Task: Look for Airbnb options in MoskhÃ¡ton, Greece from 2nd November, 2023 to 6th November, 2023 for 1 adult.1  bedroom having 1 bed and 1 bathroom. Property type can be hotel. Amenities needed are: washing machine. Look for 4 properties as per requirement.
Action: Mouse moved to (495, 110)
Screenshot: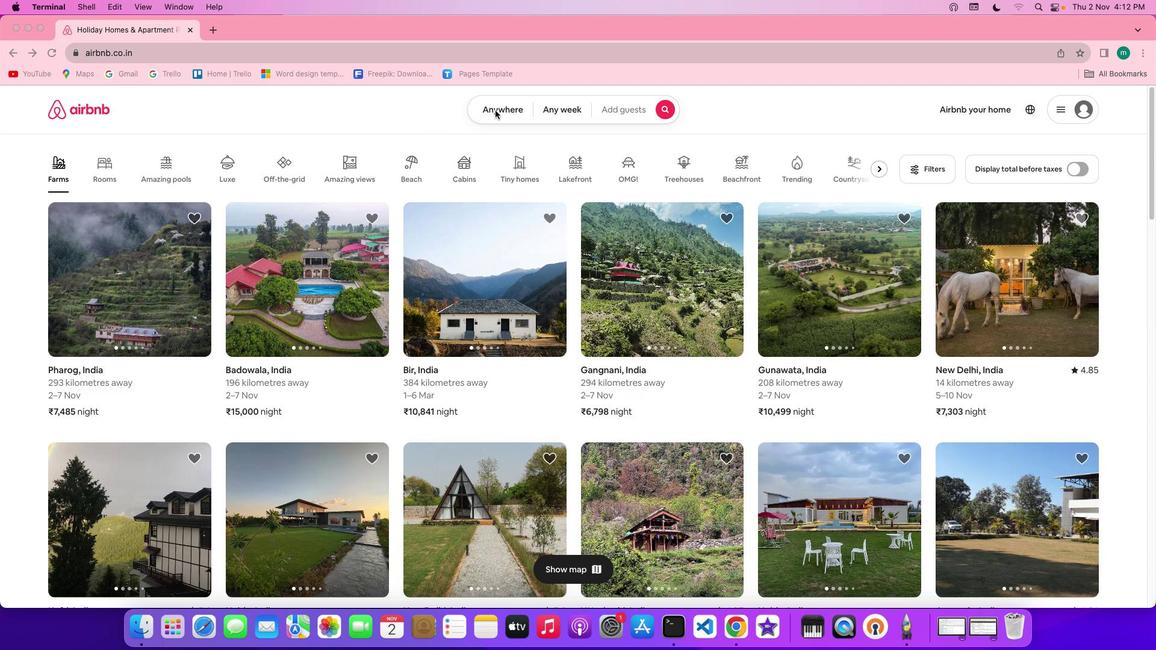 
Action: Mouse pressed left at (495, 110)
Screenshot: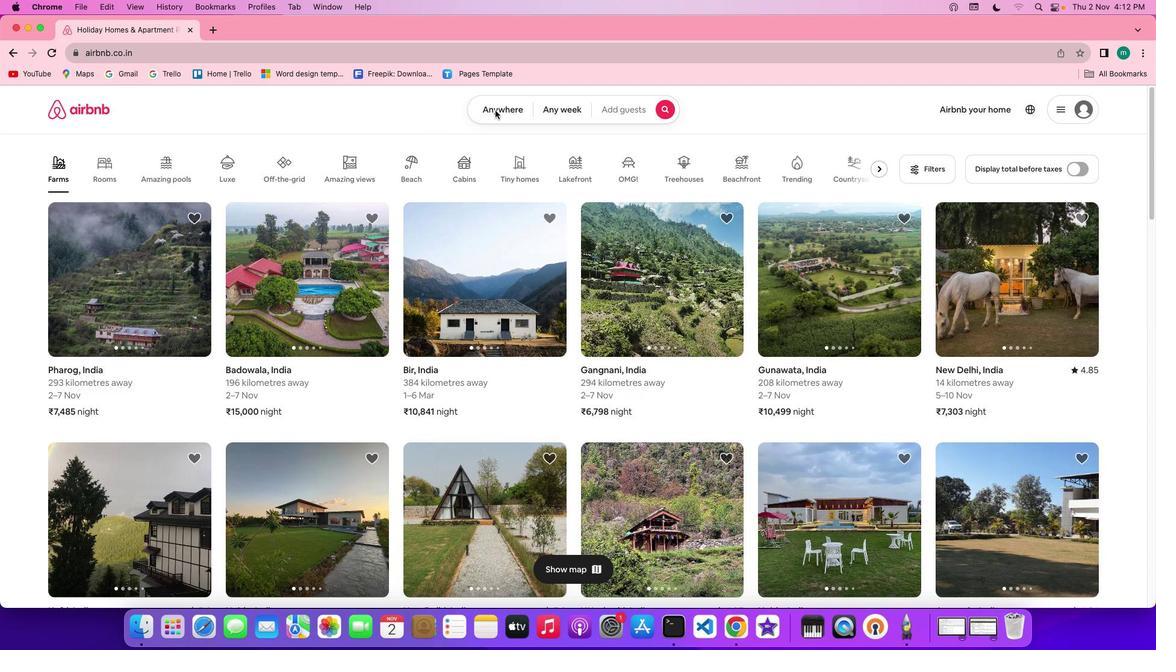 
Action: Mouse pressed left at (495, 110)
Screenshot: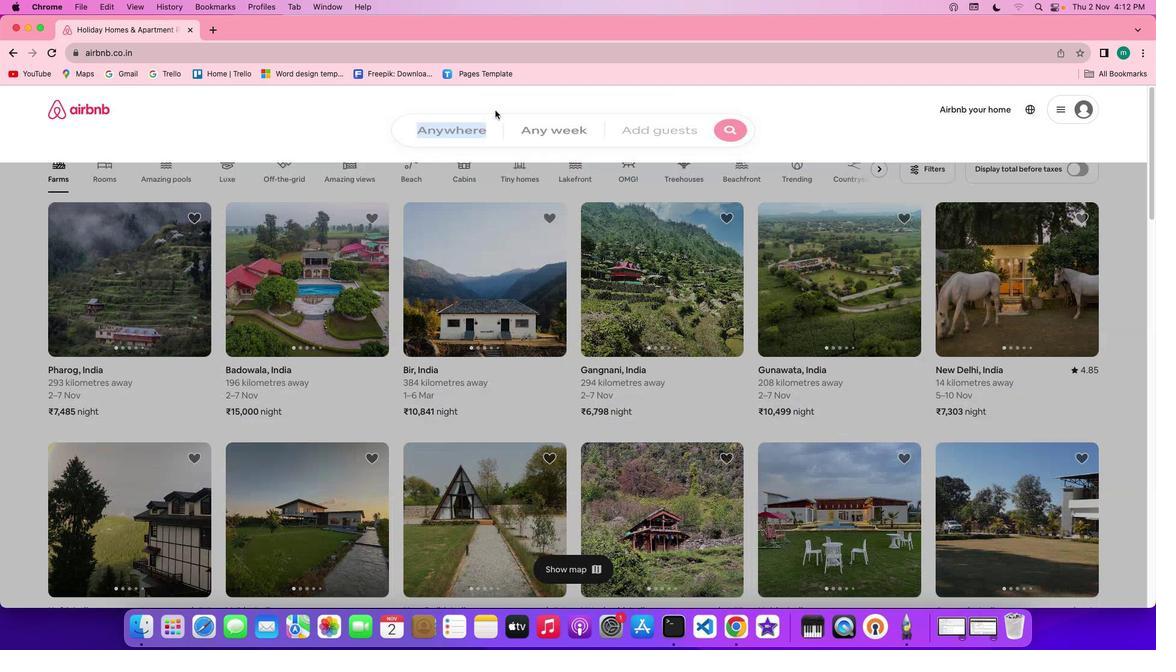 
Action: Mouse moved to (437, 156)
Screenshot: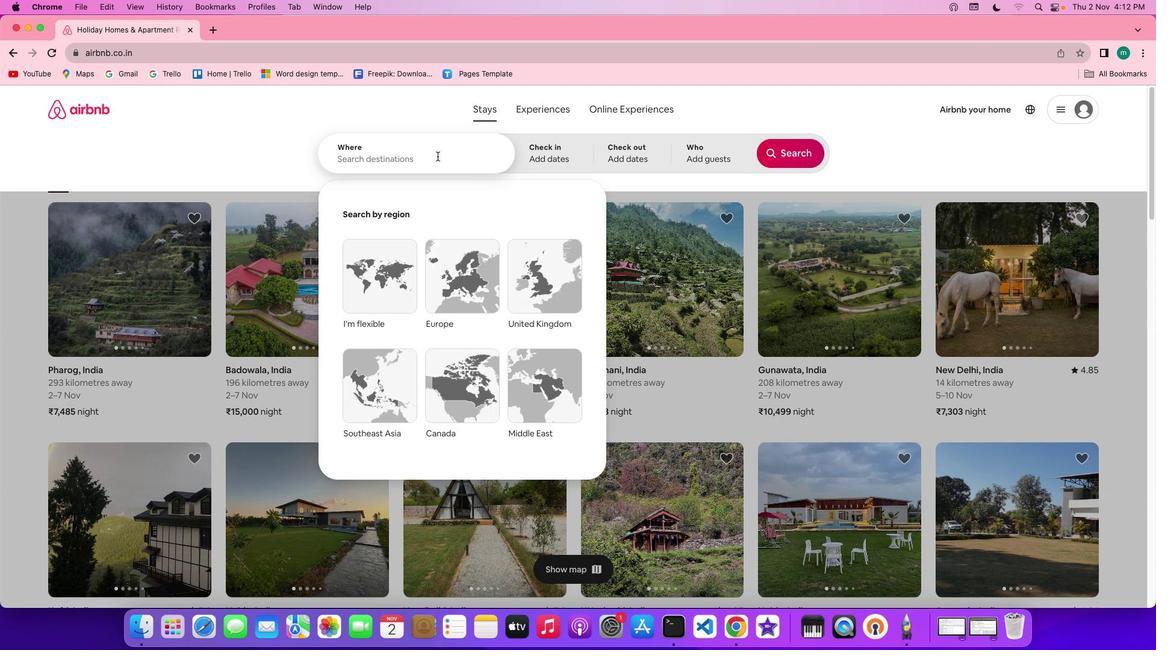 
Action: Mouse pressed left at (437, 156)
Screenshot: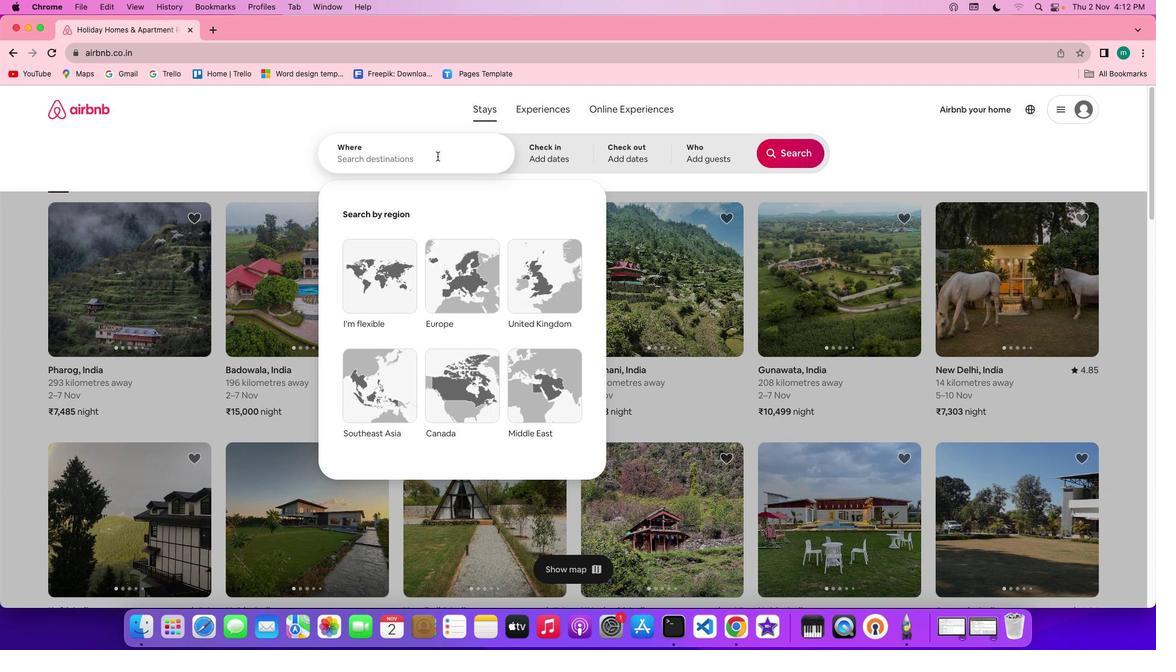 
Action: Key pressed Key.shift'M''o''s''k''h''a''t''o''n'','Key.spaceKey.shift'G''r''e''e''c''e'
Screenshot: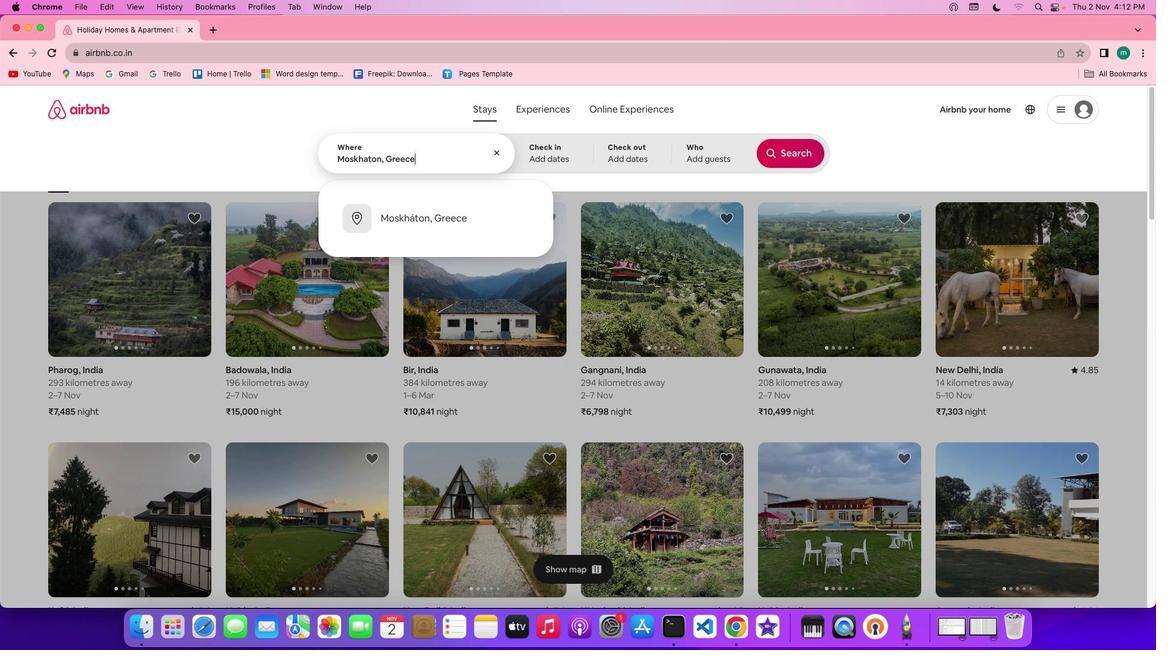 
Action: Mouse moved to (566, 156)
Screenshot: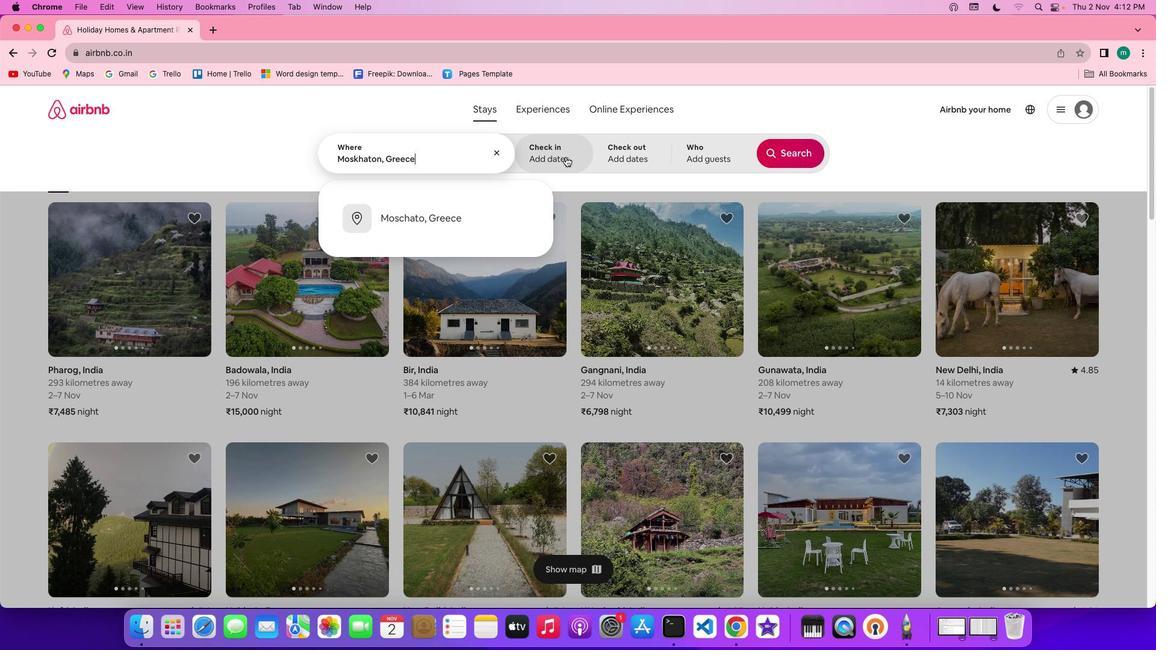 
Action: Mouse pressed left at (566, 156)
Screenshot: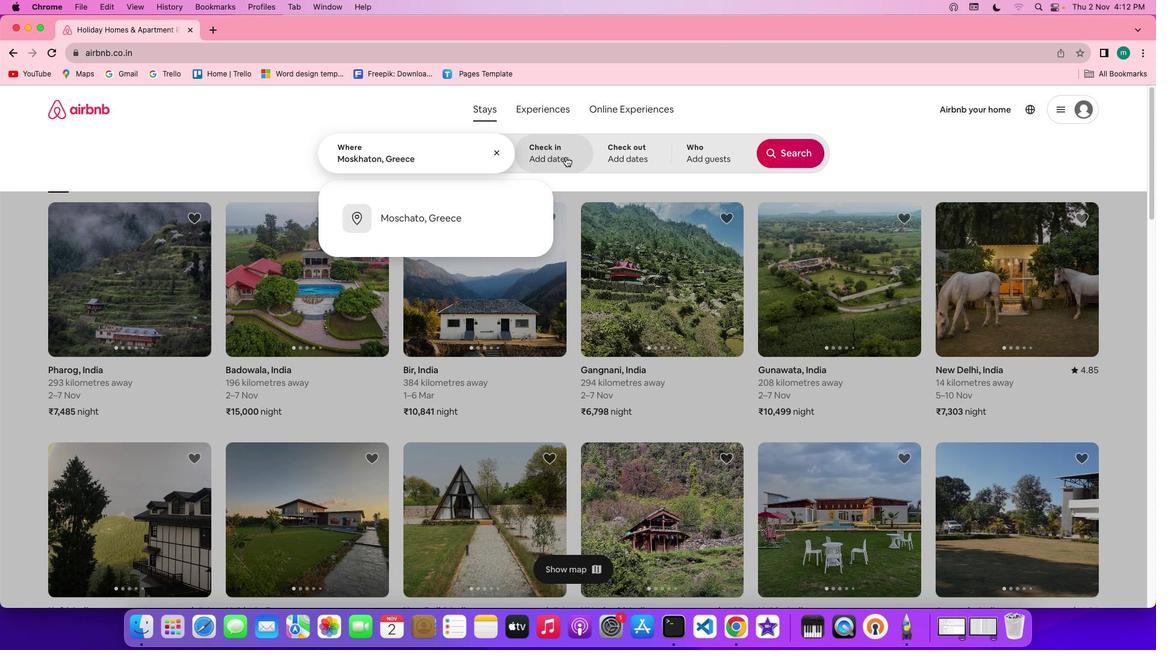 
Action: Mouse moved to (489, 296)
Screenshot: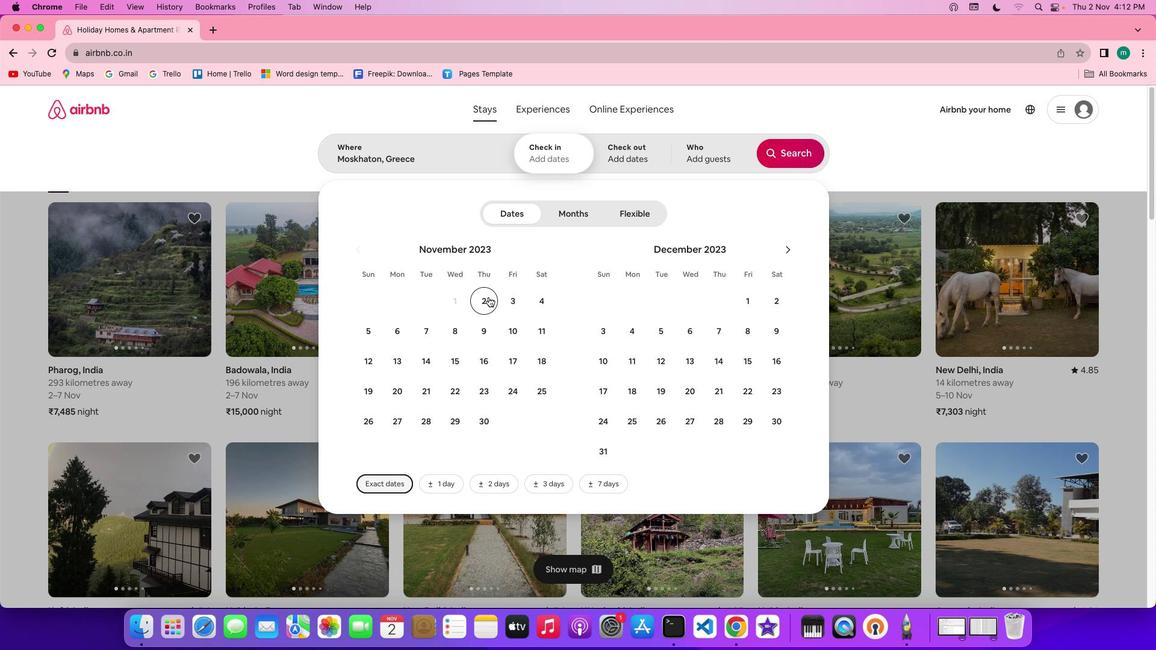 
Action: Mouse pressed left at (489, 296)
Screenshot: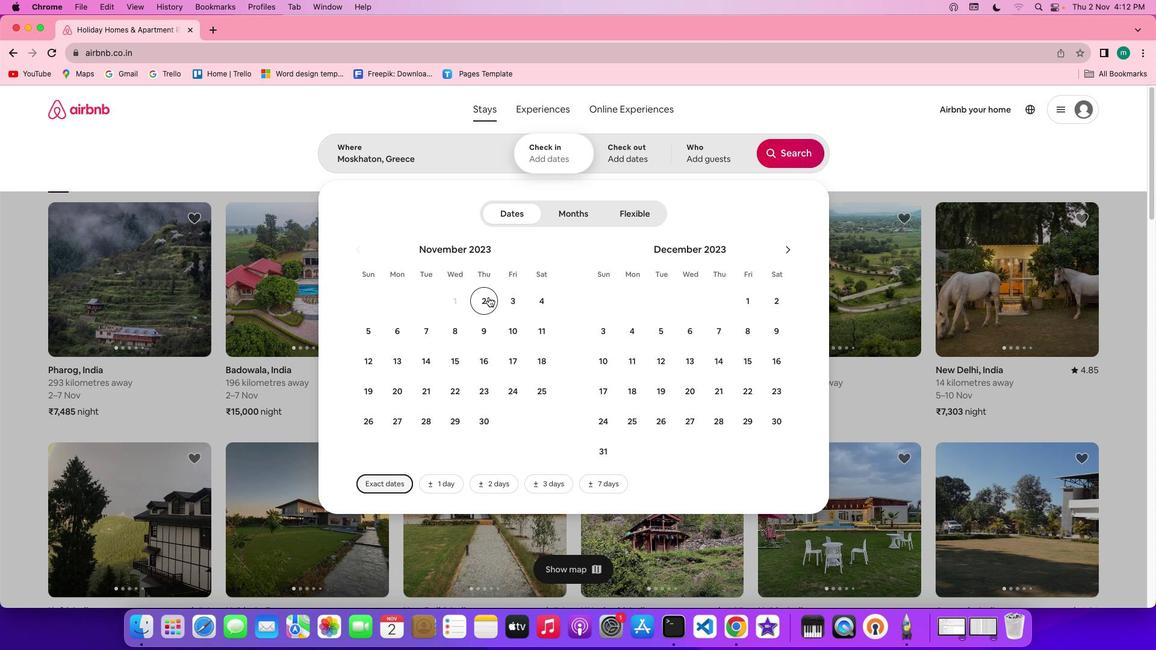 
Action: Mouse moved to (395, 326)
Screenshot: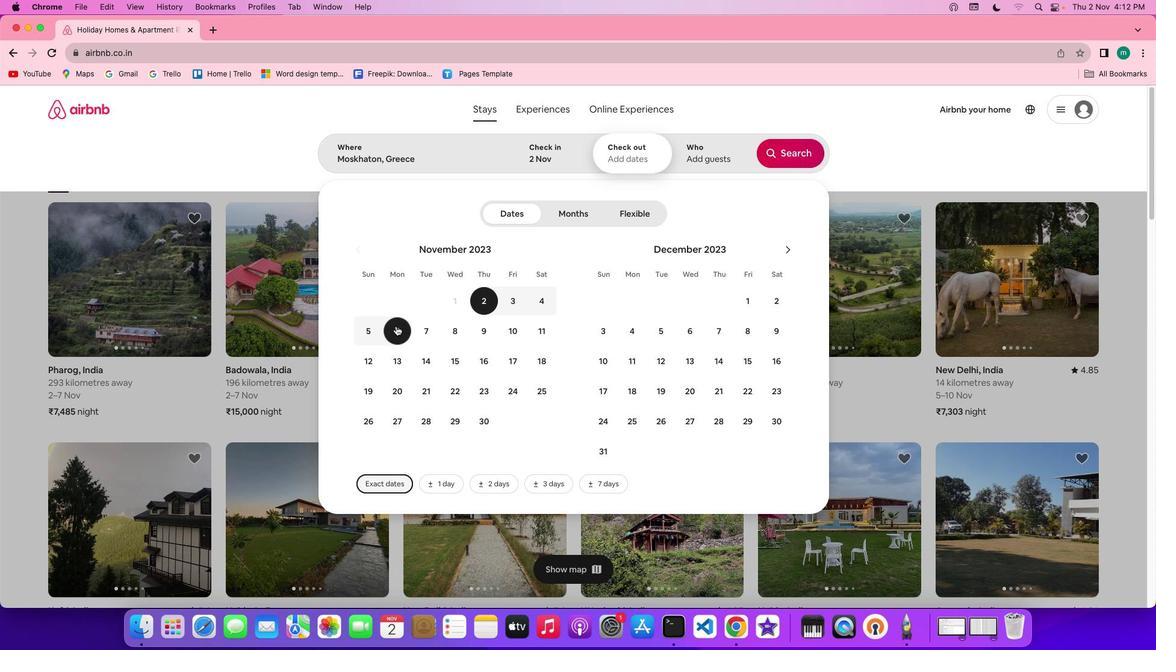 
Action: Mouse pressed left at (395, 326)
Screenshot: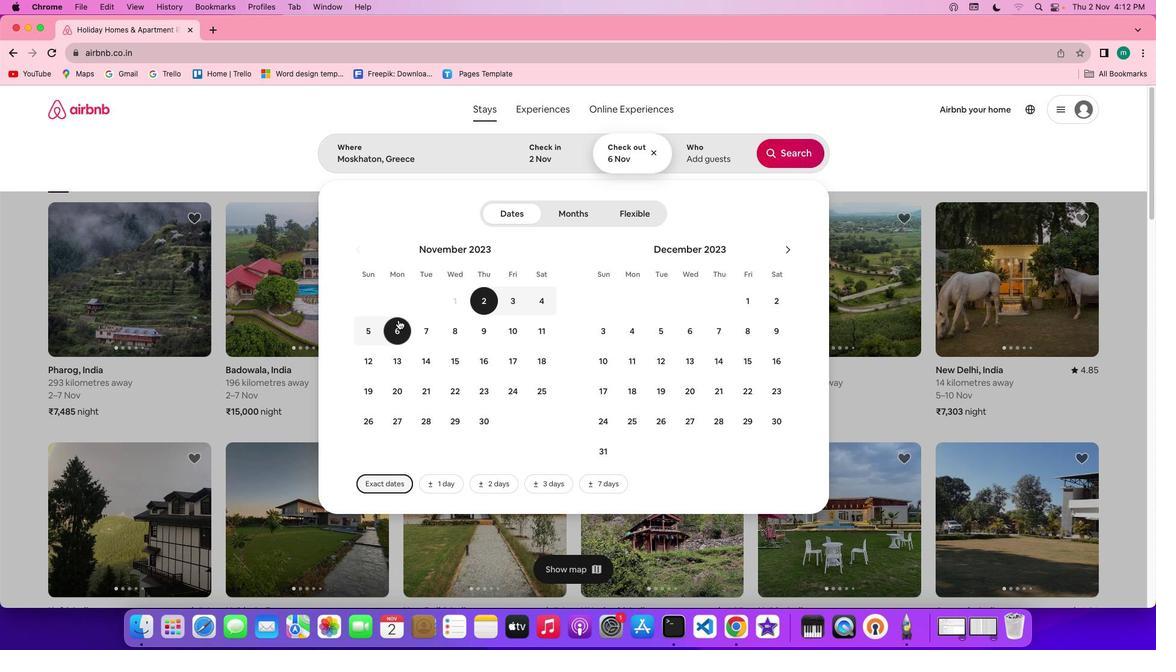 
Action: Mouse moved to (699, 154)
Screenshot: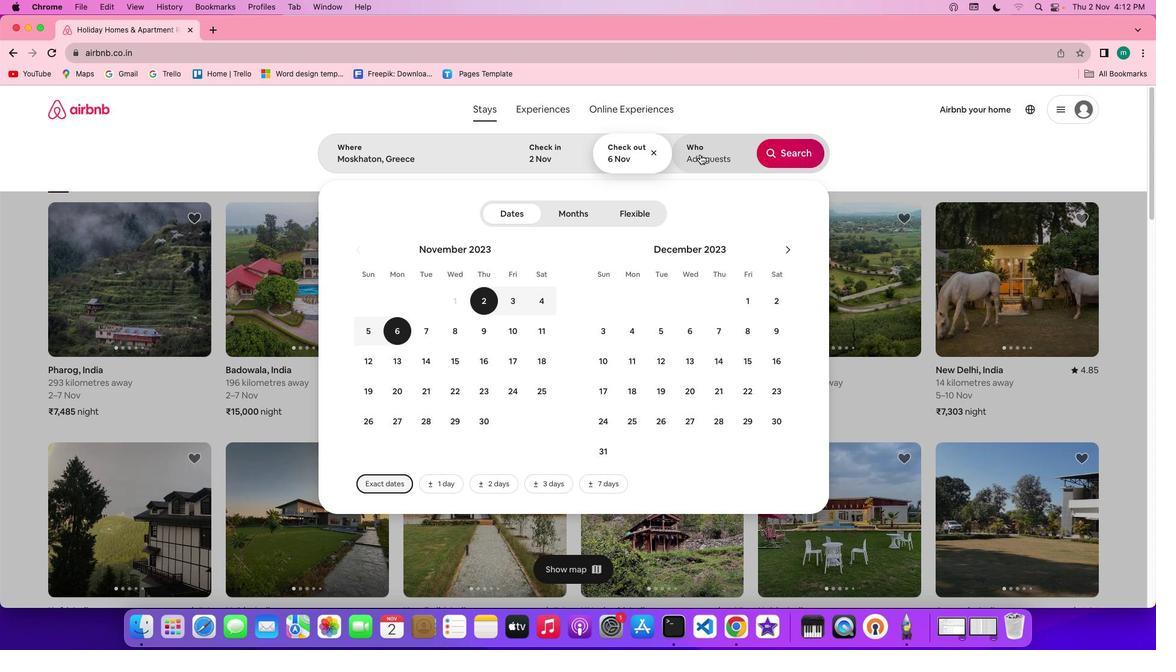 
Action: Mouse pressed left at (699, 154)
Screenshot: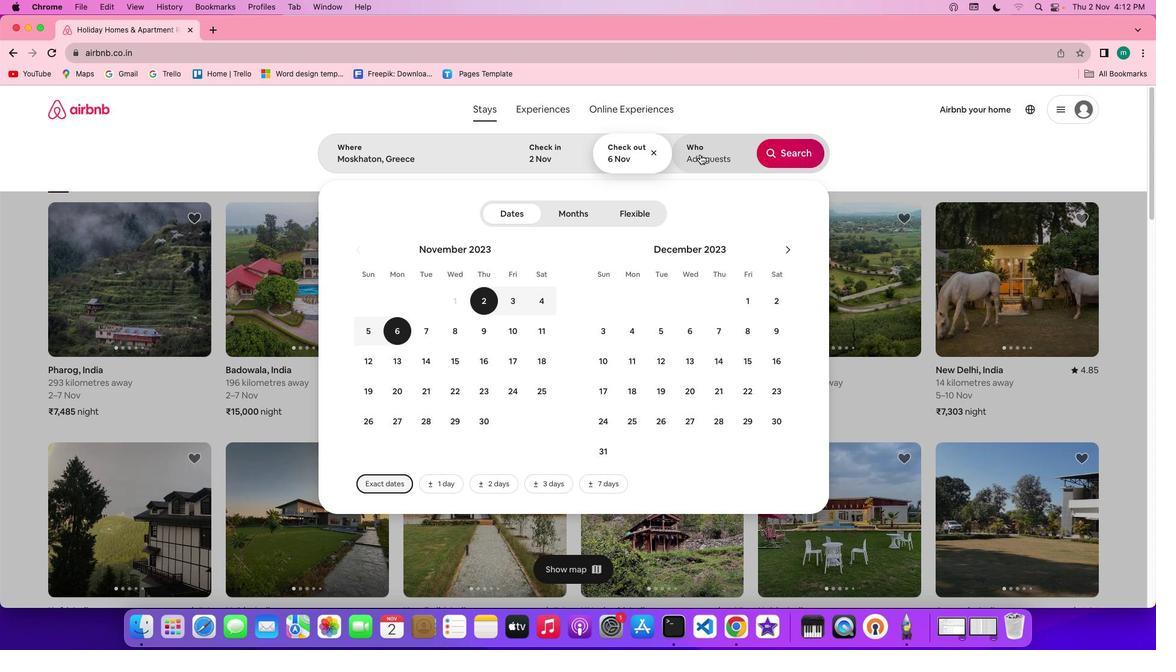 
Action: Mouse moved to (796, 215)
Screenshot: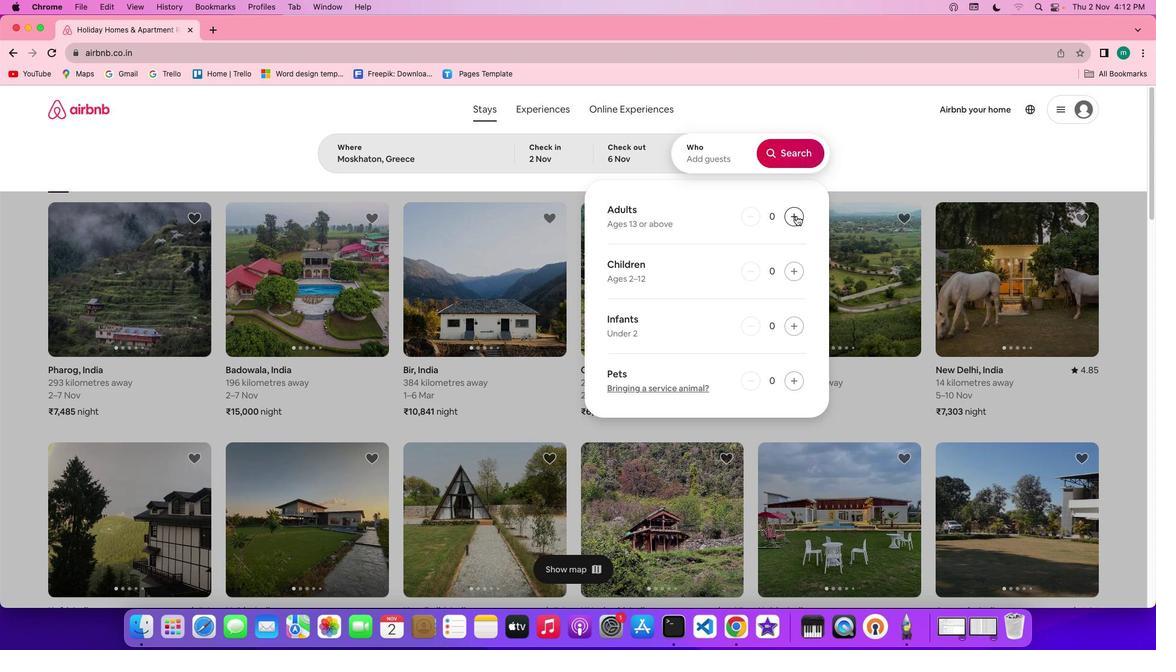 
Action: Mouse pressed left at (796, 215)
Screenshot: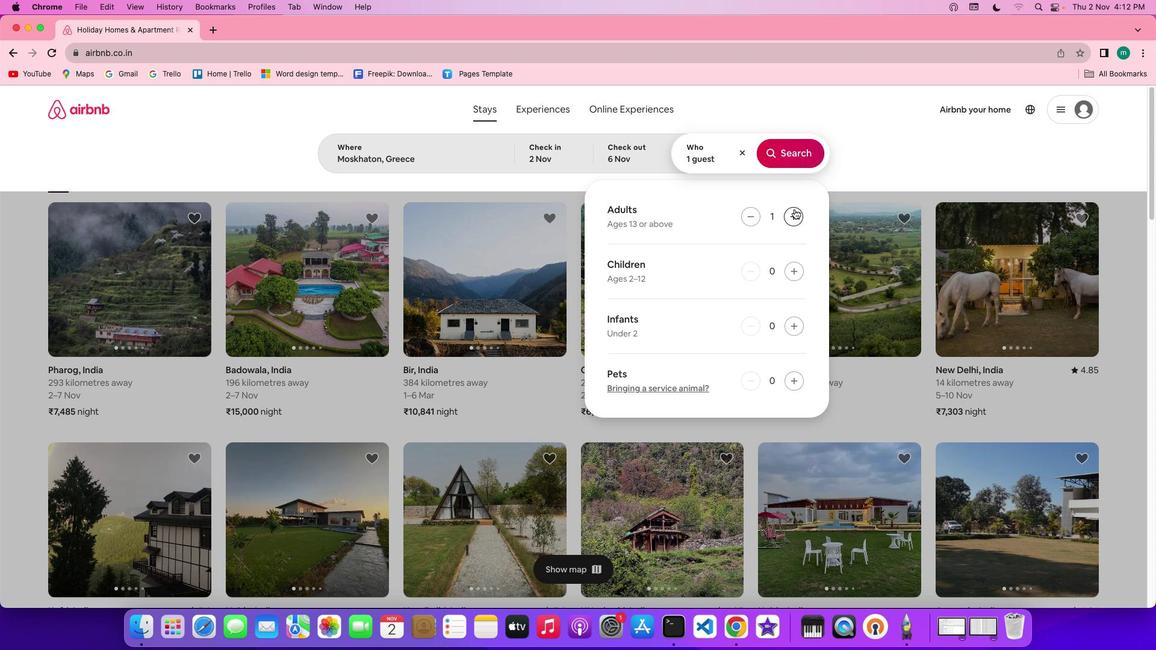 
Action: Mouse moved to (790, 154)
Screenshot: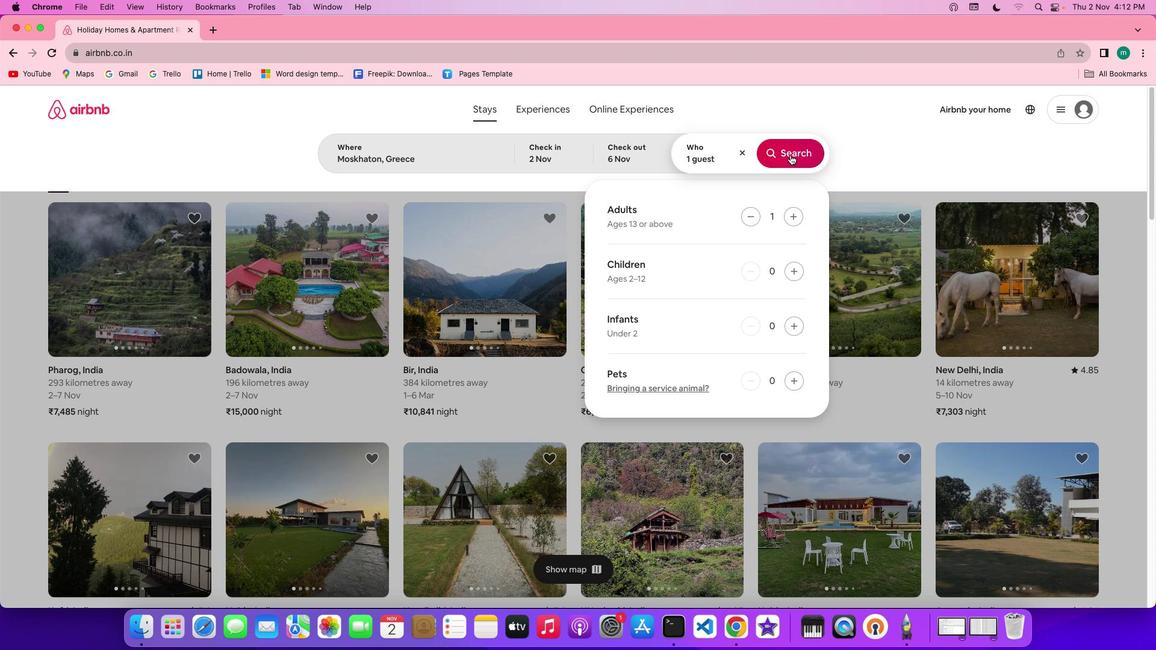 
Action: Mouse pressed left at (790, 154)
Screenshot: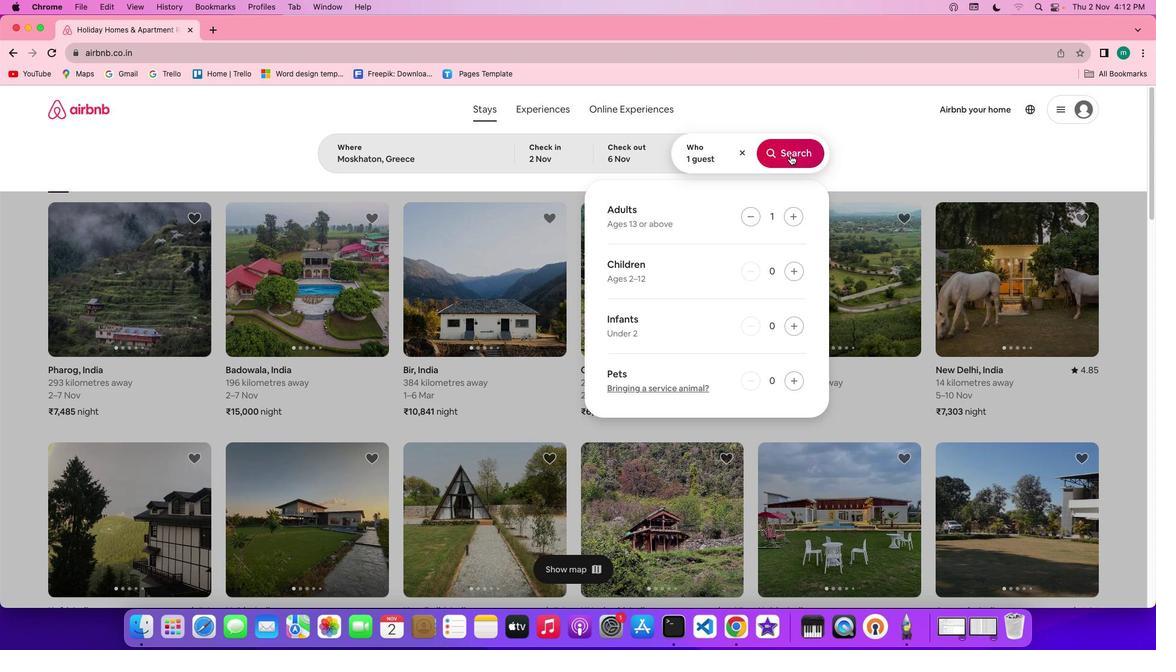 
Action: Mouse moved to (970, 157)
Screenshot: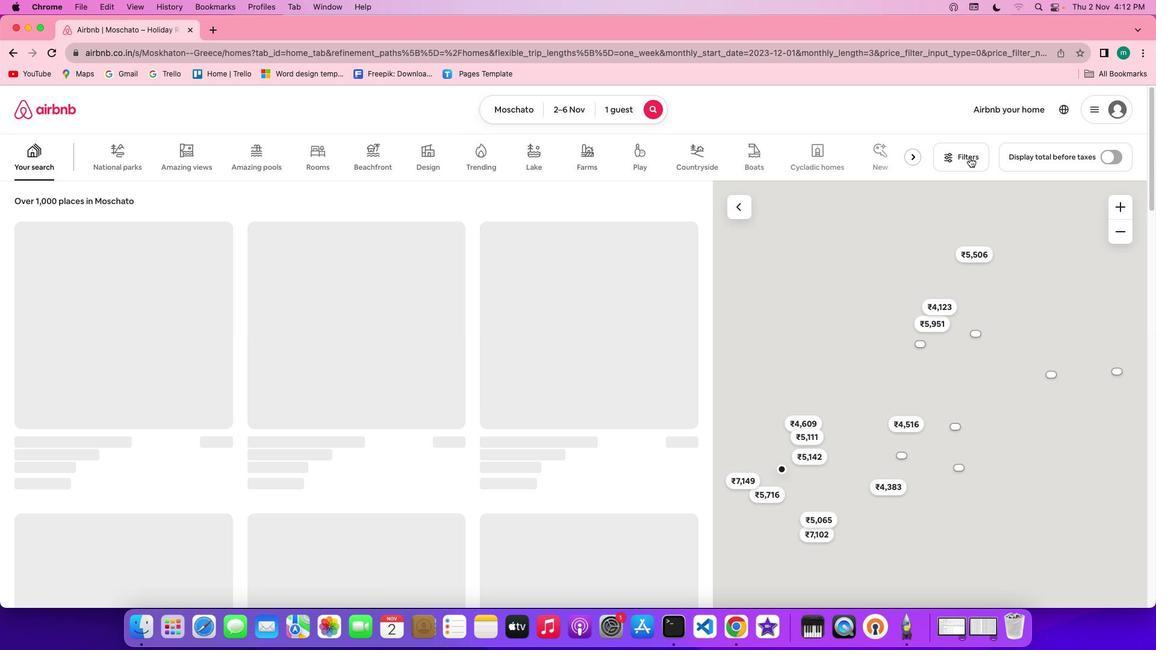 
Action: Mouse pressed left at (970, 157)
Screenshot: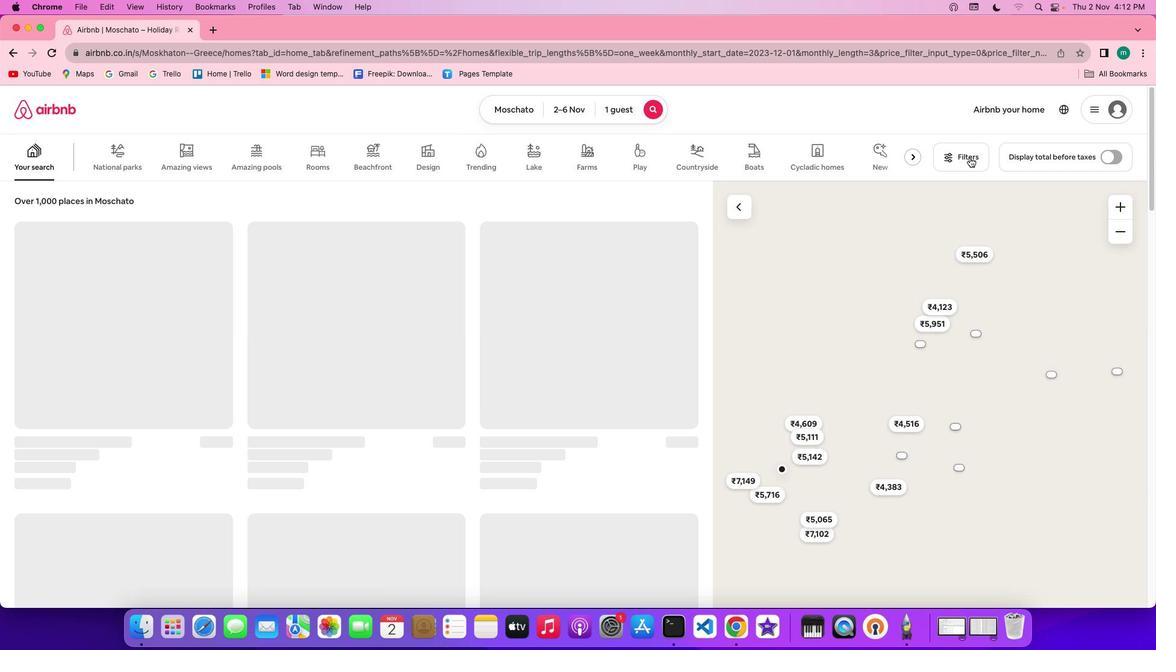 
Action: Mouse moved to (616, 369)
Screenshot: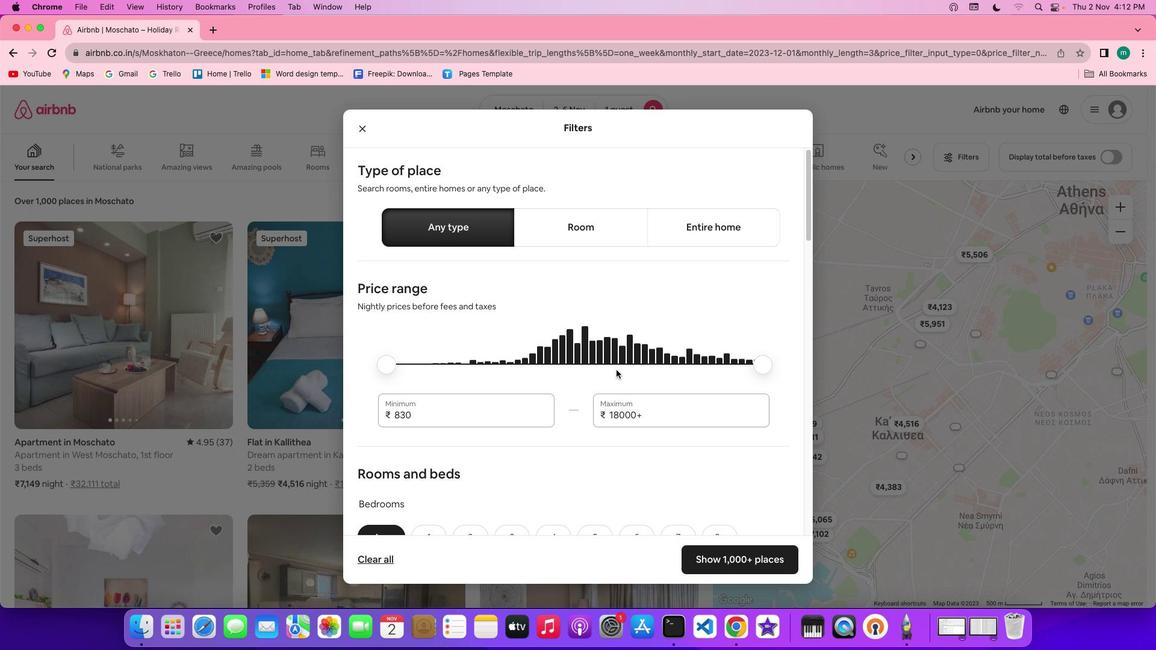 
Action: Mouse scrolled (616, 369) with delta (0, 0)
Screenshot: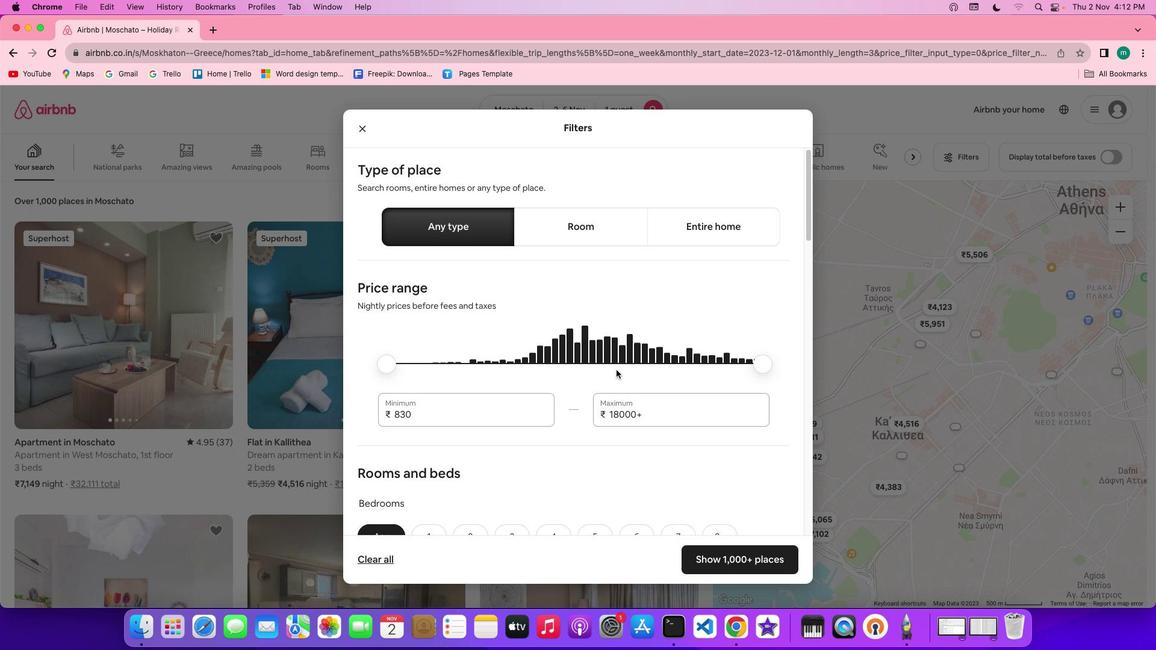 
Action: Mouse scrolled (616, 369) with delta (0, 0)
Screenshot: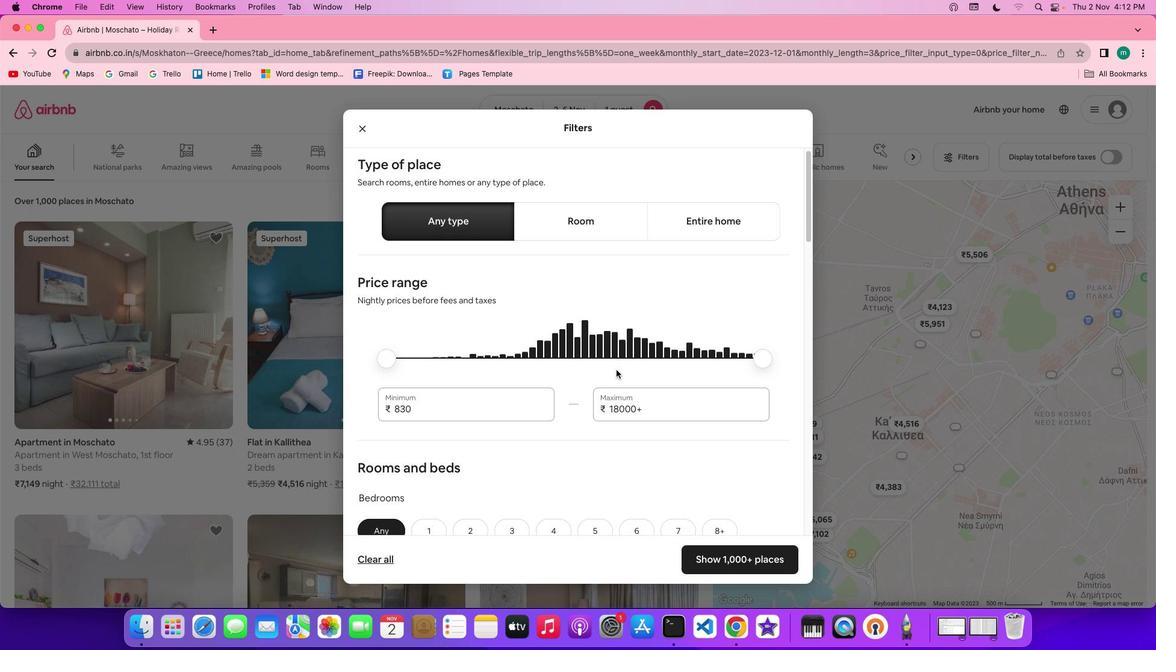 
Action: Mouse scrolled (616, 369) with delta (0, 0)
Screenshot: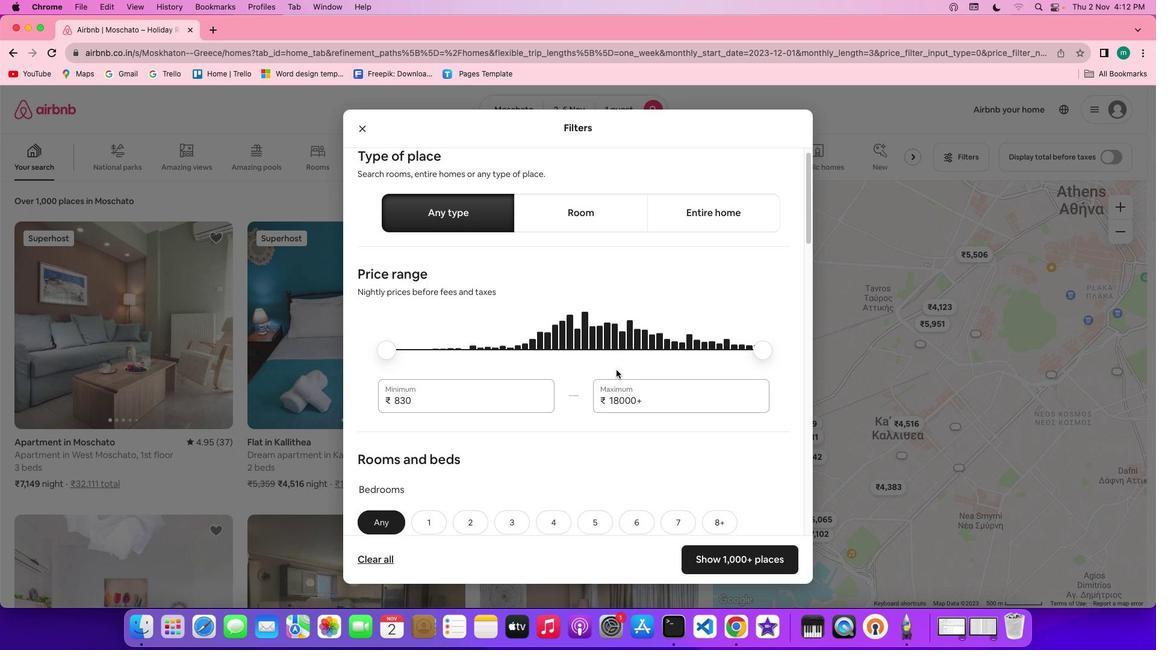 
Action: Mouse scrolled (616, 369) with delta (0, 0)
Screenshot: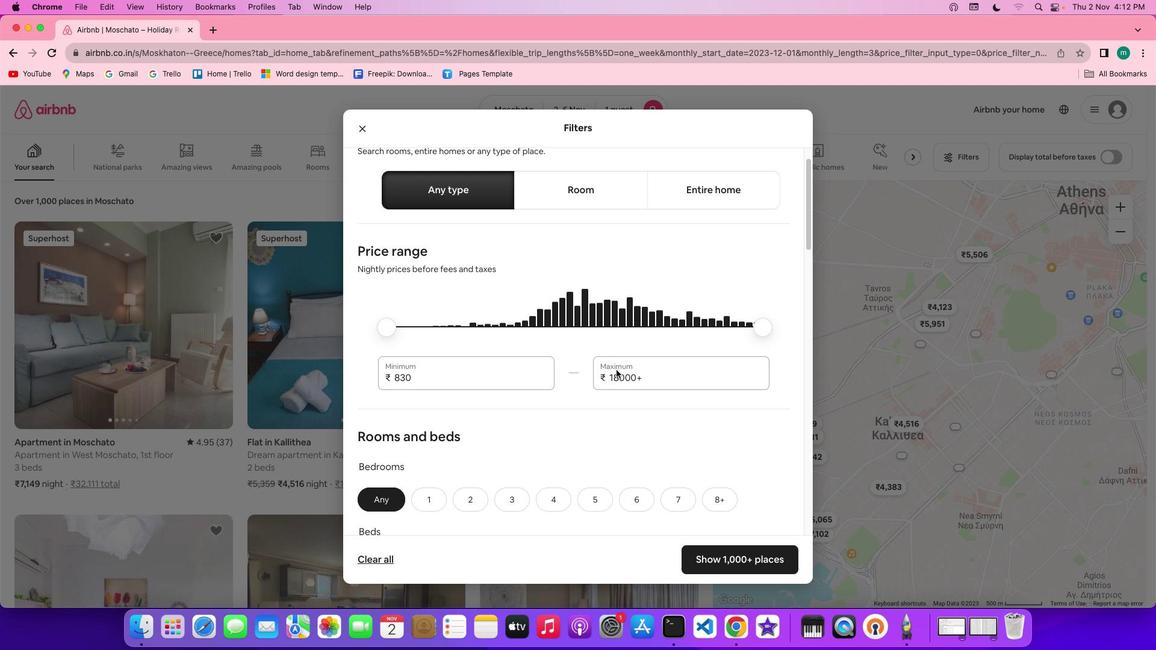 
Action: Mouse scrolled (616, 369) with delta (0, 0)
Screenshot: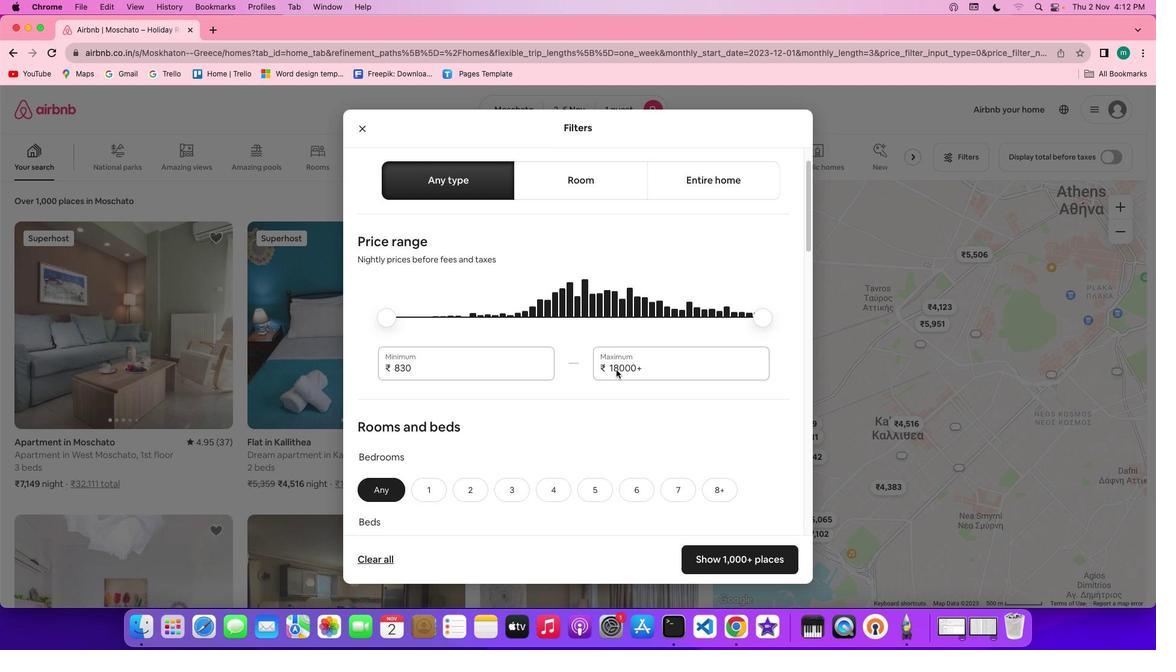 
Action: Mouse scrolled (616, 369) with delta (0, -1)
Screenshot: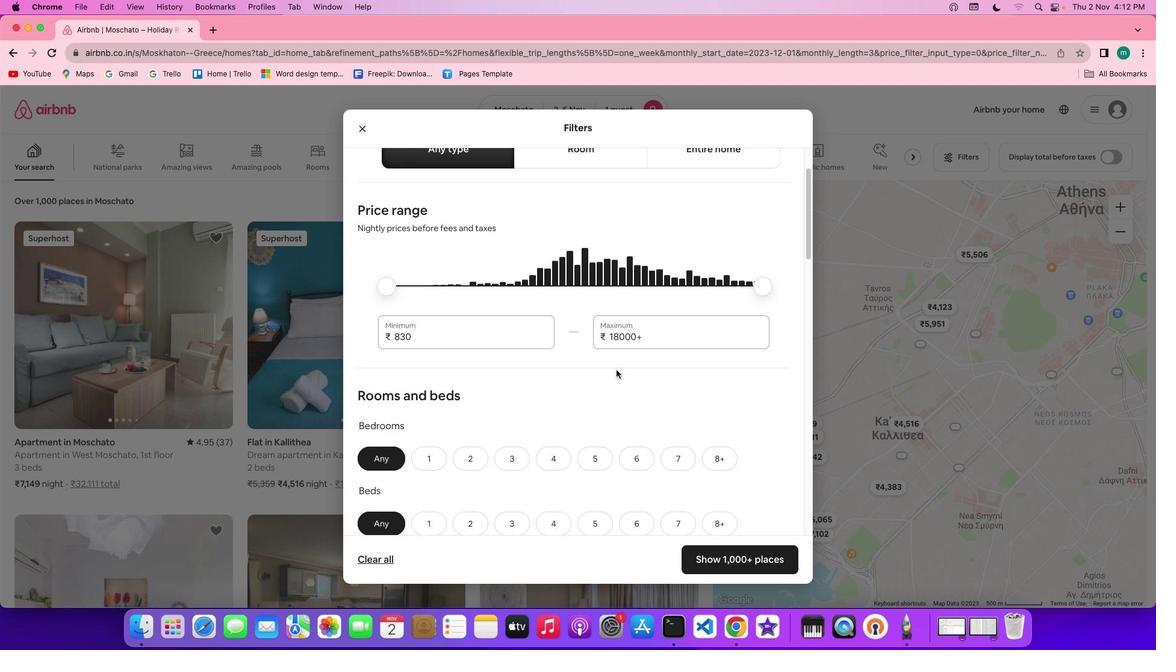 
Action: Mouse scrolled (616, 369) with delta (0, 0)
Screenshot: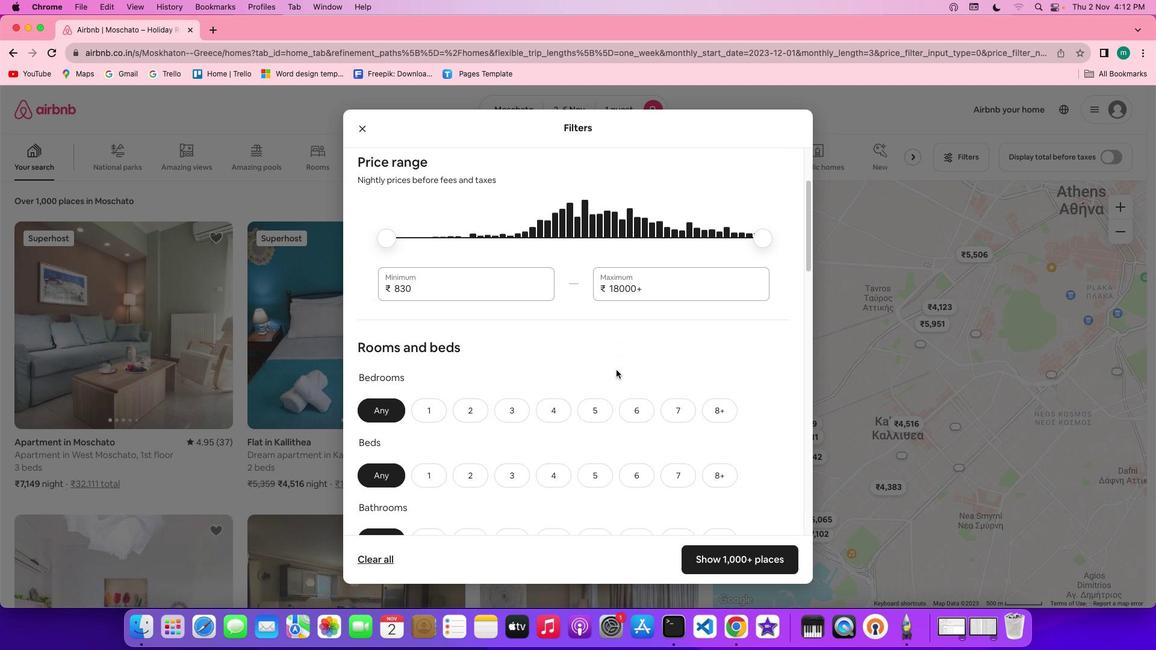 
Action: Mouse scrolled (616, 369) with delta (0, 0)
Screenshot: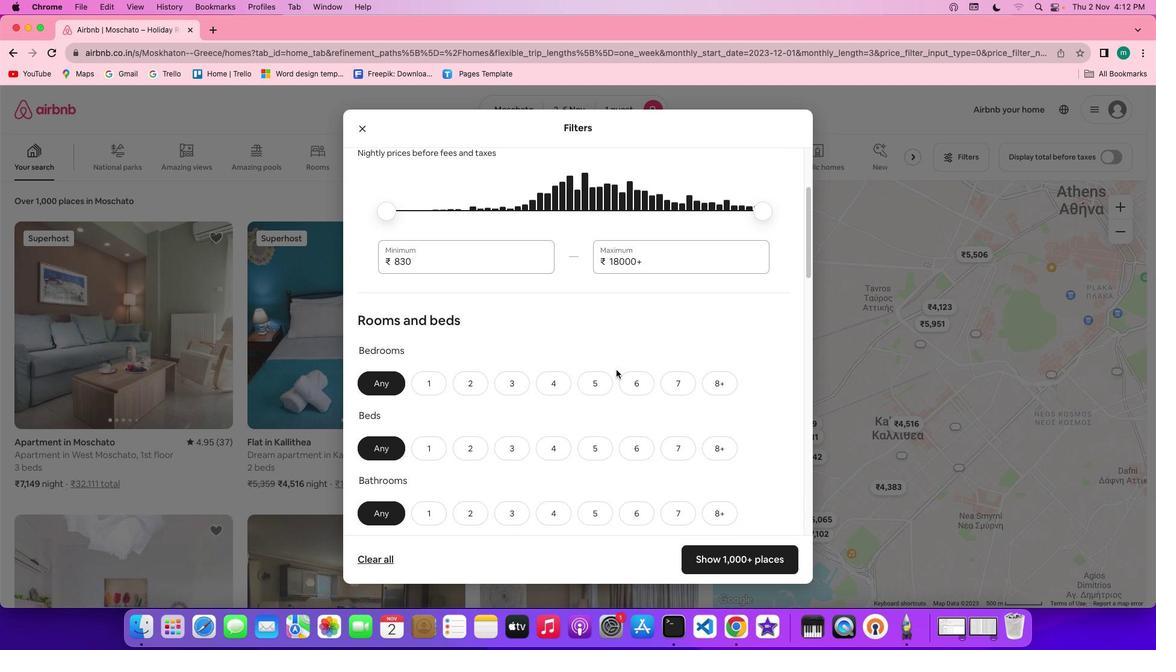 
Action: Mouse scrolled (616, 369) with delta (0, 0)
Screenshot: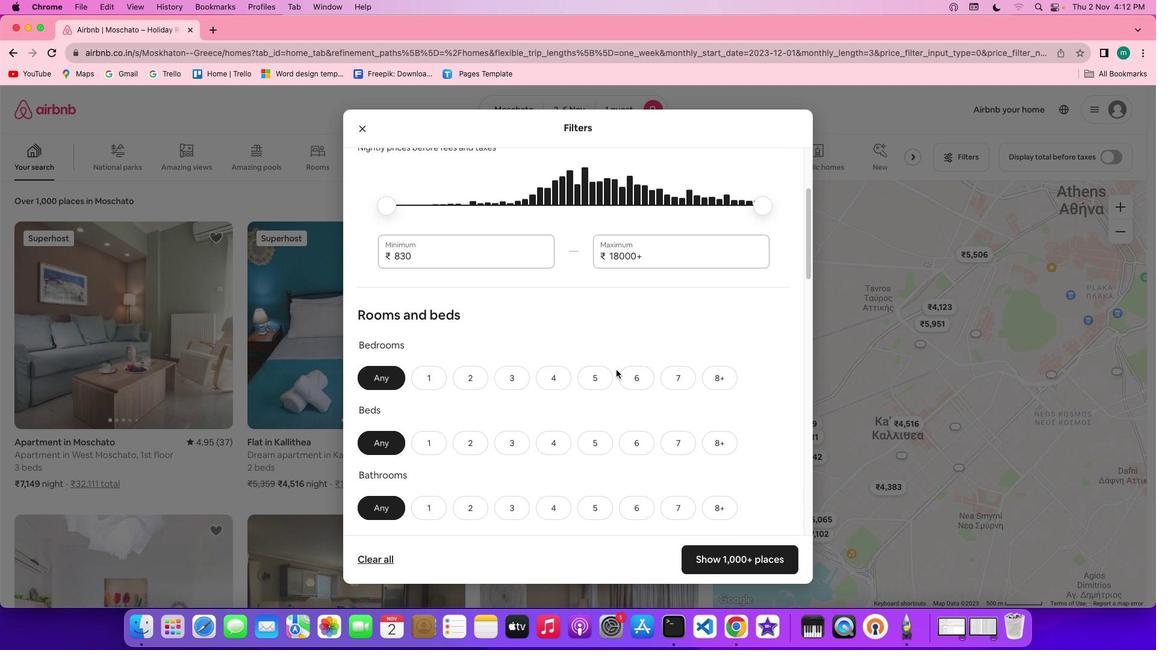 
Action: Mouse scrolled (616, 369) with delta (0, -1)
Screenshot: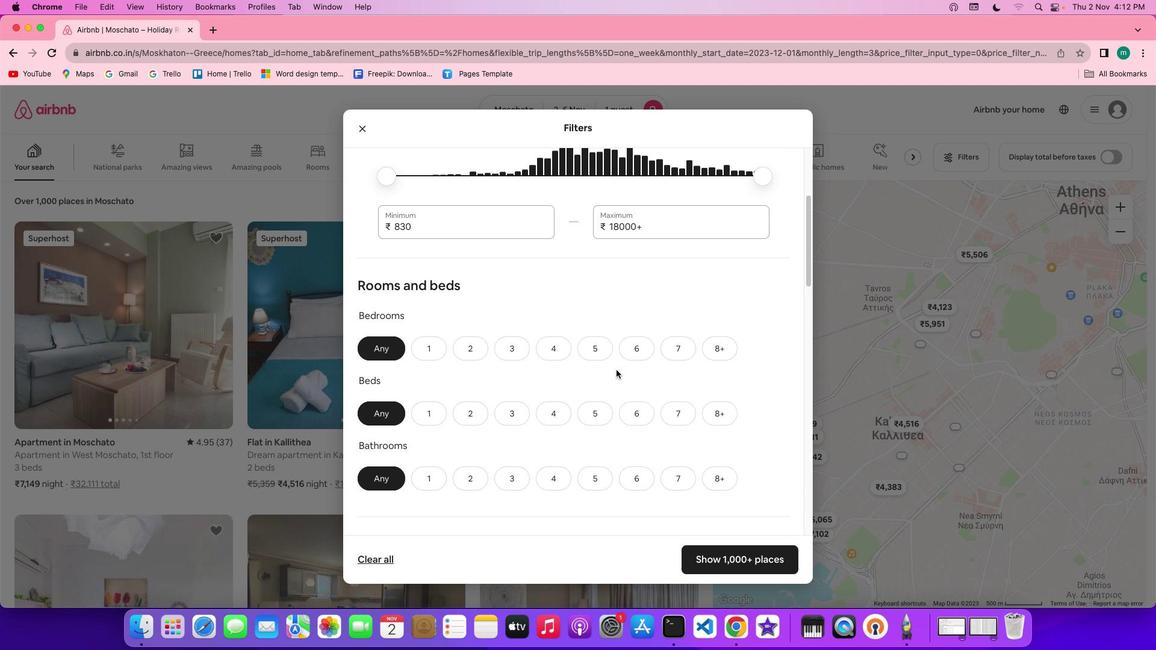 
Action: Mouse moved to (431, 315)
Screenshot: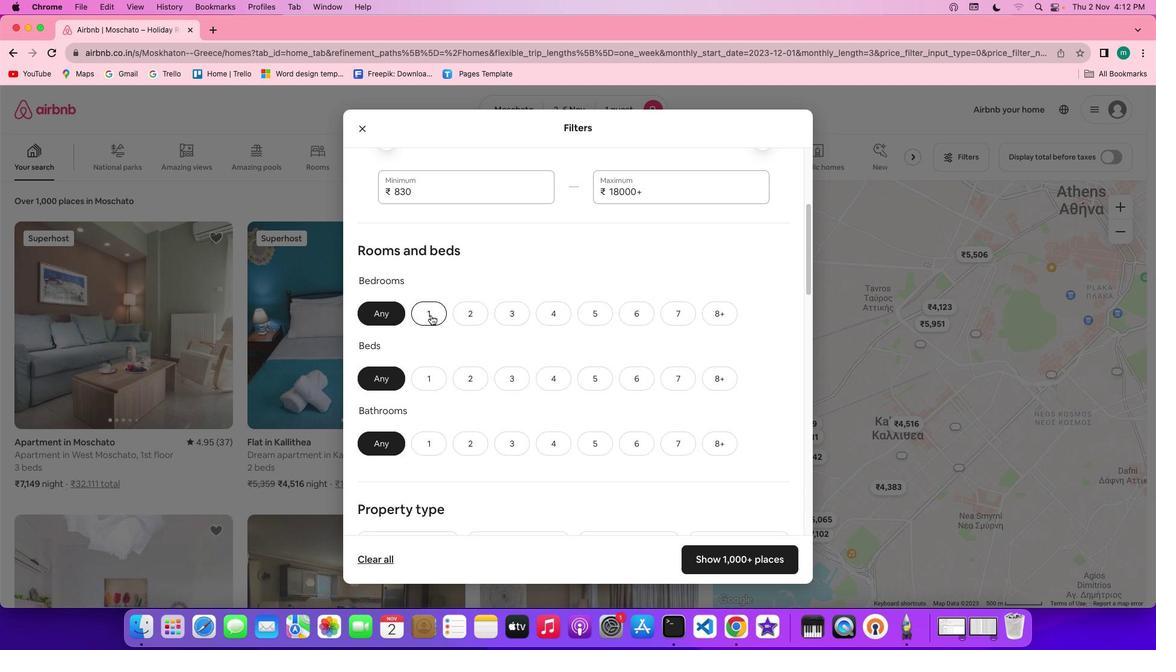 
Action: Mouse pressed left at (431, 315)
Screenshot: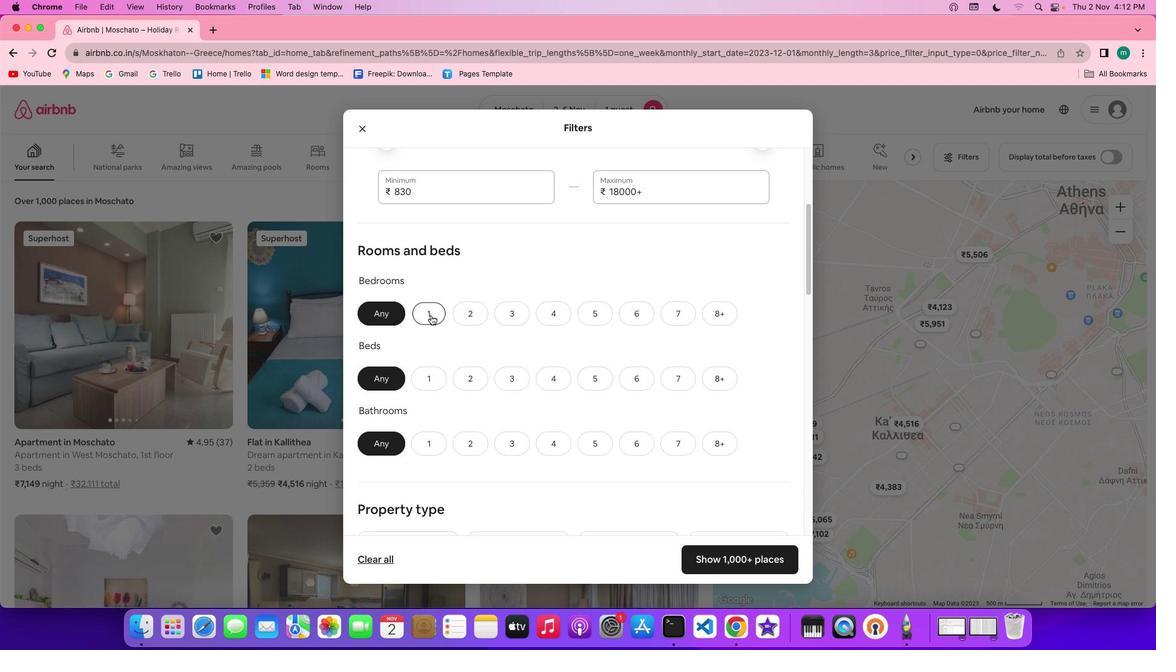 
Action: Mouse moved to (431, 377)
Screenshot: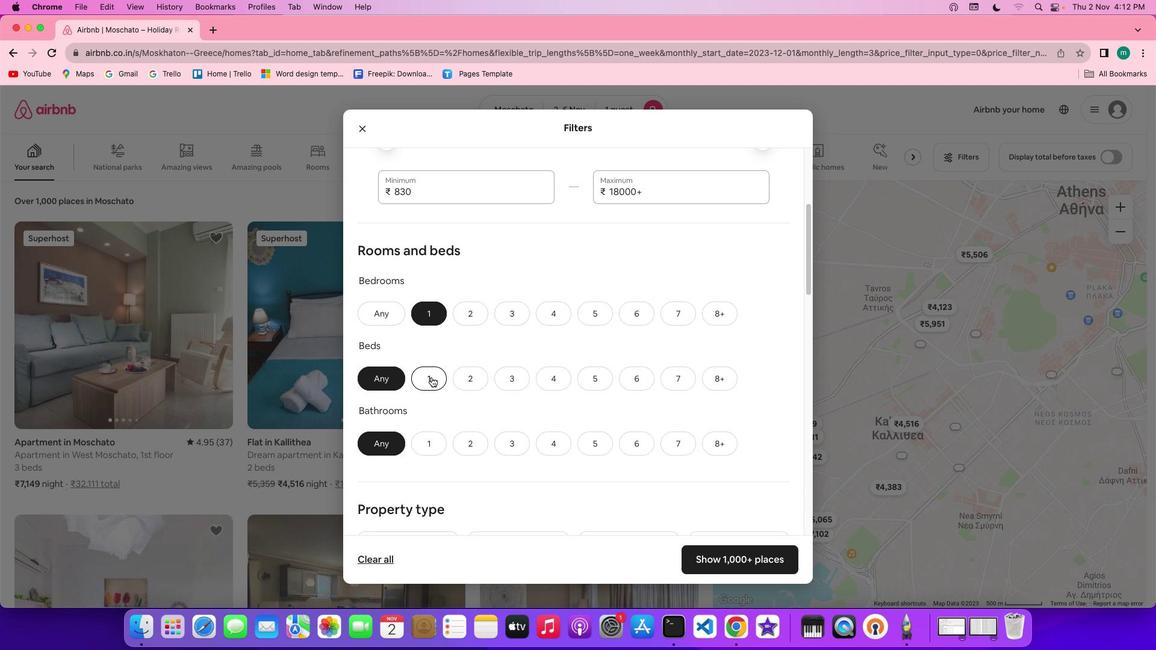 
Action: Mouse pressed left at (431, 377)
Screenshot: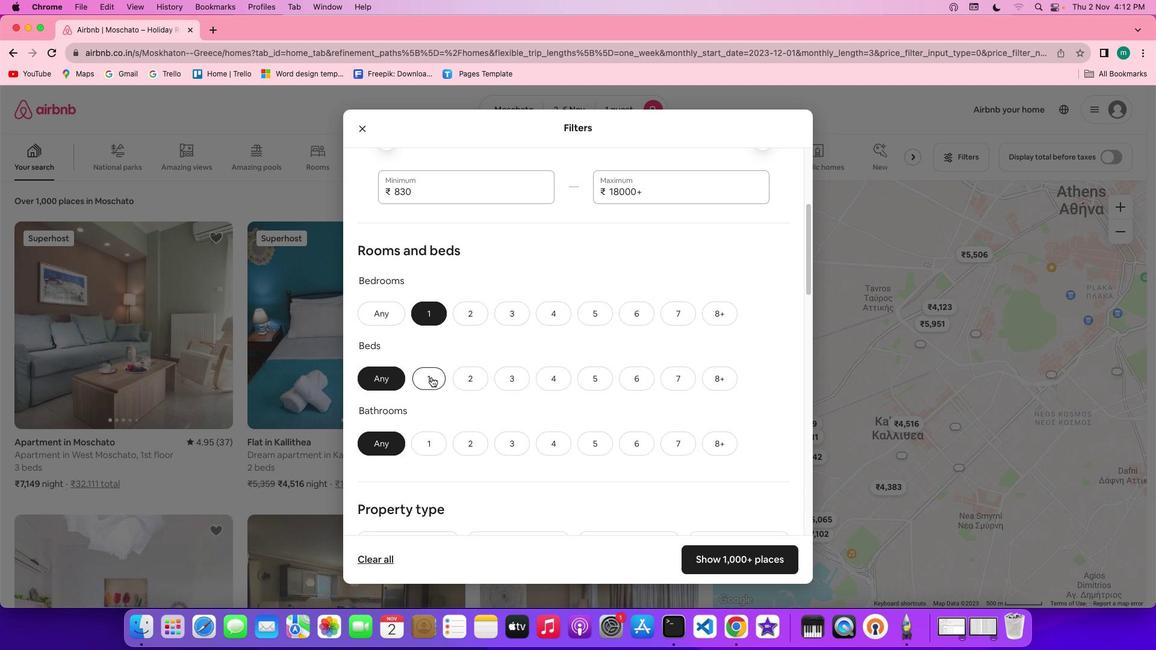 
Action: Mouse moved to (433, 442)
Screenshot: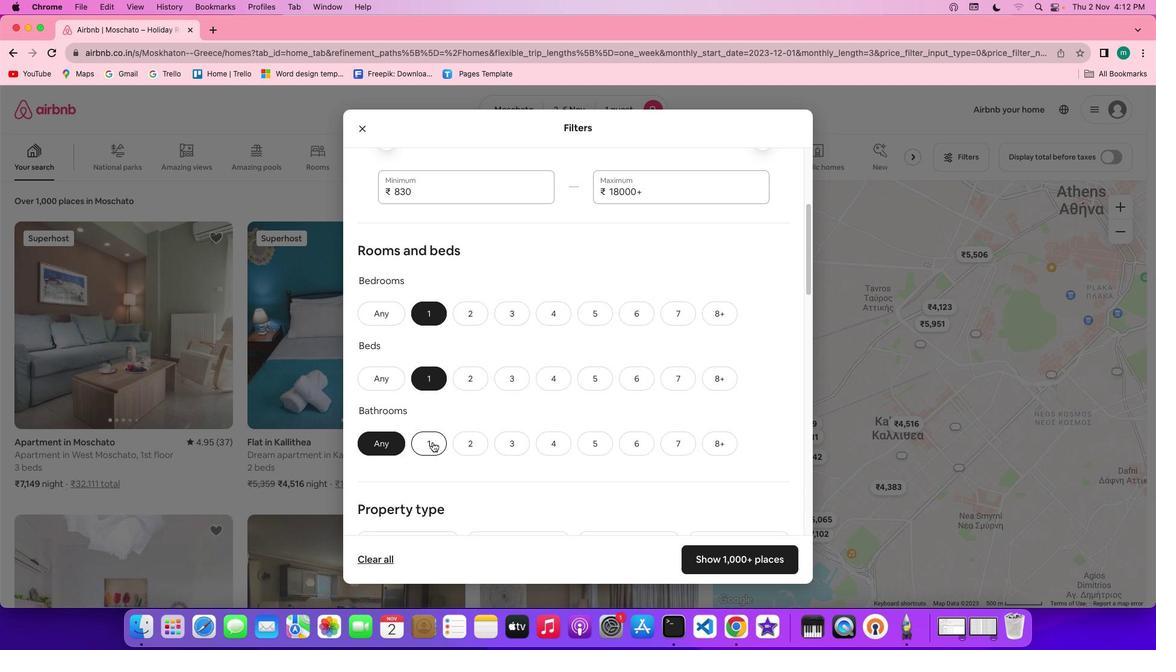 
Action: Mouse pressed left at (433, 442)
Screenshot: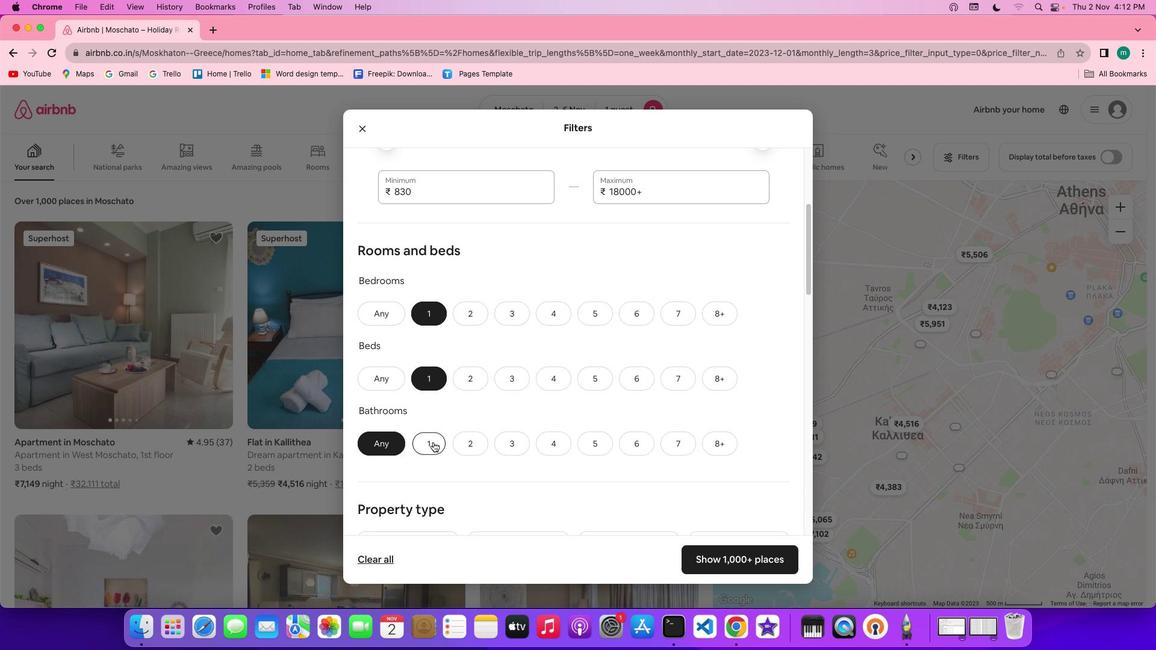 
Action: Mouse moved to (590, 458)
Screenshot: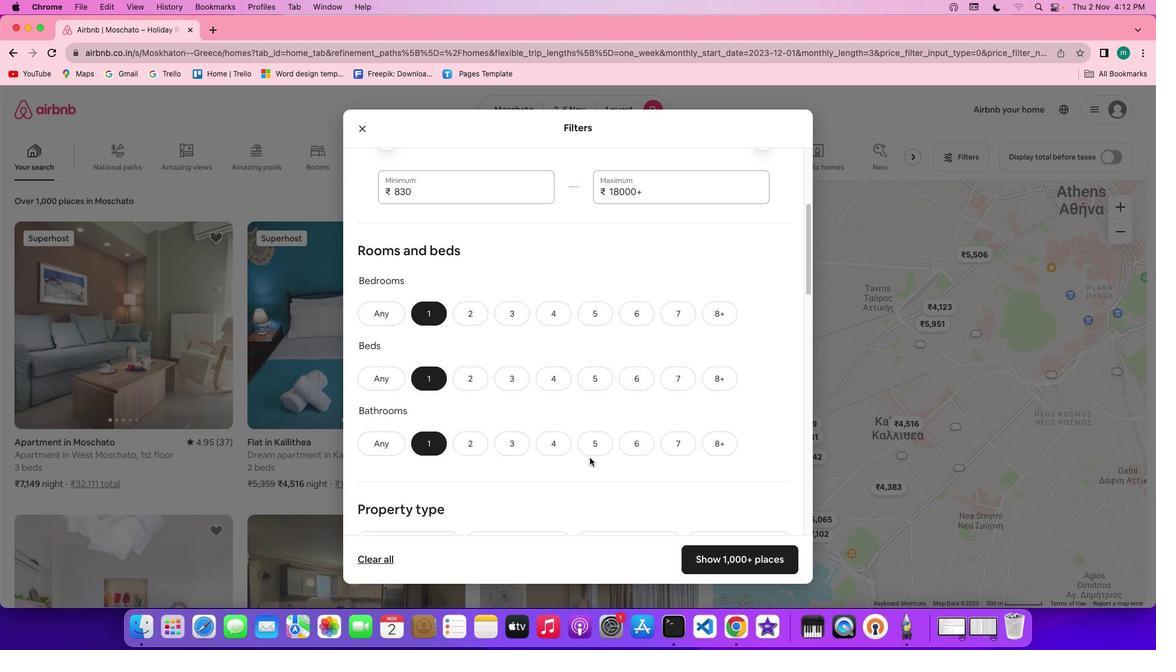 
Action: Mouse scrolled (590, 458) with delta (0, 0)
Screenshot: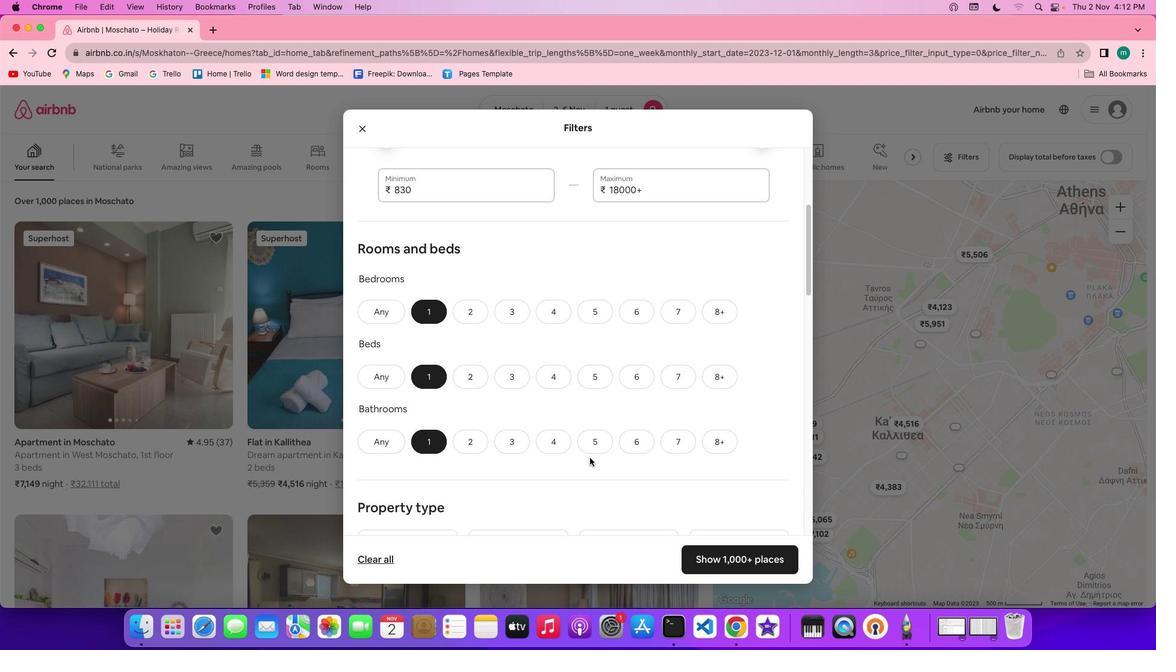 
Action: Mouse scrolled (590, 458) with delta (0, 0)
Screenshot: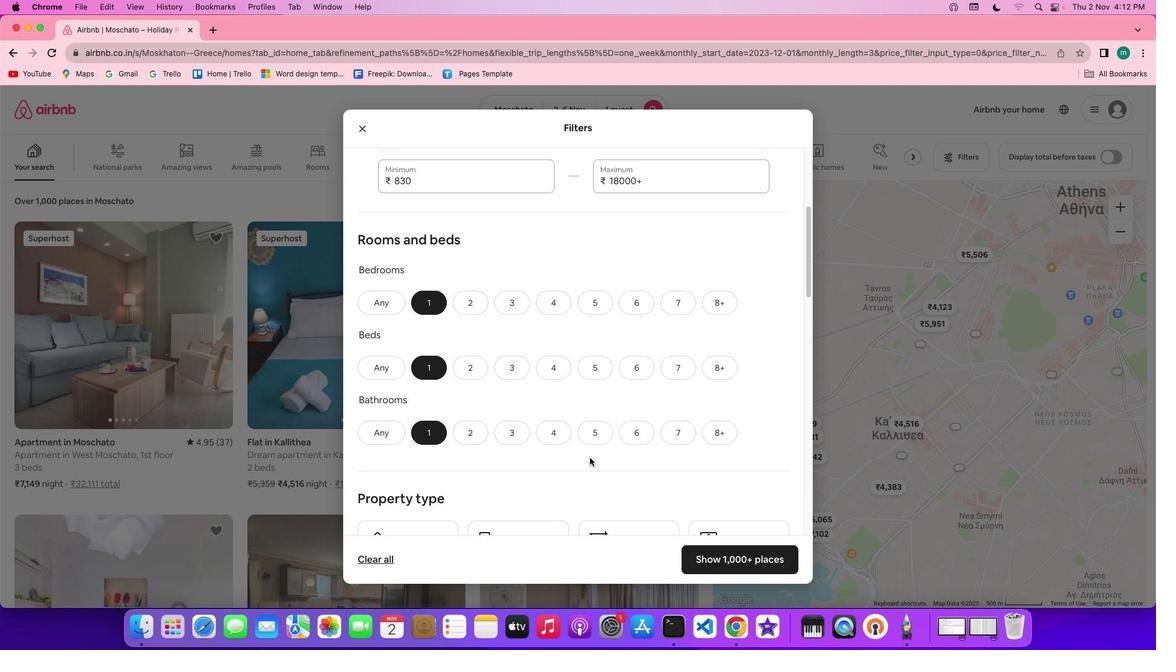 
Action: Mouse scrolled (590, 458) with delta (0, 0)
Screenshot: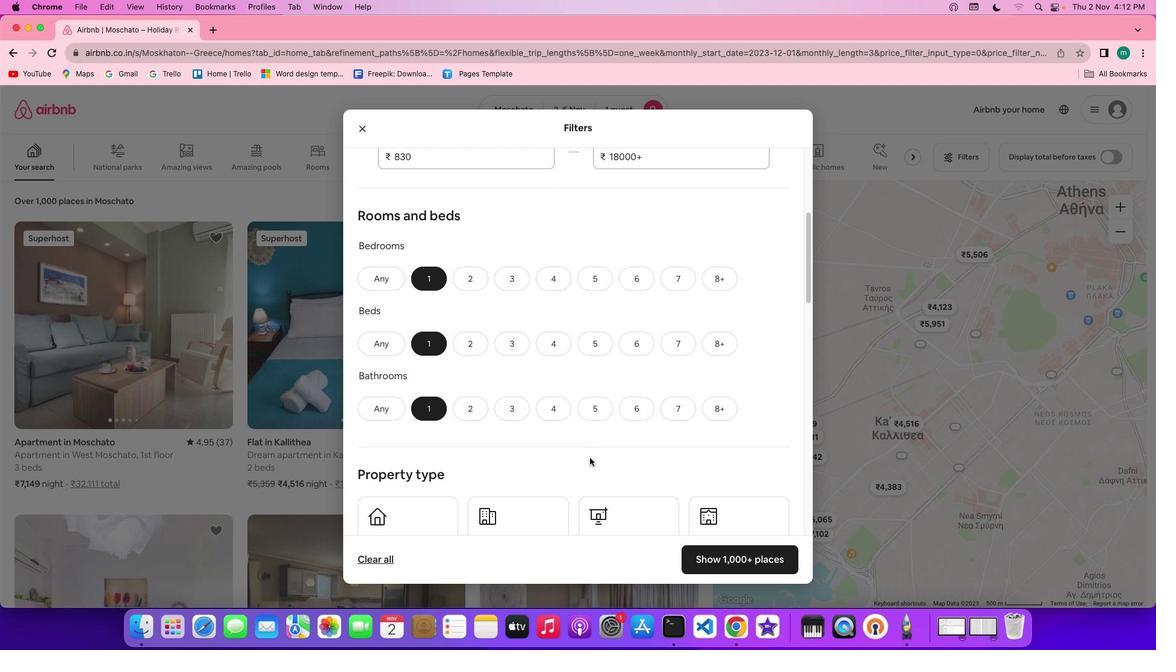 
Action: Mouse scrolled (590, 458) with delta (0, 0)
Screenshot: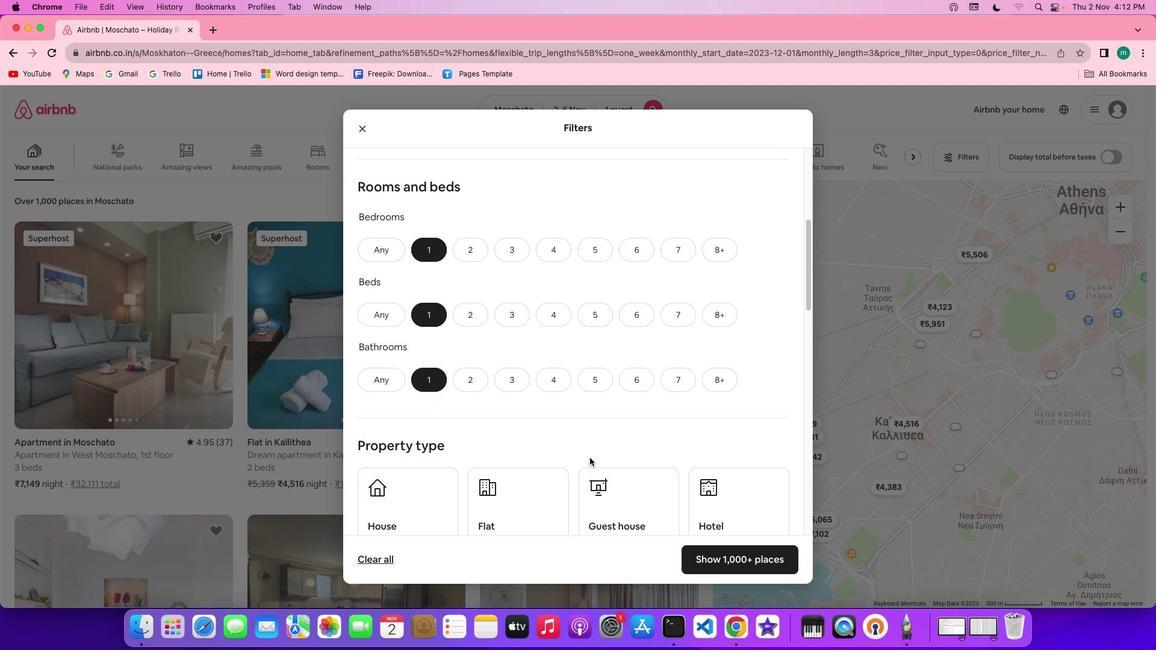 
Action: Mouse scrolled (590, 458) with delta (0, 0)
Screenshot: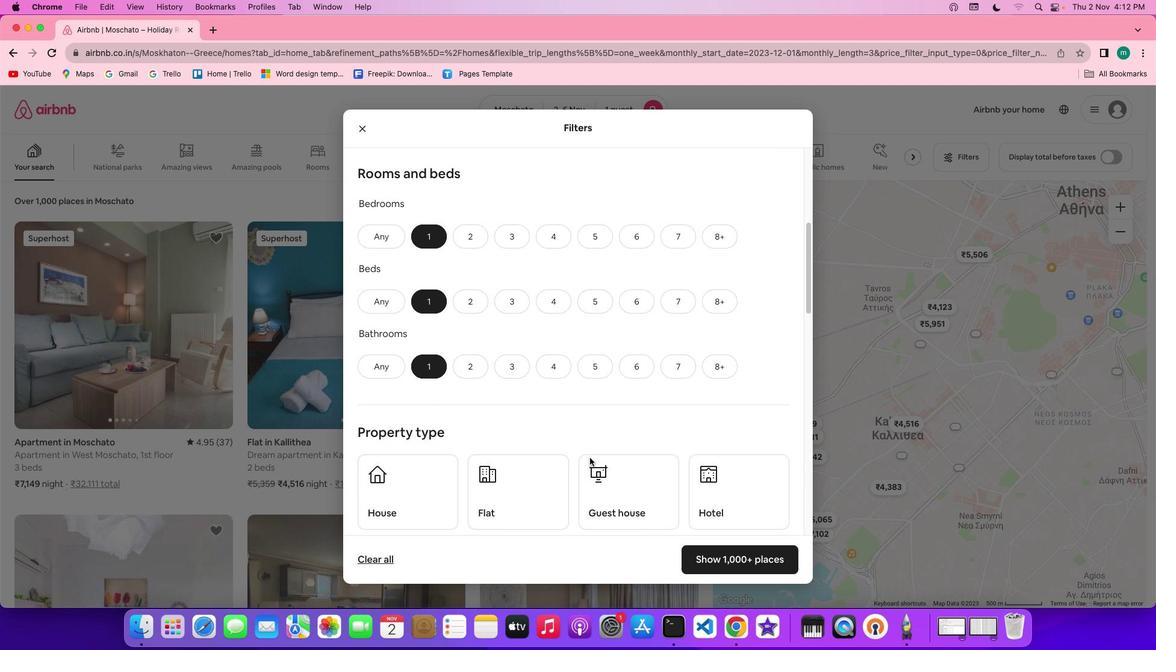 
Action: Mouse scrolled (590, 458) with delta (0, -1)
Screenshot: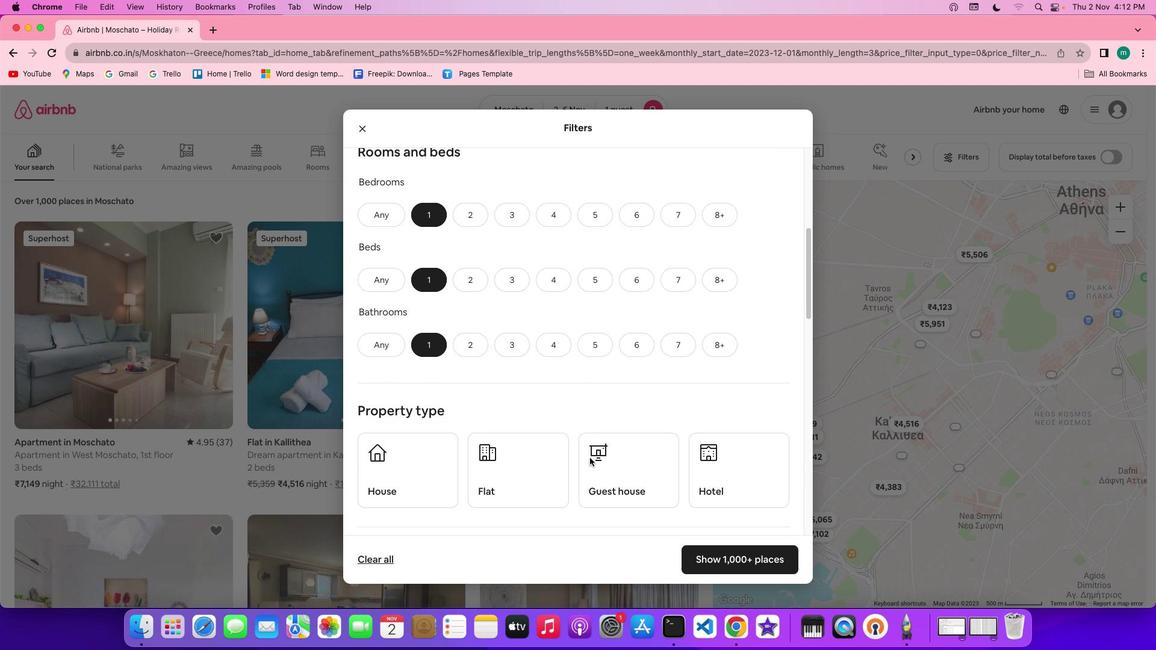 
Action: Mouse scrolled (590, 458) with delta (0, 0)
Screenshot: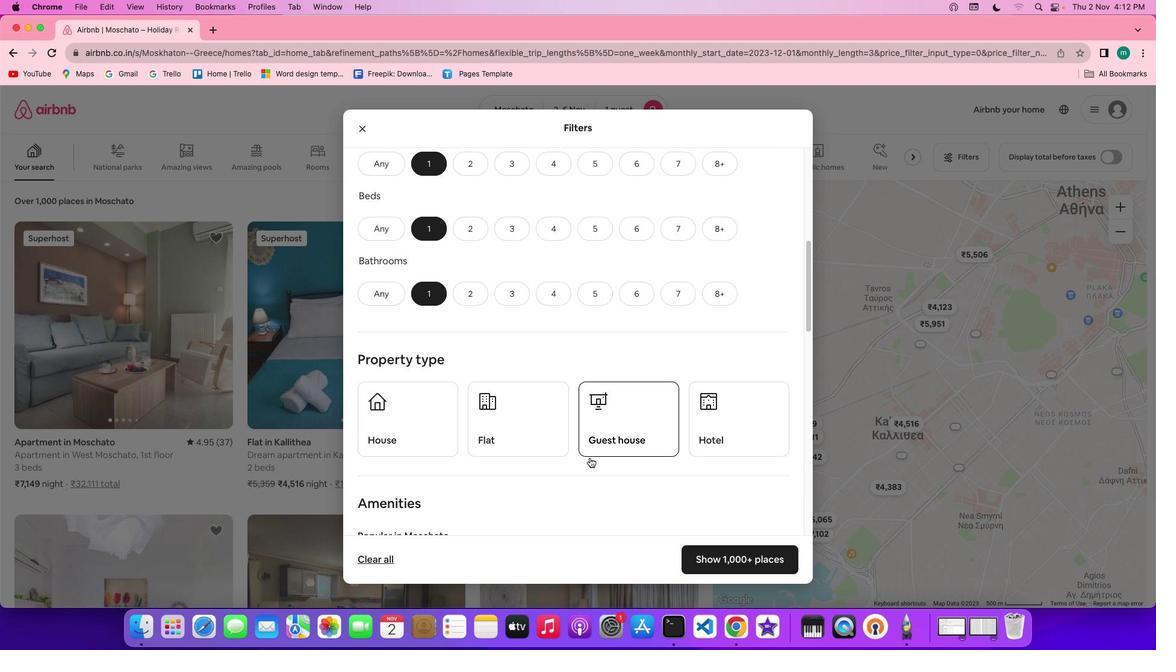 
Action: Mouse scrolled (590, 458) with delta (0, 0)
Screenshot: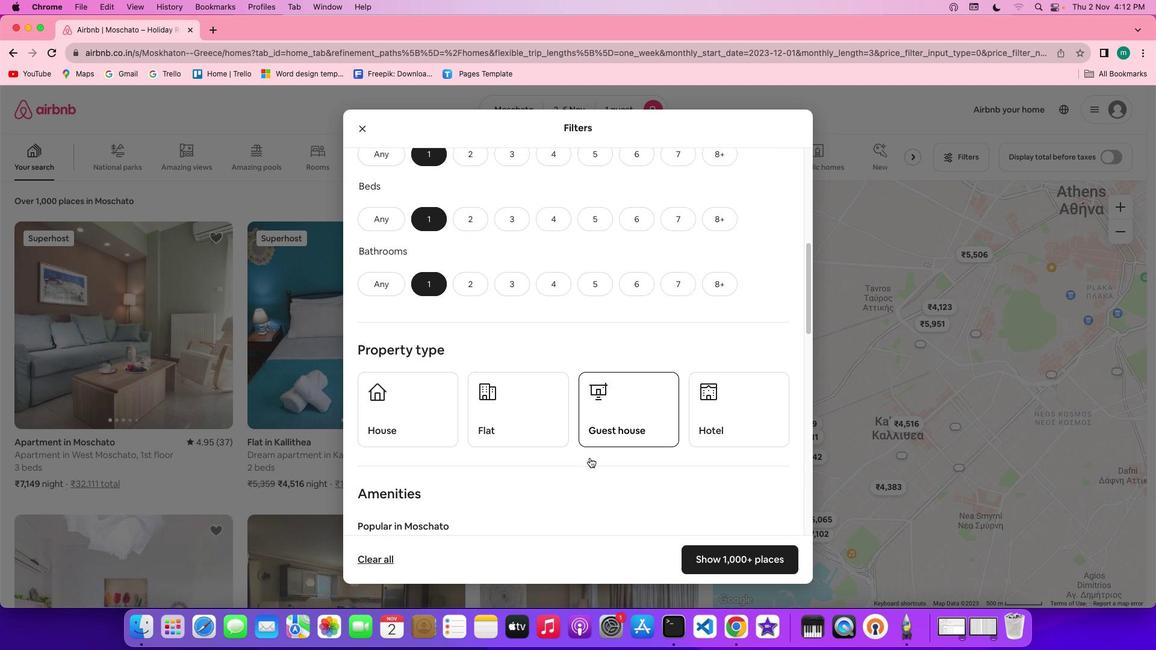 
Action: Mouse scrolled (590, 458) with delta (0, 0)
Screenshot: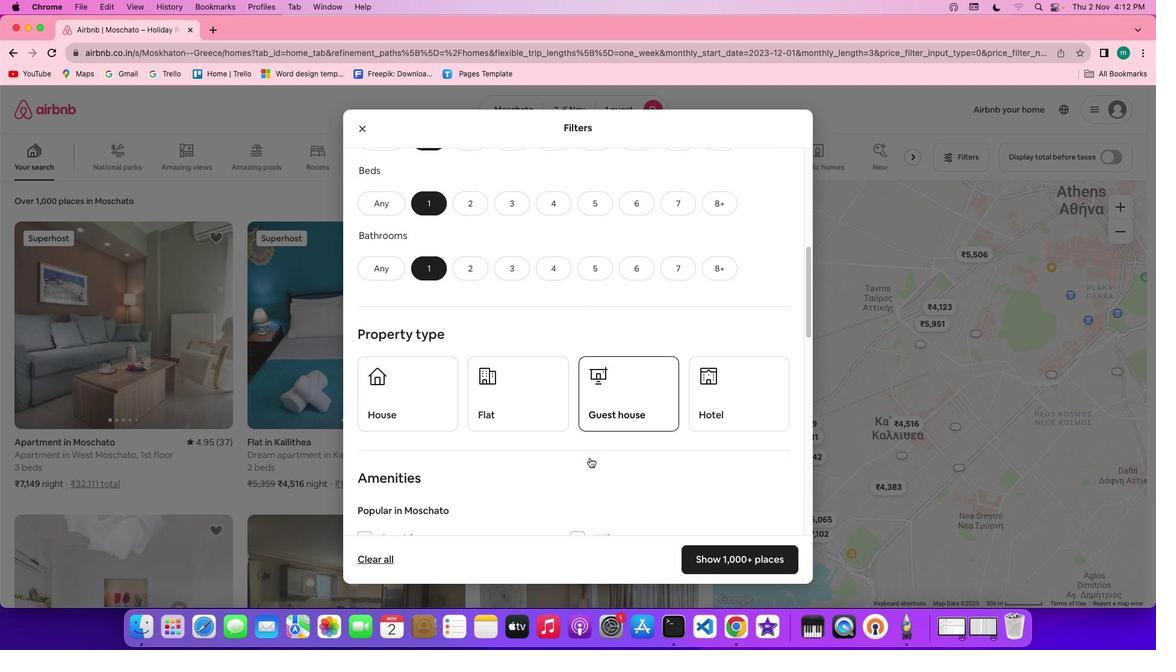 
Action: Mouse moved to (715, 366)
Screenshot: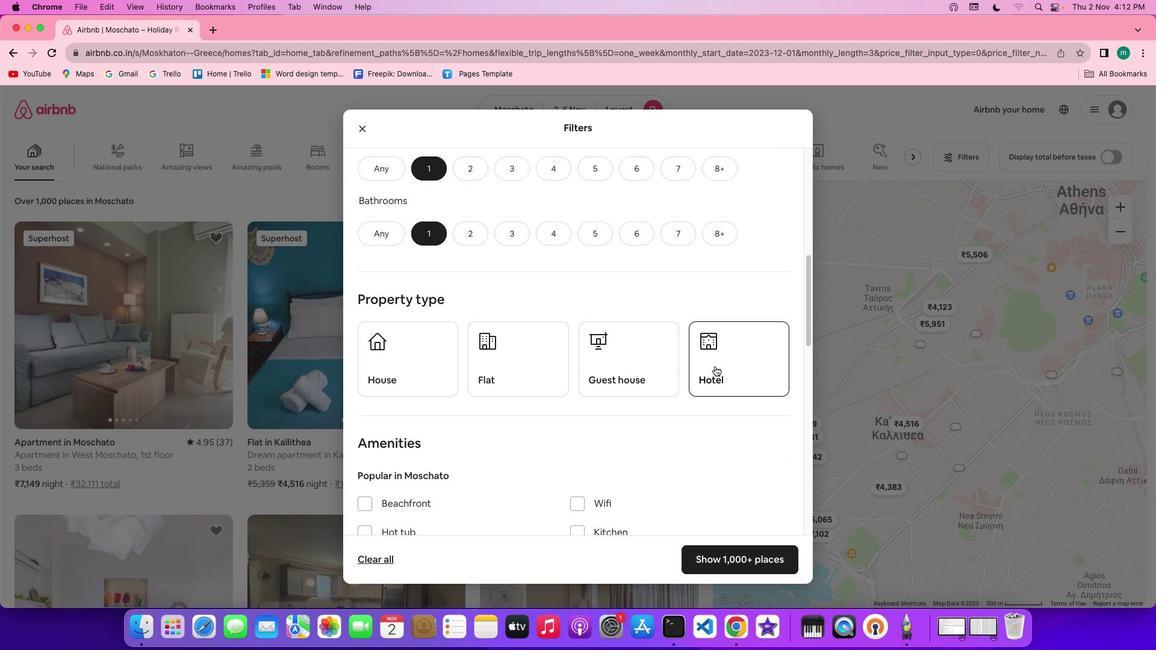 
Action: Mouse pressed left at (715, 366)
Screenshot: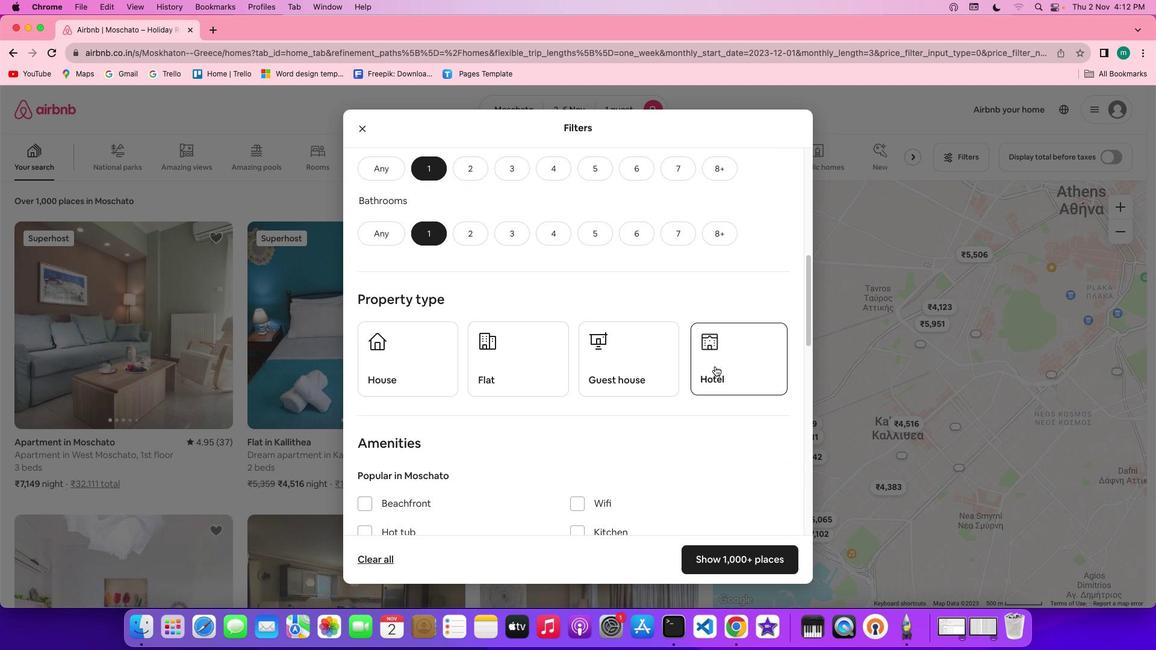 
Action: Mouse moved to (633, 452)
Screenshot: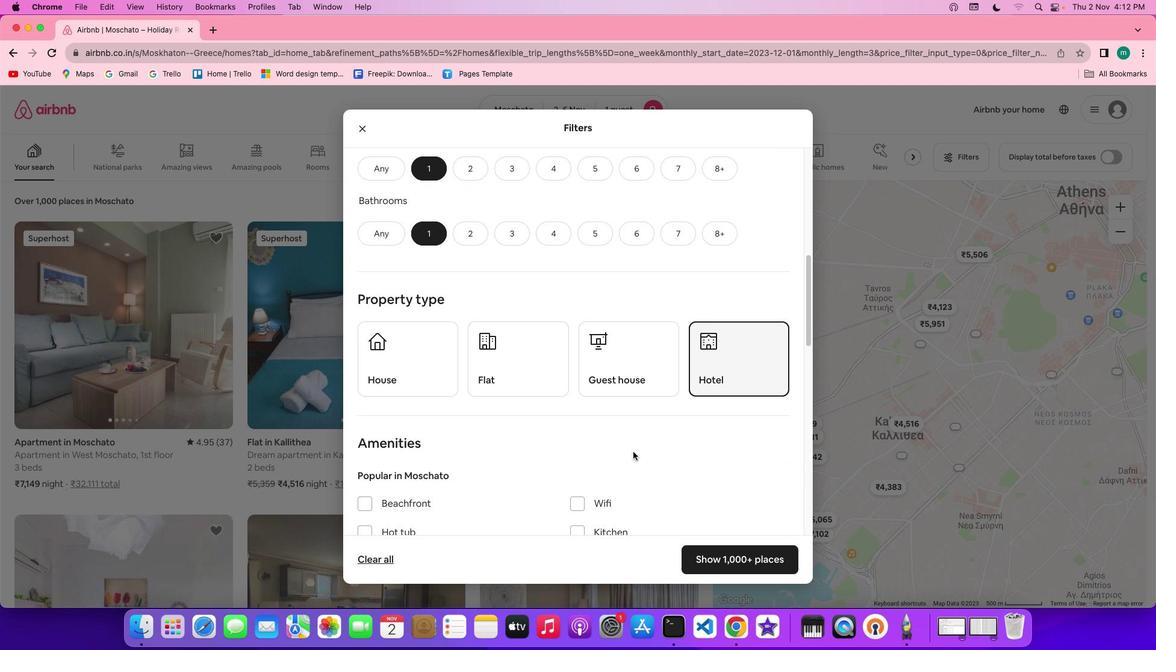 
Action: Mouse scrolled (633, 452) with delta (0, 0)
Screenshot: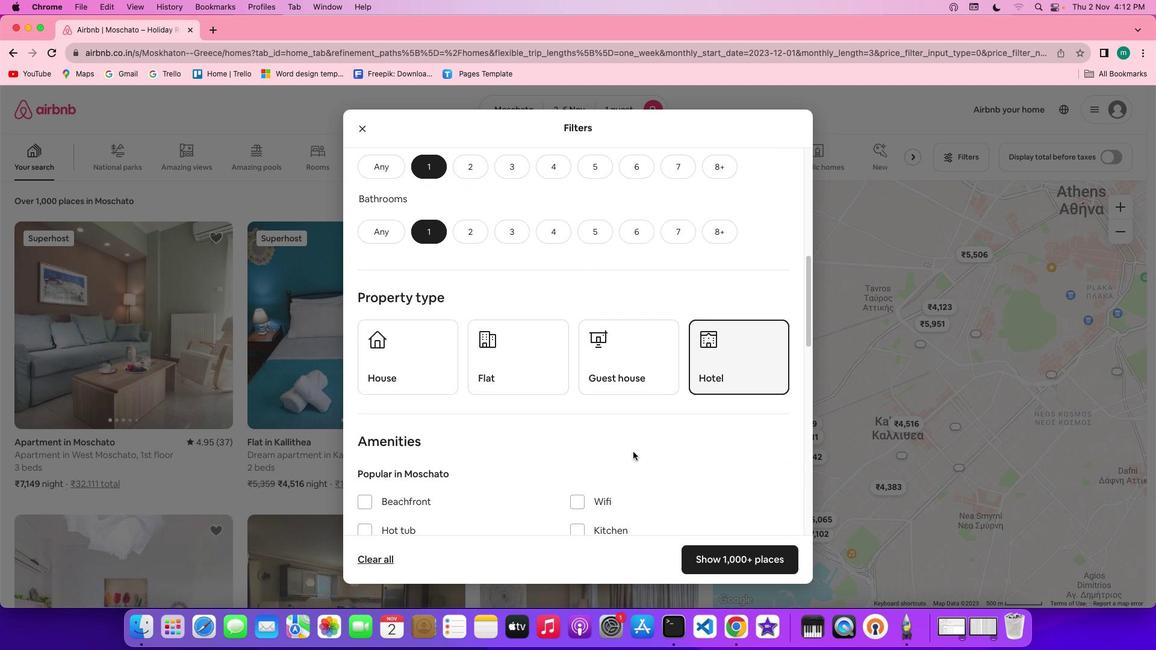 
Action: Mouse scrolled (633, 452) with delta (0, 0)
Screenshot: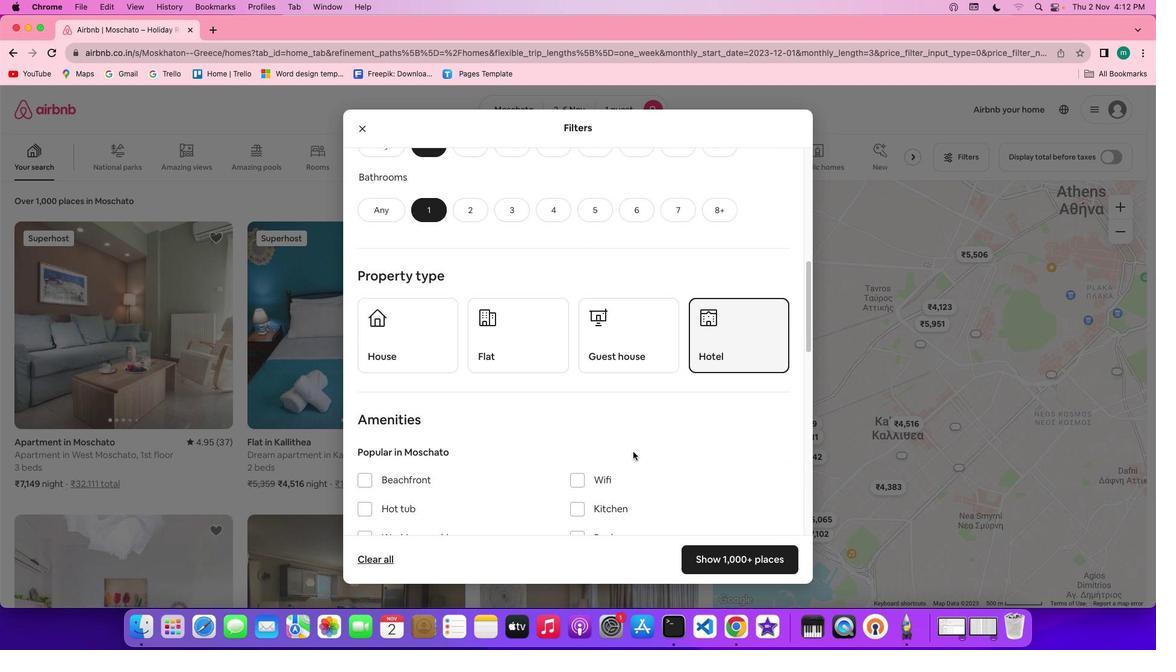 
Action: Mouse scrolled (633, 452) with delta (0, -1)
Screenshot: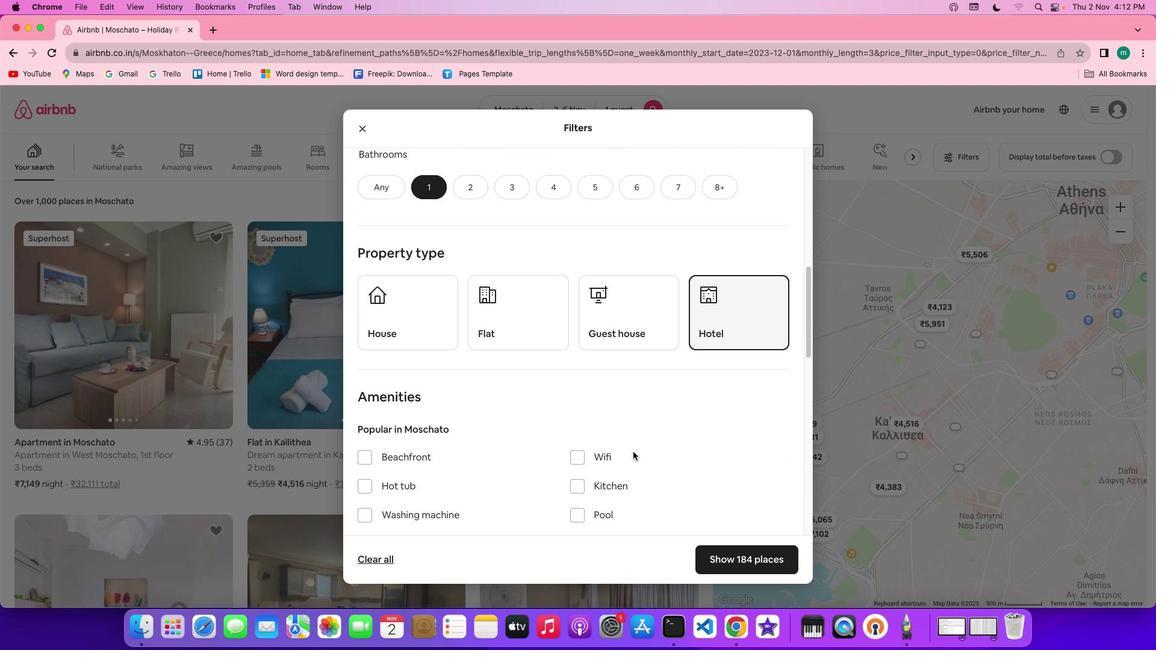 
Action: Mouse scrolled (633, 452) with delta (0, 0)
Screenshot: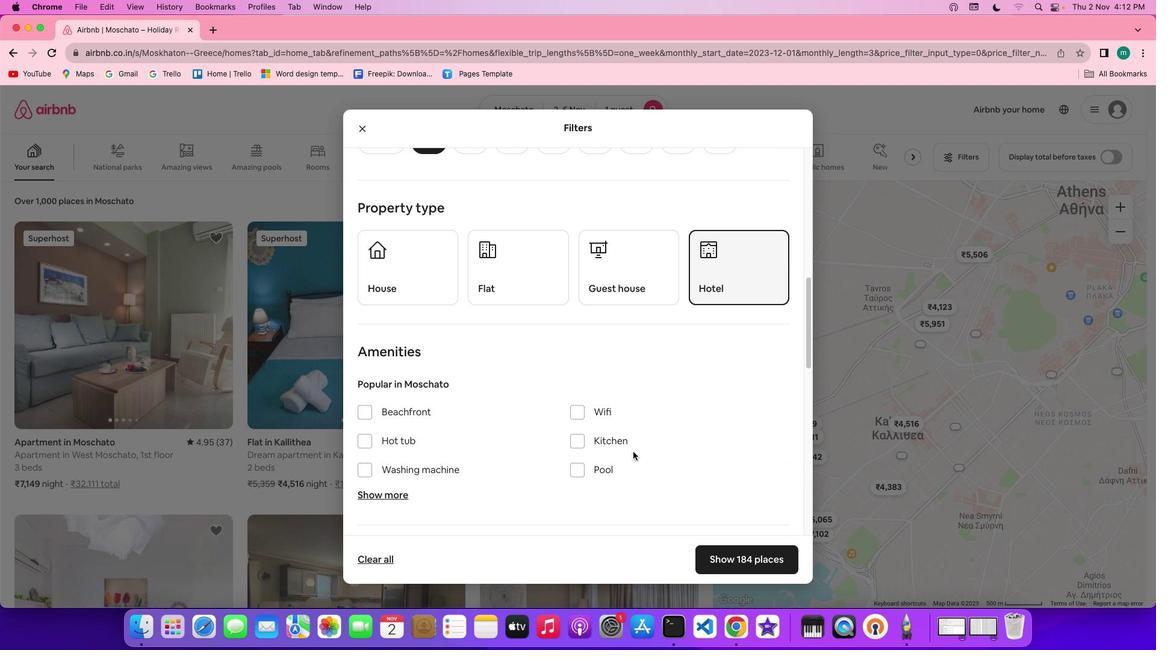 
Action: Mouse scrolled (633, 452) with delta (0, 0)
Screenshot: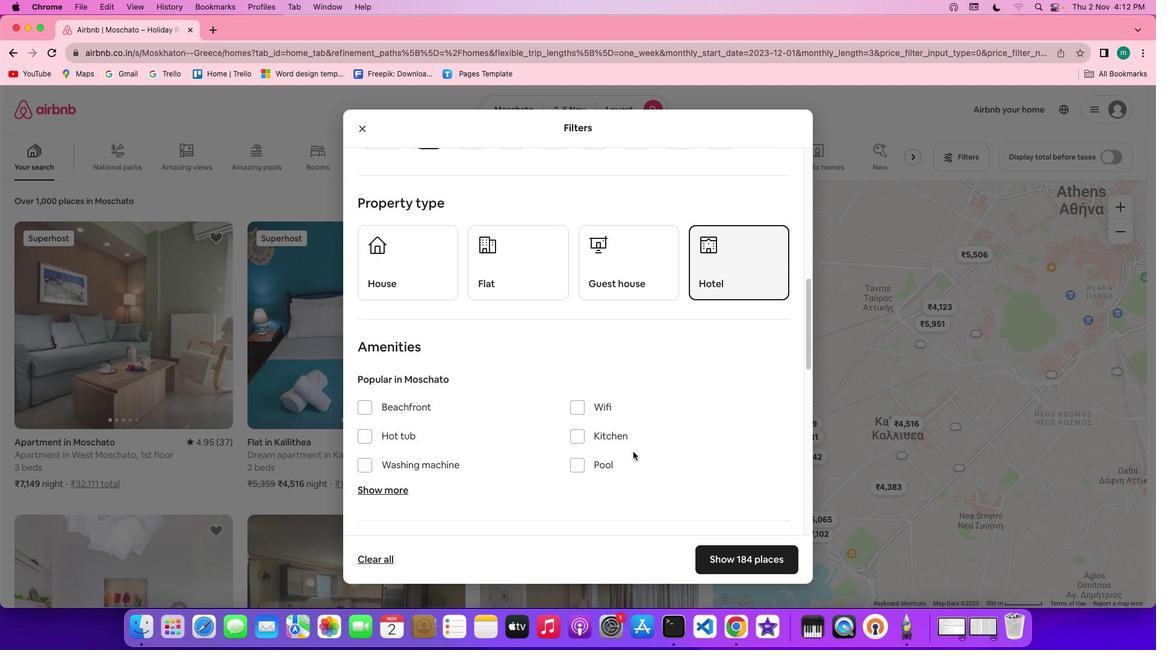 
Action: Mouse scrolled (633, 452) with delta (0, 0)
Screenshot: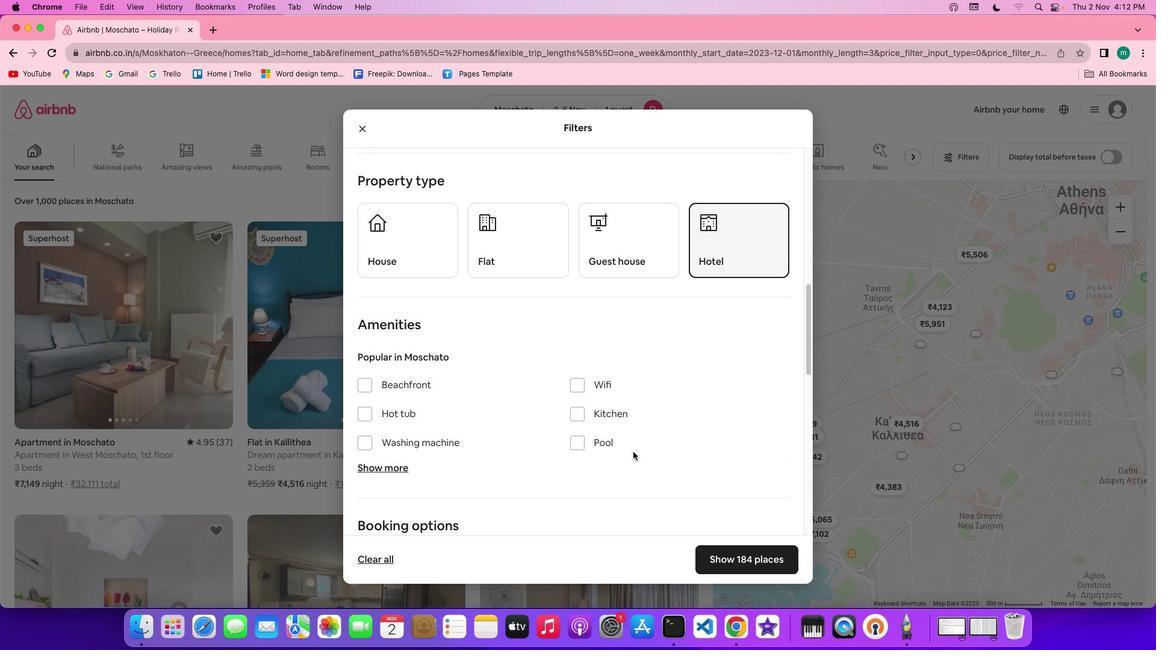 
Action: Mouse scrolled (633, 452) with delta (0, 0)
Screenshot: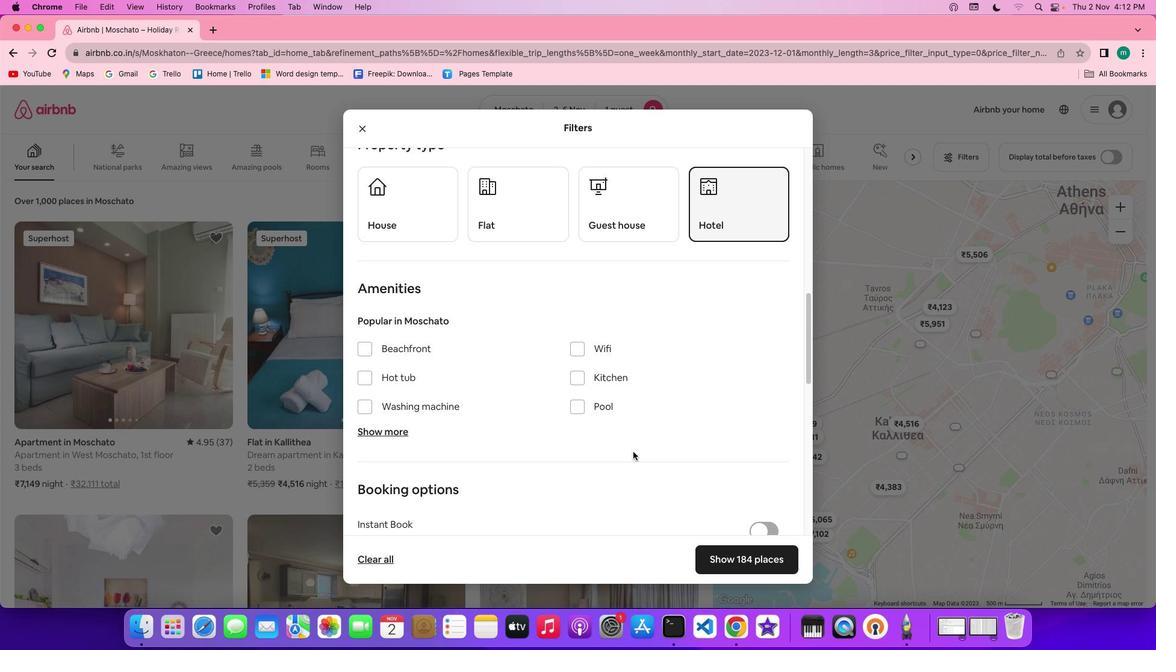 
Action: Mouse scrolled (633, 452) with delta (0, 0)
Screenshot: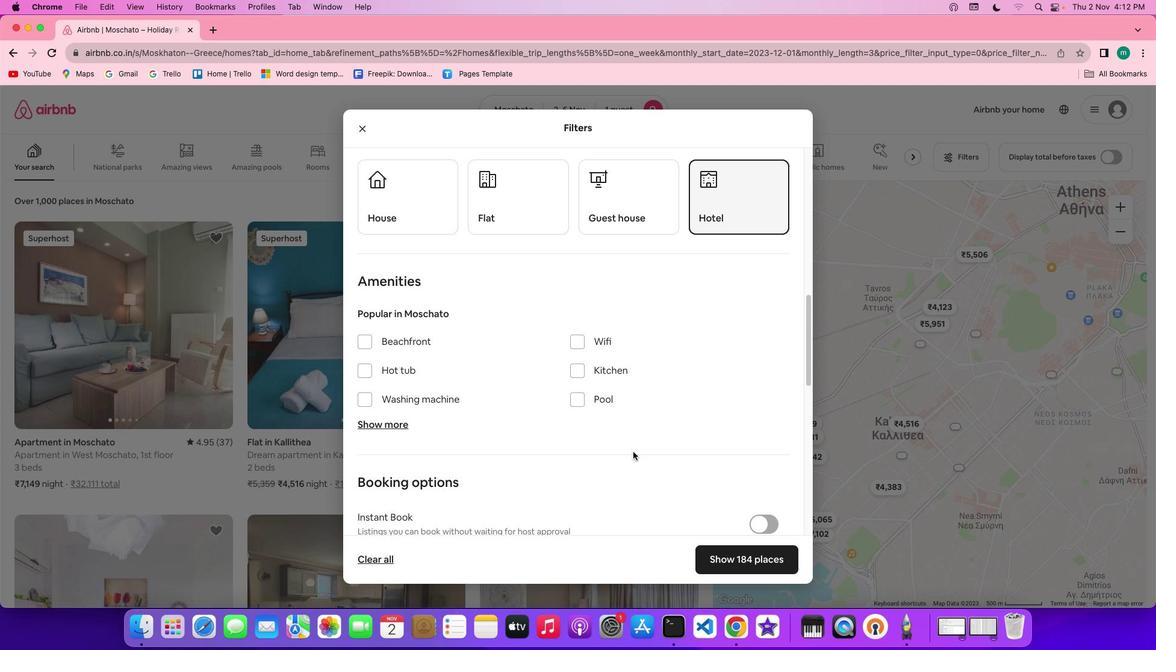 
Action: Mouse scrolled (633, 452) with delta (0, 0)
Screenshot: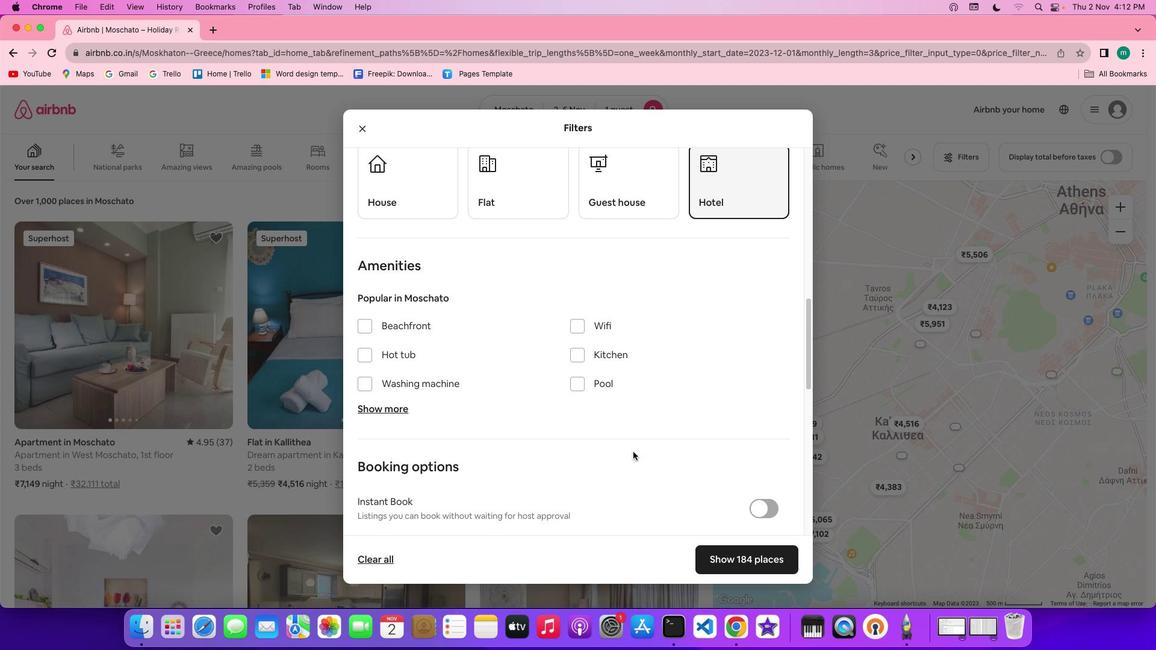 
Action: Mouse moved to (442, 363)
Screenshot: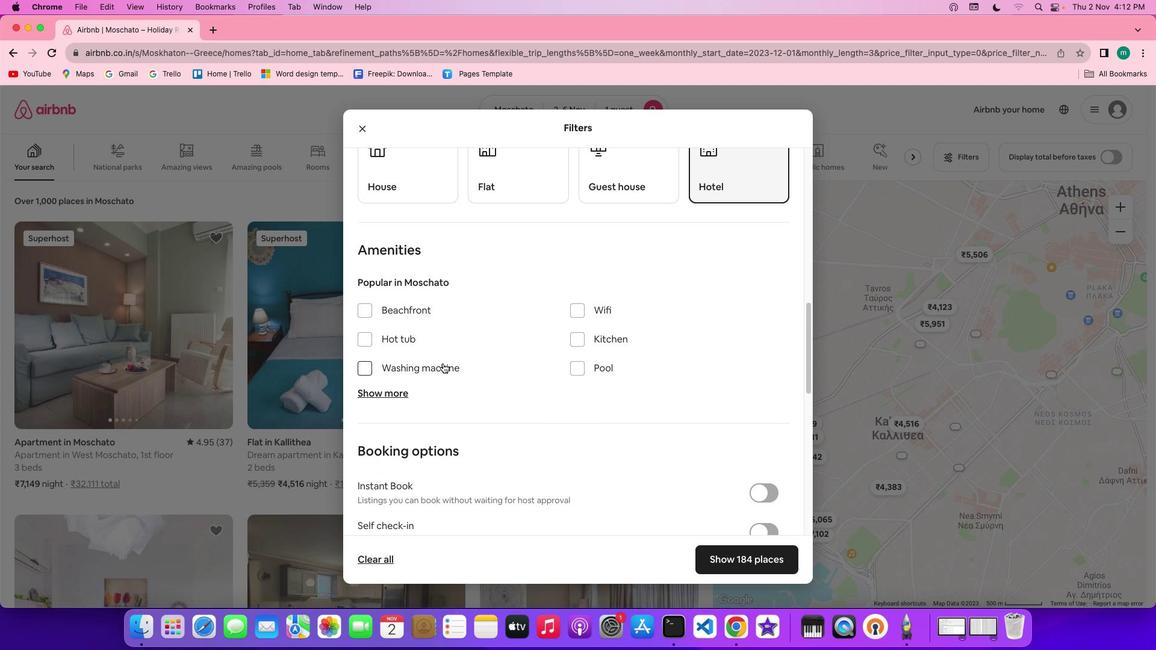 
Action: Mouse pressed left at (442, 363)
Screenshot: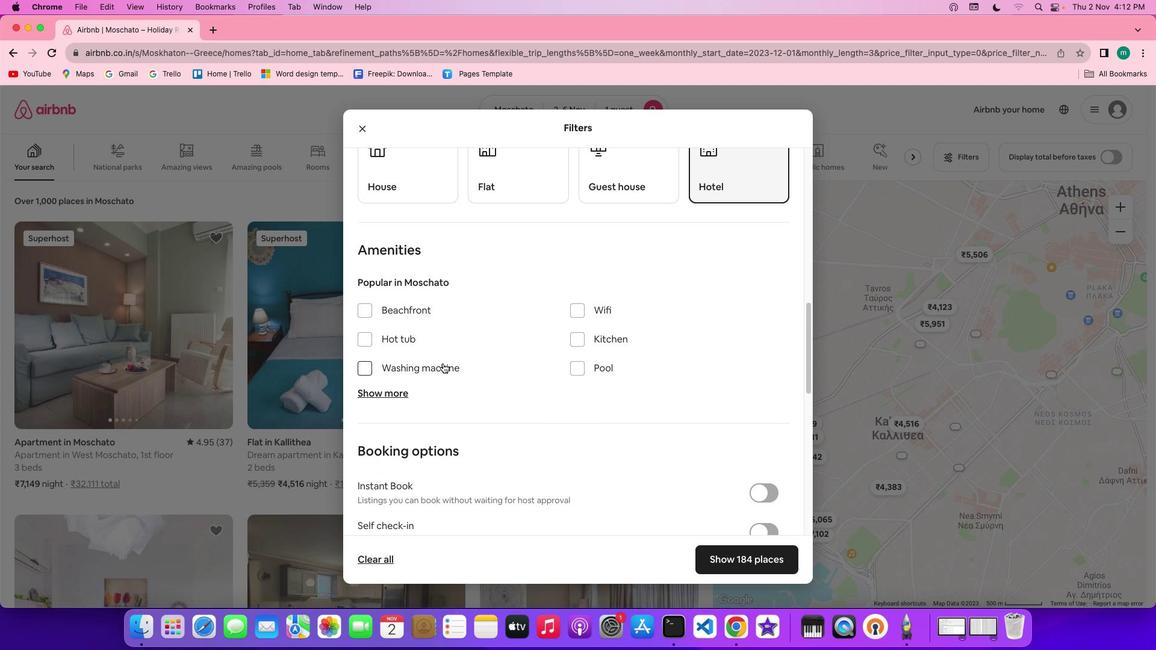 
Action: Mouse moved to (669, 429)
Screenshot: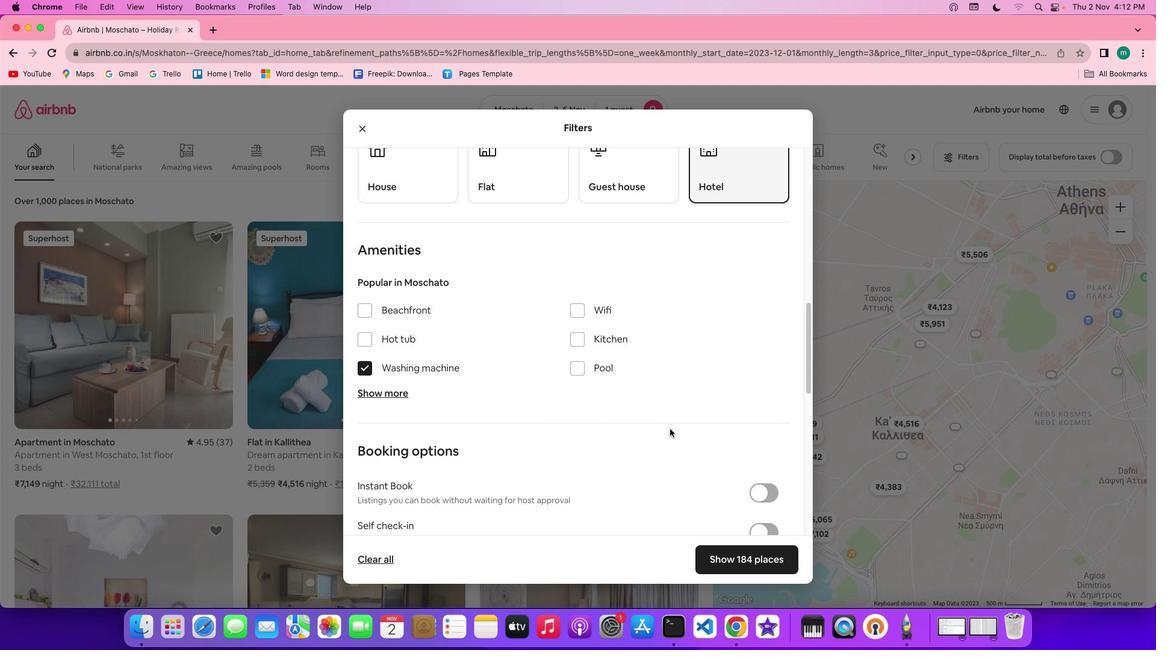 
Action: Mouse scrolled (669, 429) with delta (0, 0)
Screenshot: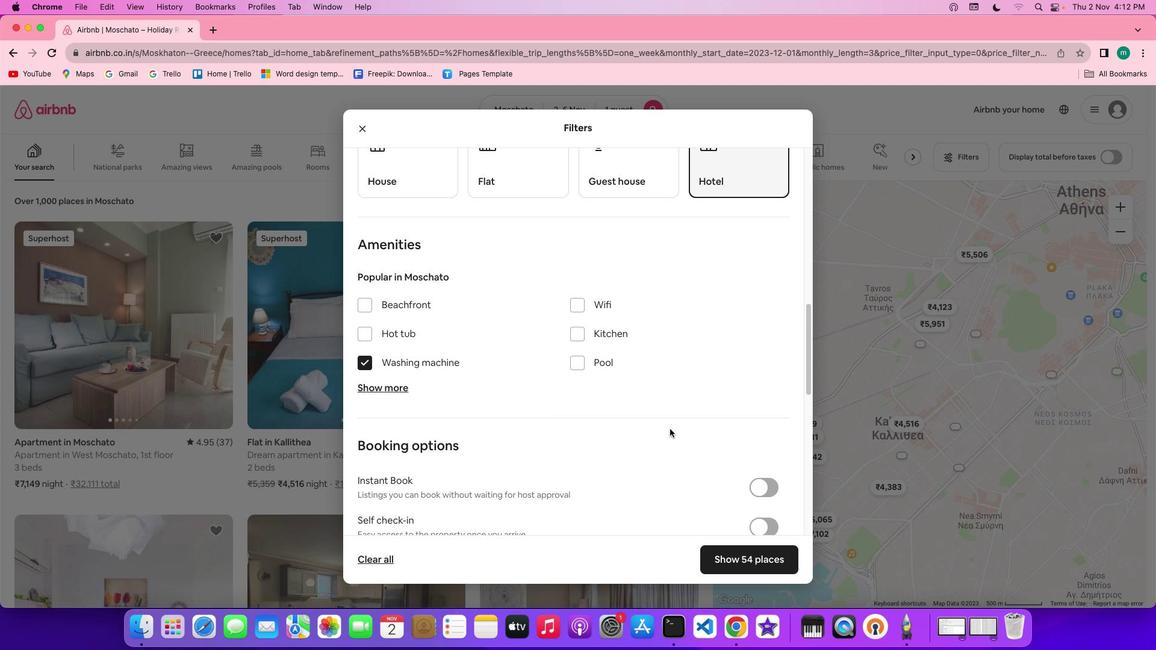 
Action: Mouse scrolled (669, 429) with delta (0, 0)
Screenshot: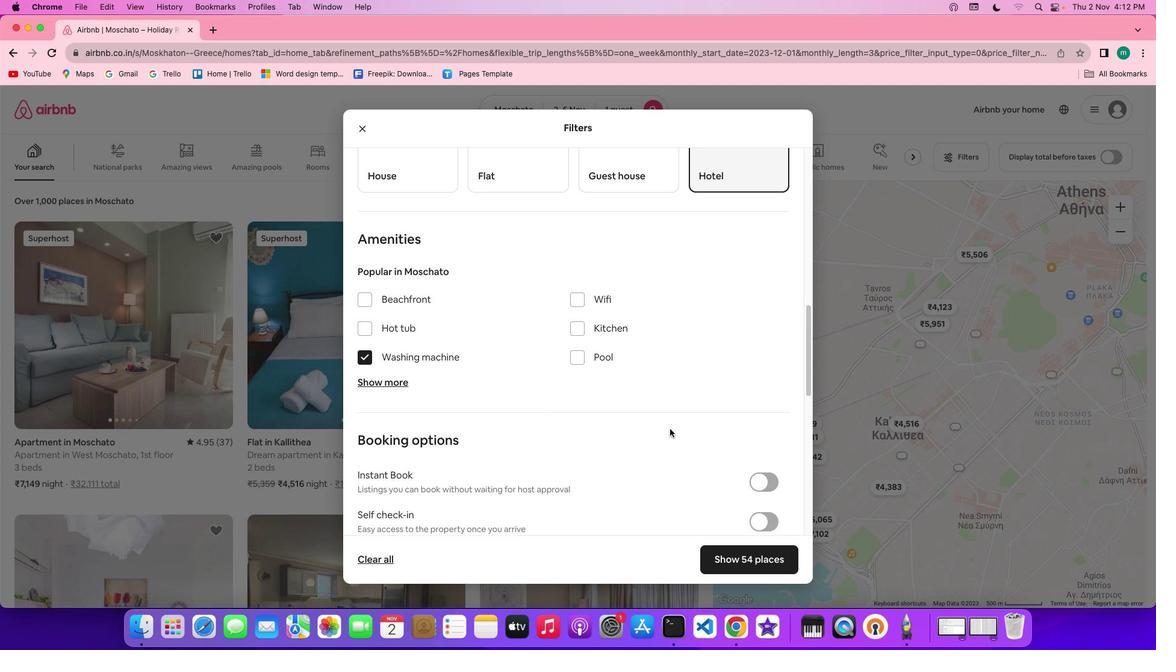 
Action: Mouse scrolled (669, 429) with delta (0, 0)
Screenshot: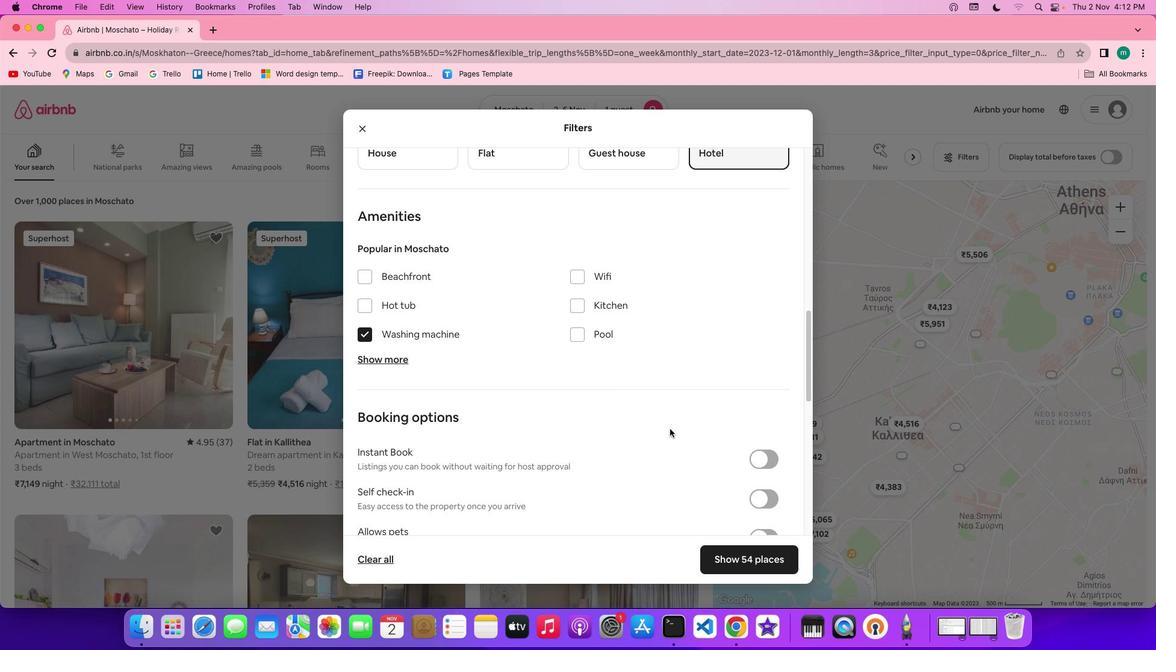 
Action: Mouse scrolled (669, 429) with delta (0, 0)
Screenshot: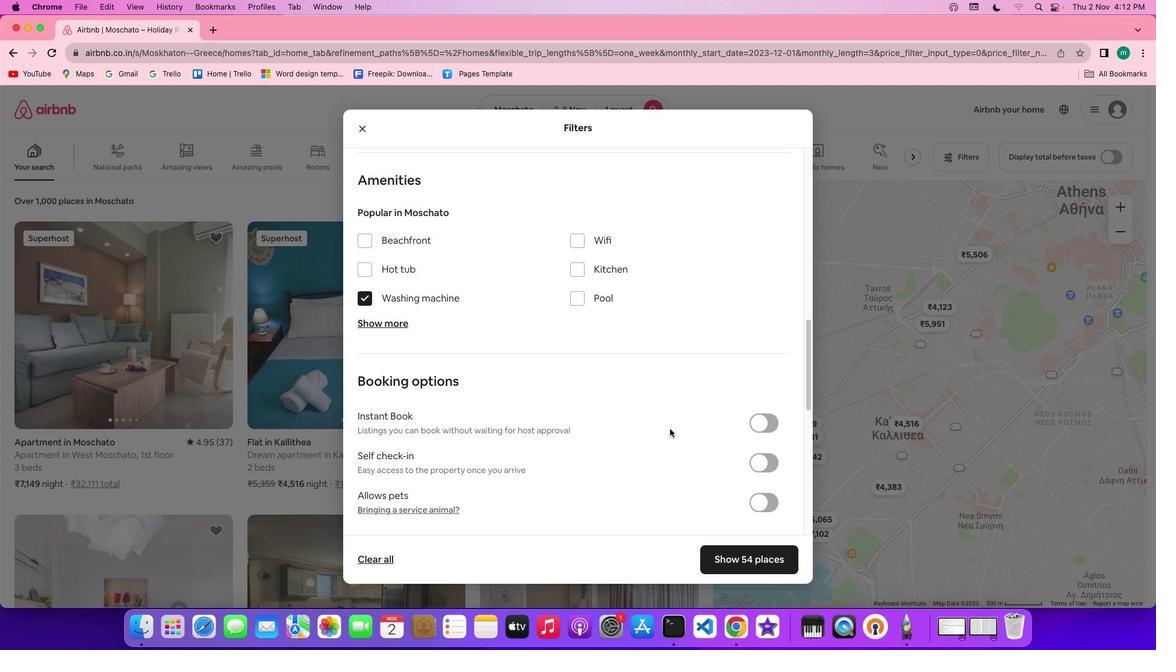 
Action: Mouse scrolled (669, 429) with delta (0, 0)
Screenshot: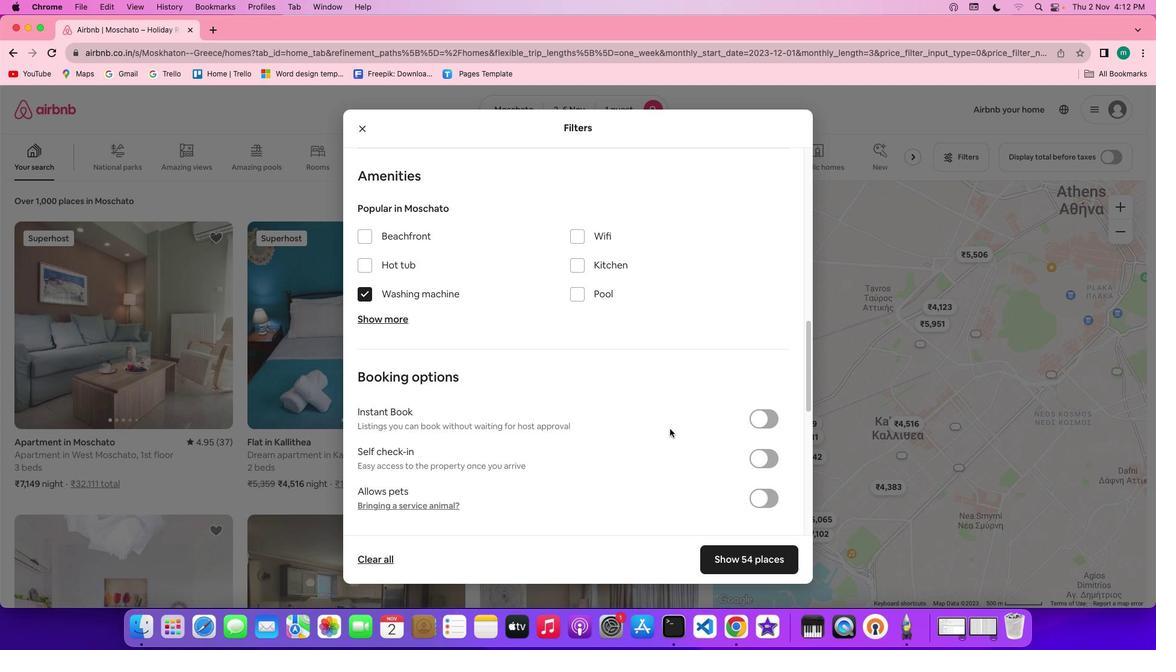 
Action: Mouse scrolled (669, 429) with delta (0, 0)
Screenshot: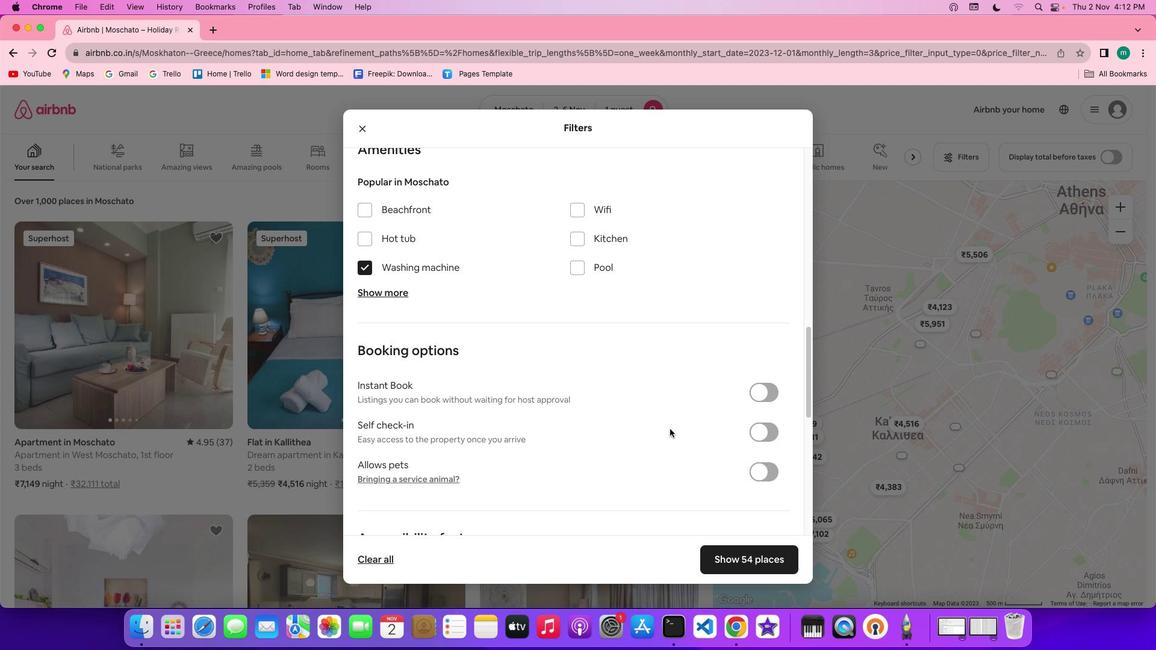 
Action: Mouse scrolled (669, 429) with delta (0, 0)
Screenshot: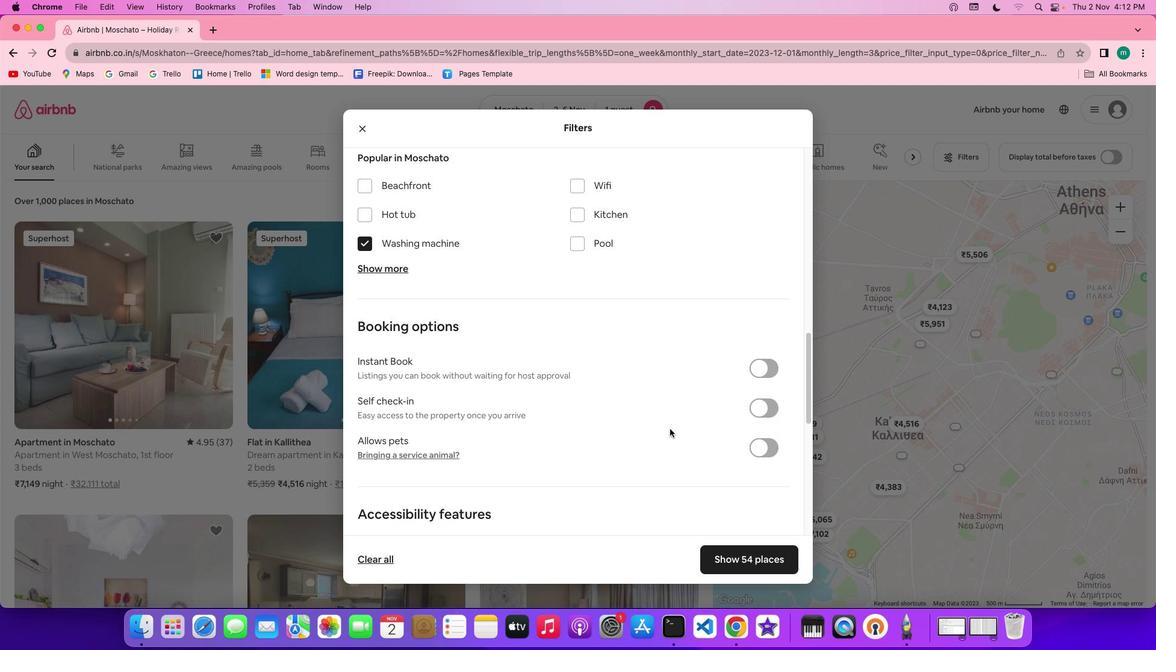 
Action: Mouse scrolled (669, 429) with delta (0, 0)
Screenshot: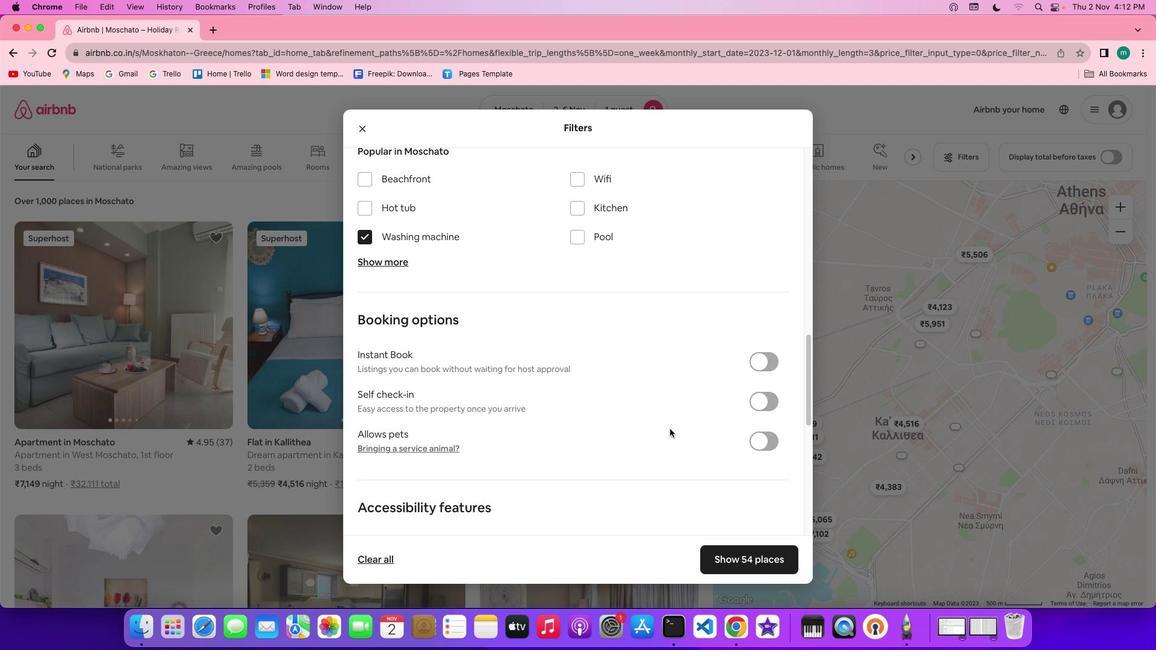 
Action: Mouse scrolled (669, 429) with delta (0, 0)
Screenshot: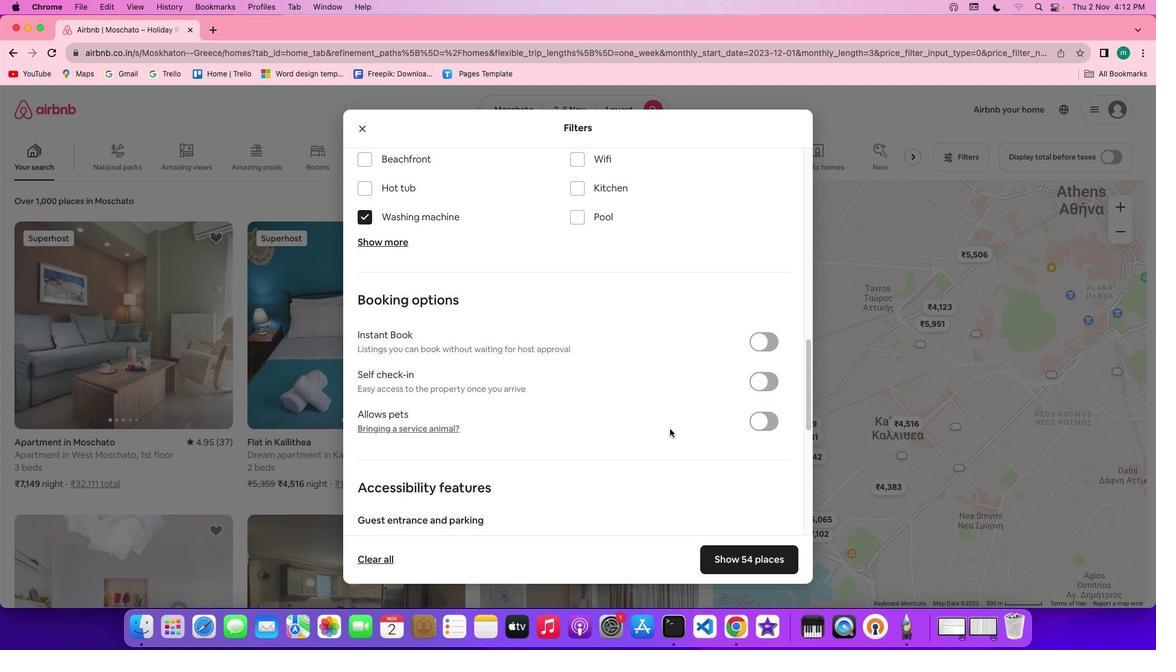 
Action: Mouse scrolled (669, 429) with delta (0, 0)
Screenshot: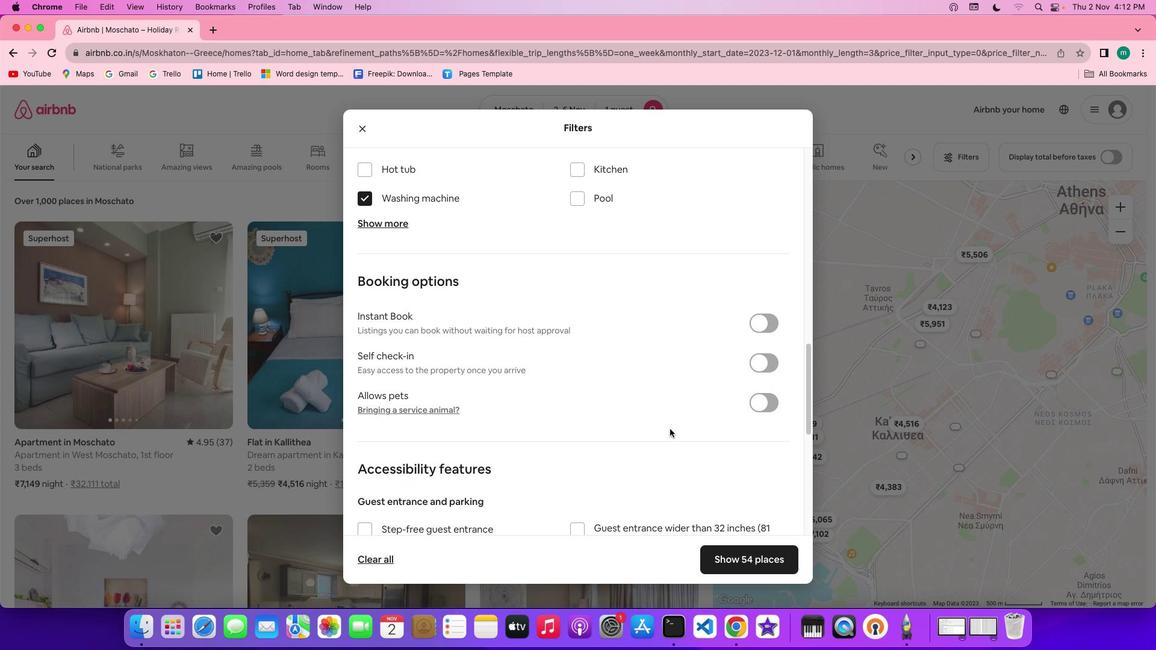 
Action: Mouse scrolled (669, 429) with delta (0, 0)
Screenshot: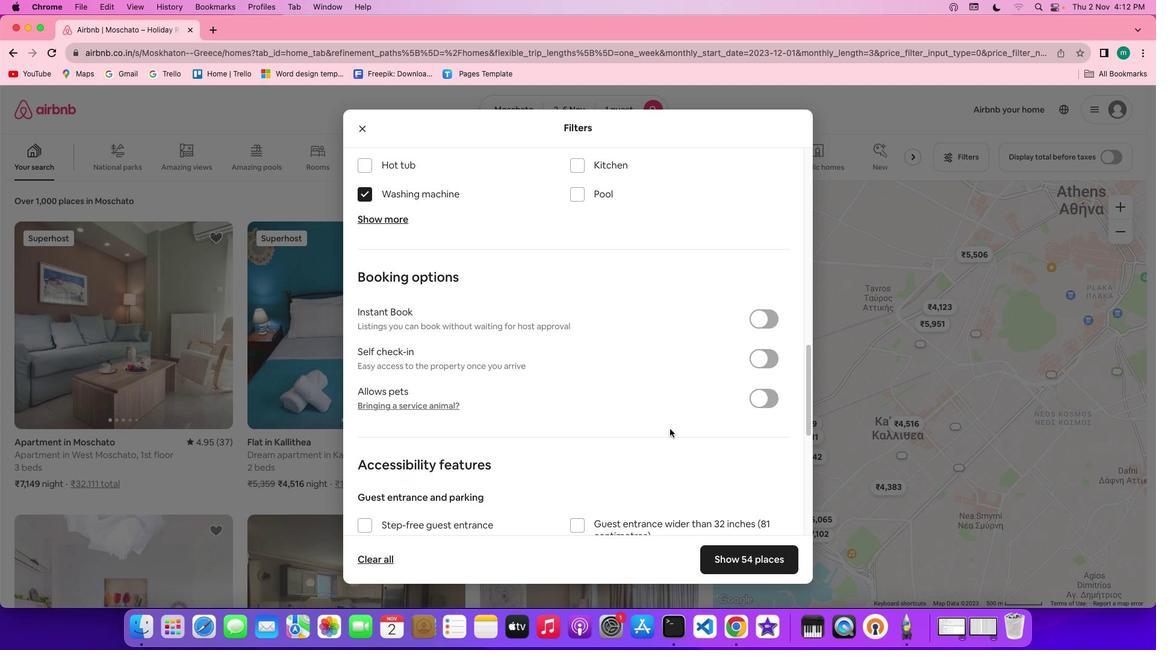 
Action: Mouse scrolled (669, 429) with delta (0, -1)
Screenshot: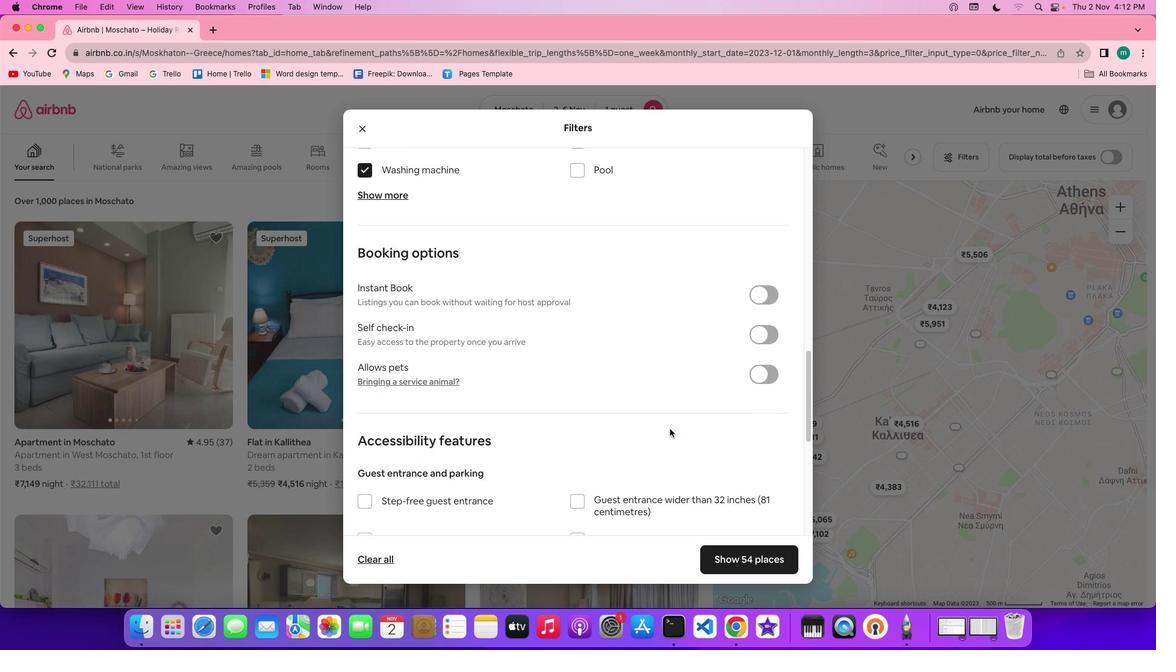 
Action: Mouse scrolled (669, 429) with delta (0, 0)
Screenshot: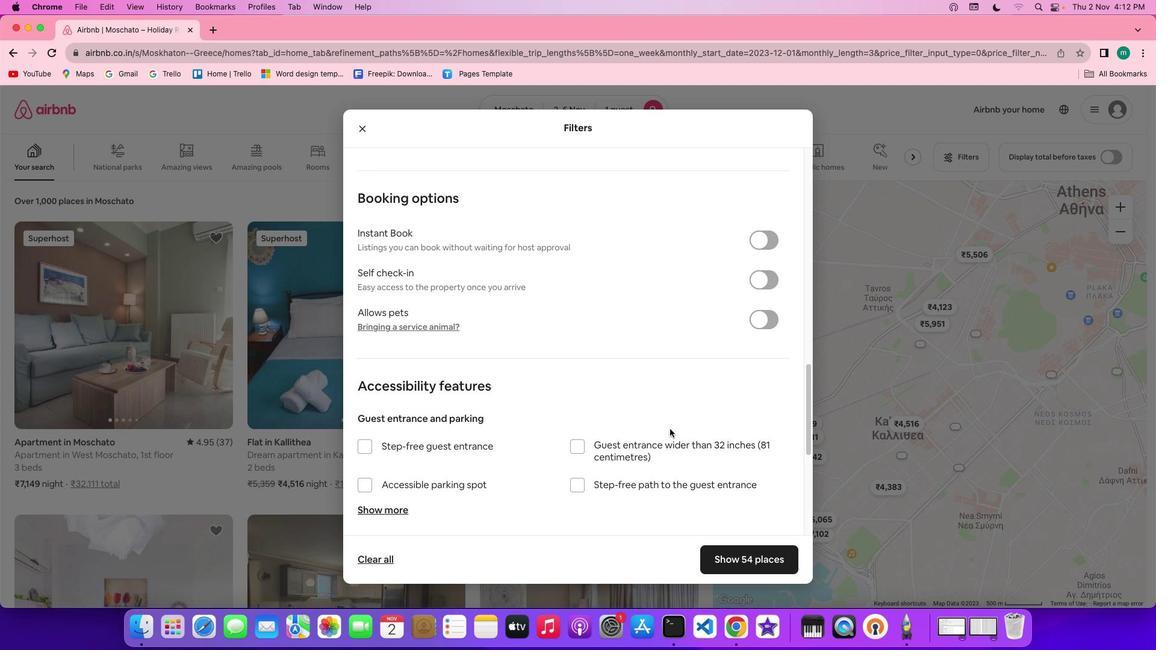 
Action: Mouse scrolled (669, 429) with delta (0, 0)
Screenshot: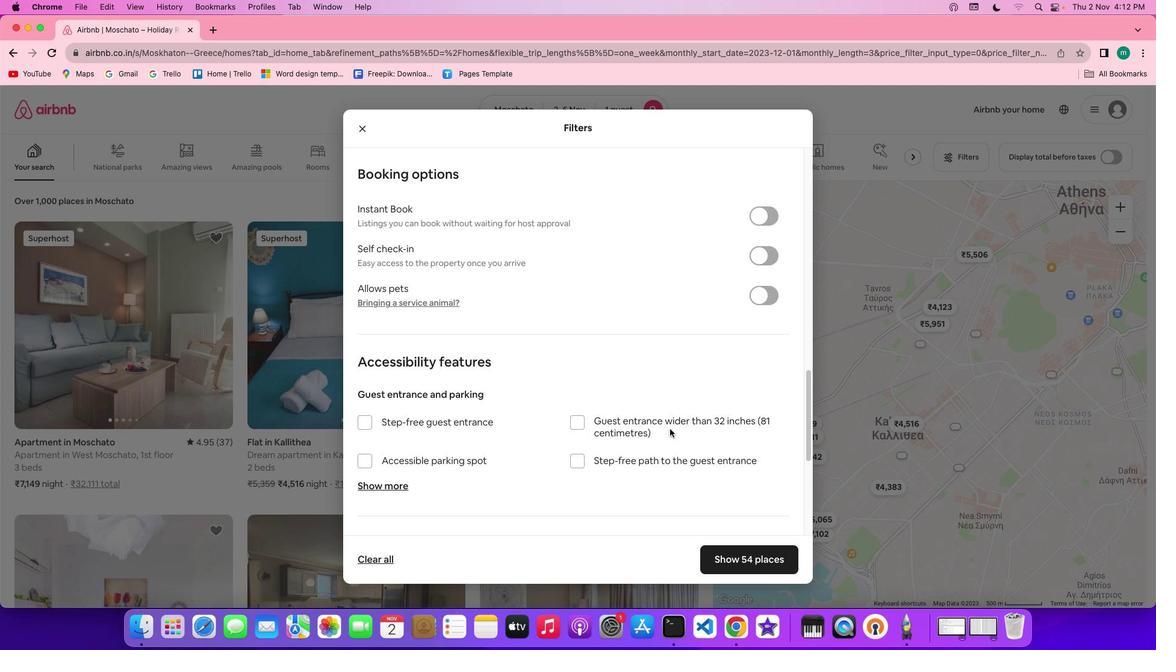 
Action: Mouse scrolled (669, 429) with delta (0, -1)
Screenshot: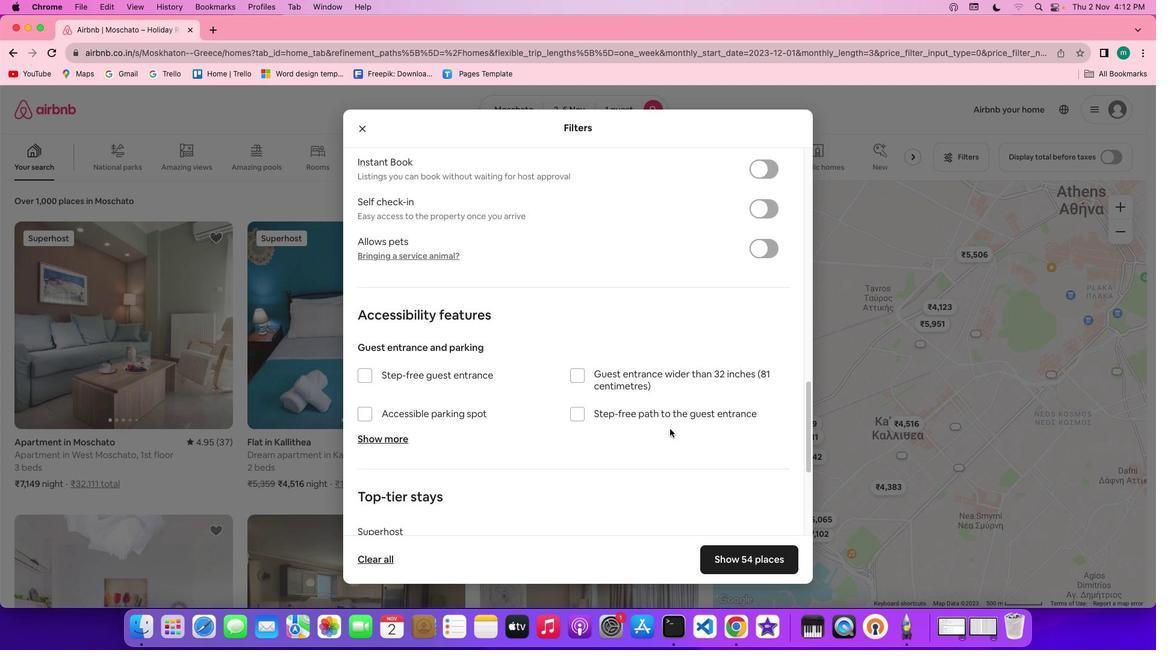 
Action: Mouse scrolled (669, 429) with delta (0, -2)
Screenshot: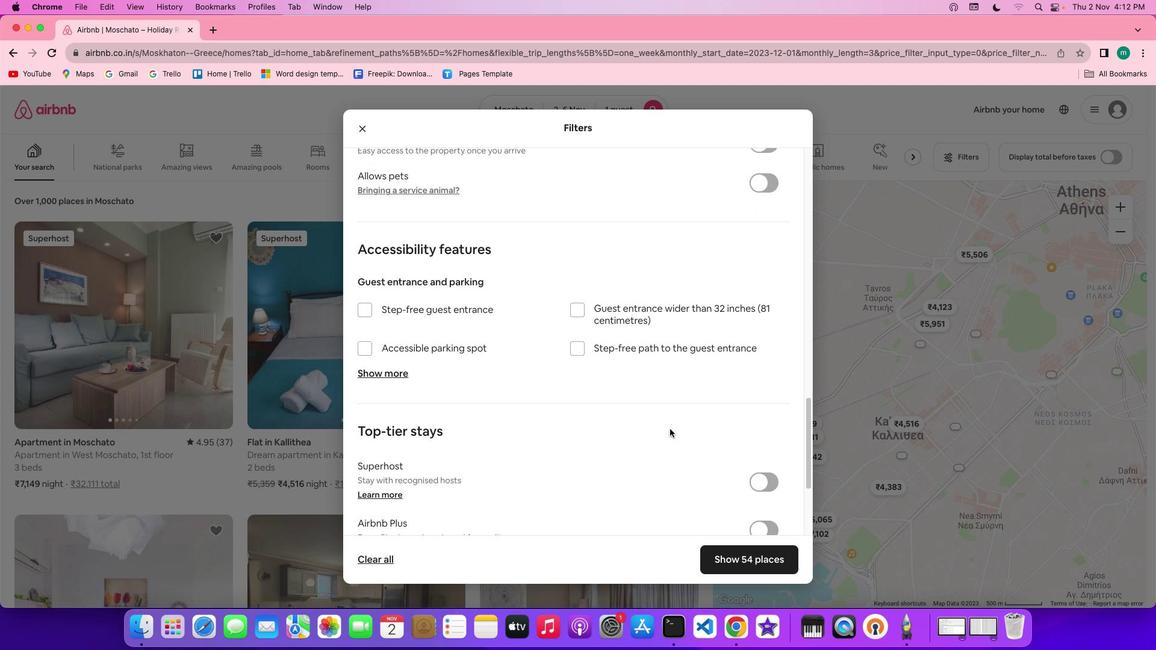 
Action: Mouse scrolled (669, 429) with delta (0, 0)
Screenshot: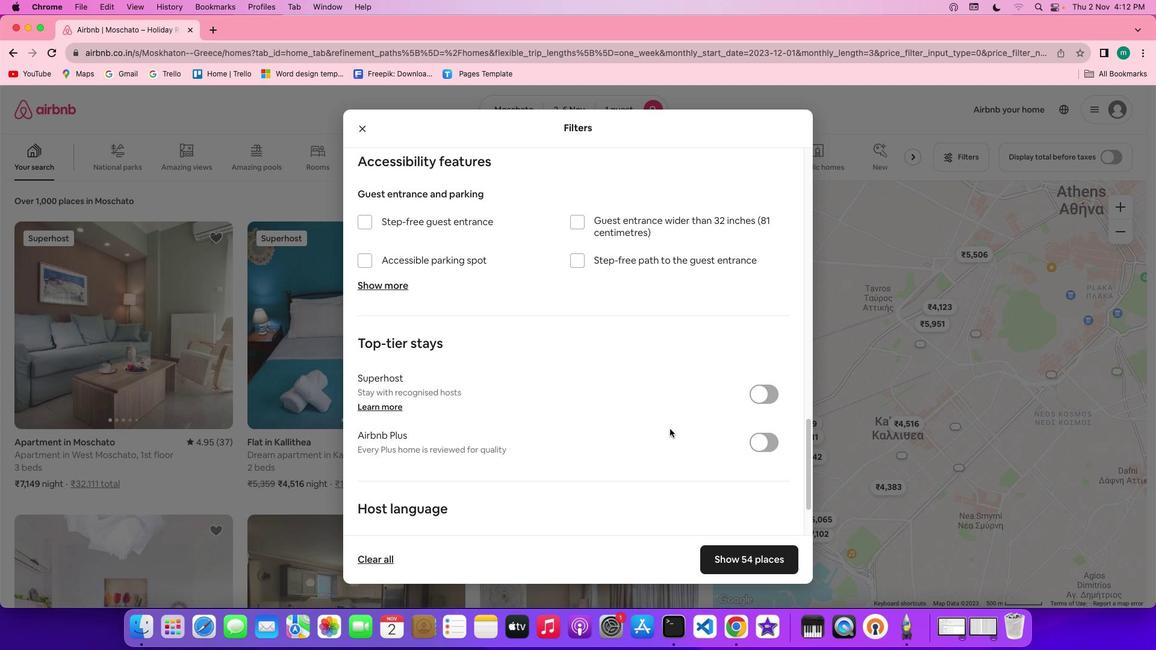 
Action: Mouse scrolled (669, 429) with delta (0, 0)
Screenshot: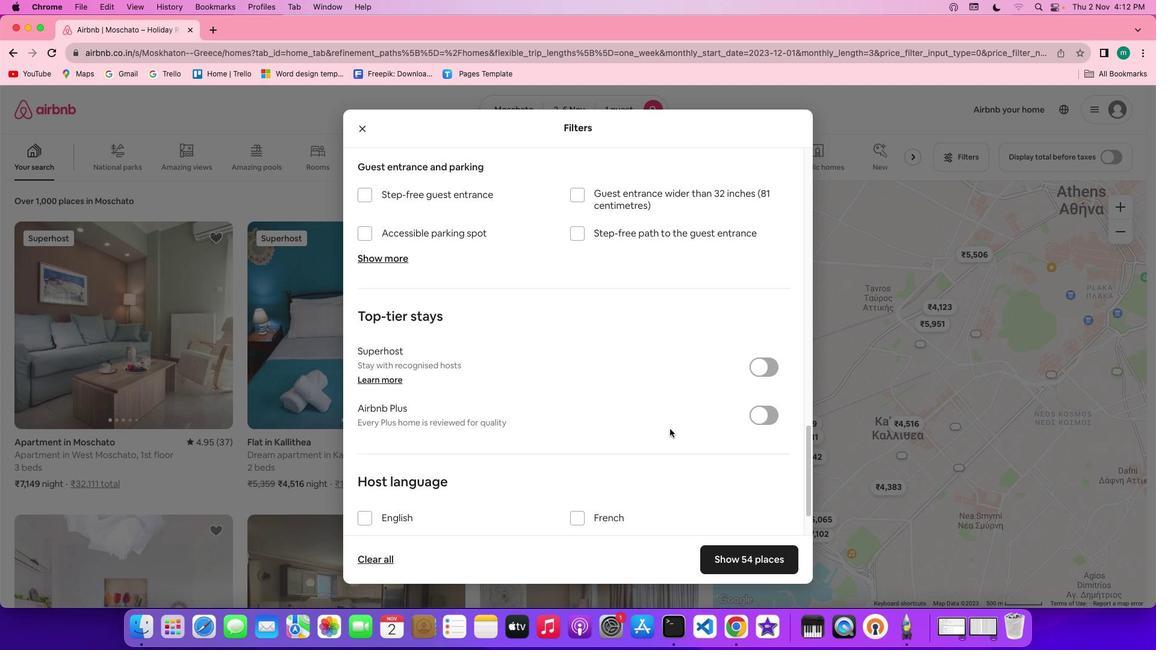 
Action: Mouse scrolled (669, 429) with delta (0, -1)
Screenshot: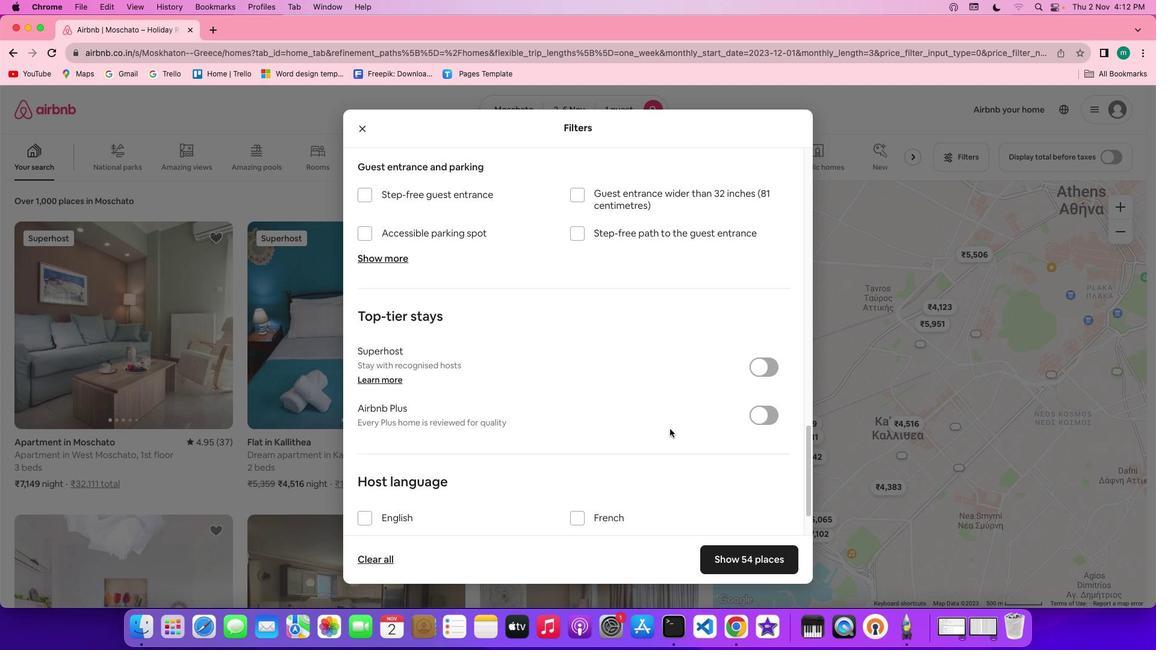 
Action: Mouse scrolled (669, 429) with delta (0, -3)
Screenshot: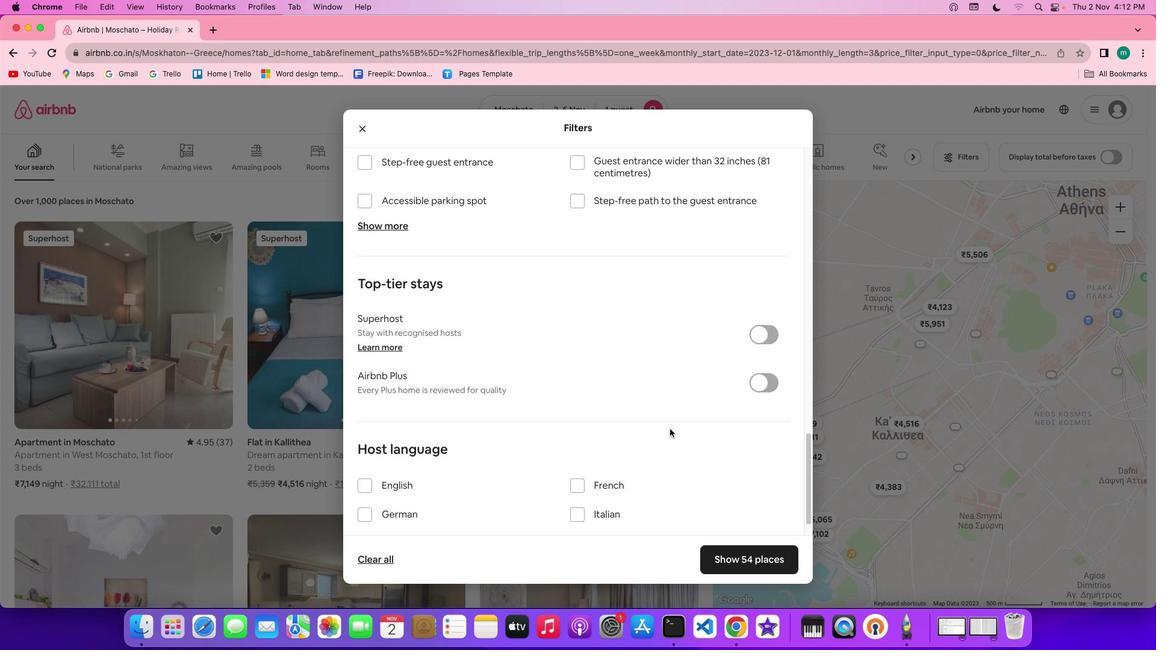
Action: Mouse scrolled (669, 429) with delta (0, -3)
Screenshot: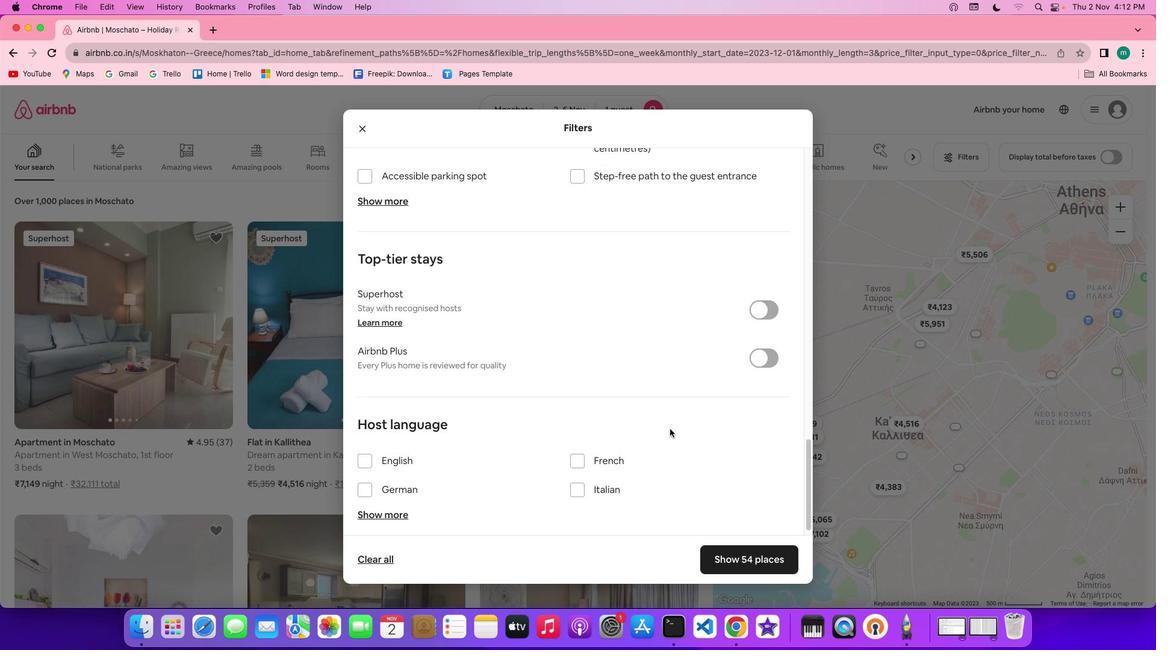 
Action: Mouse scrolled (669, 429) with delta (0, 0)
Screenshot: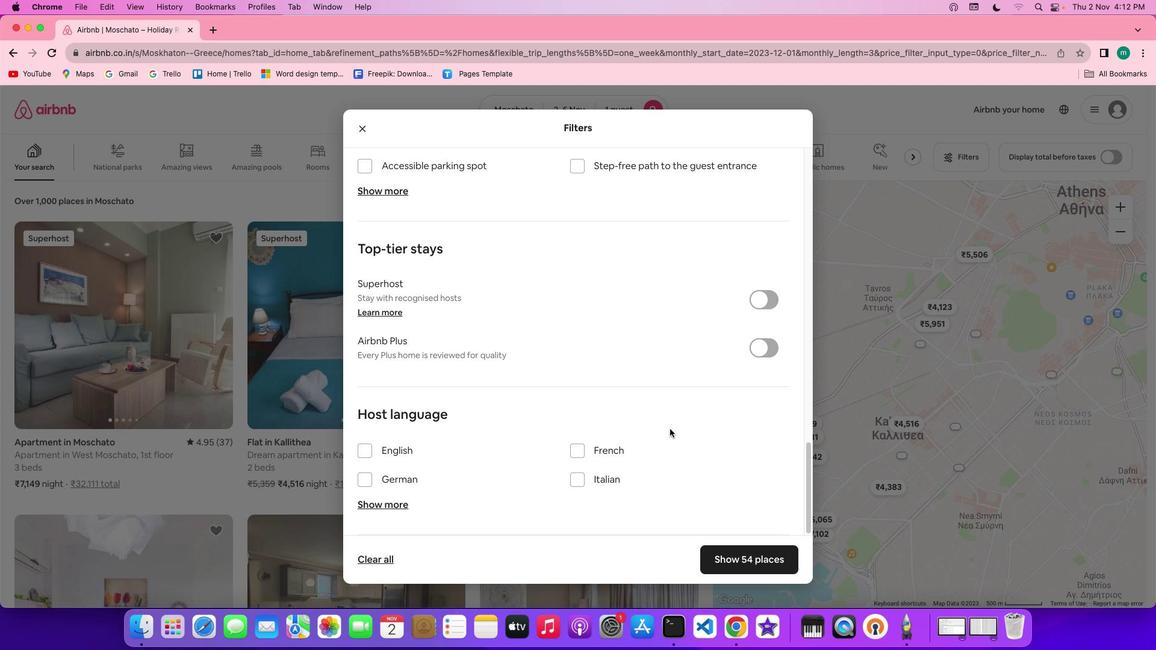 
Action: Mouse scrolled (669, 429) with delta (0, 0)
Screenshot: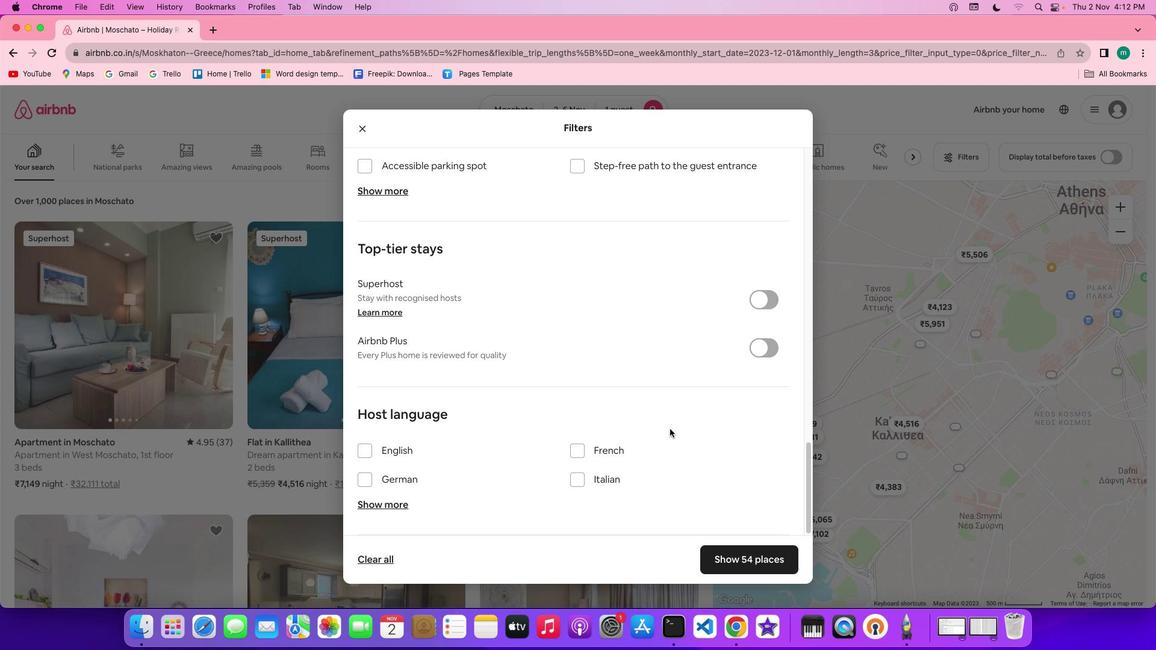 
Action: Mouse scrolled (669, 429) with delta (0, -2)
Screenshot: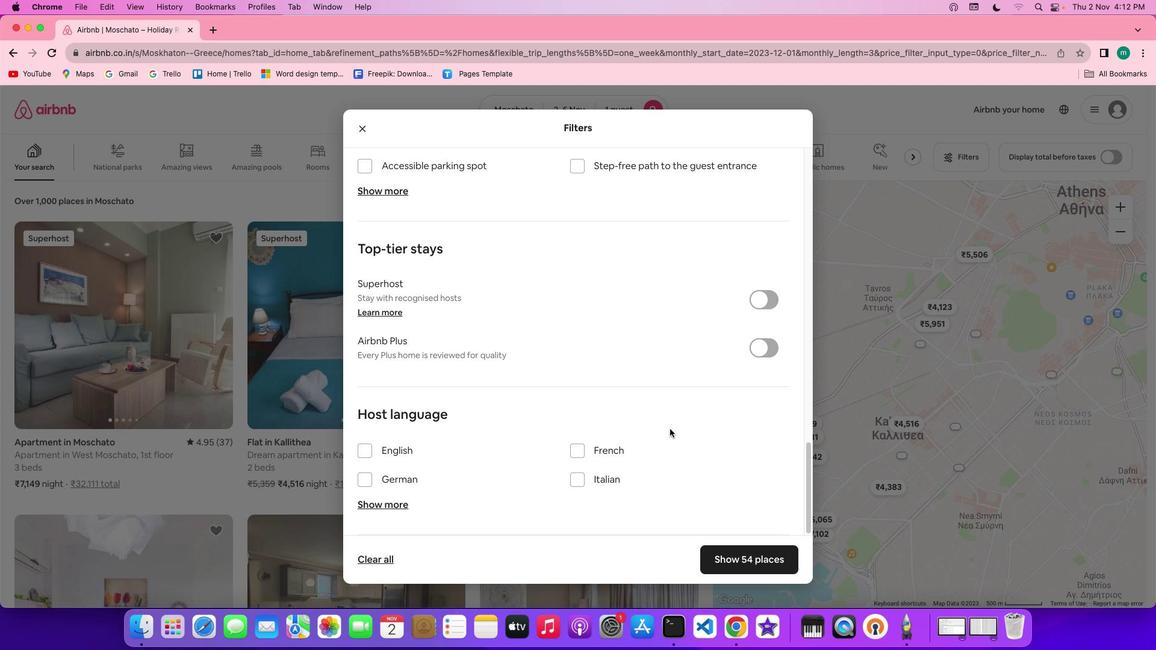 
Action: Mouse scrolled (669, 429) with delta (0, -3)
Screenshot: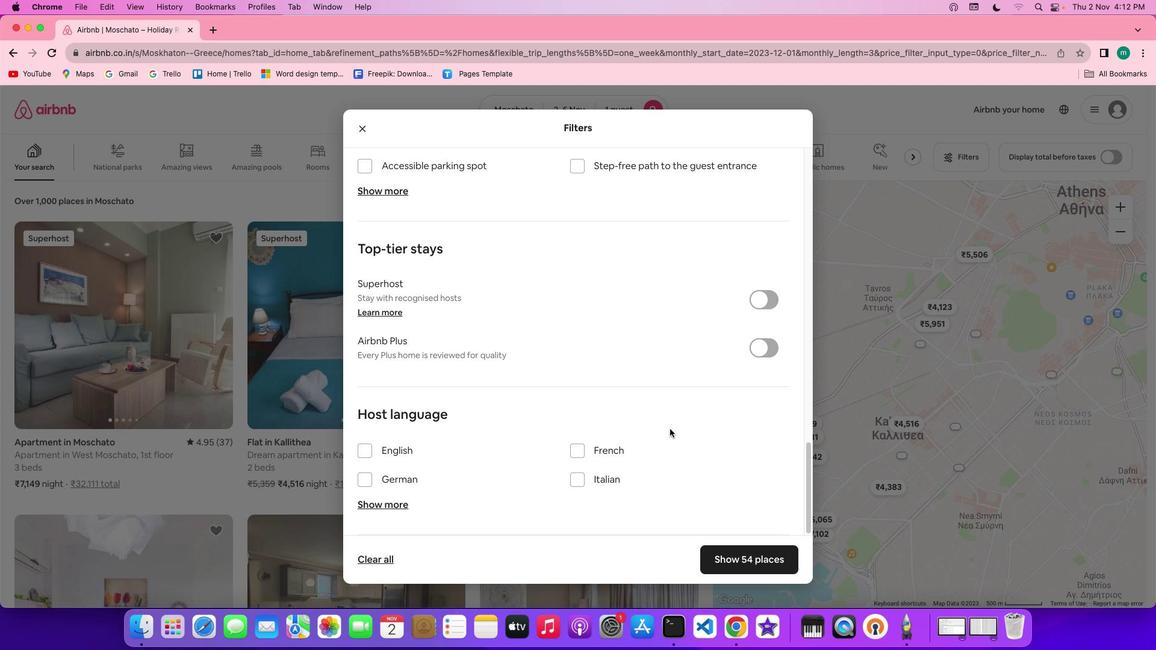 
Action: Mouse scrolled (669, 429) with delta (0, -3)
Screenshot: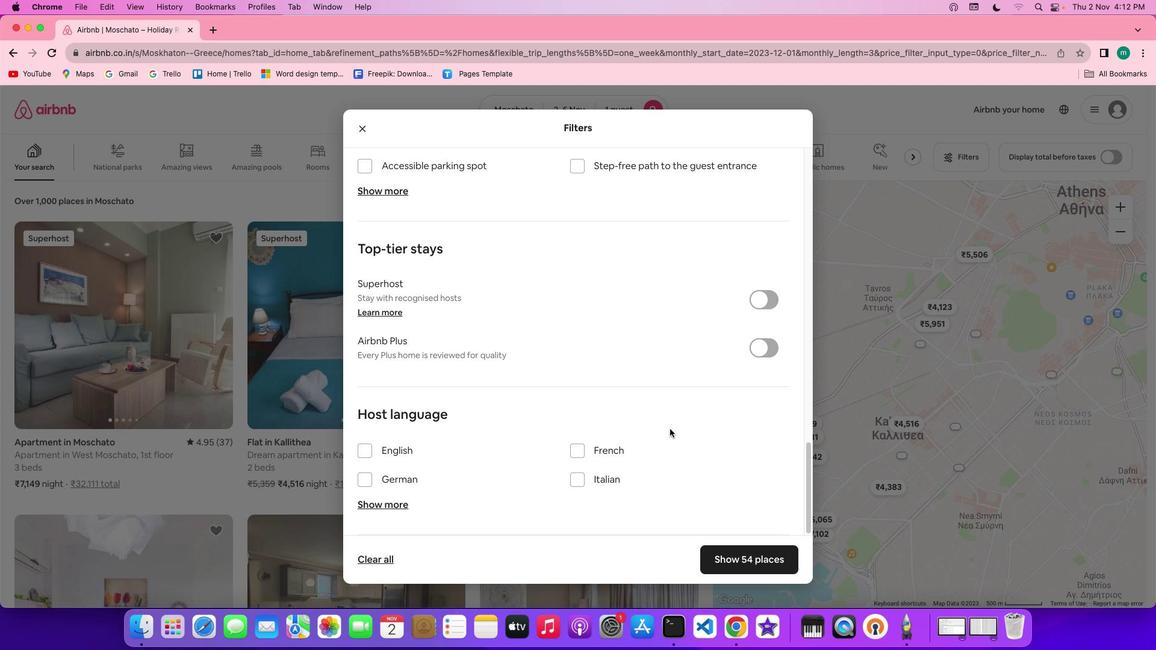 
Action: Mouse scrolled (669, 429) with delta (0, -3)
Screenshot: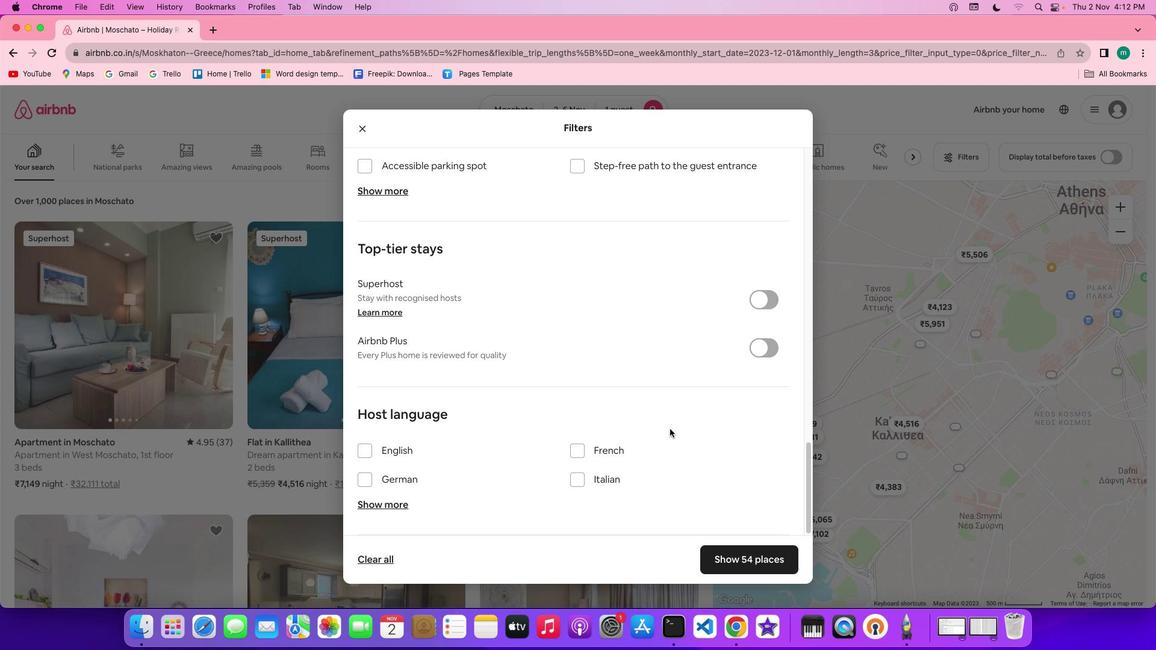 
Action: Mouse moved to (761, 550)
Screenshot: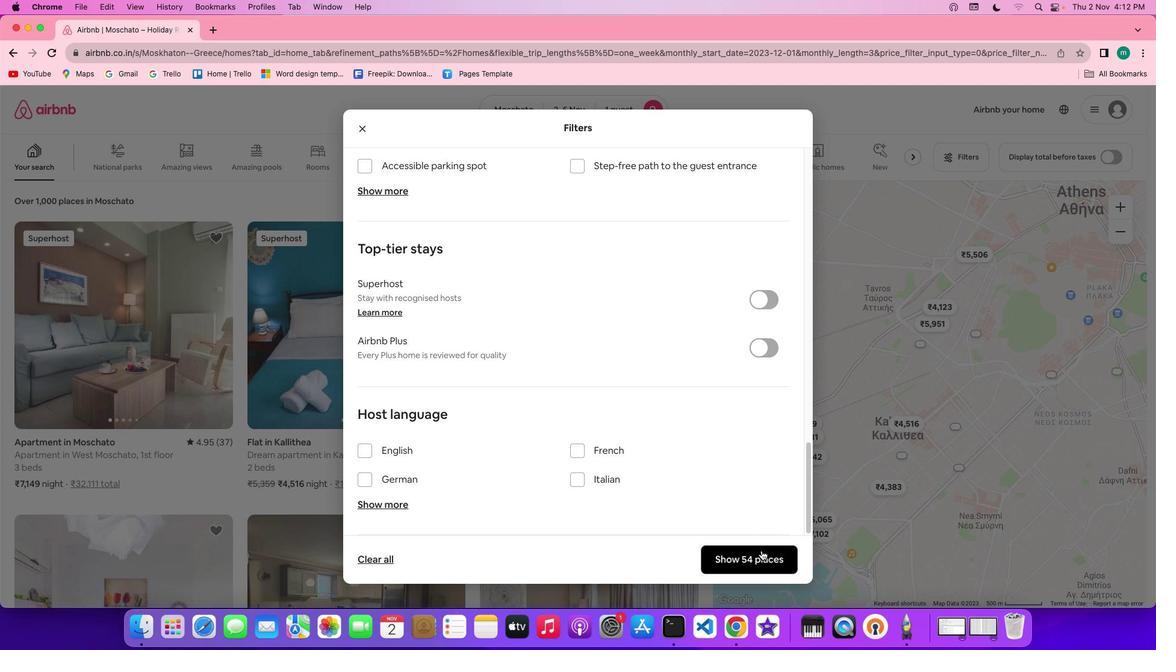 
Action: Mouse pressed left at (761, 550)
Screenshot: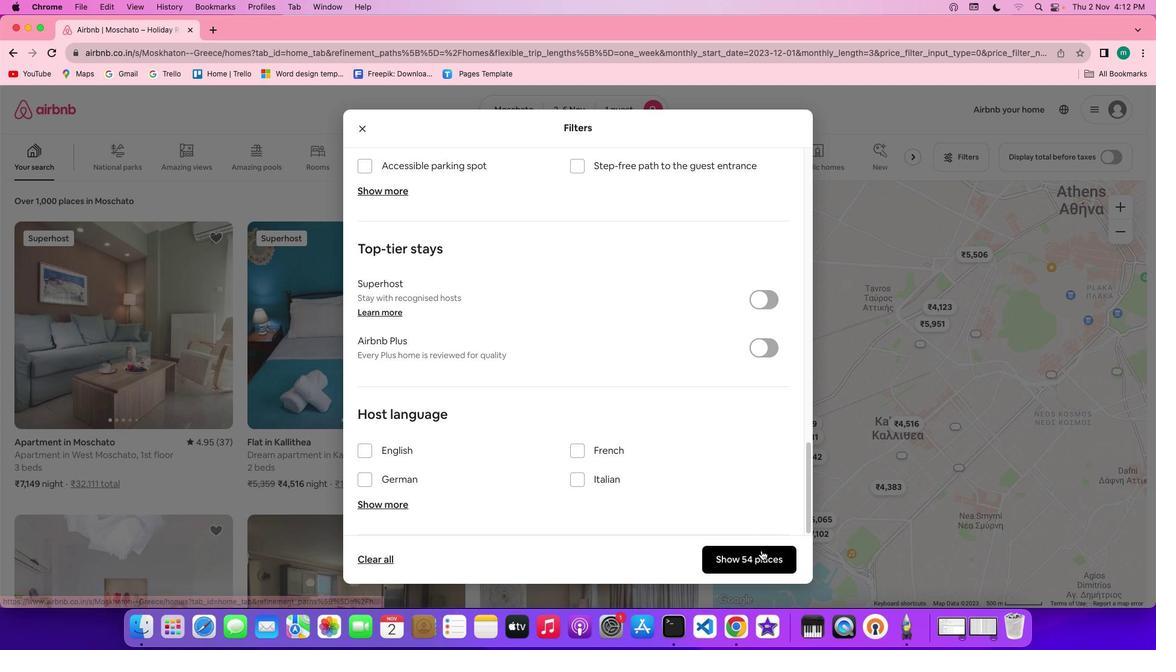 
Action: Mouse moved to (121, 388)
Screenshot: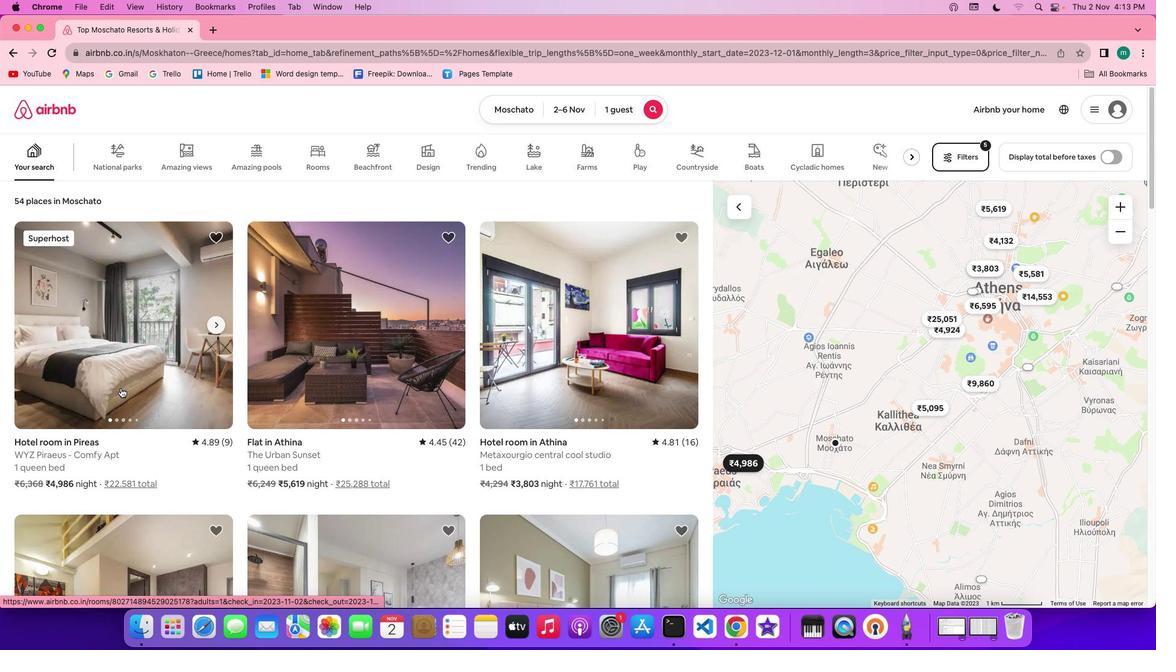 
Action: Mouse pressed left at (121, 388)
Screenshot: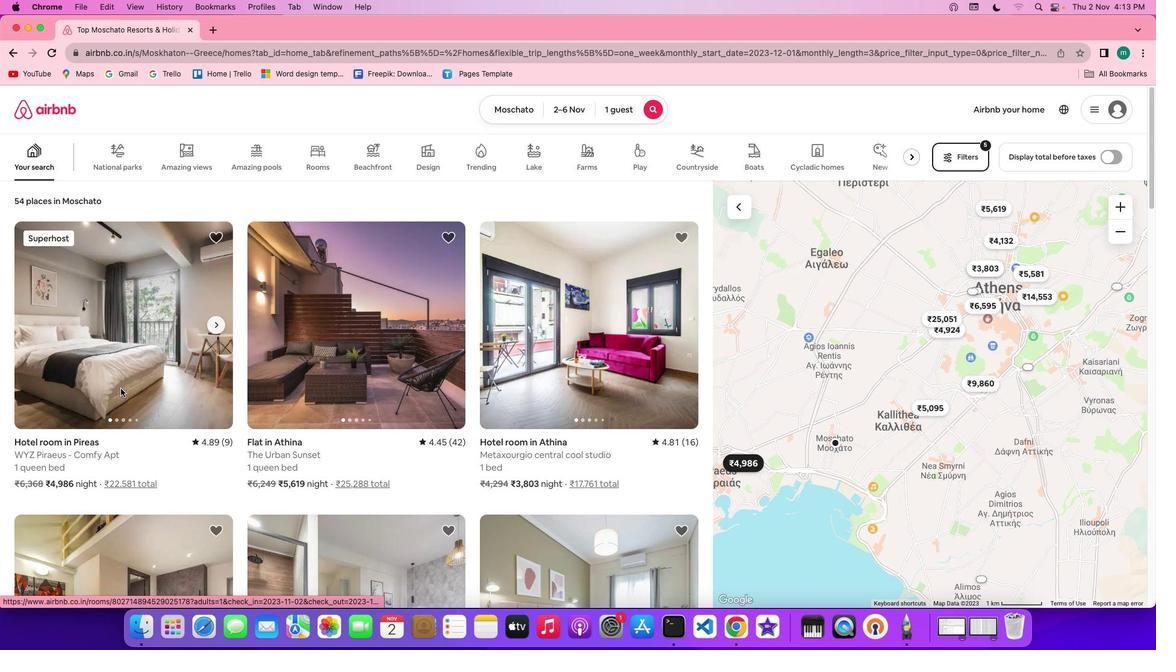 
Action: Mouse moved to (877, 451)
Screenshot: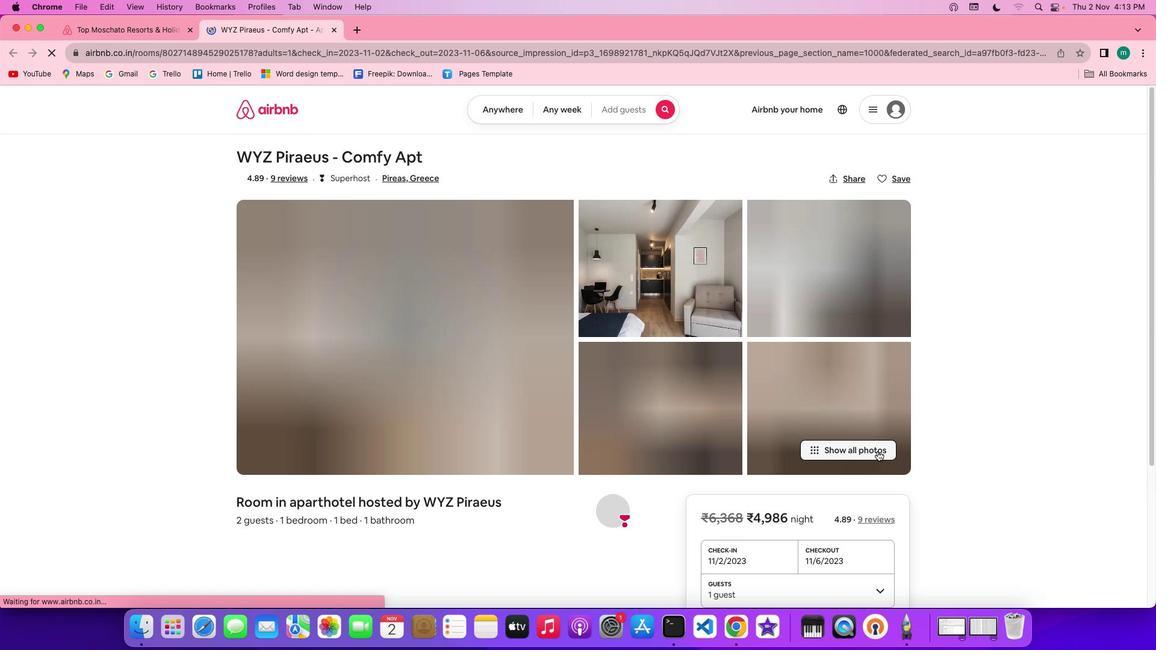 
Action: Mouse pressed left at (877, 451)
Screenshot: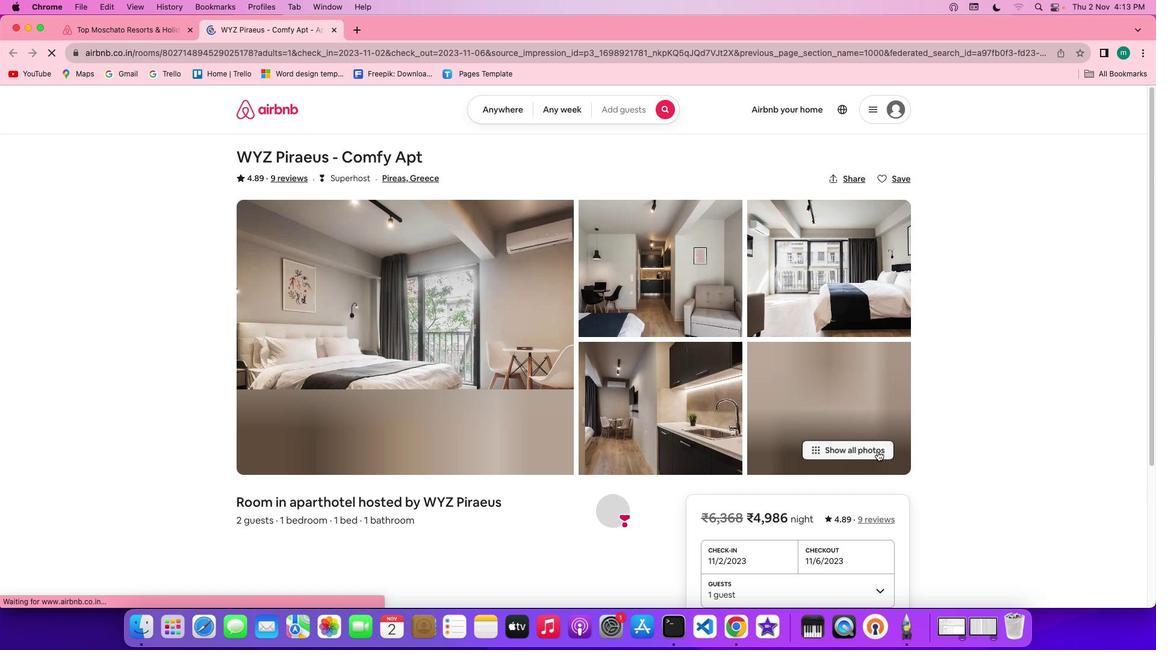 
Action: Mouse moved to (650, 497)
Screenshot: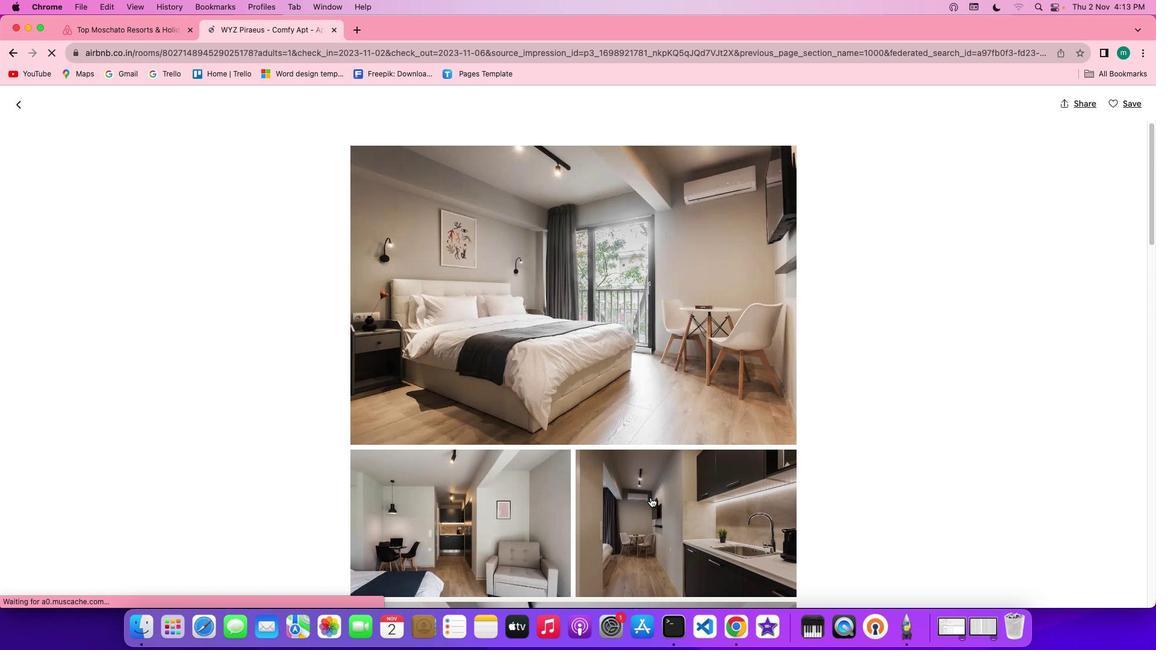 
Action: Mouse scrolled (650, 497) with delta (0, 0)
Screenshot: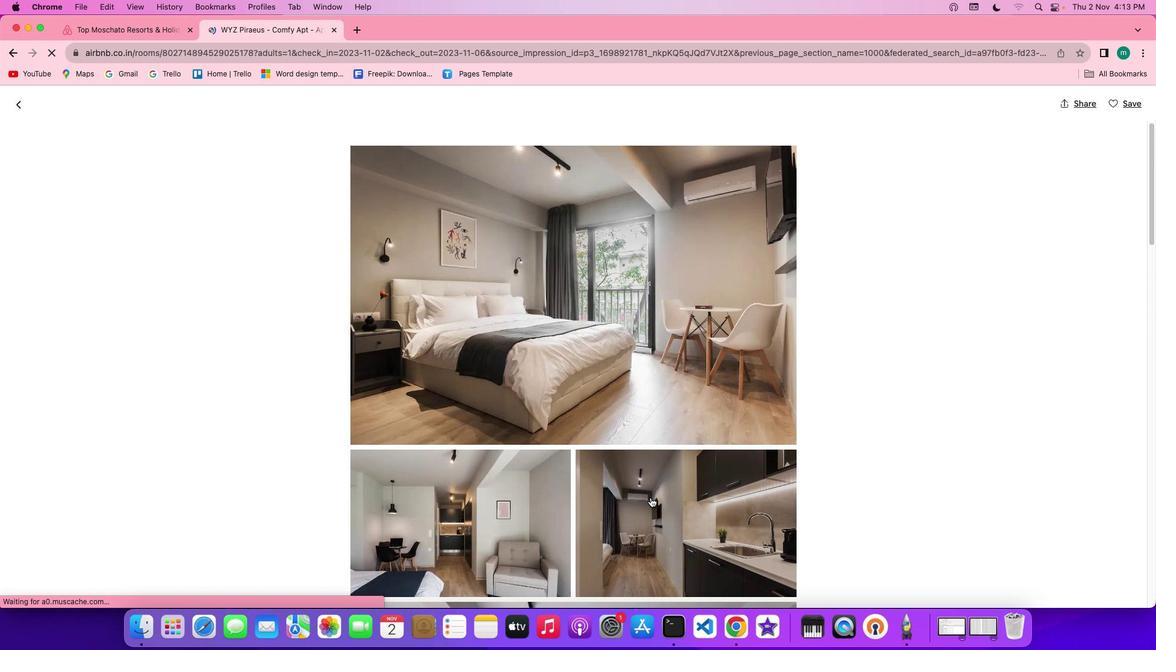 
Action: Mouse scrolled (650, 497) with delta (0, 0)
Screenshot: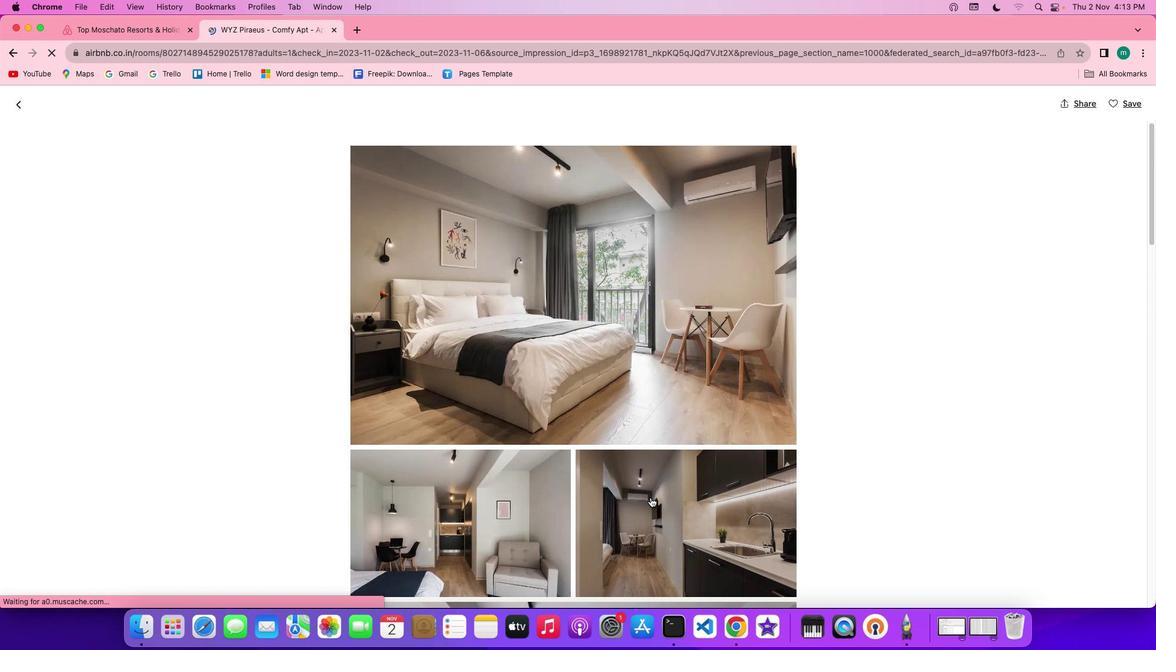 
Action: Mouse scrolled (650, 497) with delta (0, -1)
Screenshot: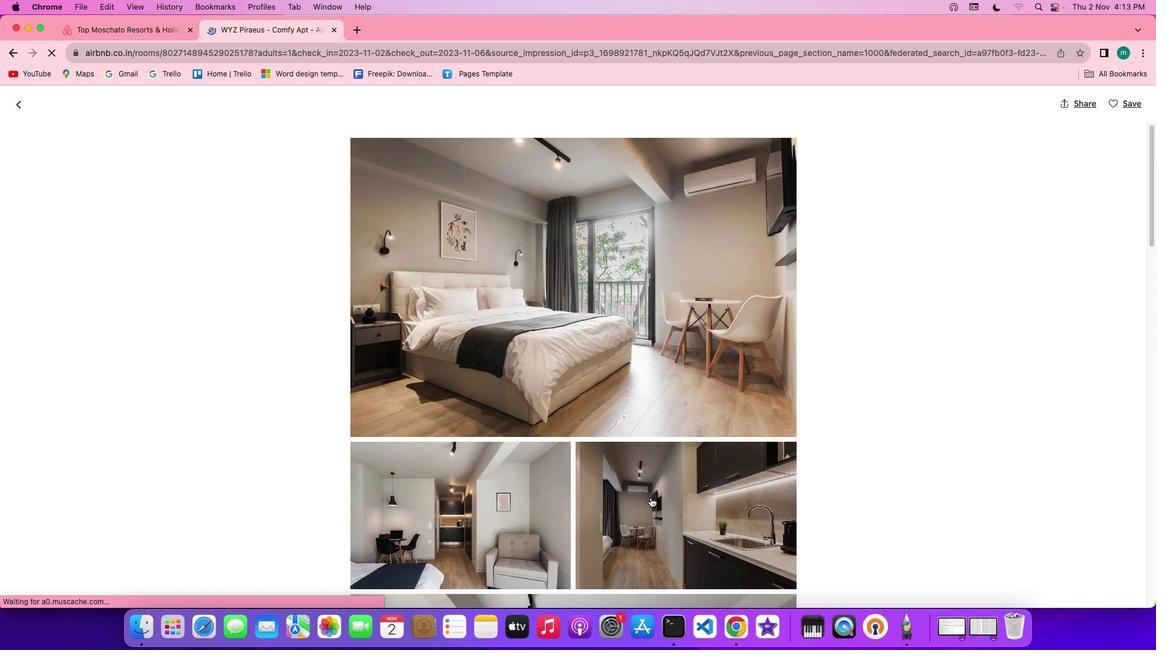 
Action: Mouse scrolled (650, 497) with delta (0, 0)
Screenshot: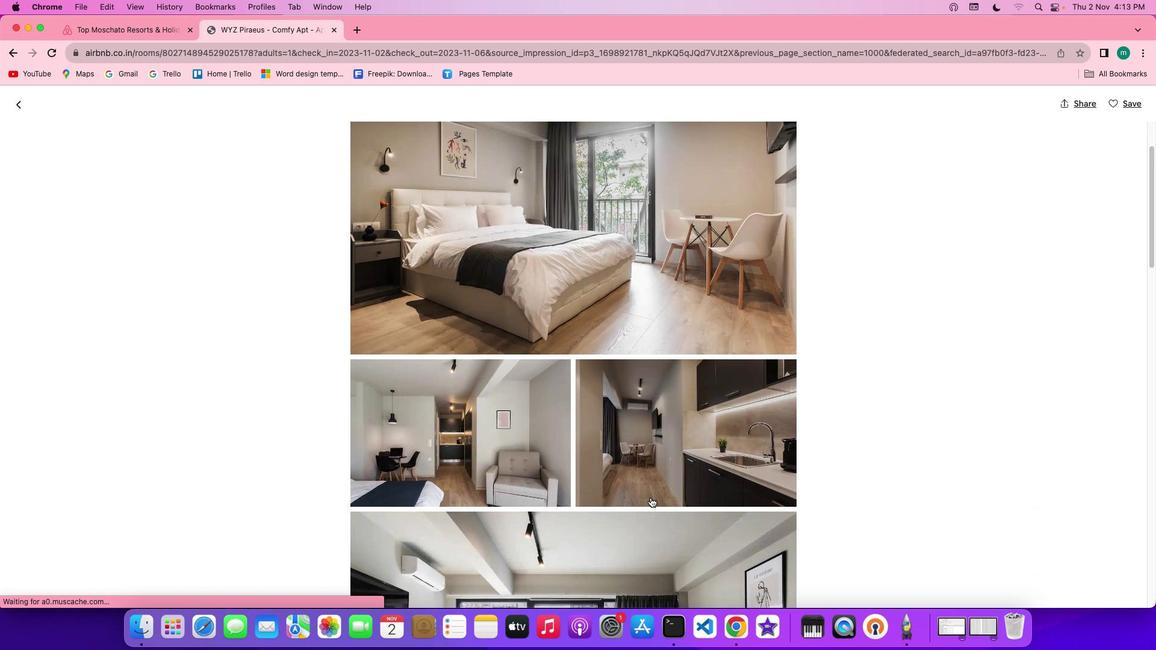 
Action: Mouse scrolled (650, 497) with delta (0, 0)
Screenshot: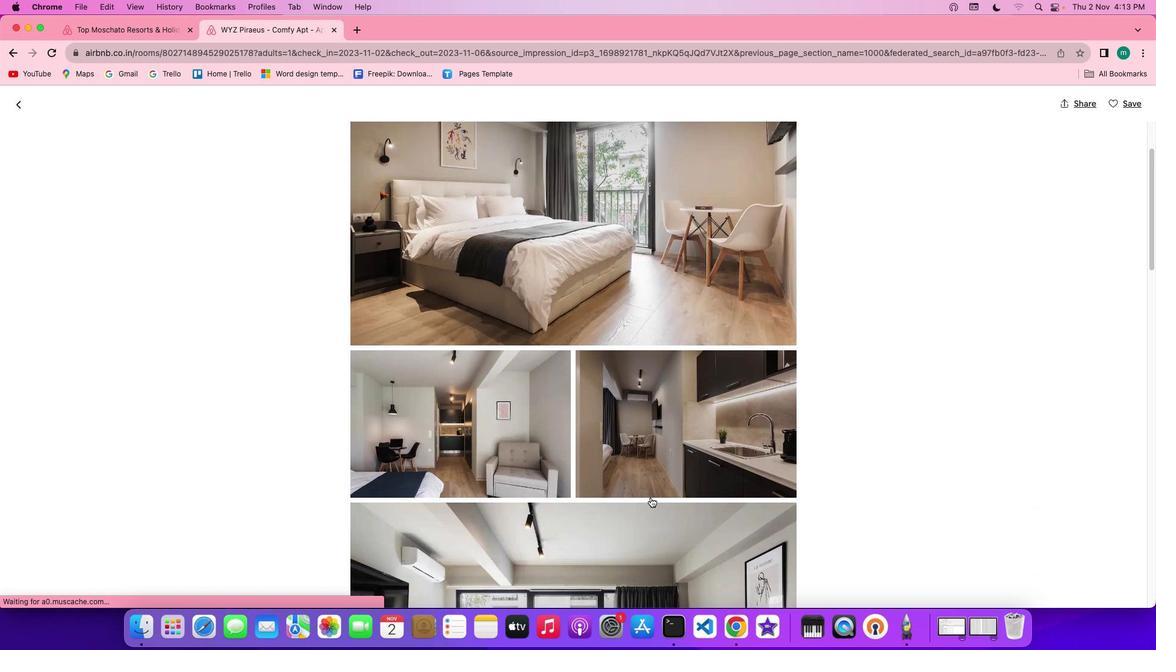 
Action: Mouse scrolled (650, 497) with delta (0, -1)
Screenshot: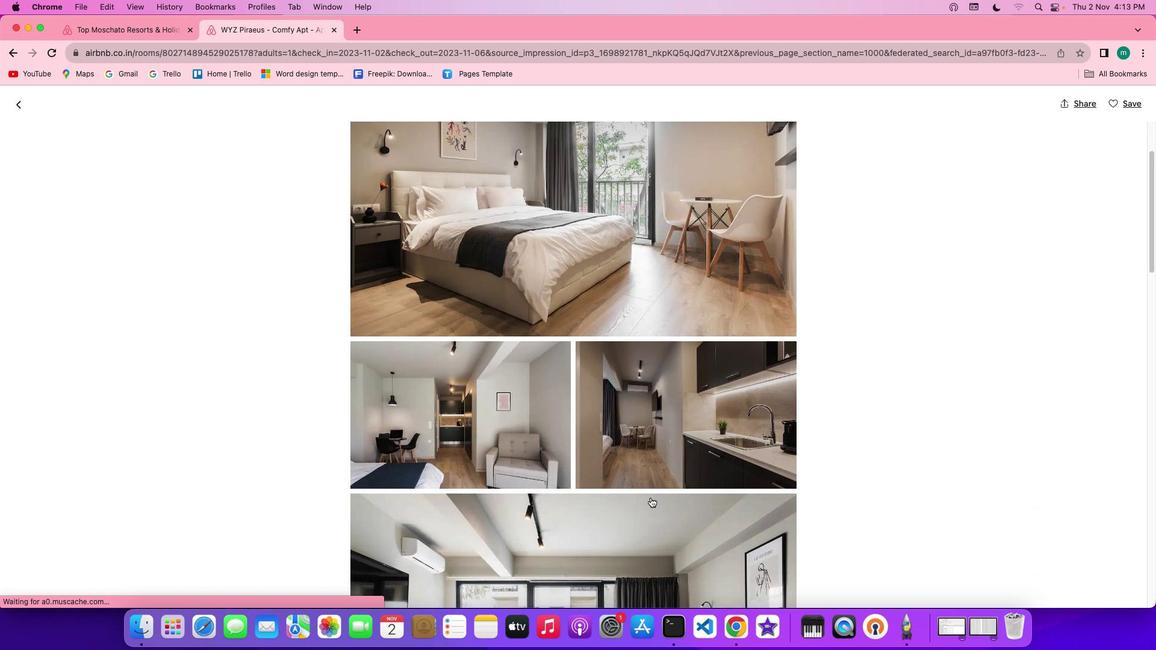 
Action: Mouse scrolled (650, 497) with delta (0, -2)
Screenshot: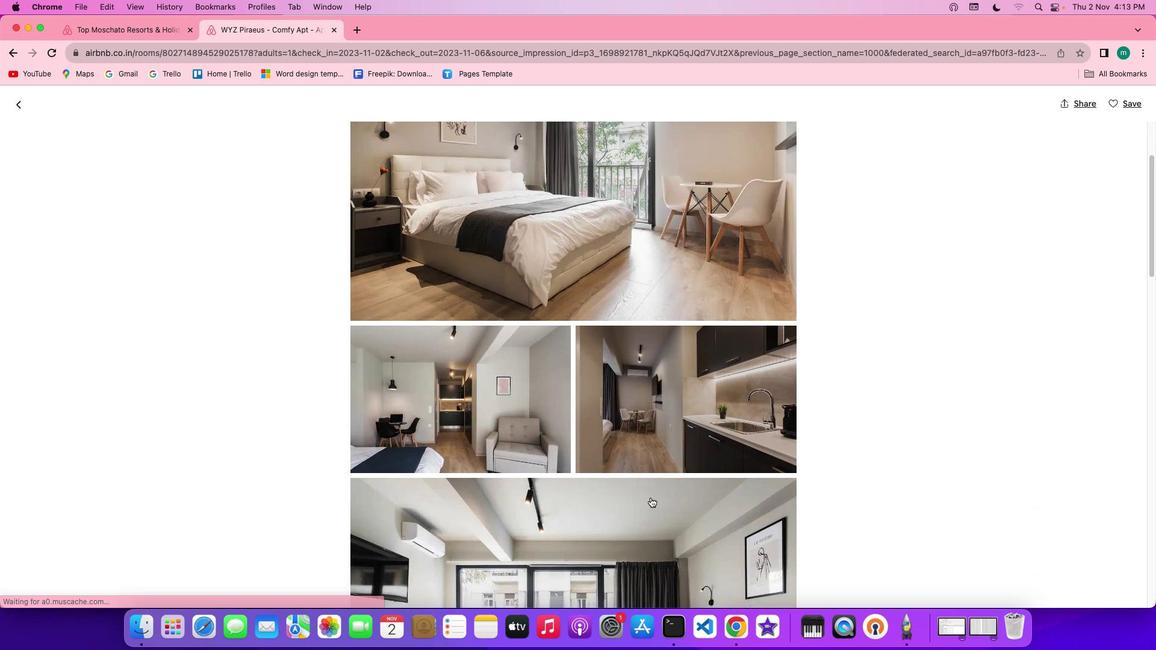 
Action: Mouse scrolled (650, 497) with delta (0, 0)
Screenshot: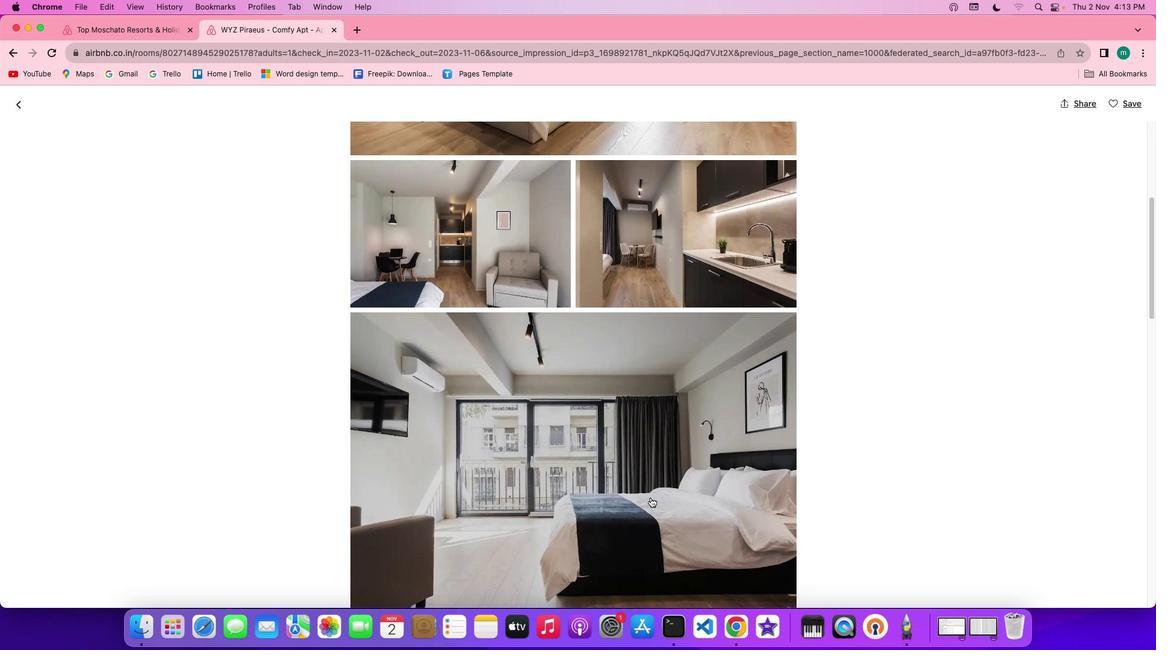 
Action: Mouse scrolled (650, 497) with delta (0, 0)
Screenshot: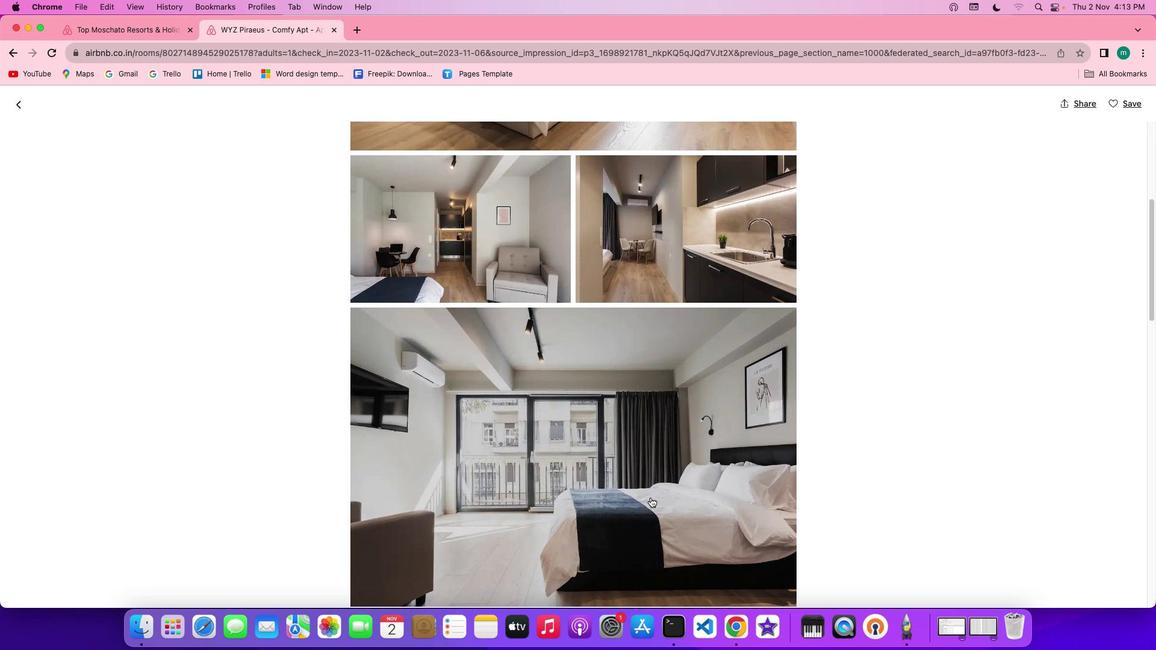 
Action: Mouse scrolled (650, 497) with delta (0, -1)
Screenshot: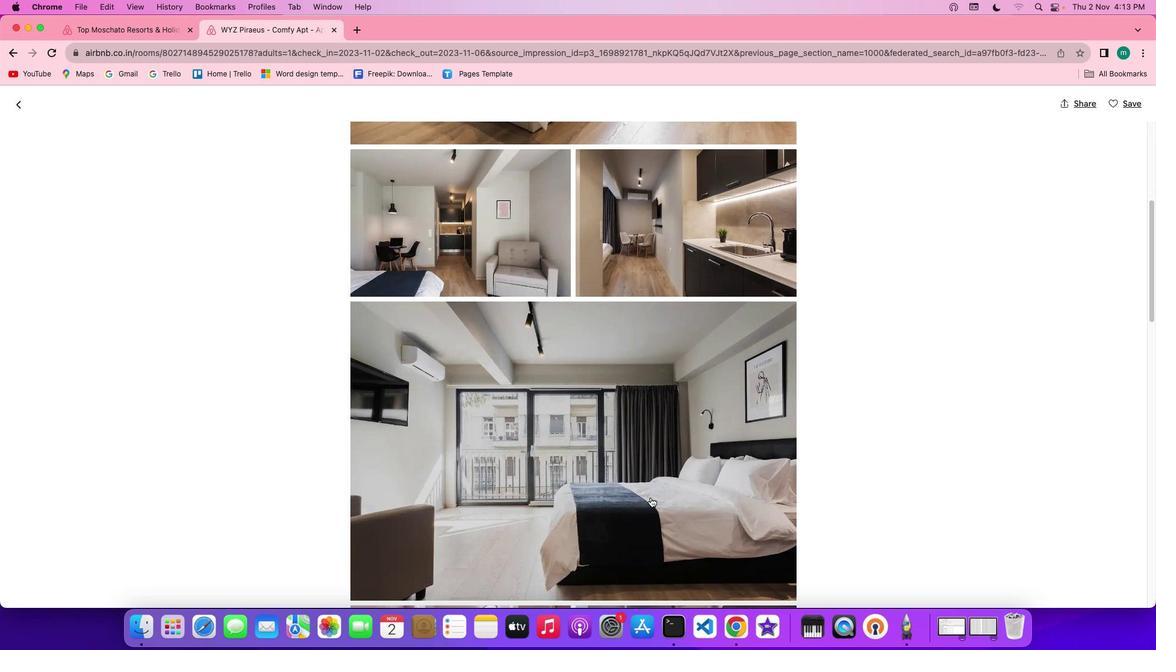 
Action: Mouse scrolled (650, 497) with delta (0, -1)
Screenshot: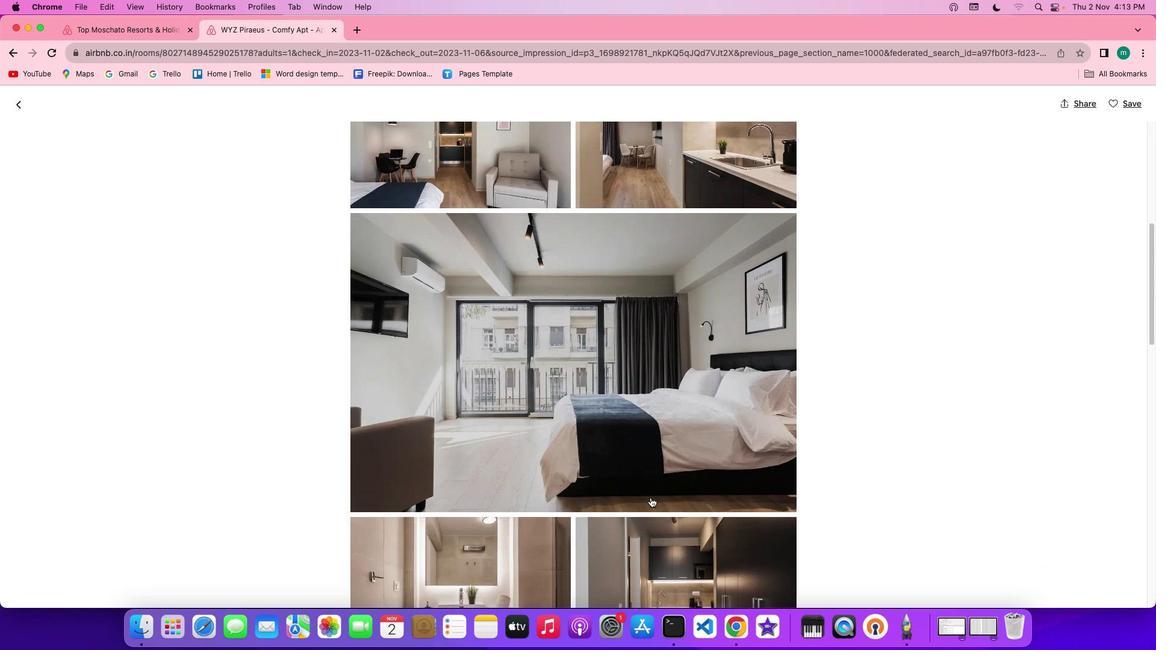 
Action: Mouse scrolled (650, 497) with delta (0, 0)
Screenshot: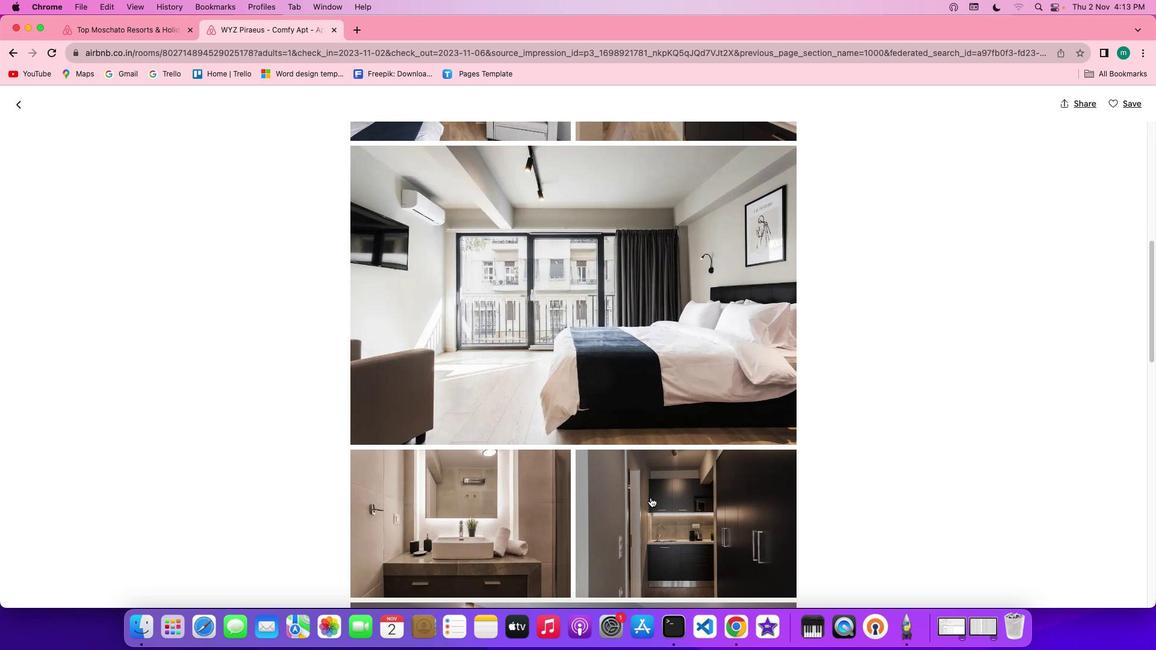
Action: Mouse scrolled (650, 497) with delta (0, 0)
Screenshot: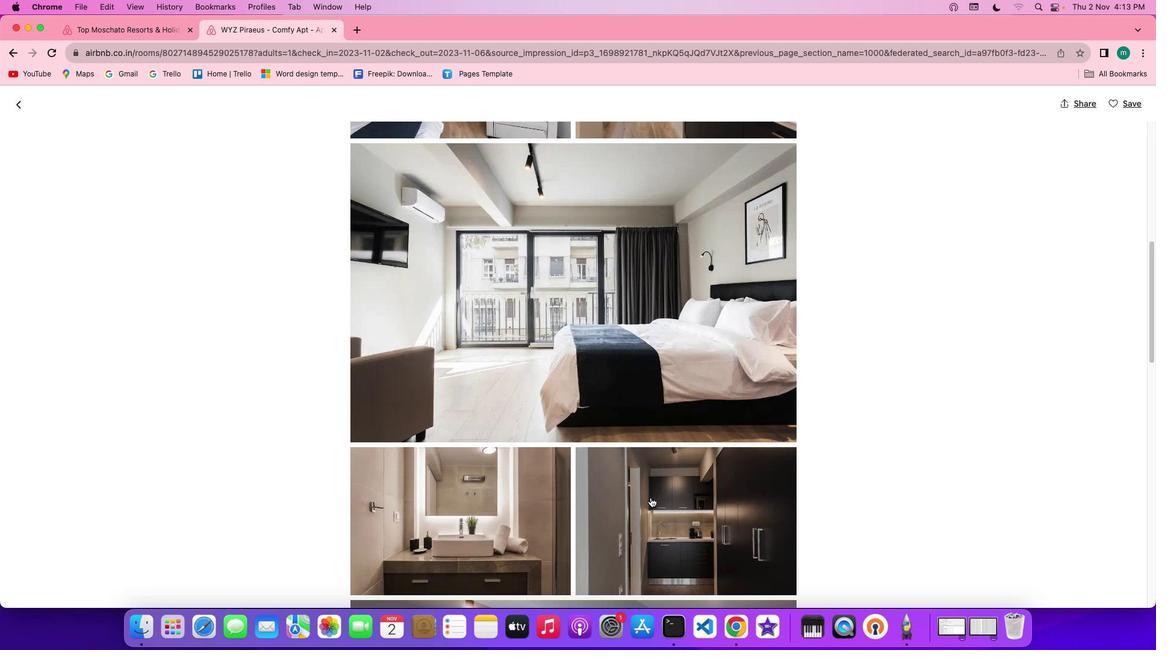 
Action: Mouse scrolled (650, 497) with delta (0, -1)
Screenshot: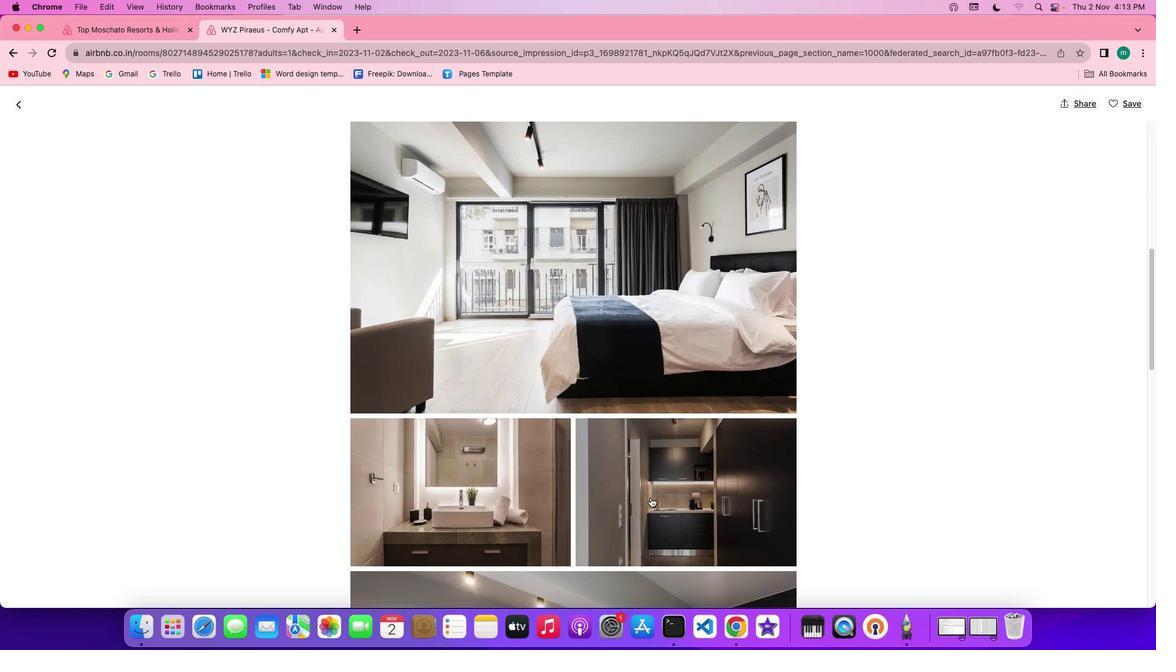 
Action: Mouse scrolled (650, 497) with delta (0, -1)
Screenshot: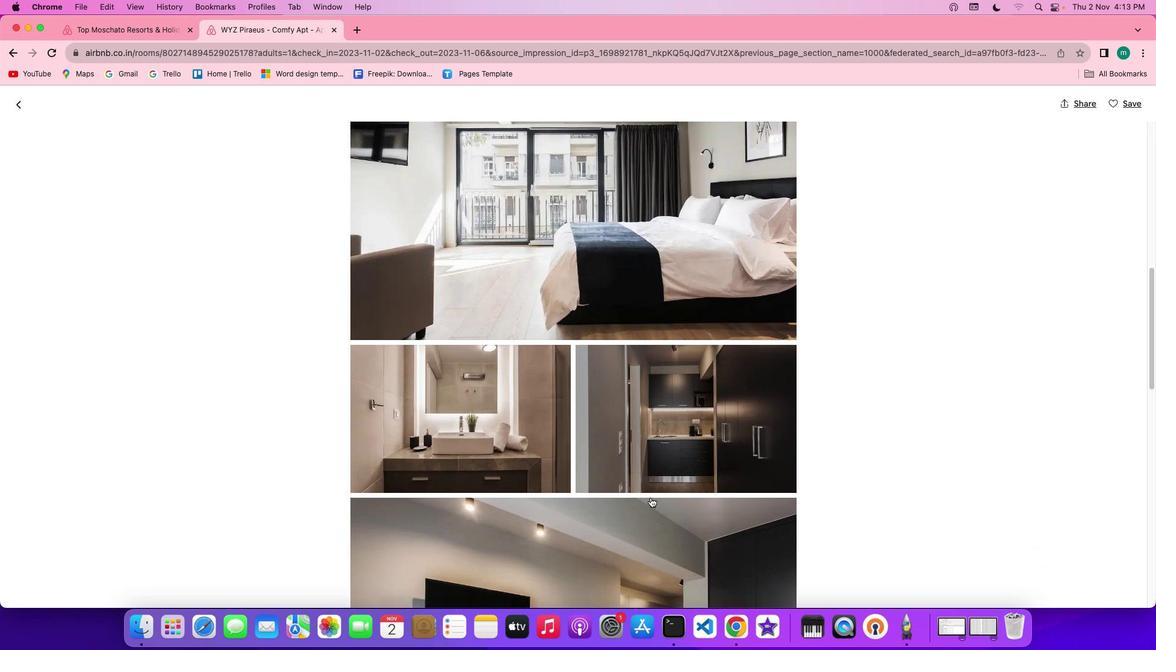 
Action: Mouse scrolled (650, 497) with delta (0, 0)
Screenshot: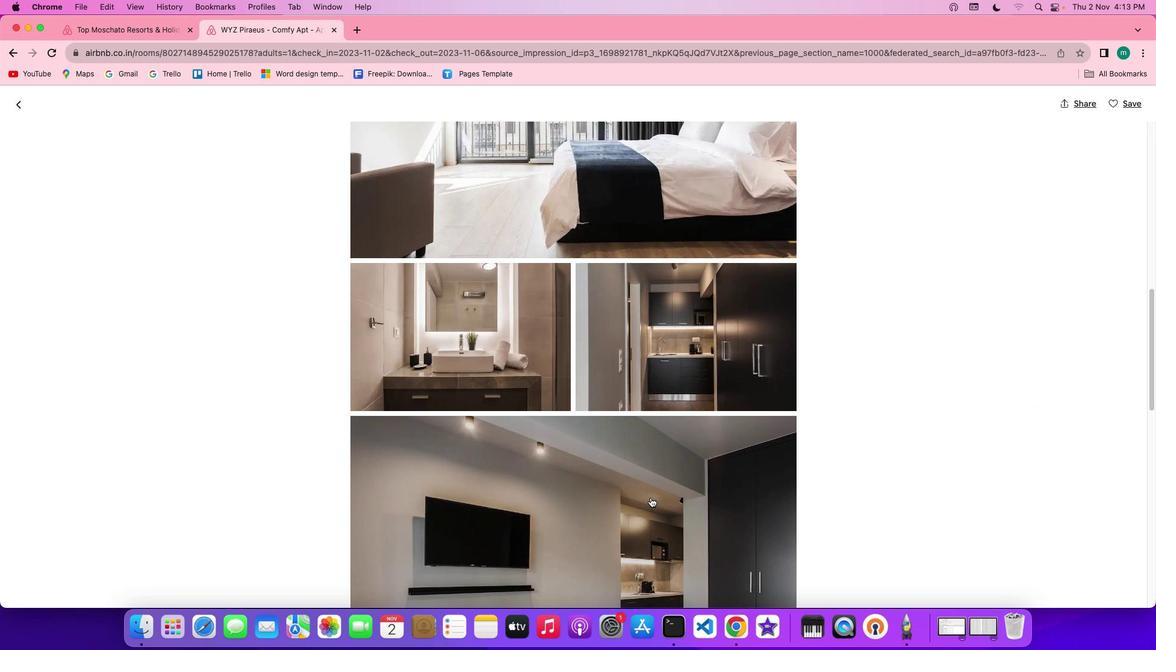 
Action: Mouse scrolled (650, 497) with delta (0, 0)
Screenshot: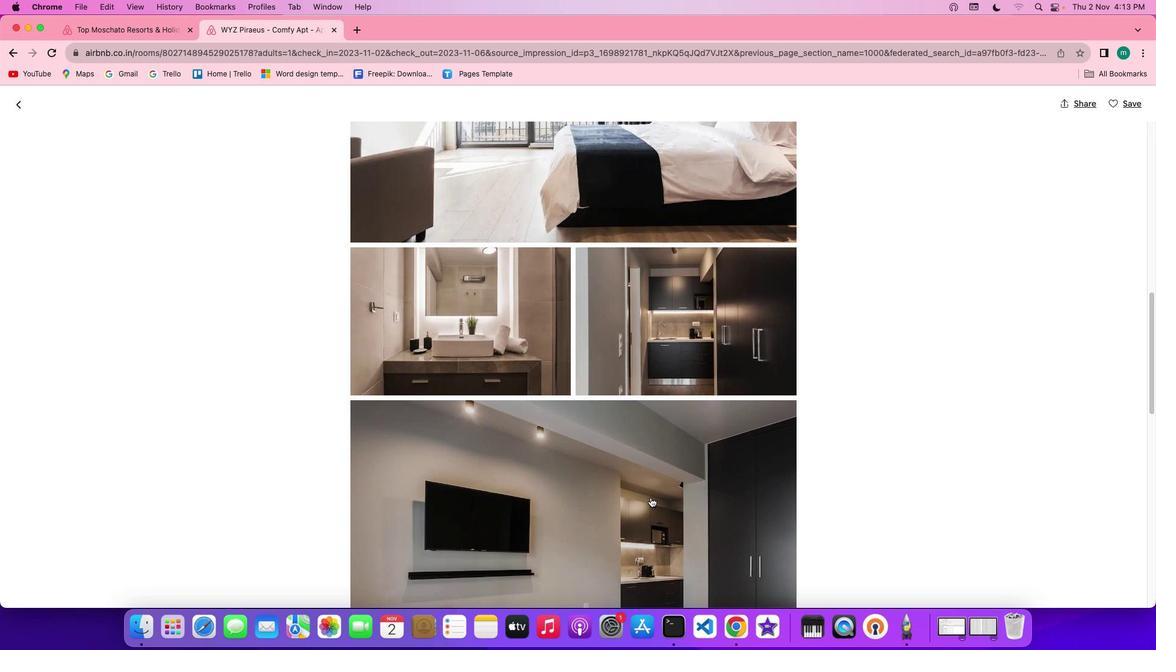 
Action: Mouse scrolled (650, 497) with delta (0, -1)
Screenshot: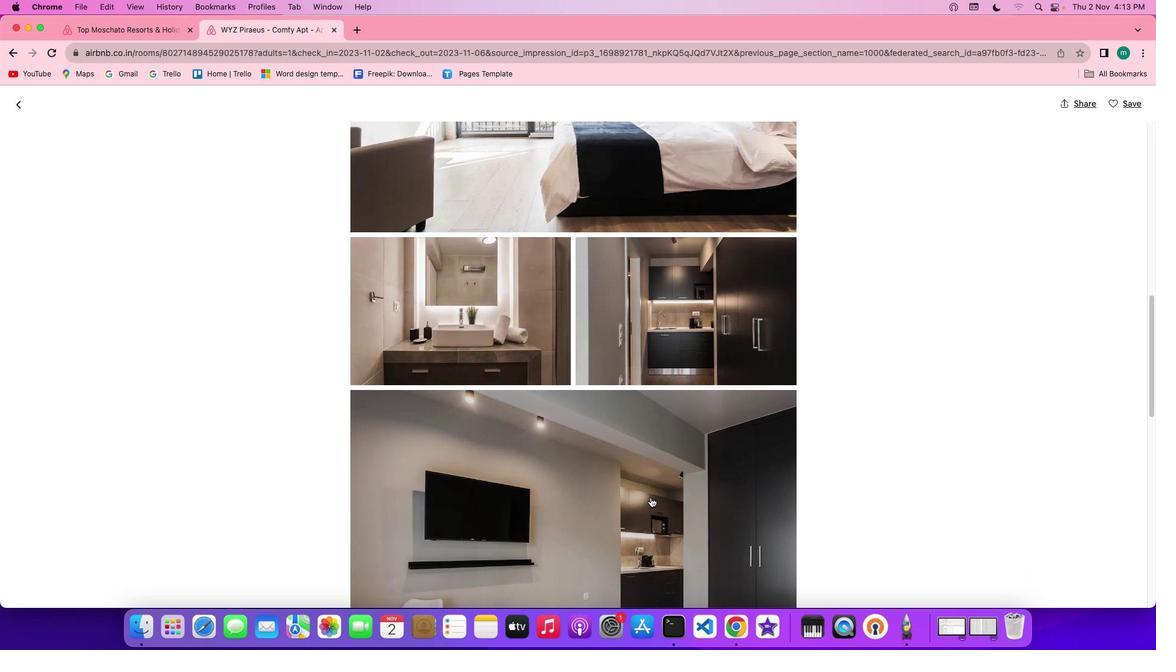 
Action: Mouse scrolled (650, 497) with delta (0, -1)
Screenshot: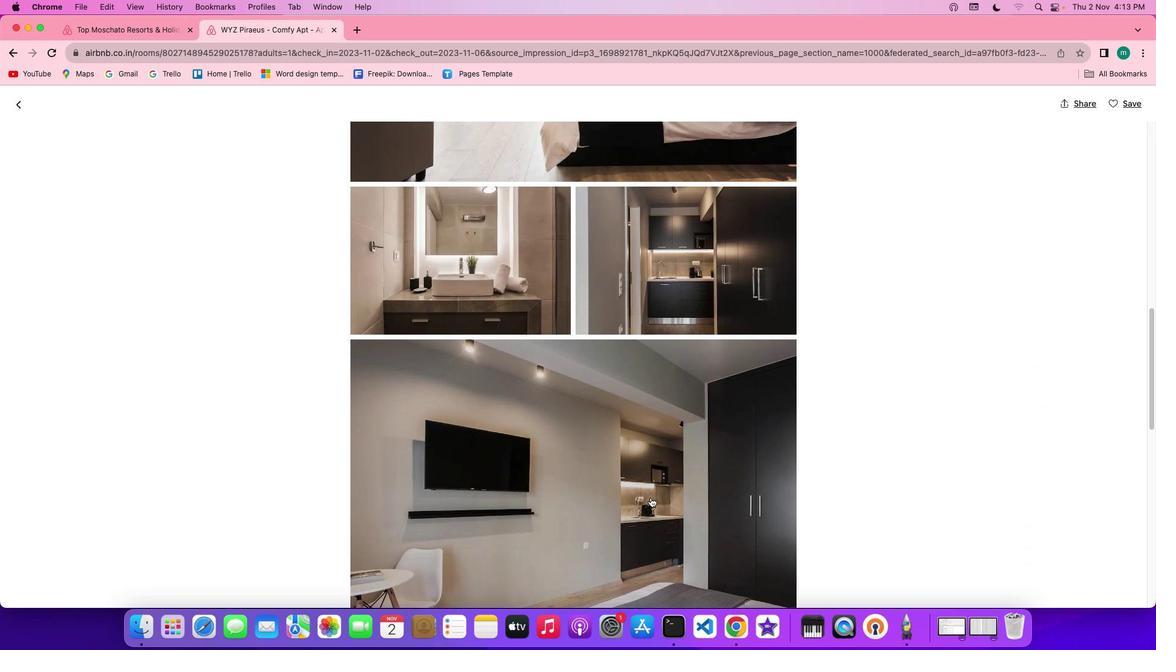 
Action: Mouse scrolled (650, 497) with delta (0, 0)
Screenshot: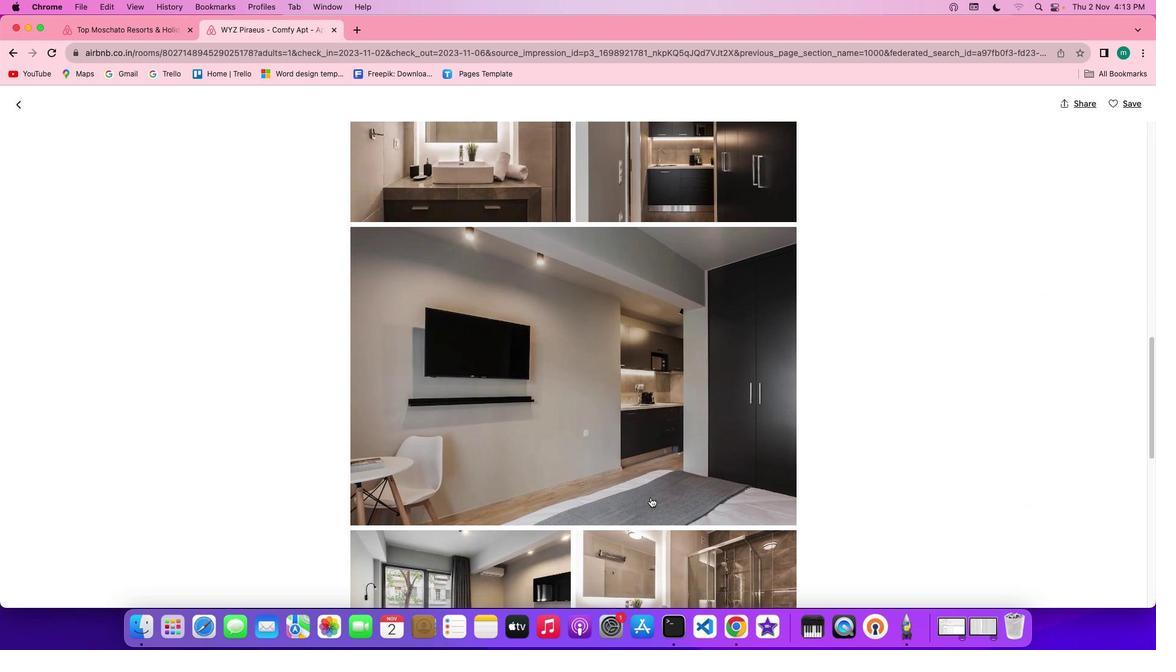 
Action: Mouse scrolled (650, 497) with delta (0, 0)
Screenshot: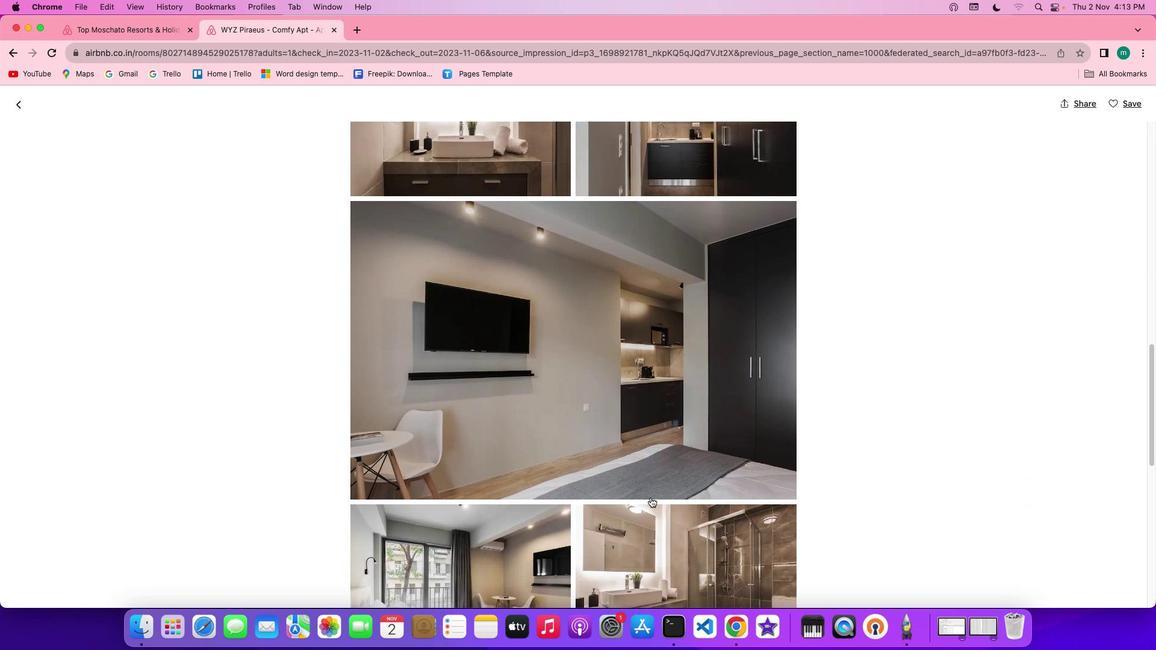 
Action: Mouse scrolled (650, 497) with delta (0, -1)
Screenshot: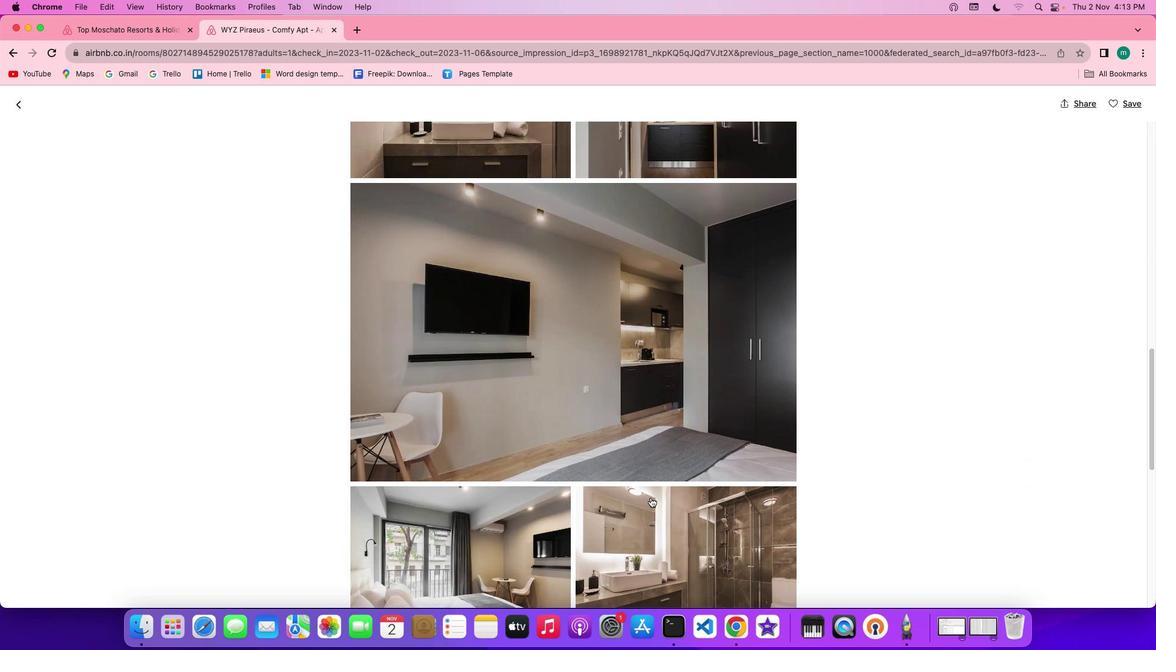 
Action: Mouse scrolled (650, 497) with delta (0, -2)
Screenshot: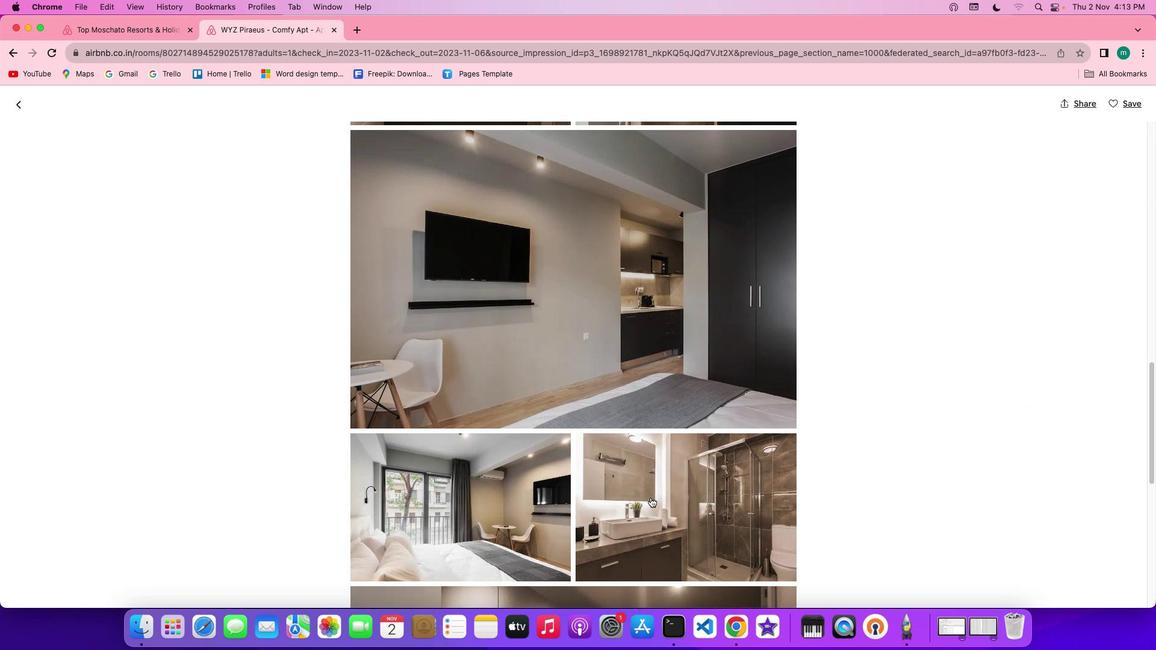 
Action: Mouse scrolled (650, 497) with delta (0, 0)
Screenshot: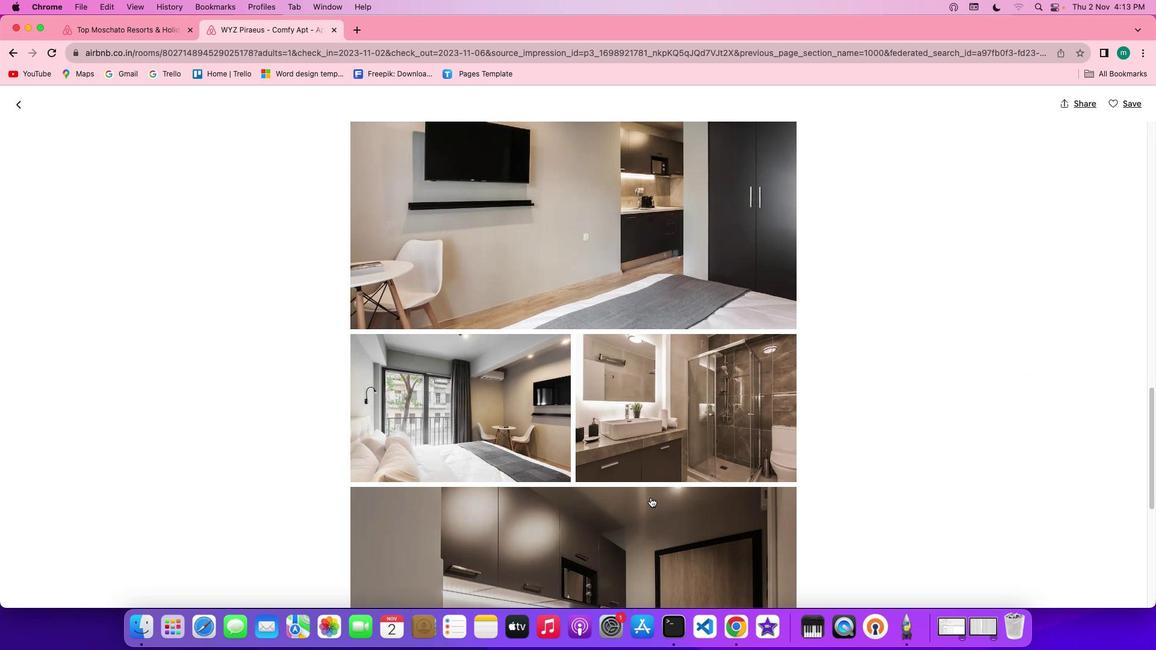 
Action: Mouse scrolled (650, 497) with delta (0, 0)
Screenshot: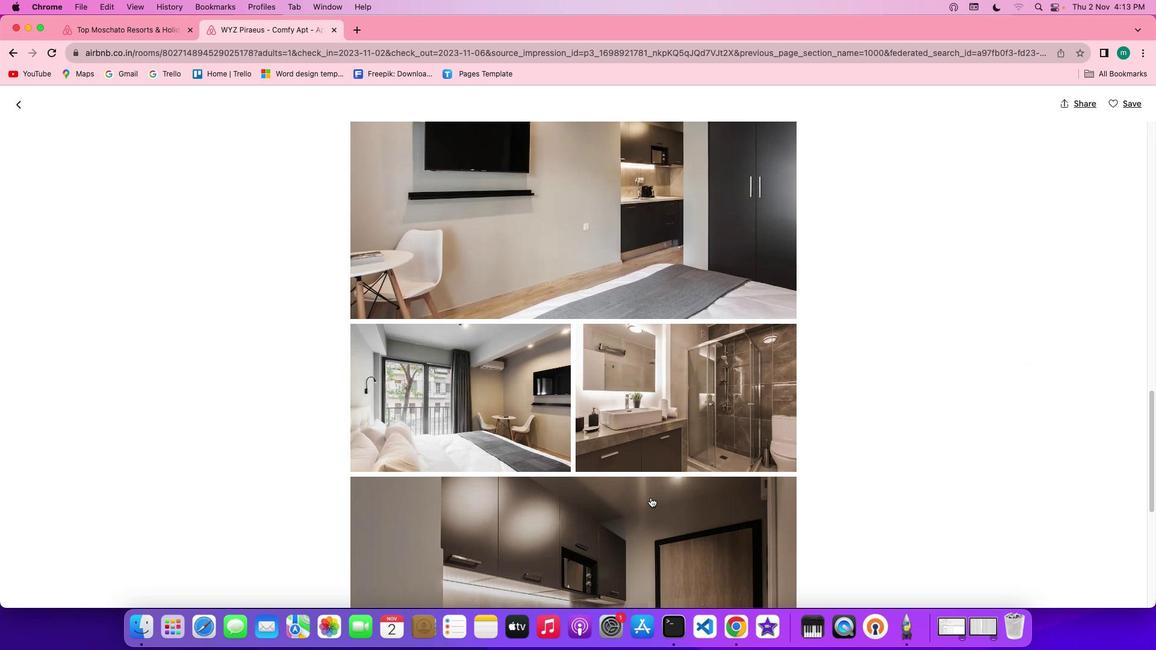 
Action: Mouse scrolled (650, 497) with delta (0, -1)
Screenshot: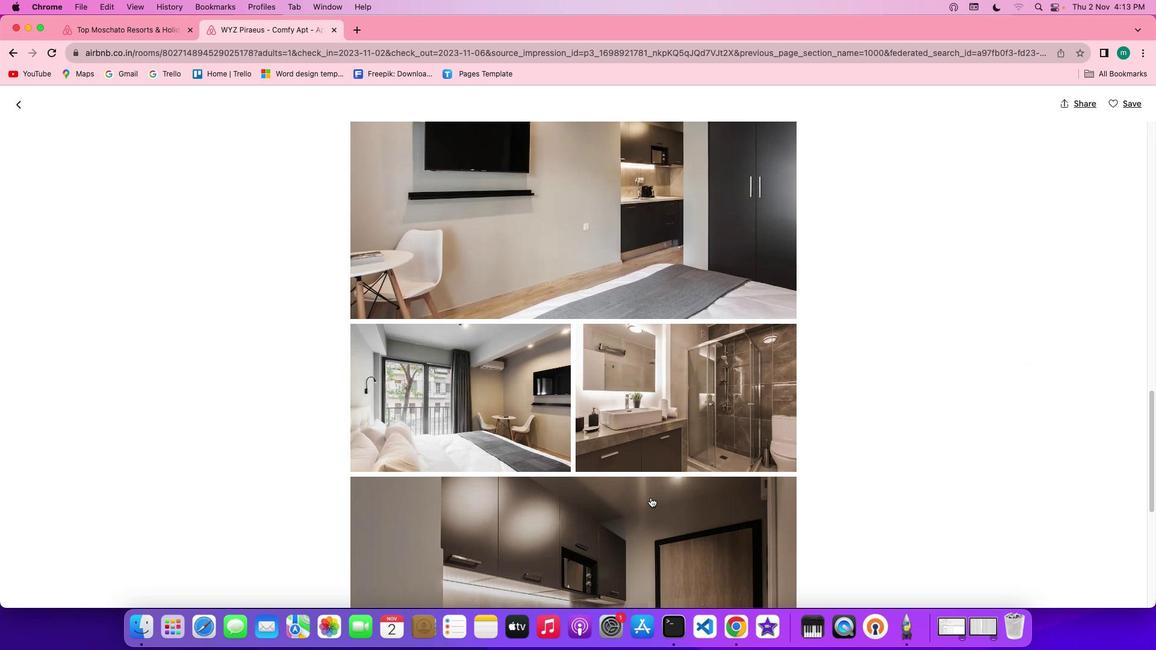 
Action: Mouse scrolled (650, 497) with delta (0, -2)
Screenshot: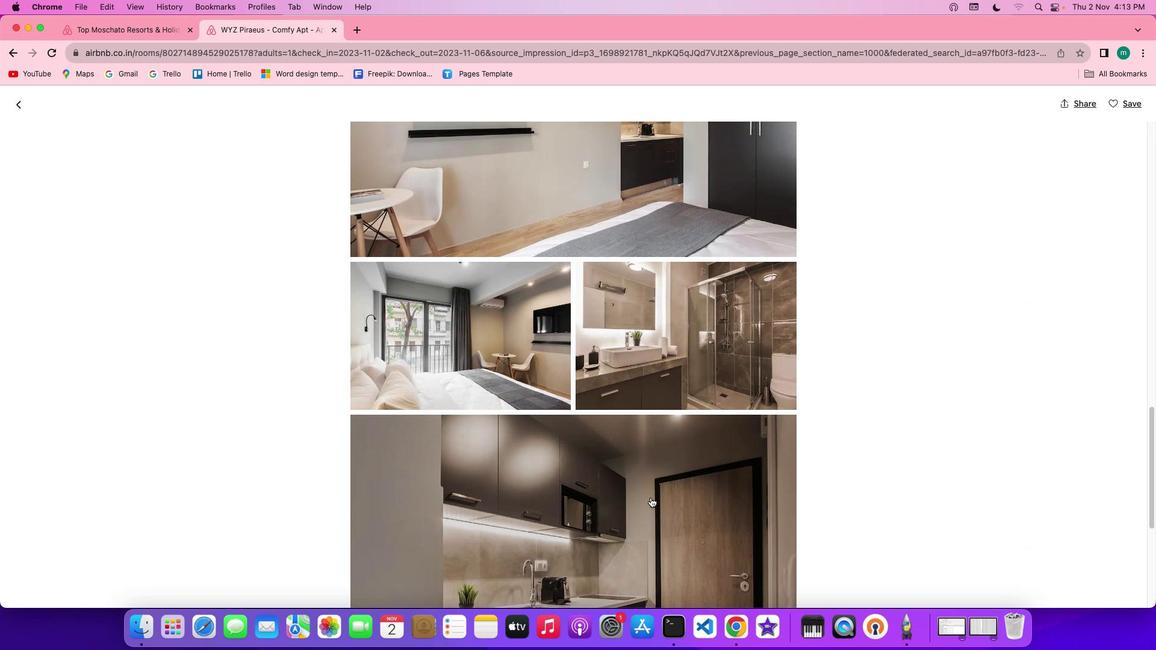 
Action: Mouse scrolled (650, 497) with delta (0, 0)
Screenshot: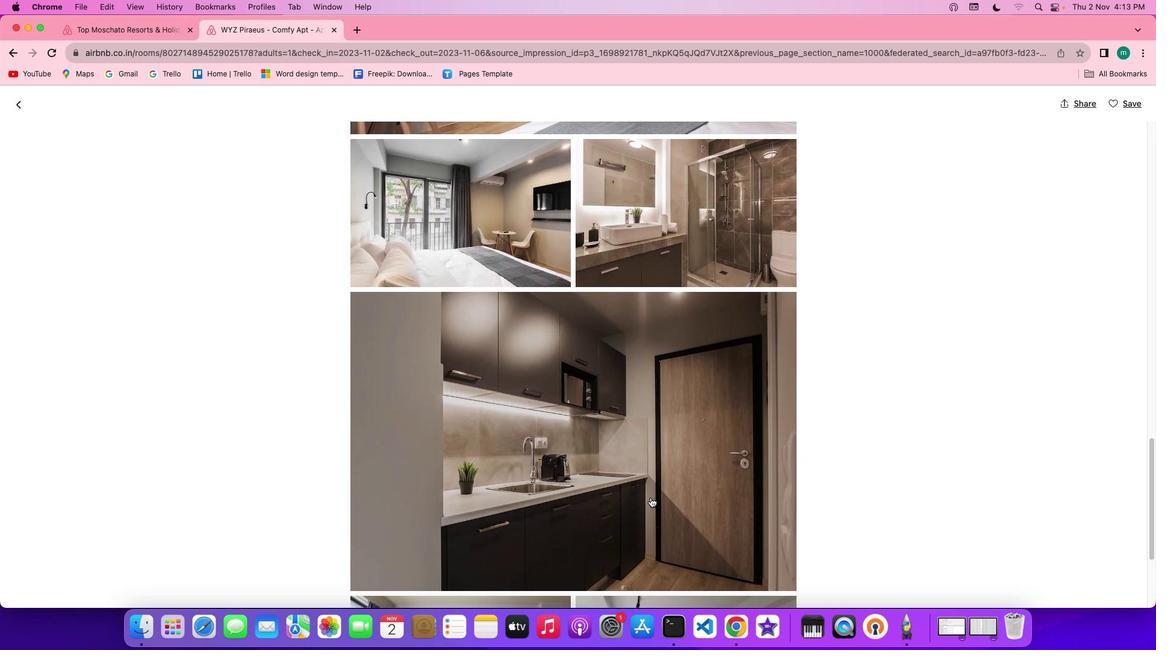 
Action: Mouse scrolled (650, 497) with delta (0, 0)
Screenshot: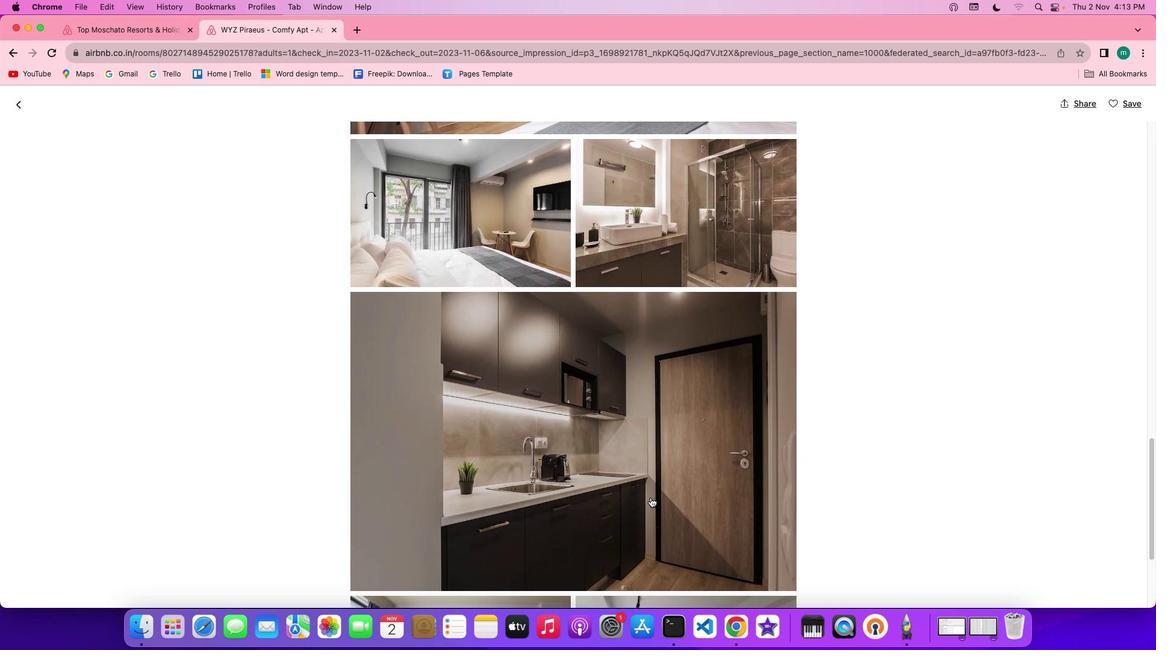 
Action: Mouse scrolled (650, 497) with delta (0, -1)
Screenshot: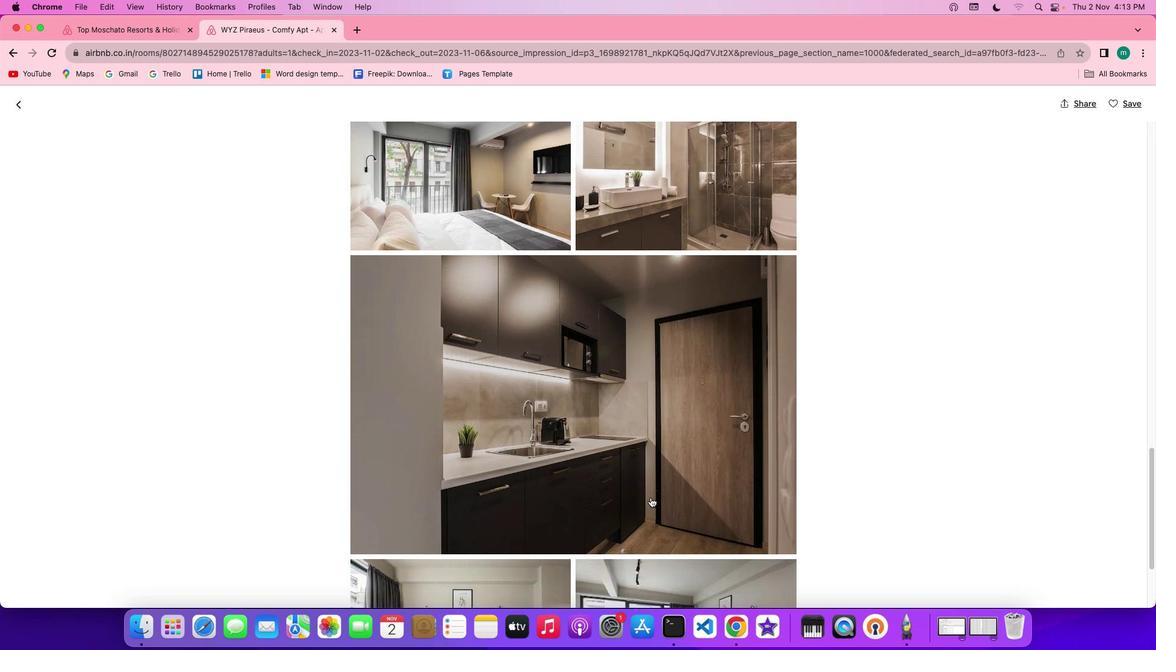 
Action: Mouse scrolled (650, 497) with delta (0, -1)
Screenshot: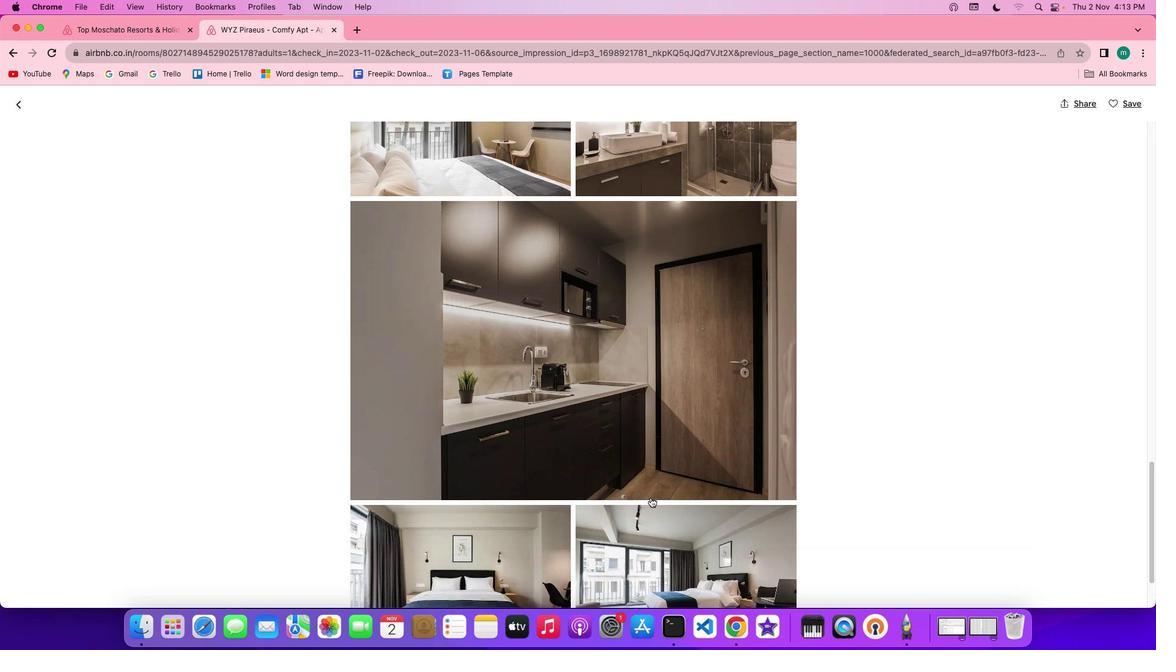 
Action: Mouse moved to (645, 503)
Screenshot: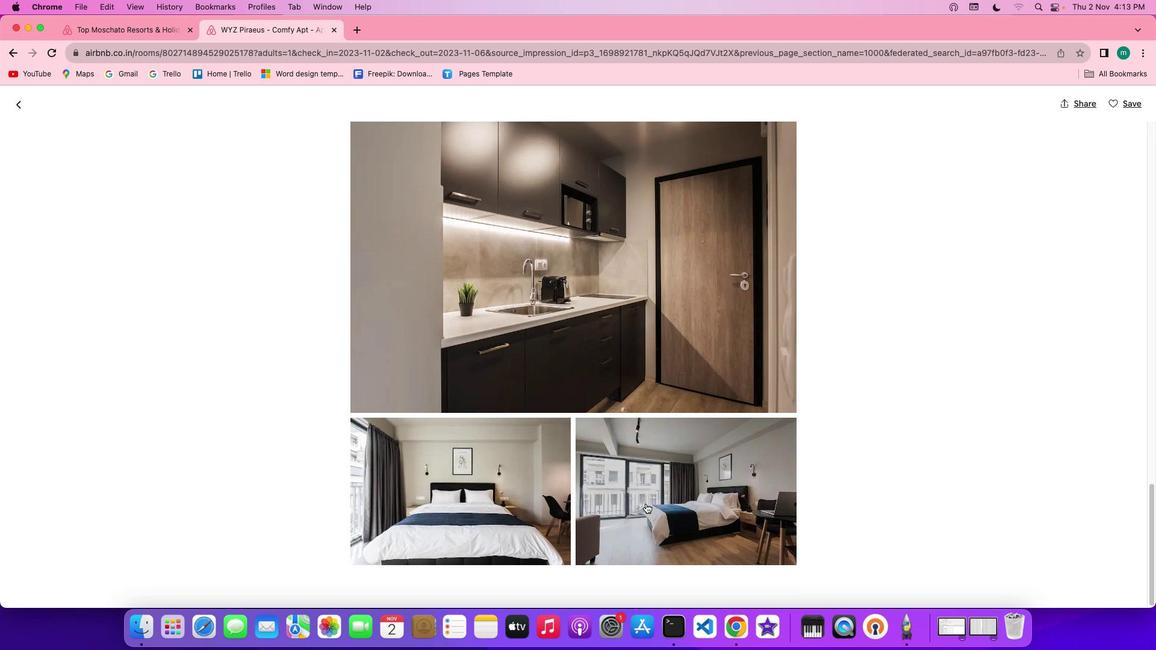 
Action: Mouse scrolled (645, 503) with delta (0, 0)
Screenshot: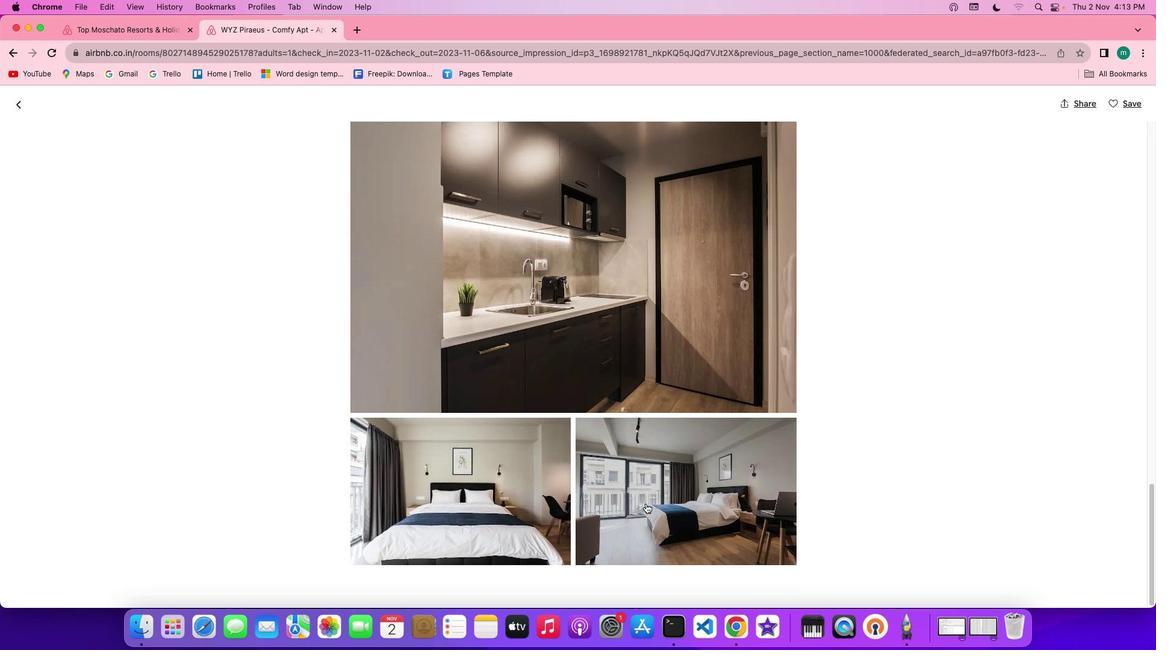 
Action: Mouse scrolled (645, 503) with delta (0, 0)
Screenshot: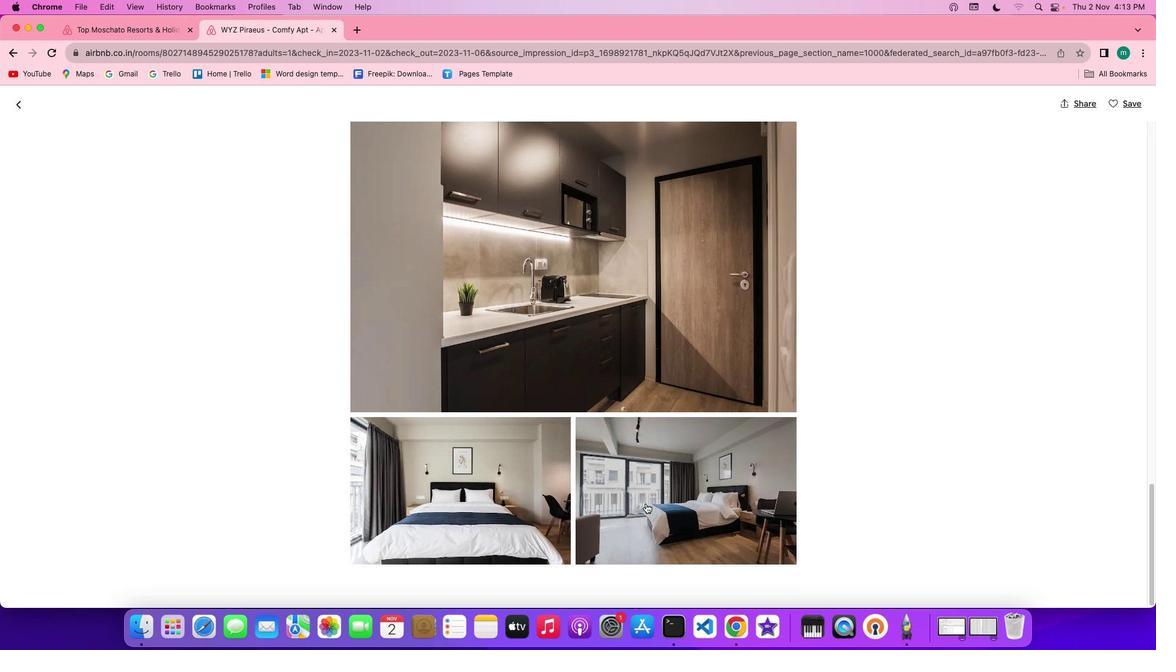 
Action: Mouse scrolled (645, 503) with delta (0, -1)
Screenshot: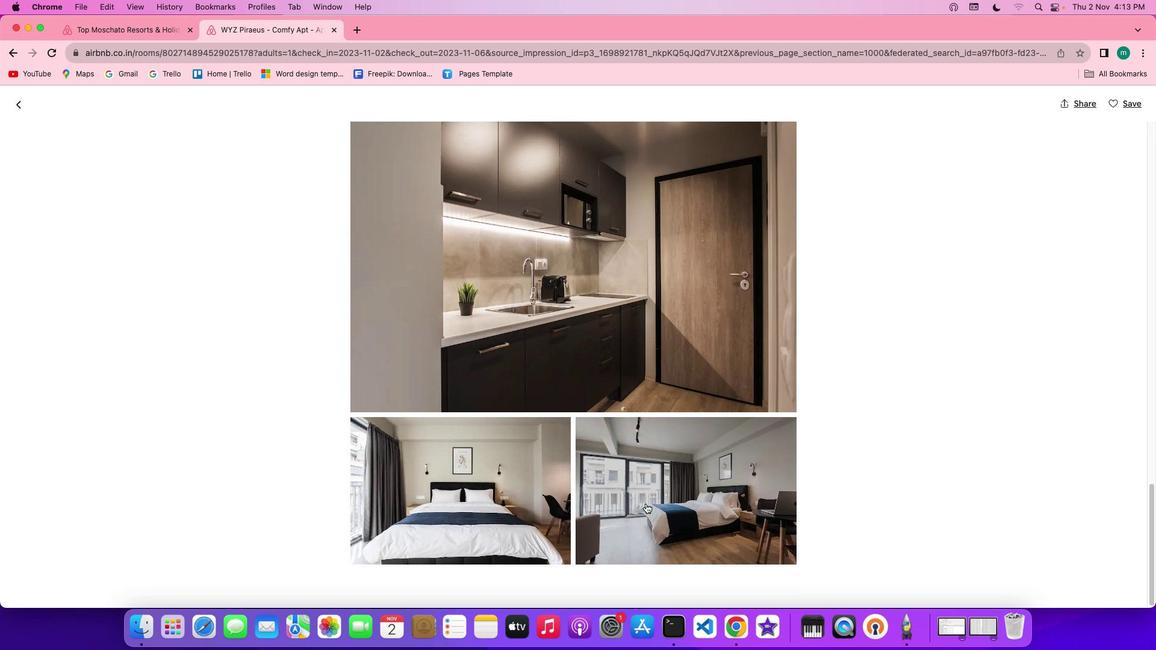 
Action: Mouse scrolled (645, 503) with delta (0, -1)
Screenshot: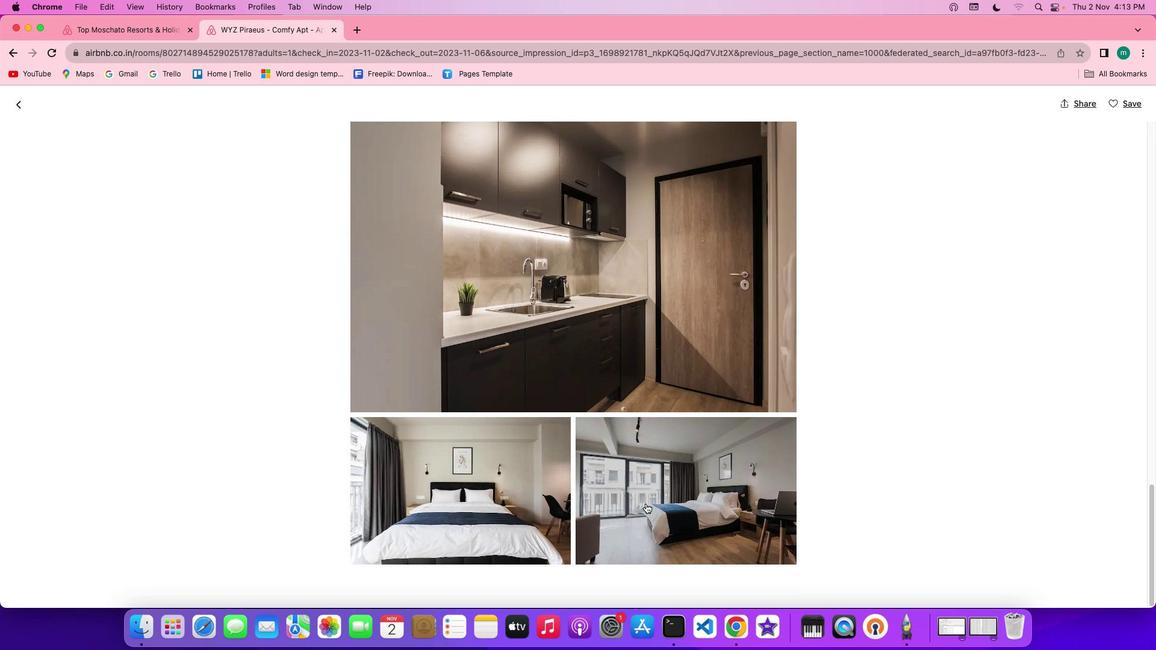 
Action: Mouse scrolled (645, 503) with delta (0, 0)
Screenshot: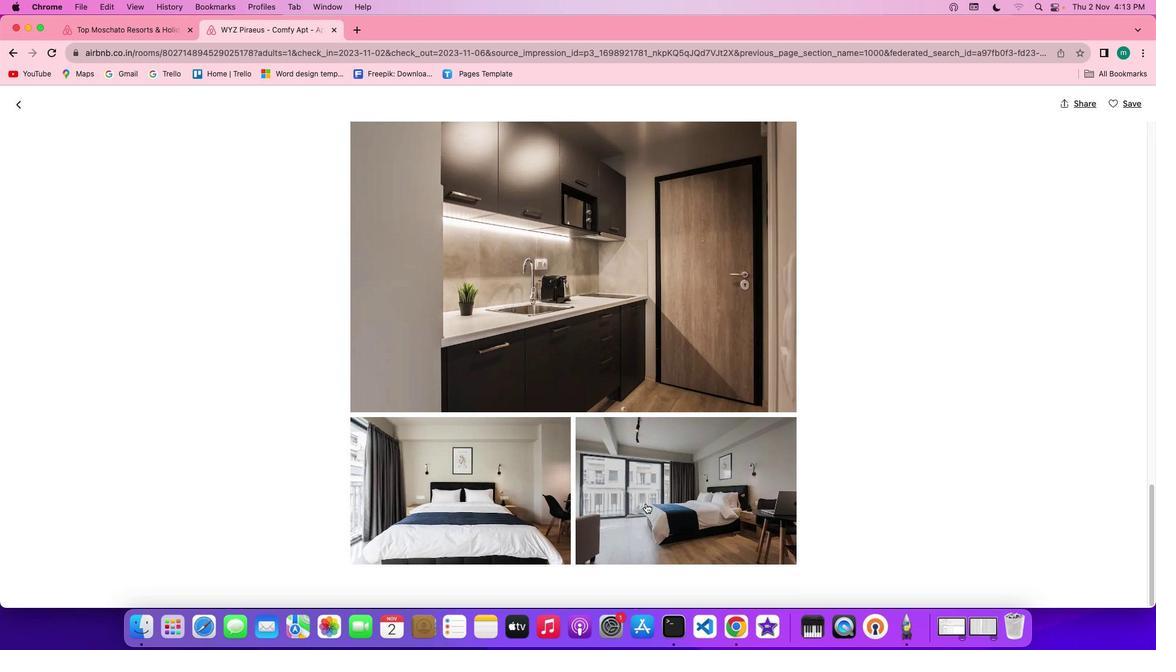 
Action: Mouse scrolled (645, 503) with delta (0, 0)
Screenshot: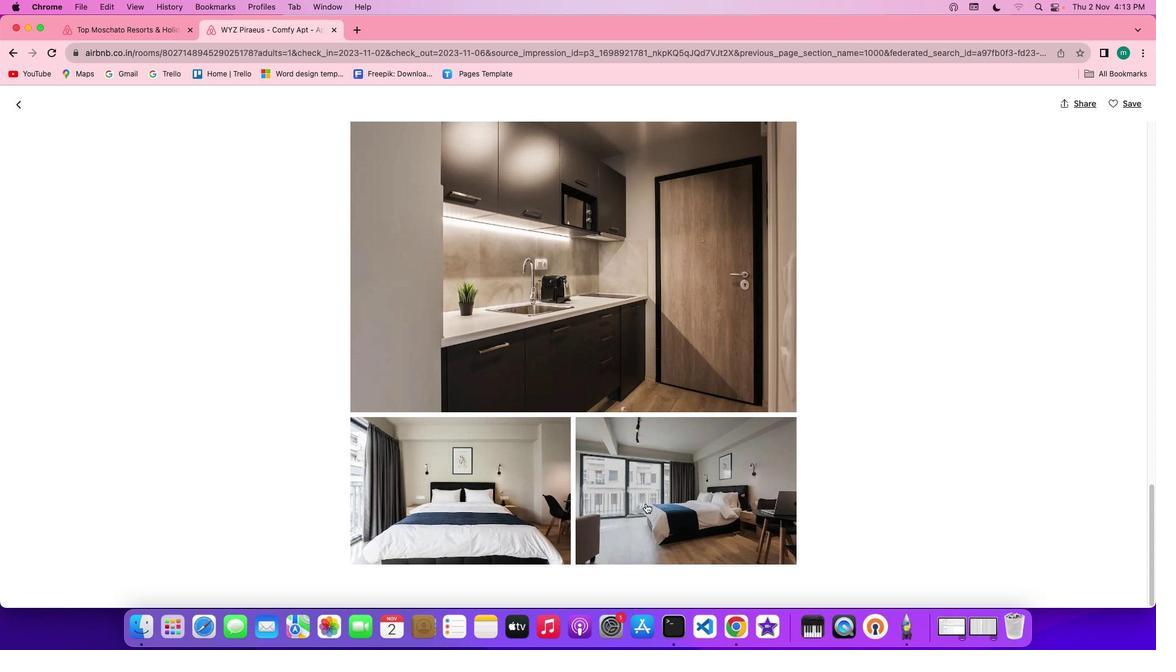
Action: Mouse scrolled (645, 503) with delta (0, -1)
Screenshot: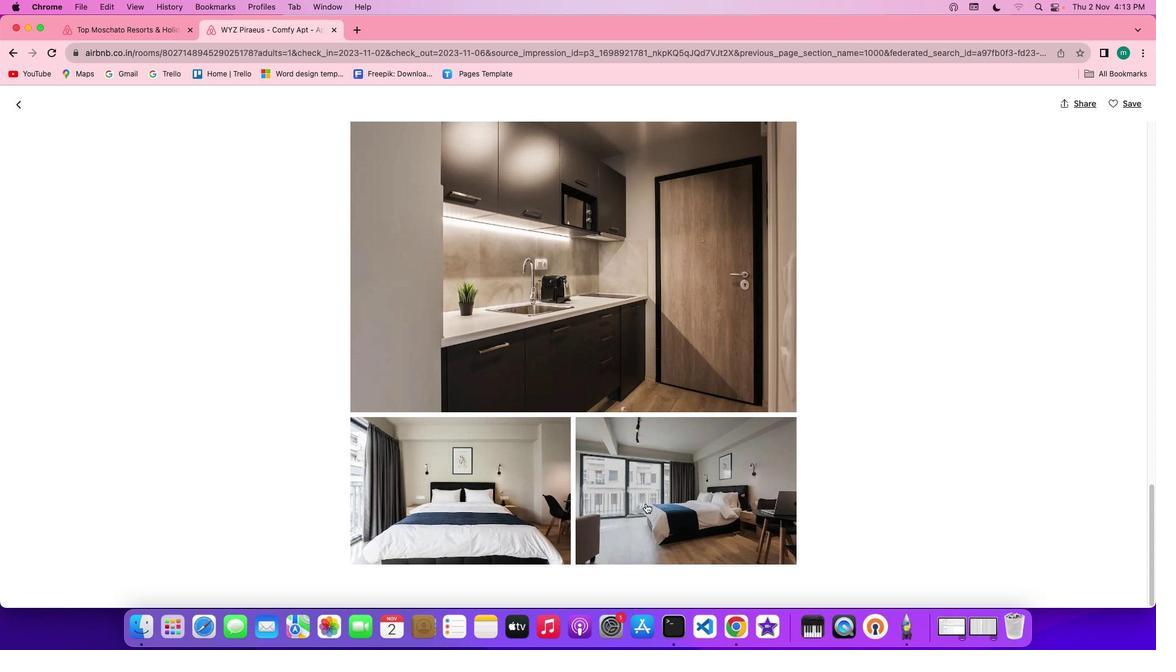 
Action: Mouse scrolled (645, 503) with delta (0, 0)
Screenshot: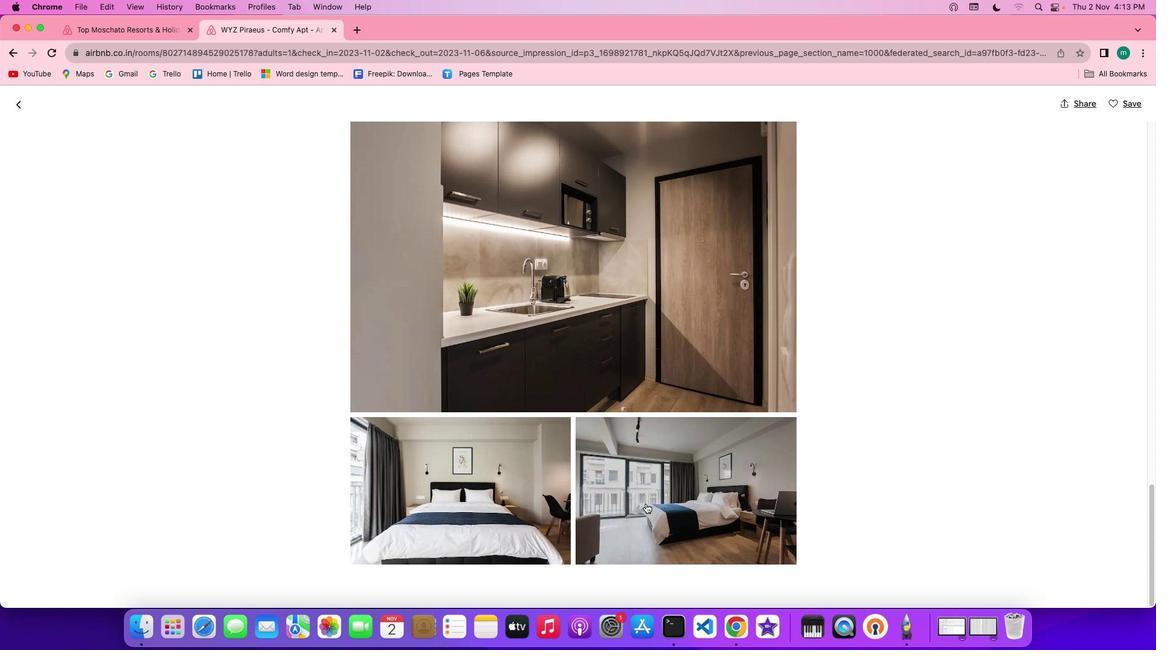 
Action: Mouse scrolled (645, 503) with delta (0, 0)
Screenshot: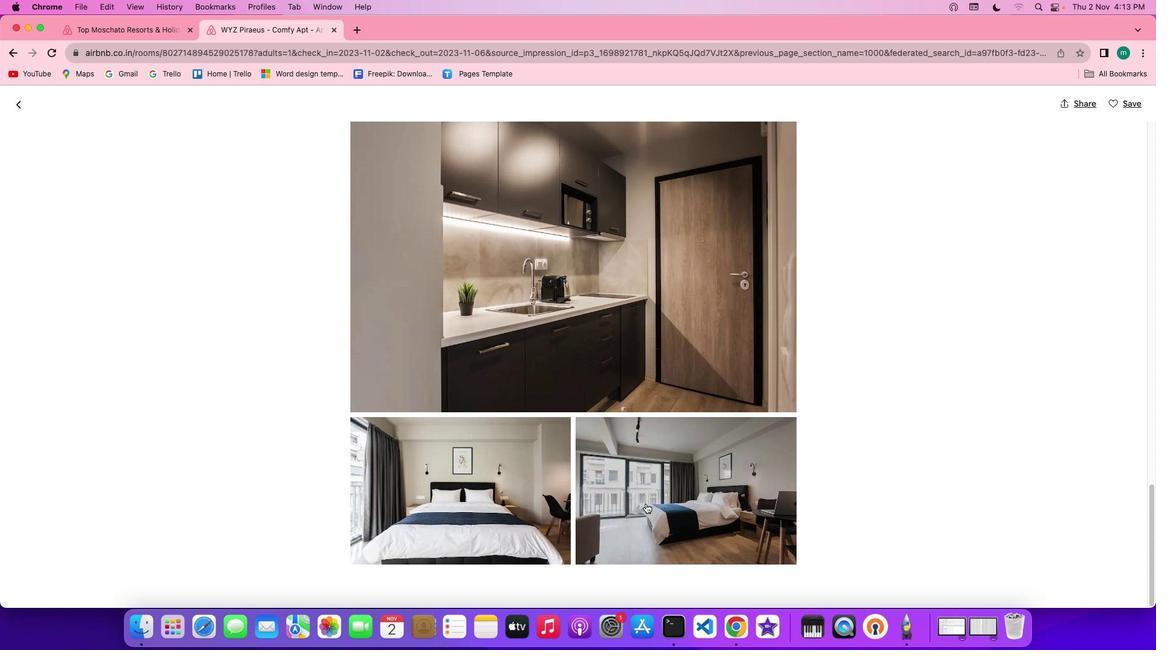 
Action: Mouse moved to (13, 102)
Screenshot: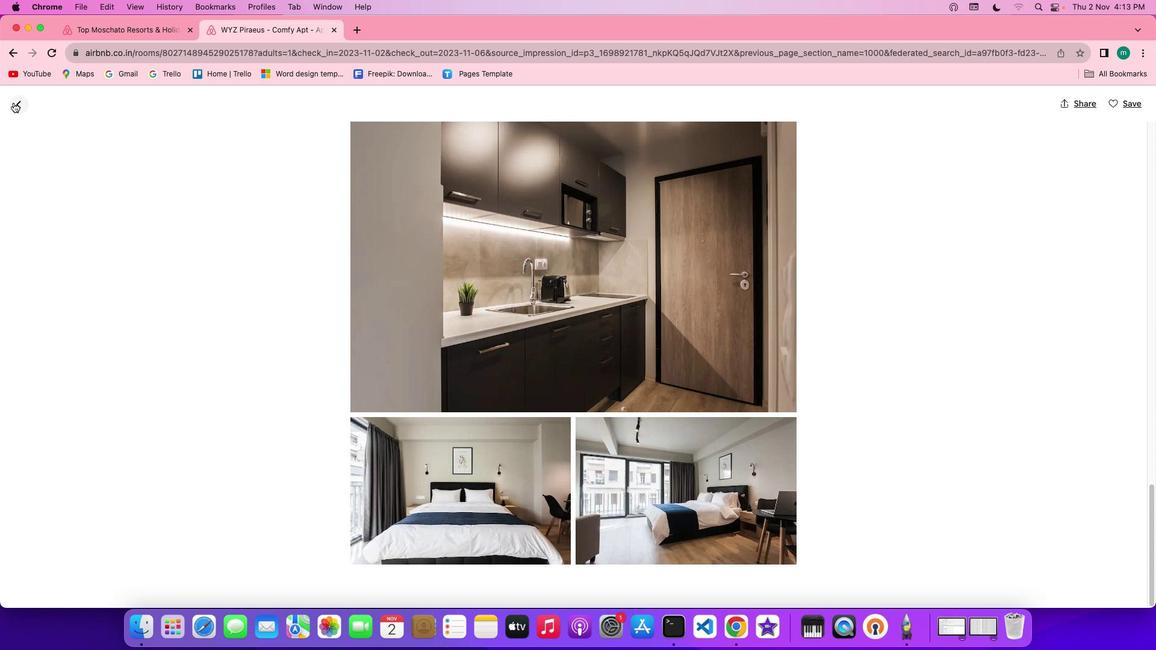 
Action: Mouse pressed left at (13, 102)
Screenshot: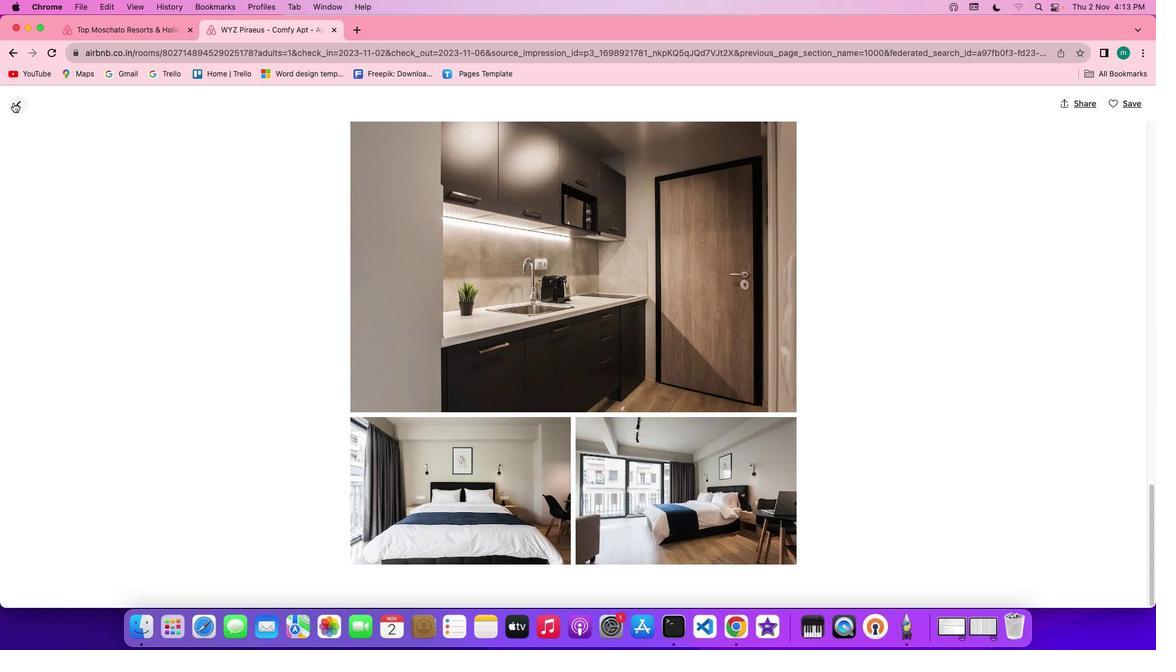 
Action: Mouse moved to (677, 407)
Screenshot: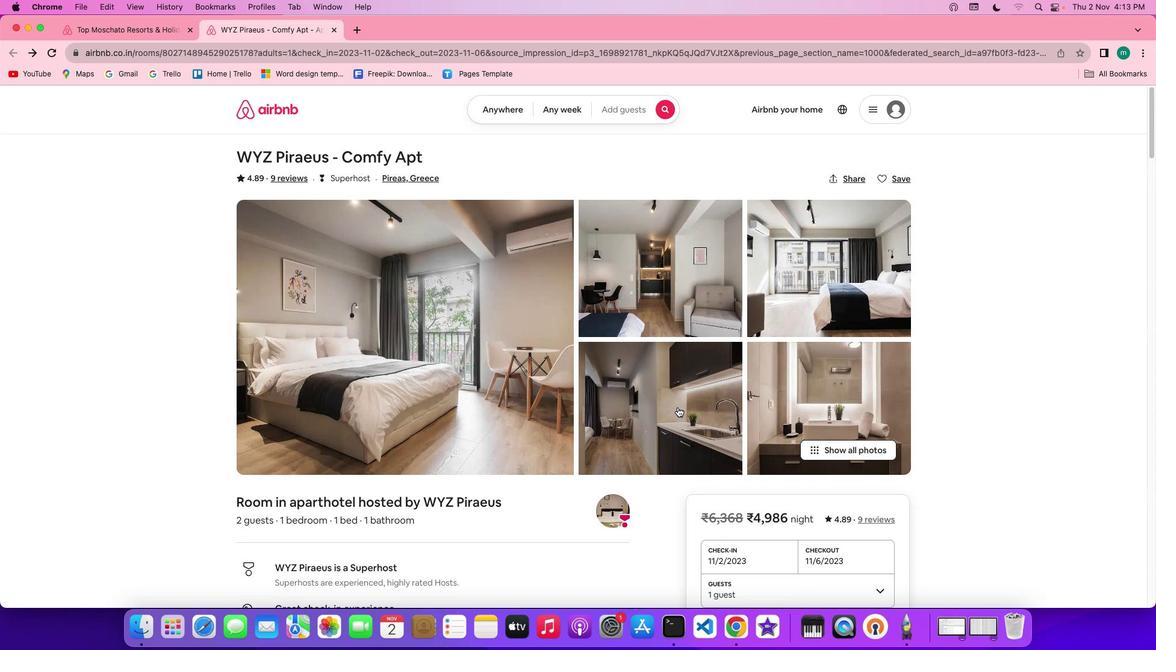 
Action: Mouse scrolled (677, 407) with delta (0, 0)
Screenshot: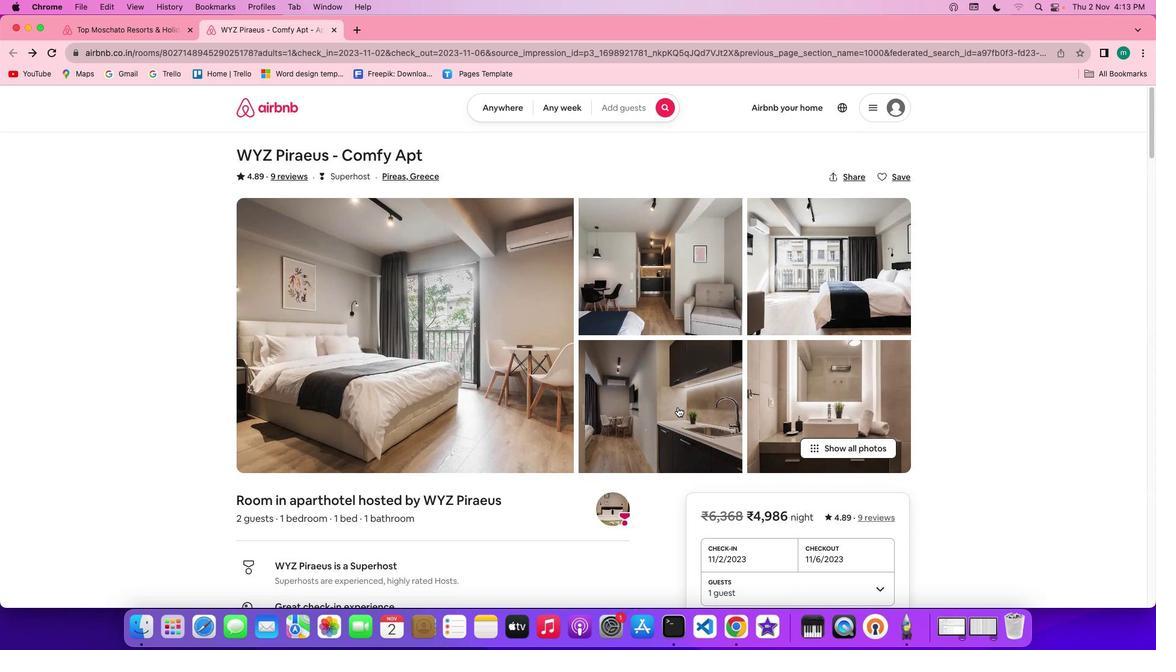 
Action: Mouse scrolled (677, 407) with delta (0, 0)
Screenshot: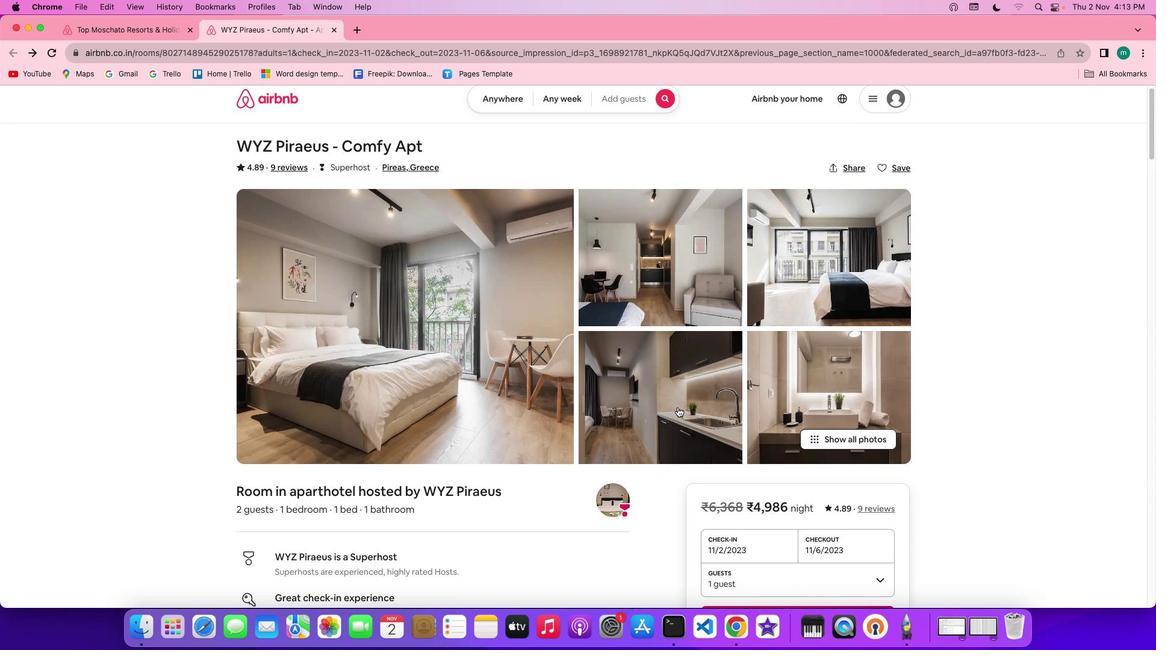 
Action: Mouse scrolled (677, 407) with delta (0, 0)
Screenshot: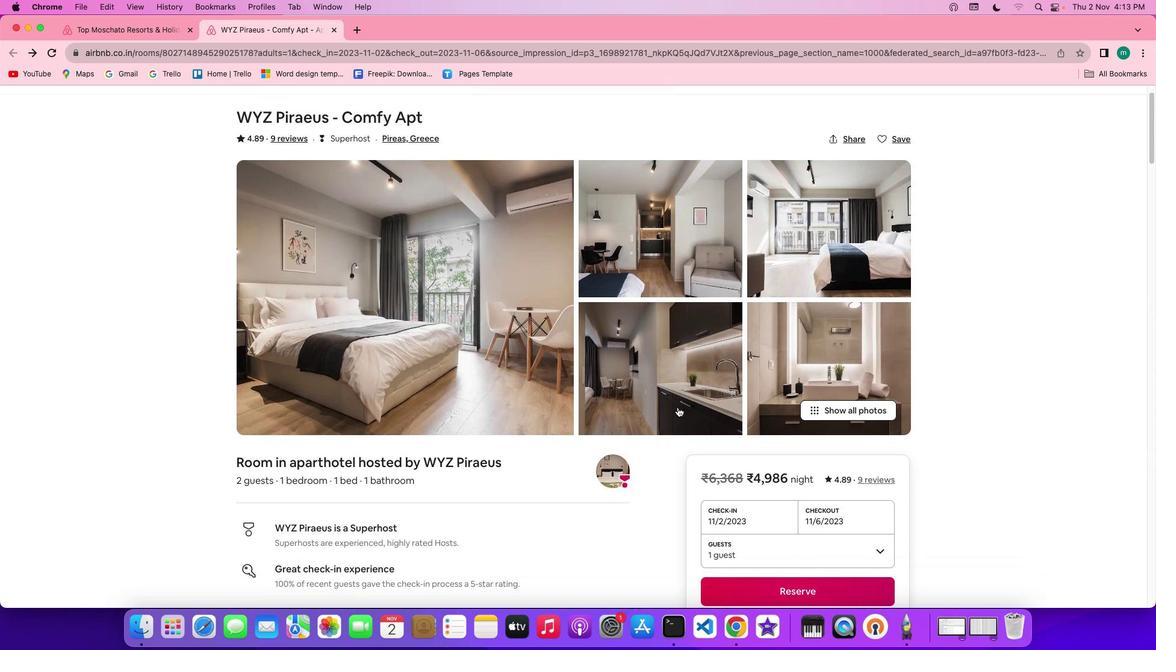 
Action: Mouse scrolled (677, 407) with delta (0, -1)
Screenshot: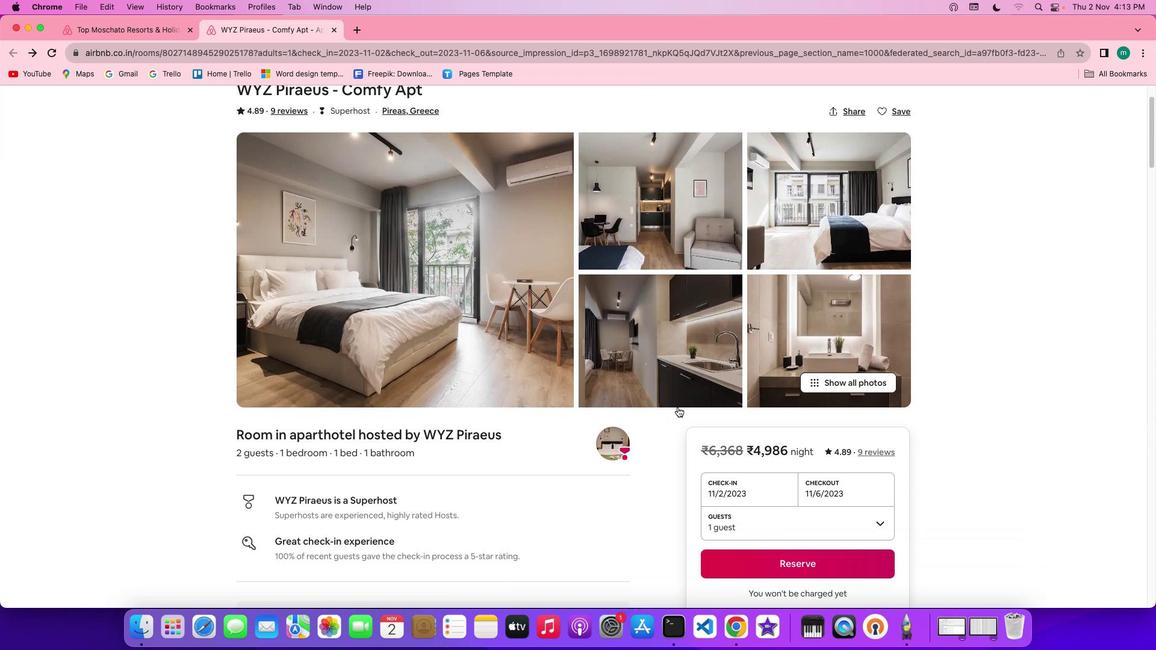 
Action: Mouse scrolled (677, 407) with delta (0, 0)
Screenshot: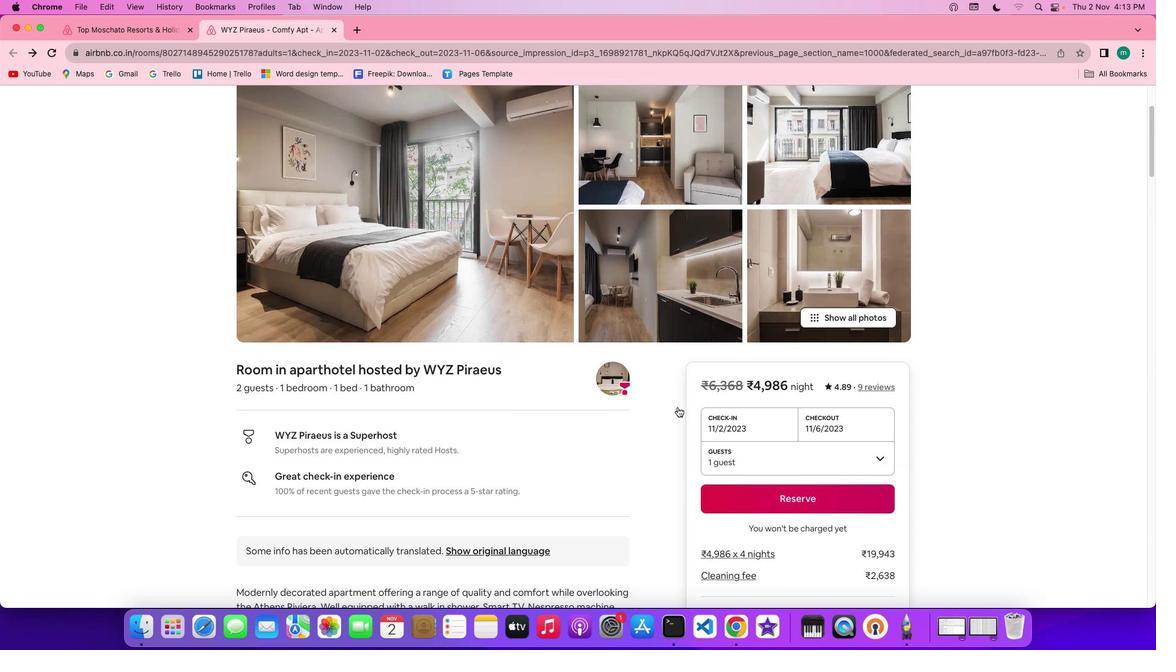 
Action: Mouse scrolled (677, 407) with delta (0, 0)
Screenshot: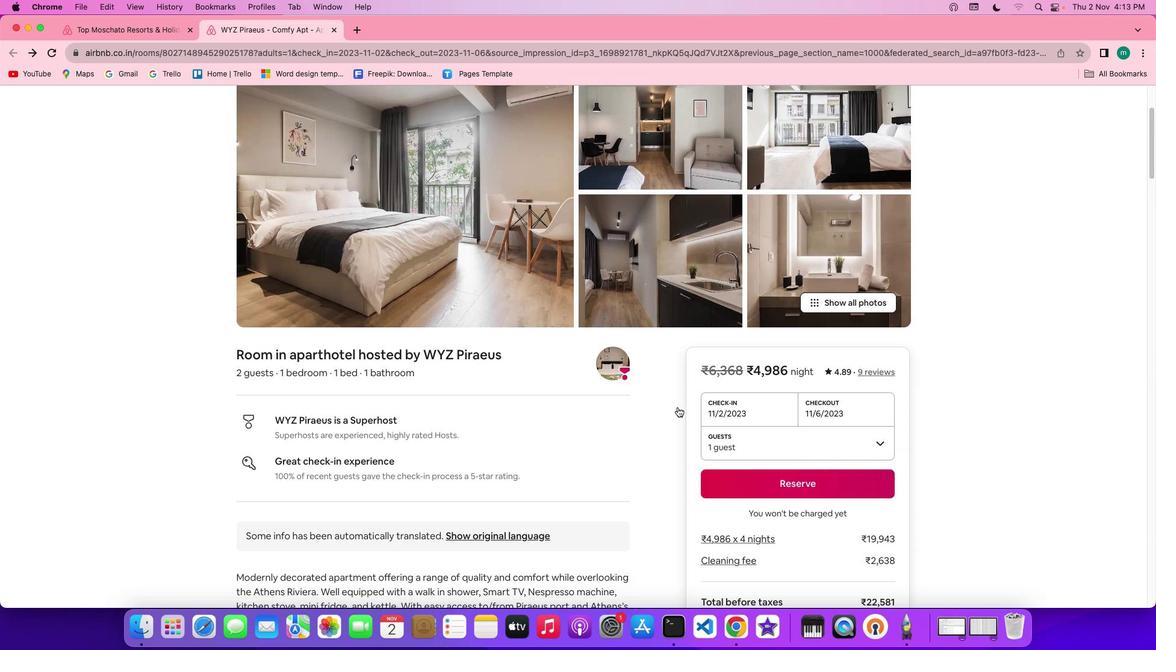 
Action: Mouse scrolled (677, 407) with delta (0, -1)
Screenshot: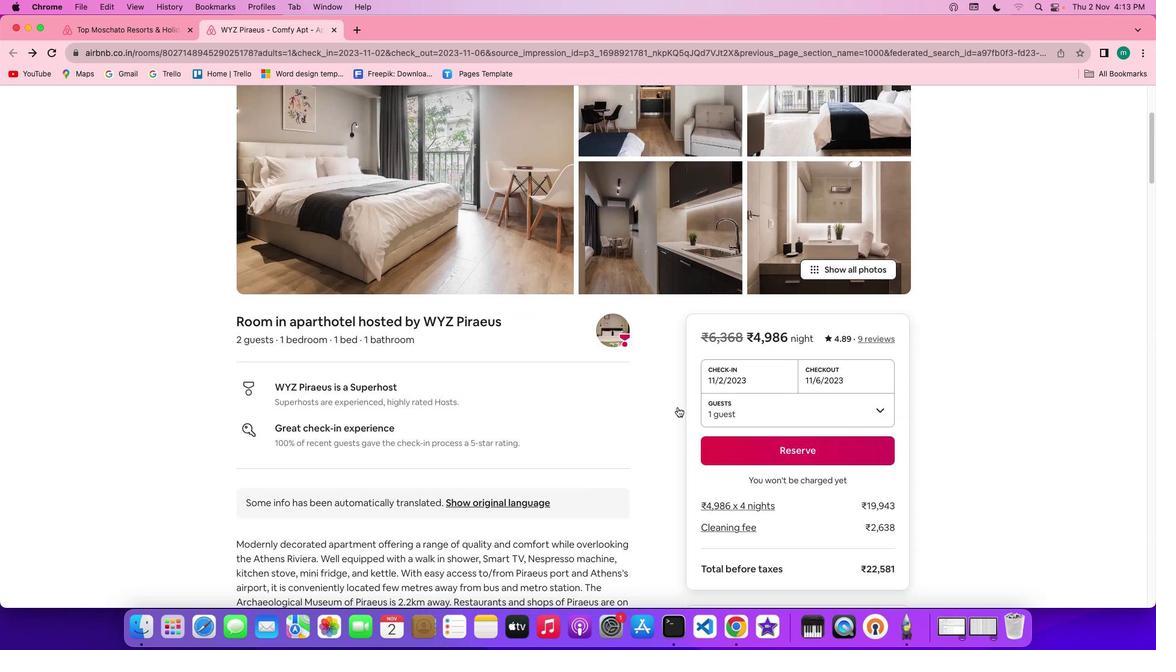 
Action: Mouse scrolled (677, 407) with delta (0, -2)
Screenshot: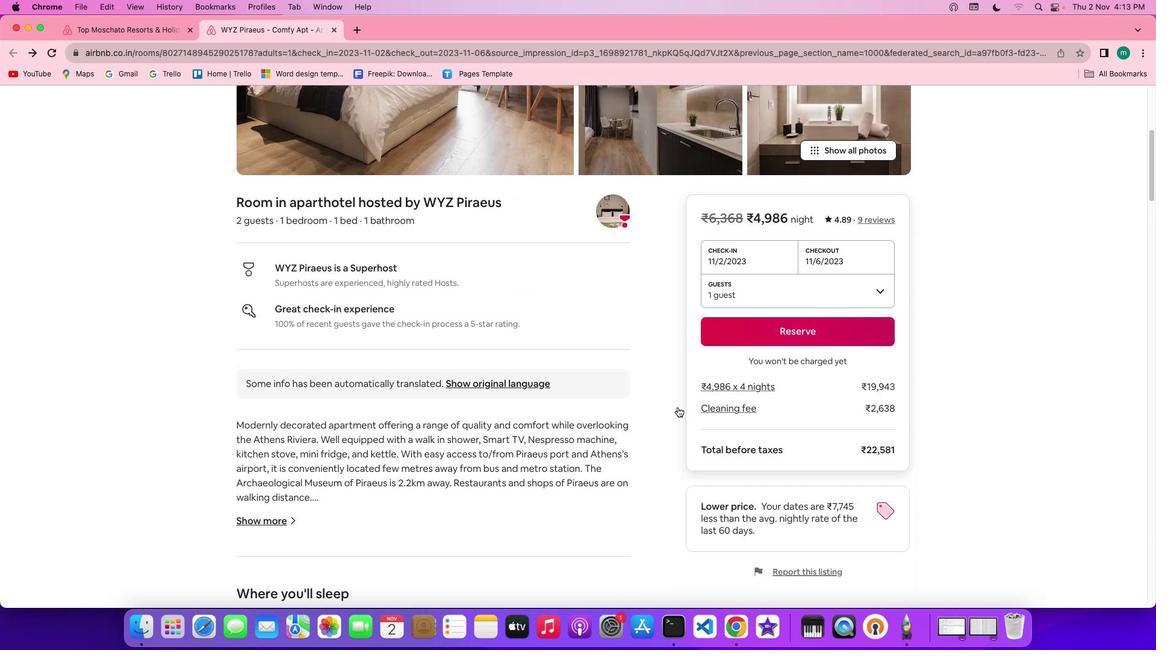 
Action: Mouse moved to (254, 478)
Screenshot: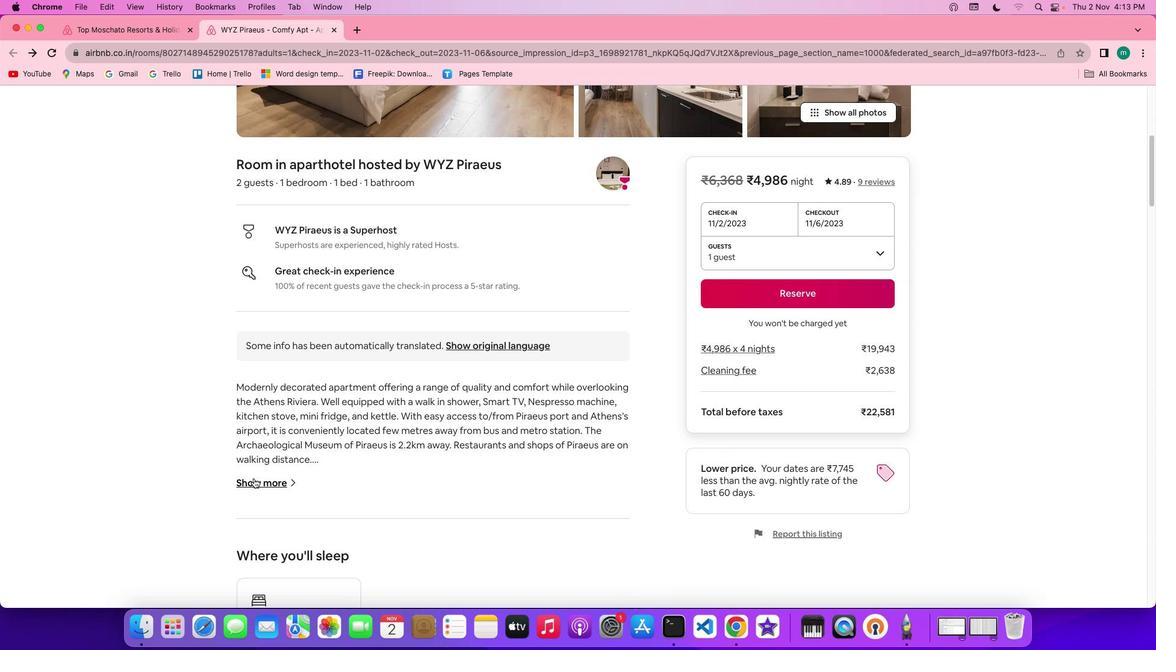 
Action: Mouse pressed left at (254, 478)
Screenshot: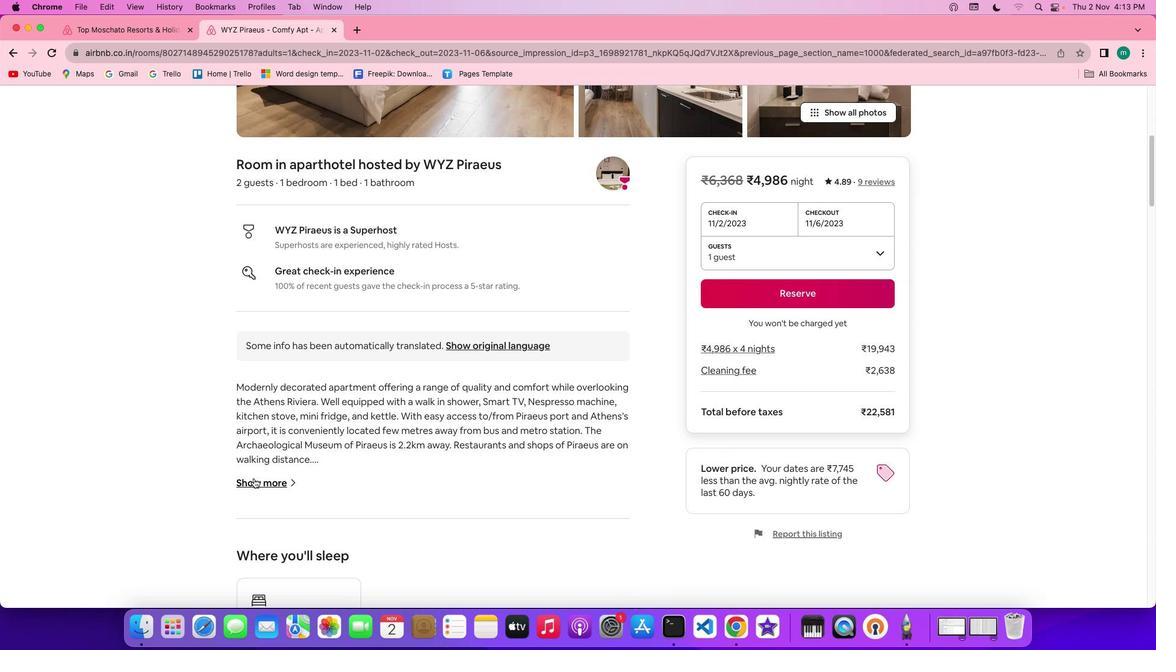 
Action: Mouse moved to (554, 425)
Screenshot: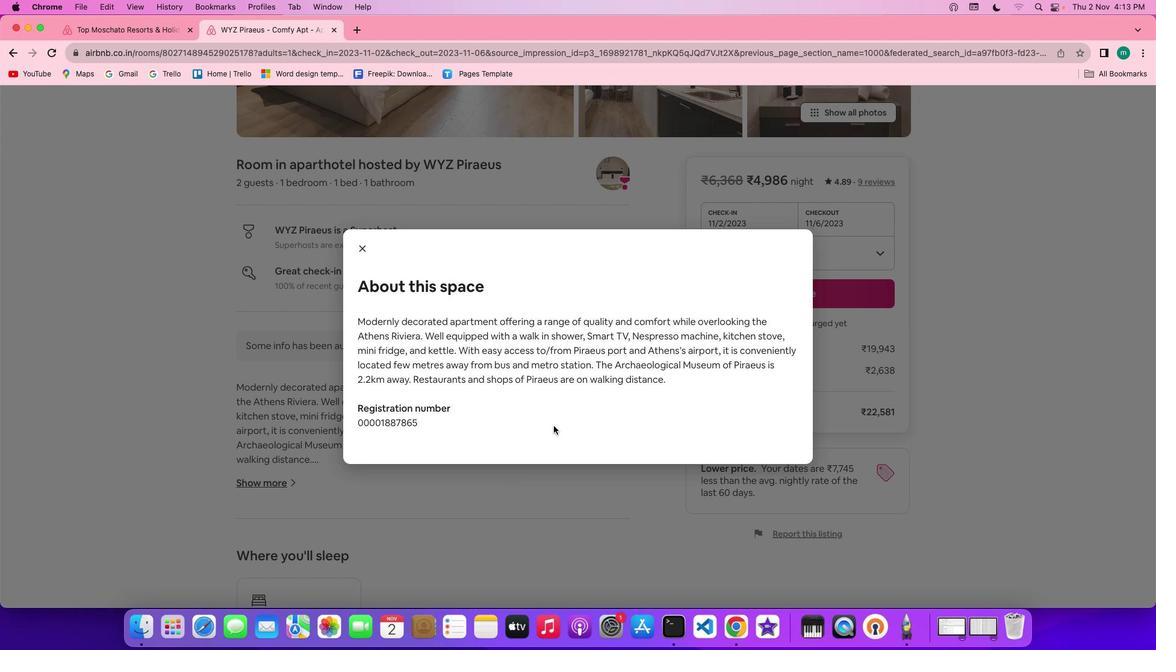 
Action: Mouse scrolled (554, 425) with delta (0, 0)
Screenshot: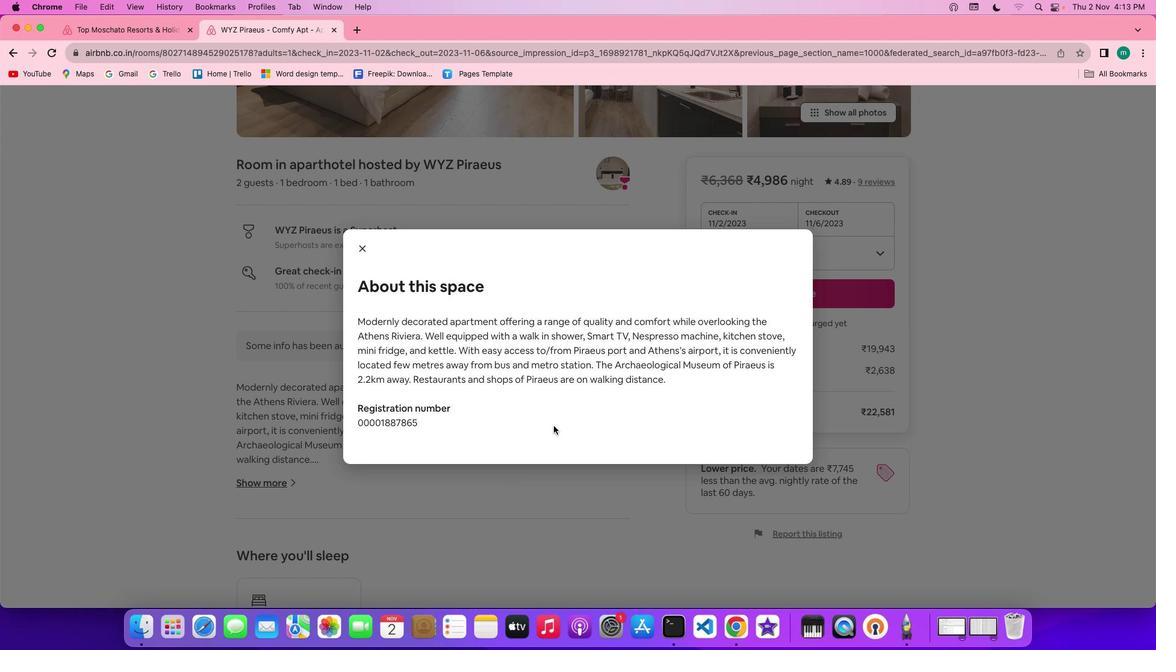 
Action: Mouse scrolled (554, 425) with delta (0, 0)
Screenshot: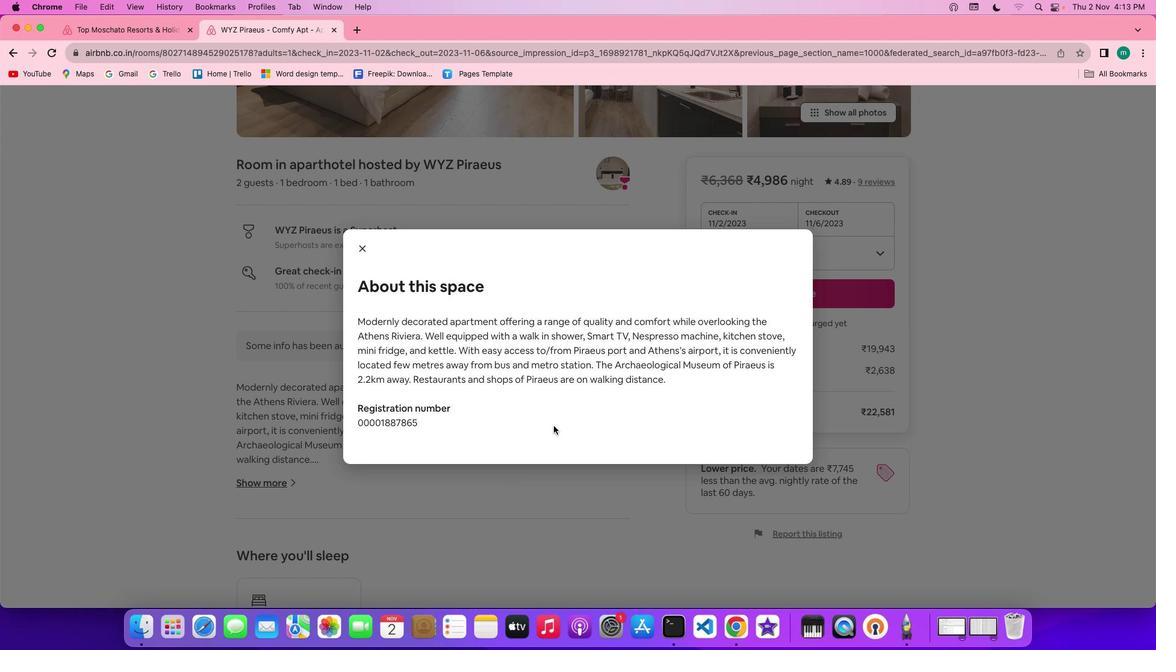 
Action: Mouse scrolled (554, 425) with delta (0, -1)
Screenshot: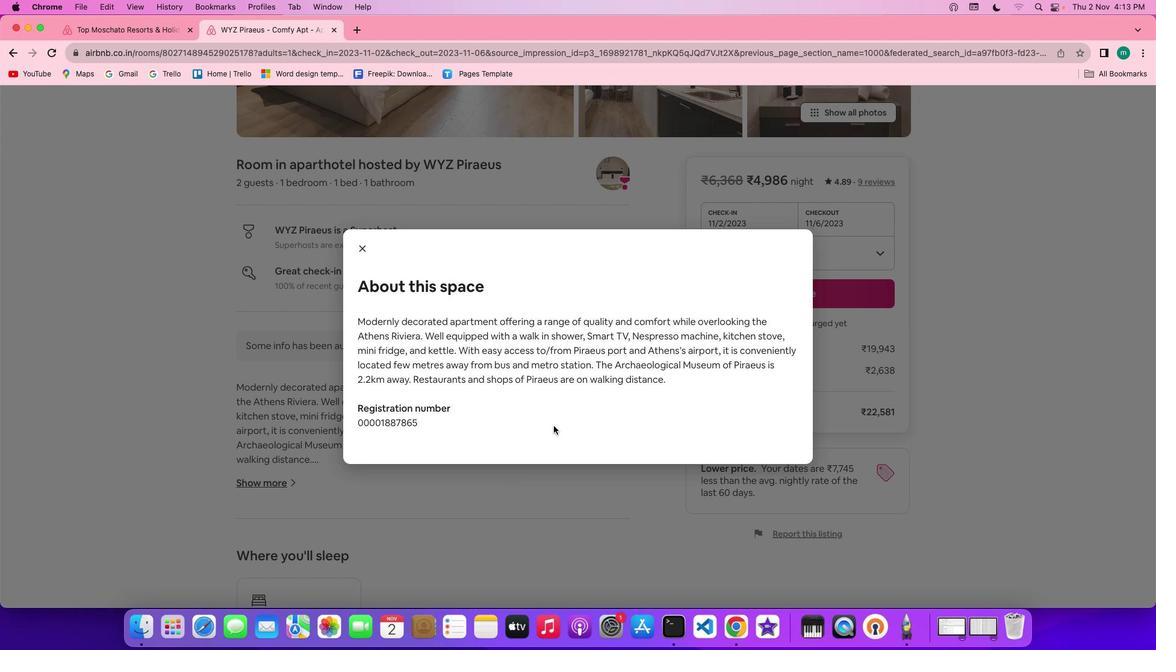 
Action: Mouse scrolled (554, 425) with delta (0, -1)
Screenshot: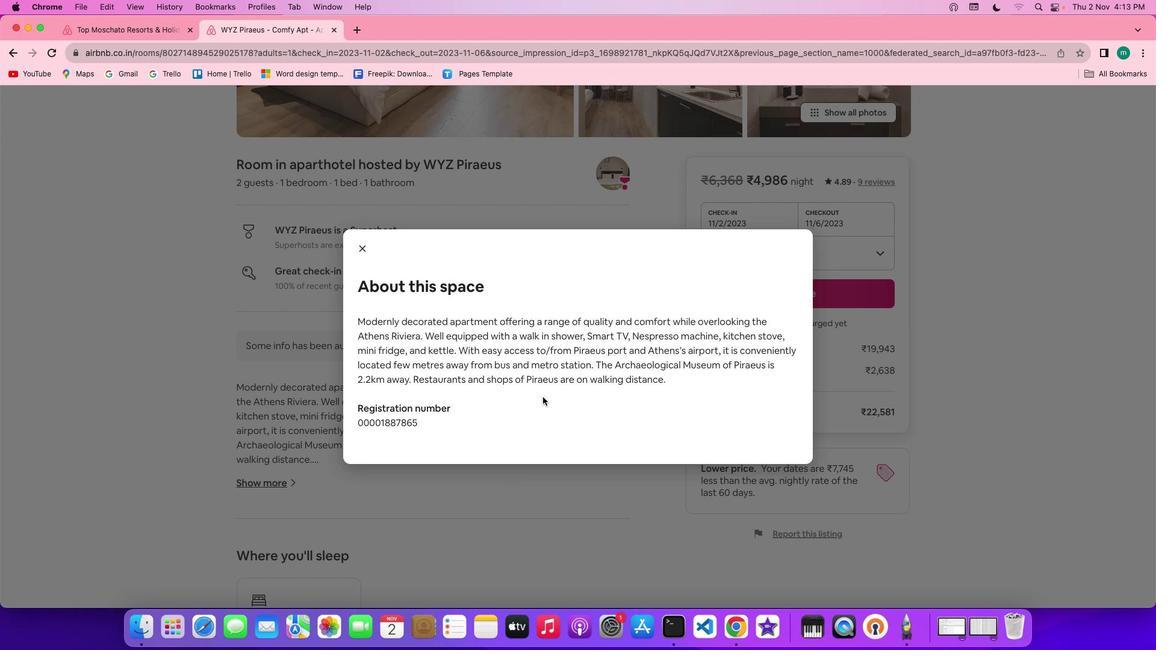 
Action: Mouse moved to (362, 245)
Screenshot: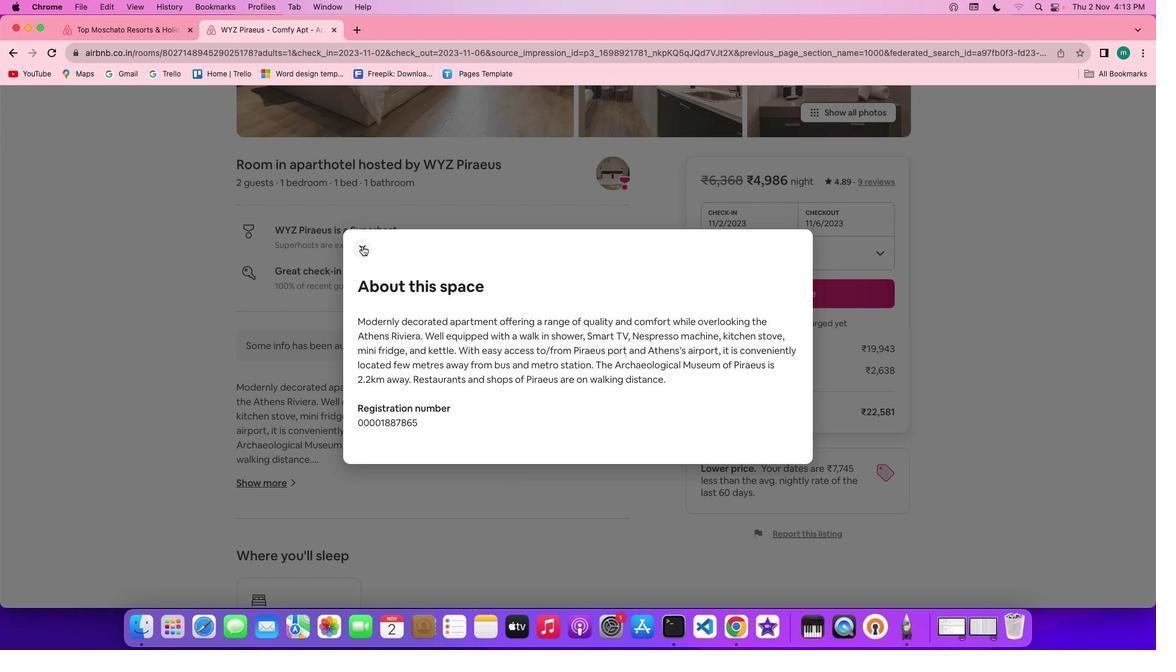 
Action: Mouse pressed left at (362, 245)
Screenshot: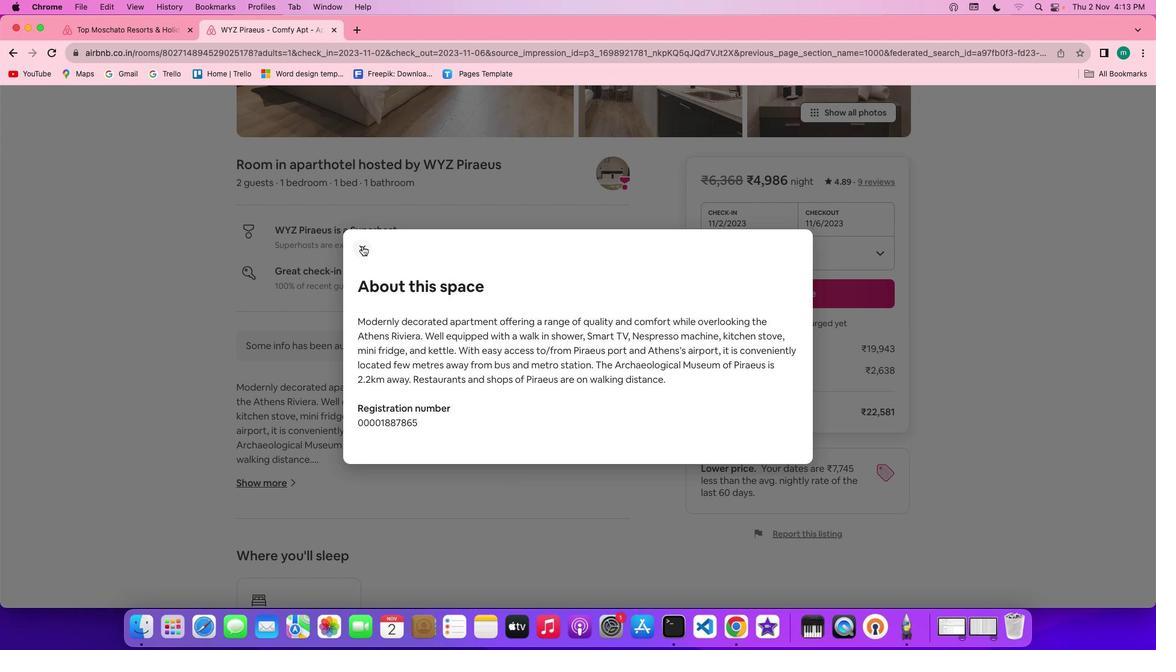 
Action: Mouse moved to (455, 399)
Screenshot: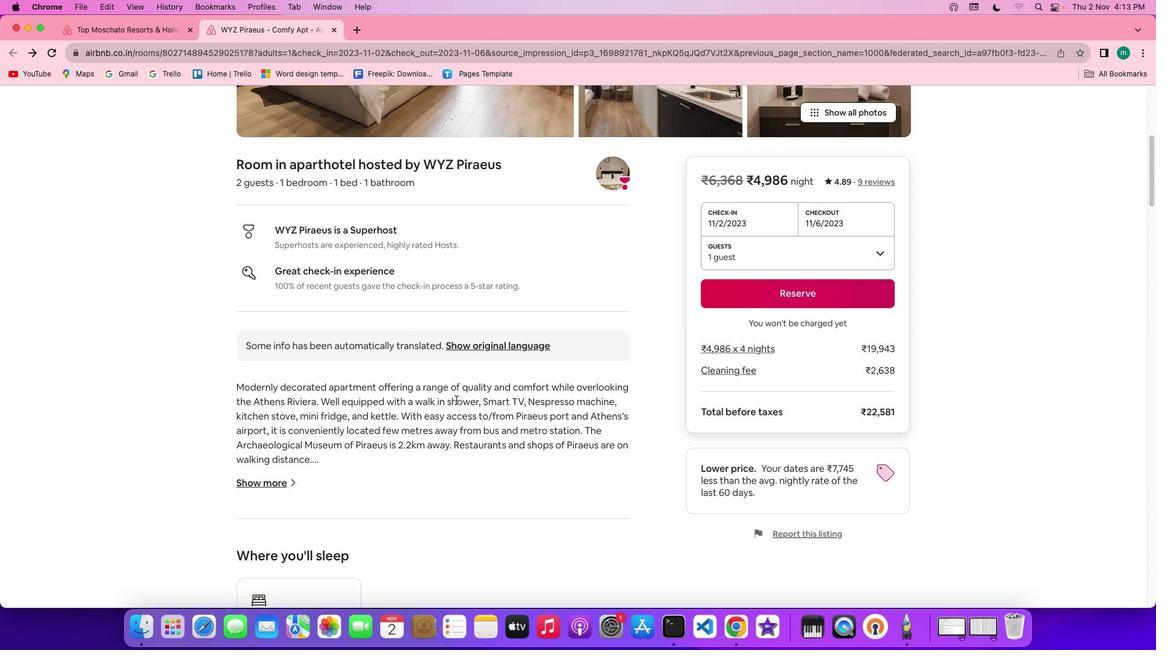 
Action: Mouse scrolled (455, 399) with delta (0, 0)
Screenshot: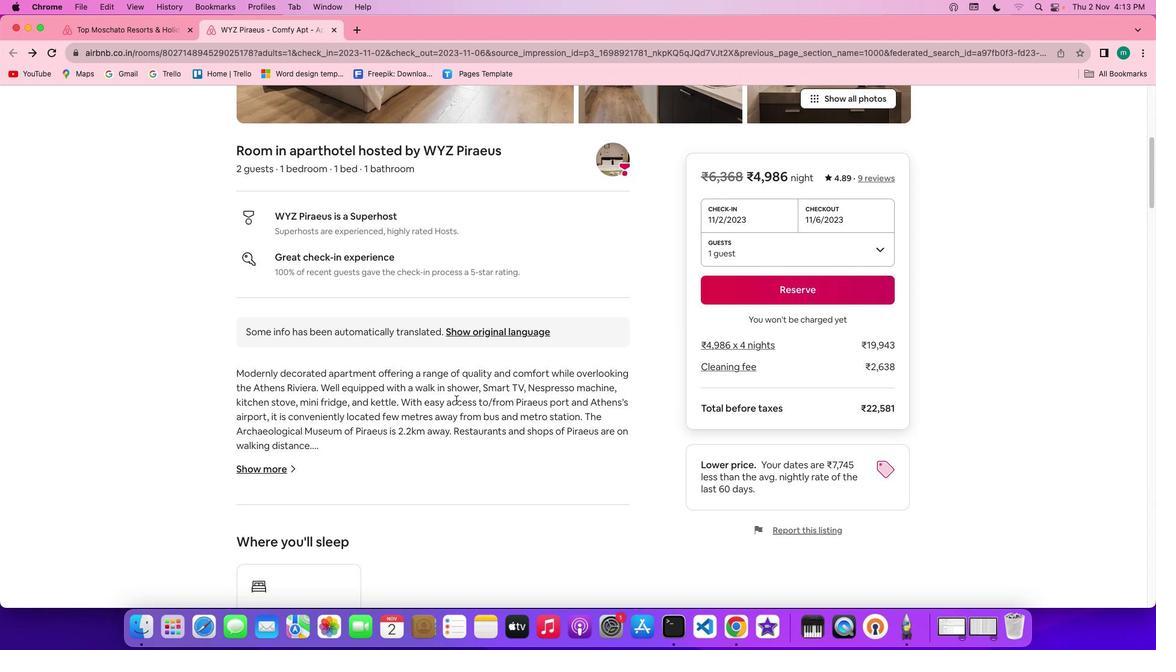 
Action: Mouse scrolled (455, 399) with delta (0, 0)
Screenshot: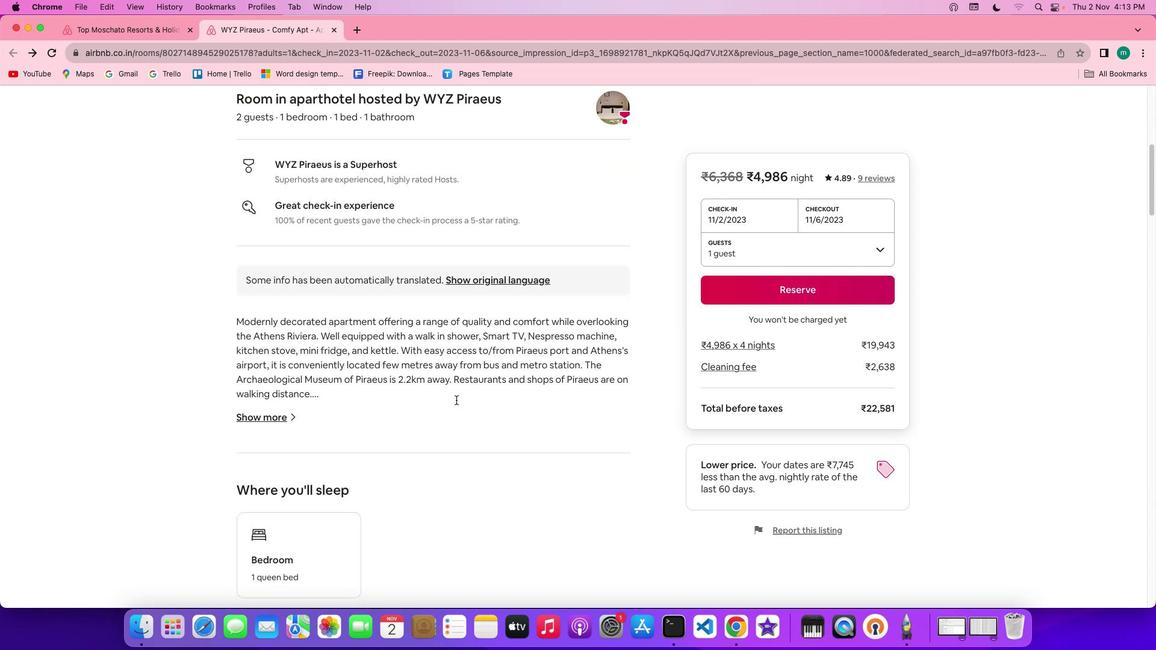 
Action: Mouse scrolled (455, 399) with delta (0, -1)
Screenshot: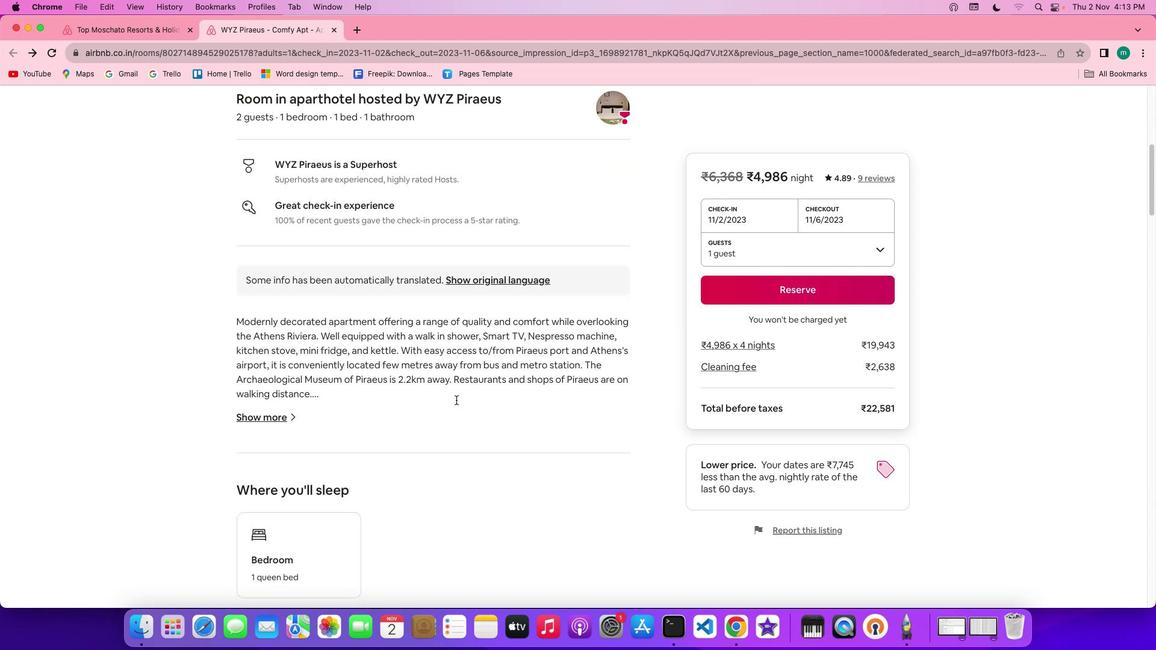 
Action: Mouse scrolled (455, 399) with delta (0, -3)
Screenshot: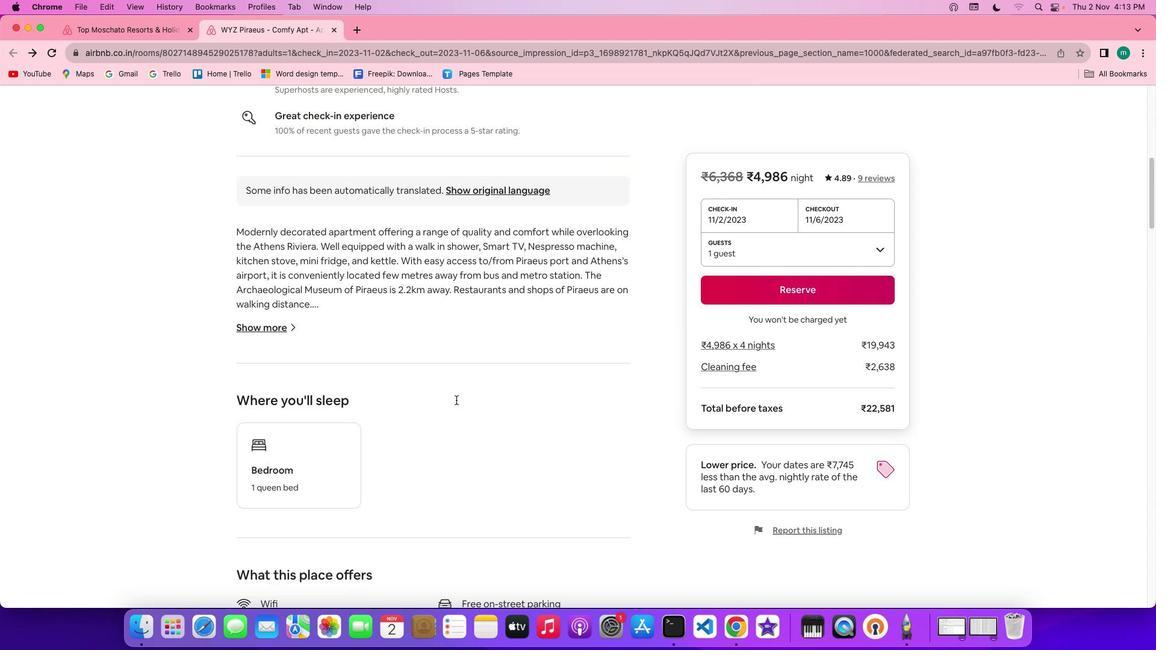 
Action: Mouse moved to (395, 396)
Screenshot: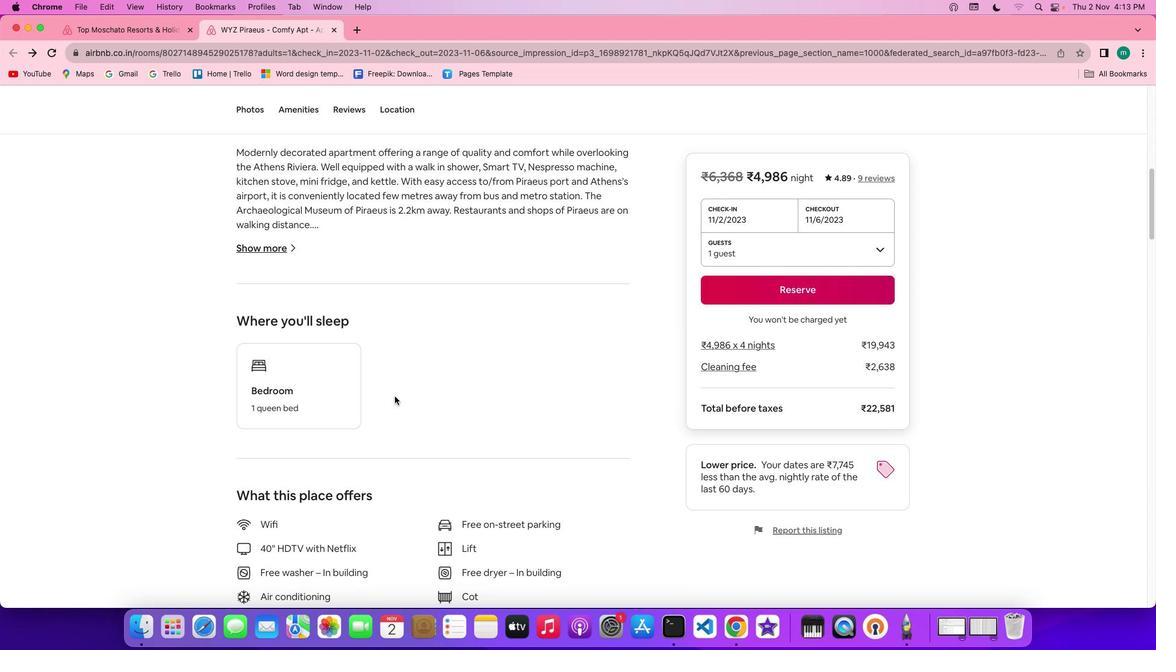 
Action: Mouse scrolled (395, 396) with delta (0, 0)
Screenshot: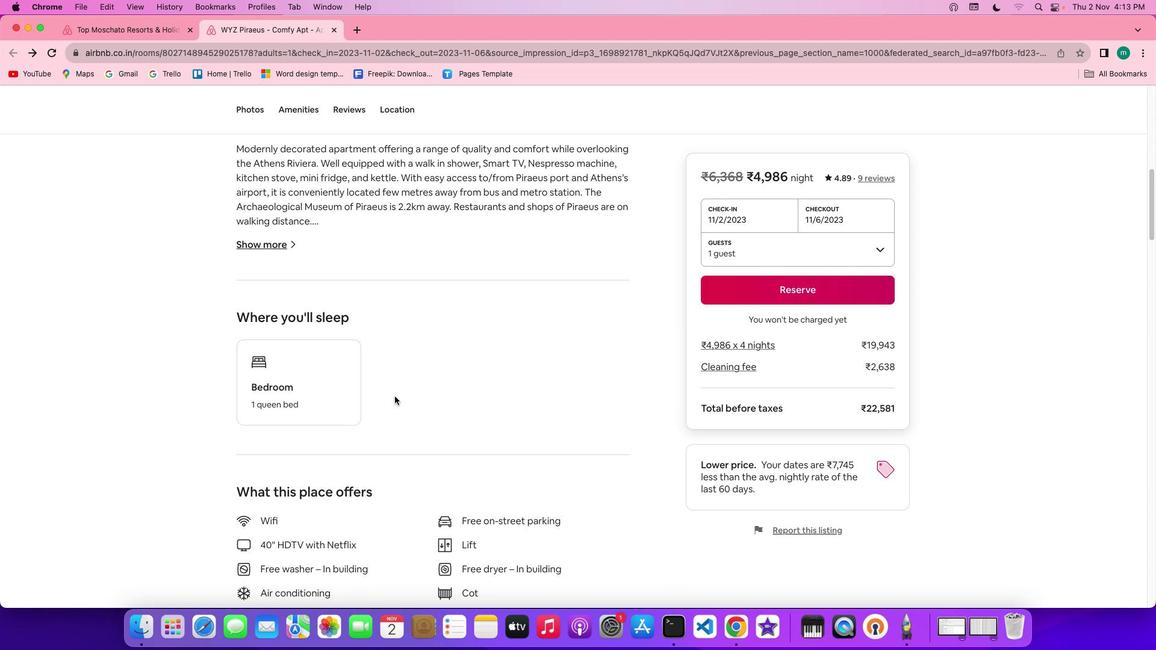 
Action: Mouse scrolled (395, 396) with delta (0, 0)
Screenshot: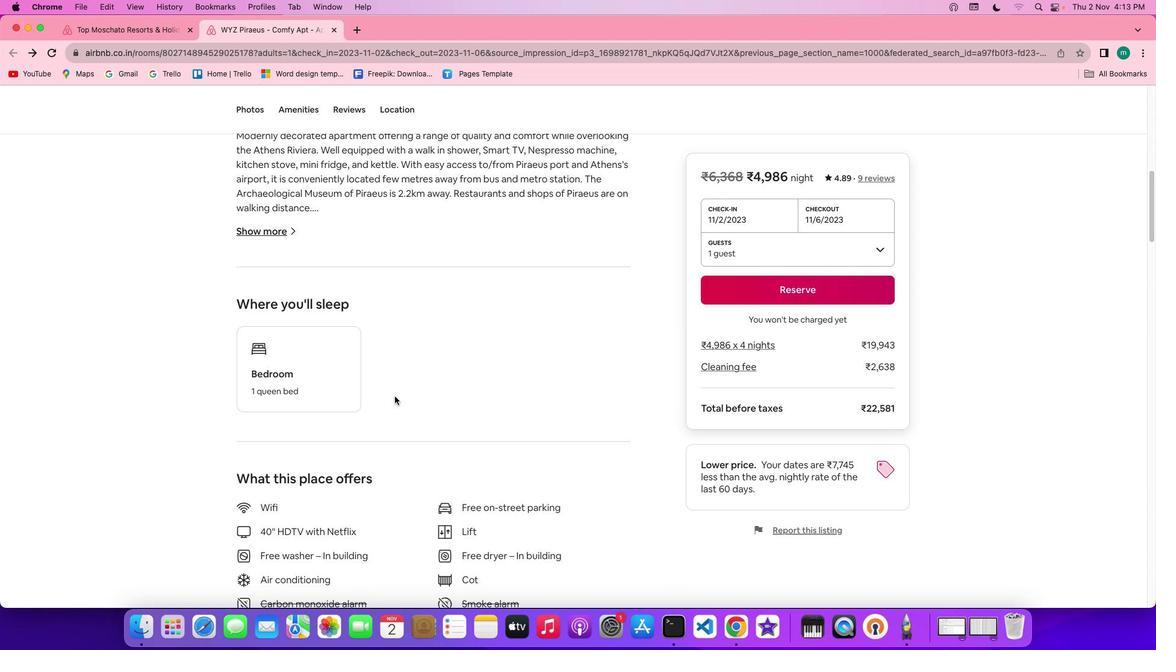 
Action: Mouse scrolled (395, 396) with delta (0, -1)
Screenshot: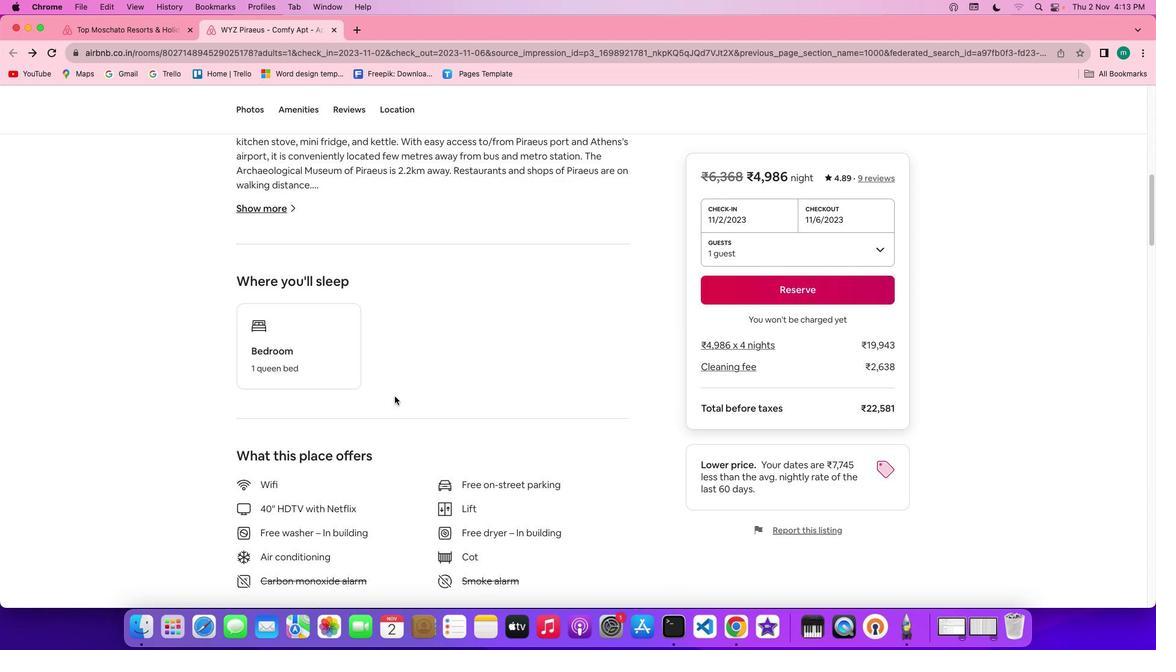 
Action: Mouse moved to (309, 568)
Screenshot: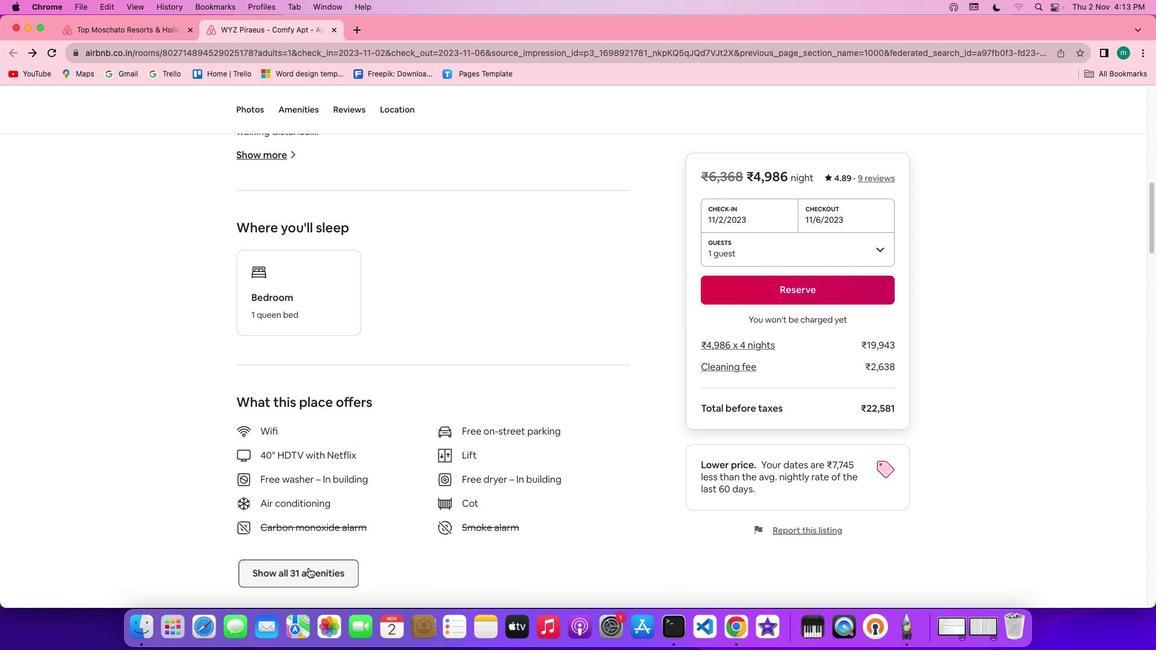 
Action: Mouse pressed left at (309, 568)
Screenshot: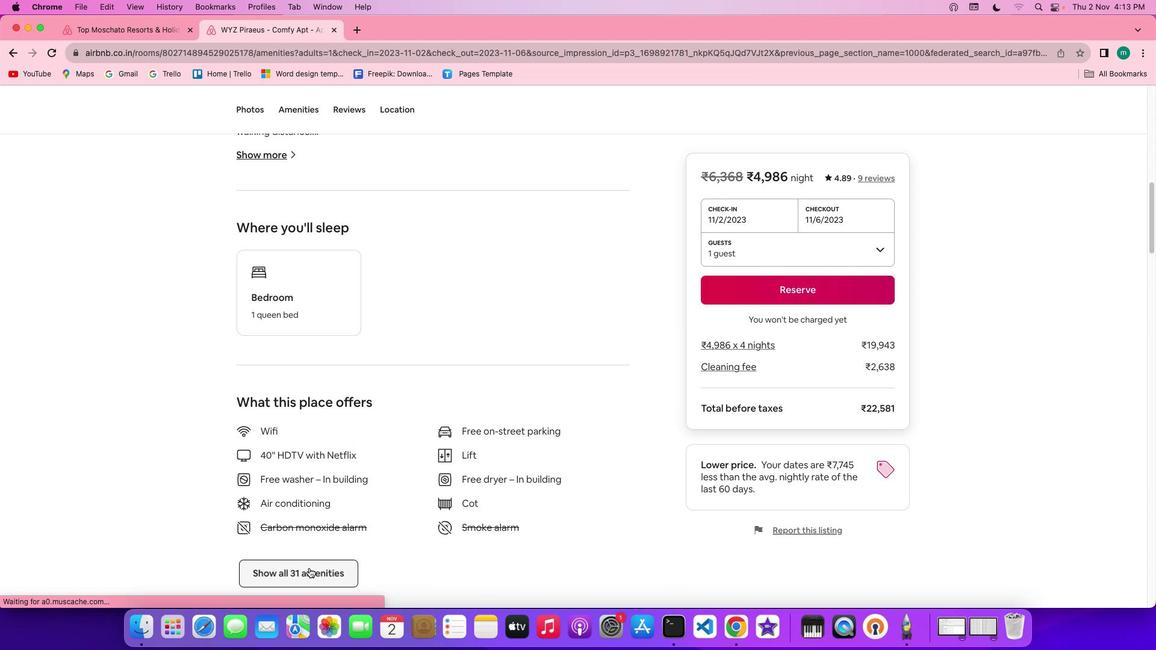 
Action: Mouse moved to (515, 481)
Screenshot: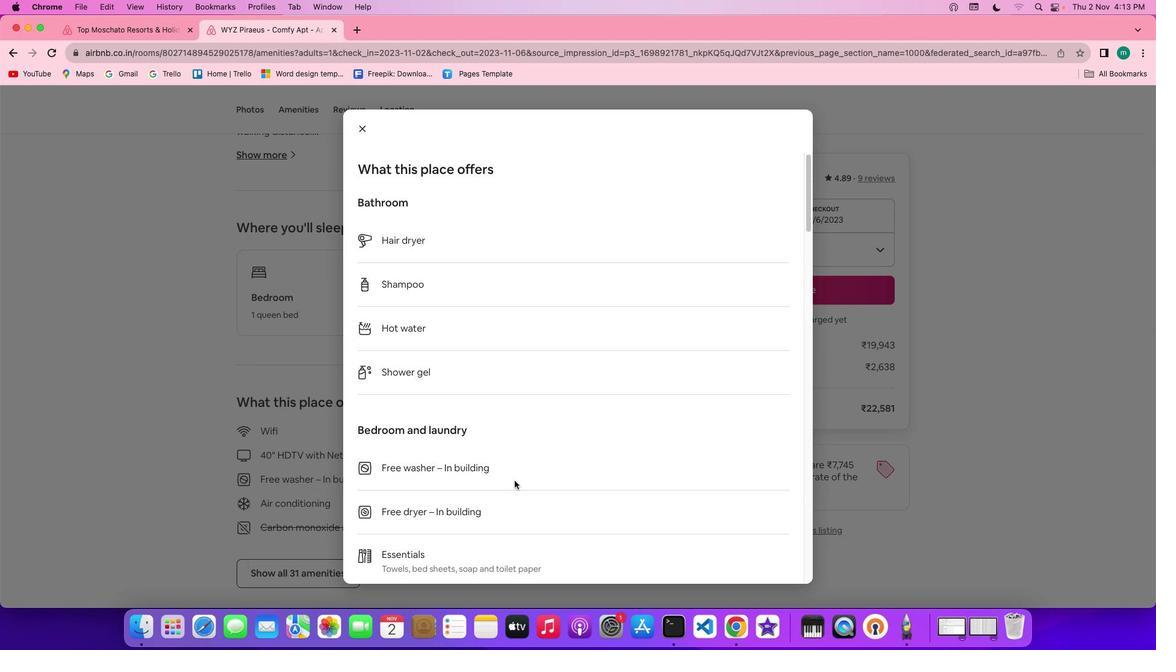 
Action: Mouse scrolled (515, 481) with delta (0, 0)
Screenshot: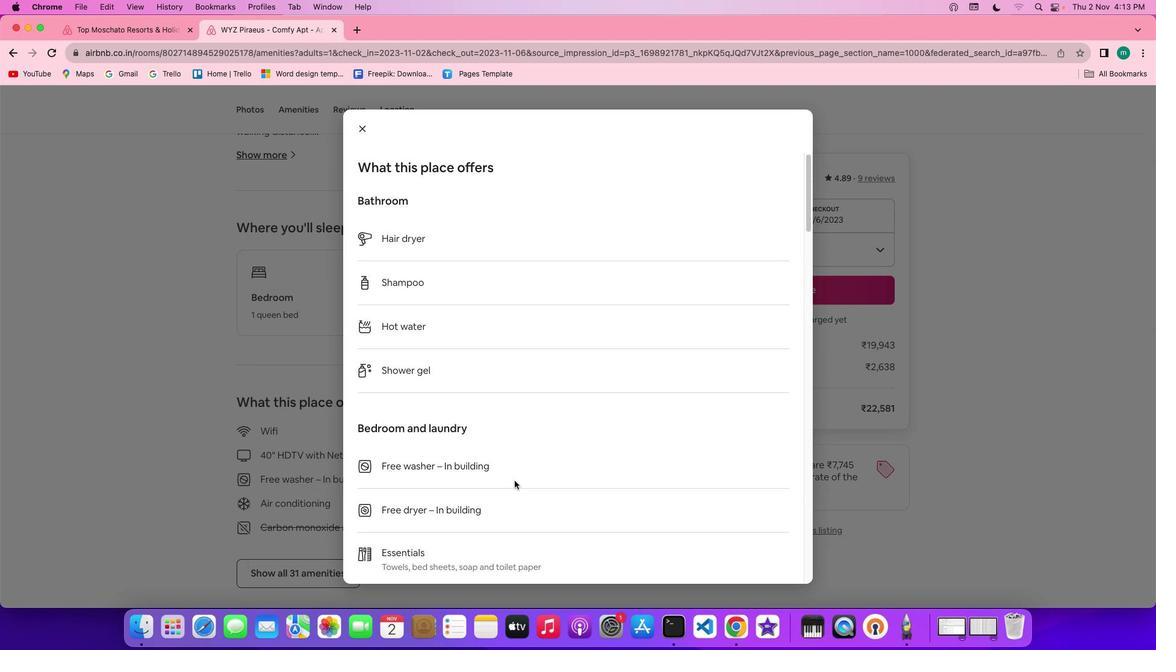 
Action: Mouse scrolled (515, 481) with delta (0, 0)
Screenshot: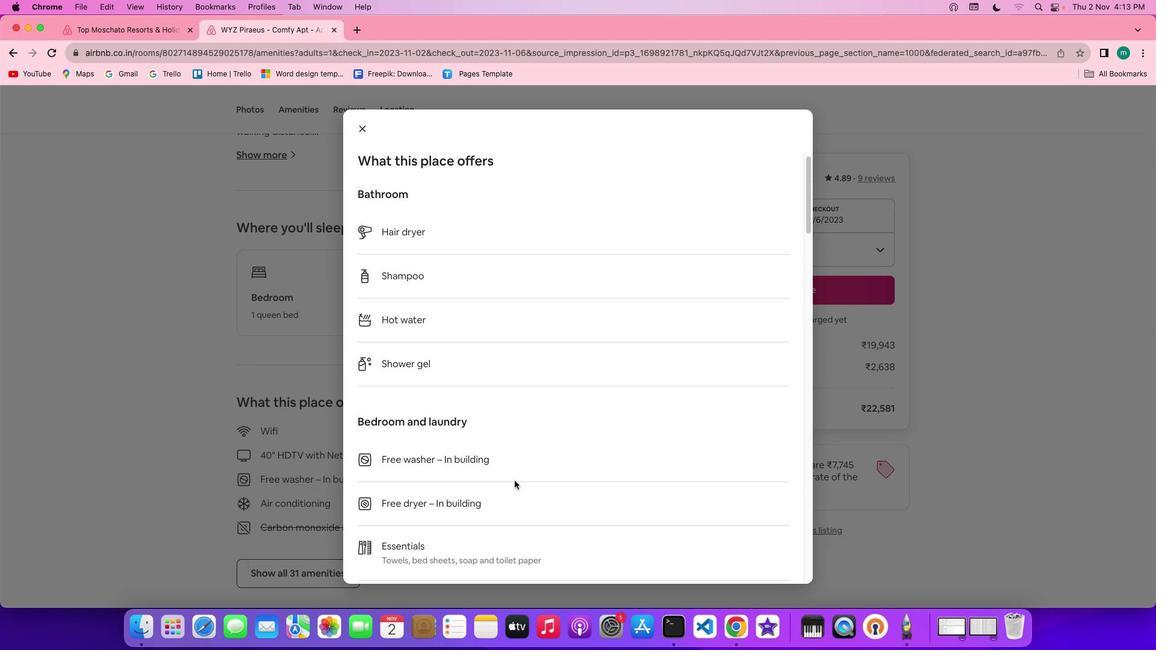
Action: Mouse scrolled (515, 481) with delta (0, -1)
Screenshot: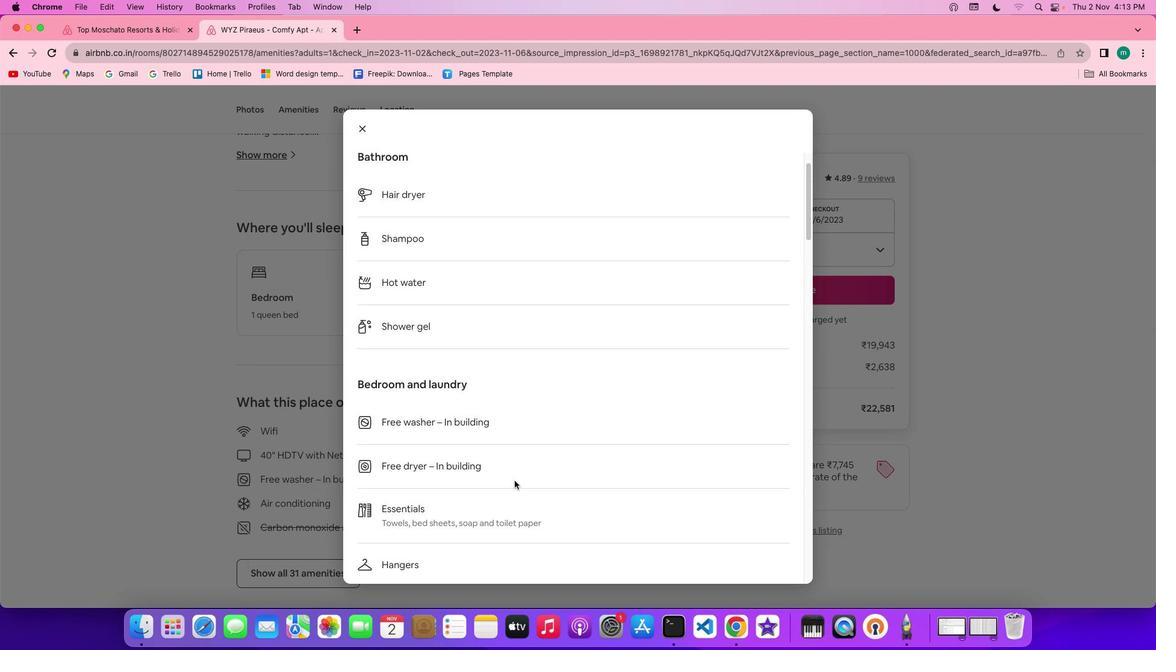 
Action: Mouse scrolled (515, 481) with delta (0, -1)
Screenshot: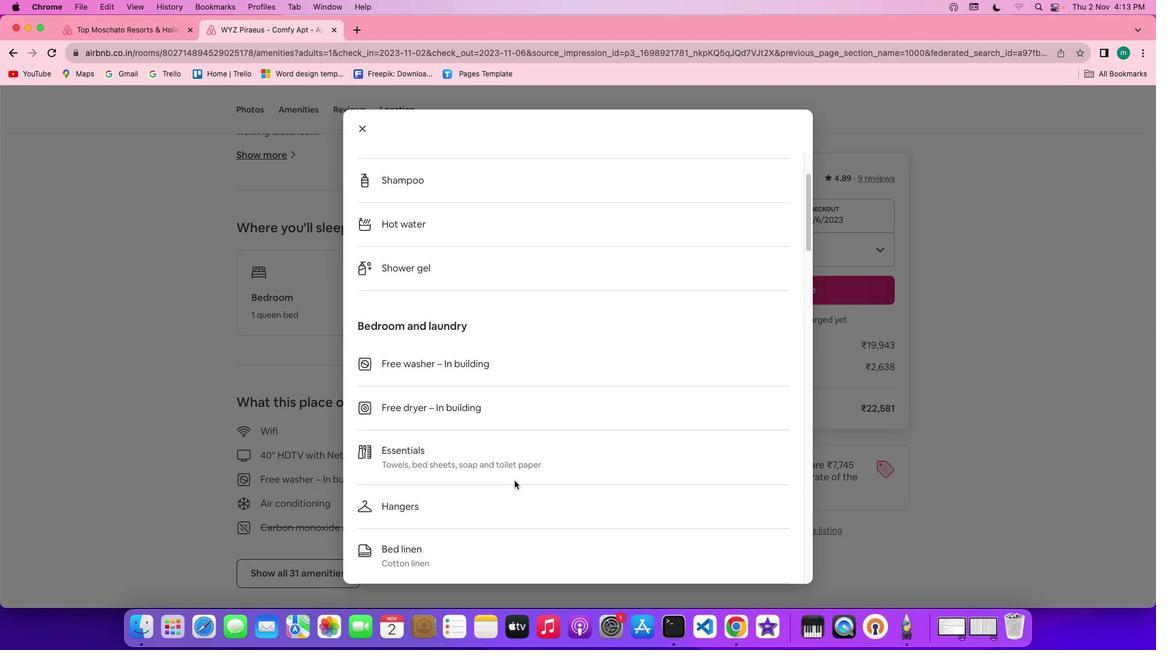 
Action: Mouse scrolled (515, 481) with delta (0, 0)
Screenshot: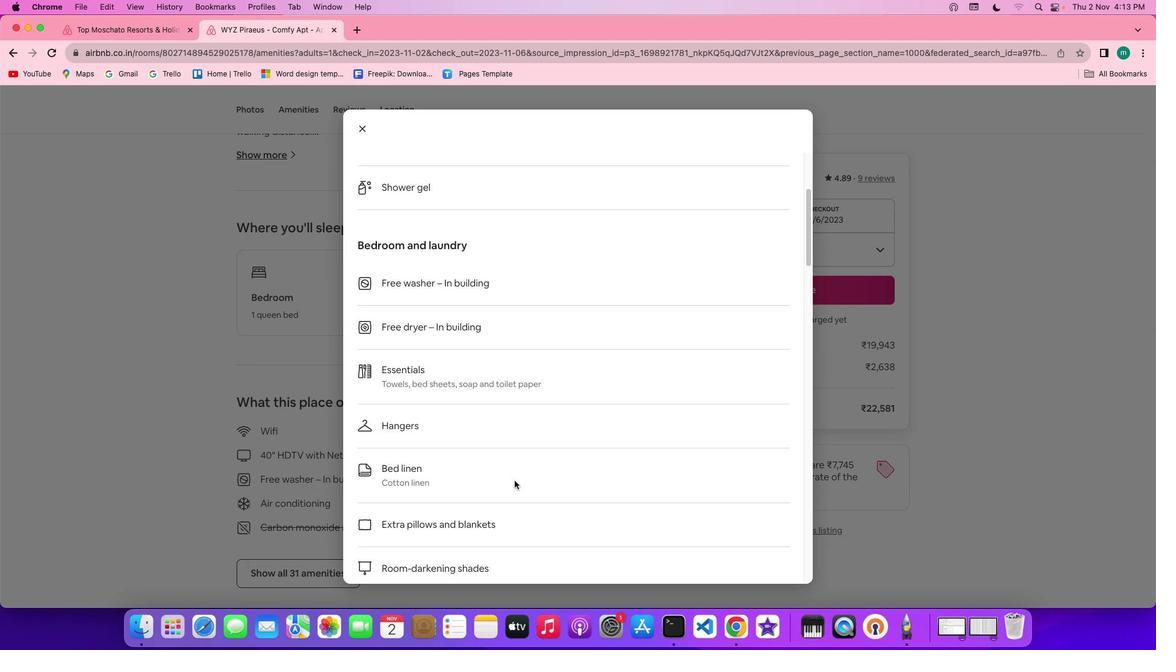 
Action: Mouse scrolled (515, 481) with delta (0, 0)
Screenshot: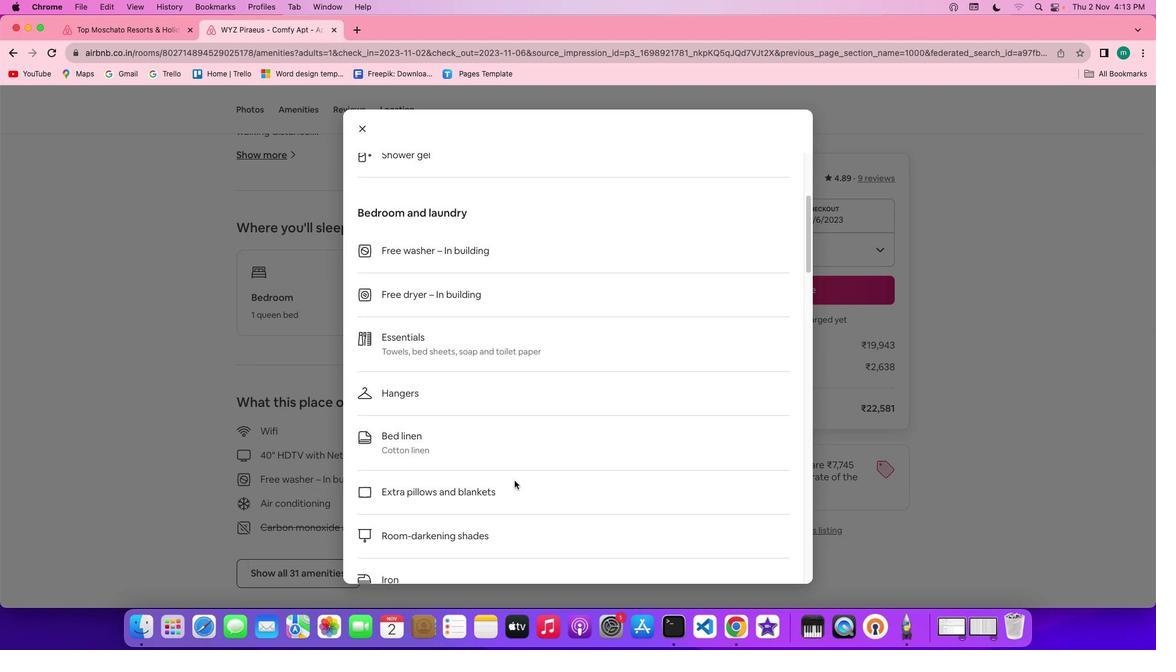 
Action: Mouse scrolled (515, 481) with delta (0, -1)
Screenshot: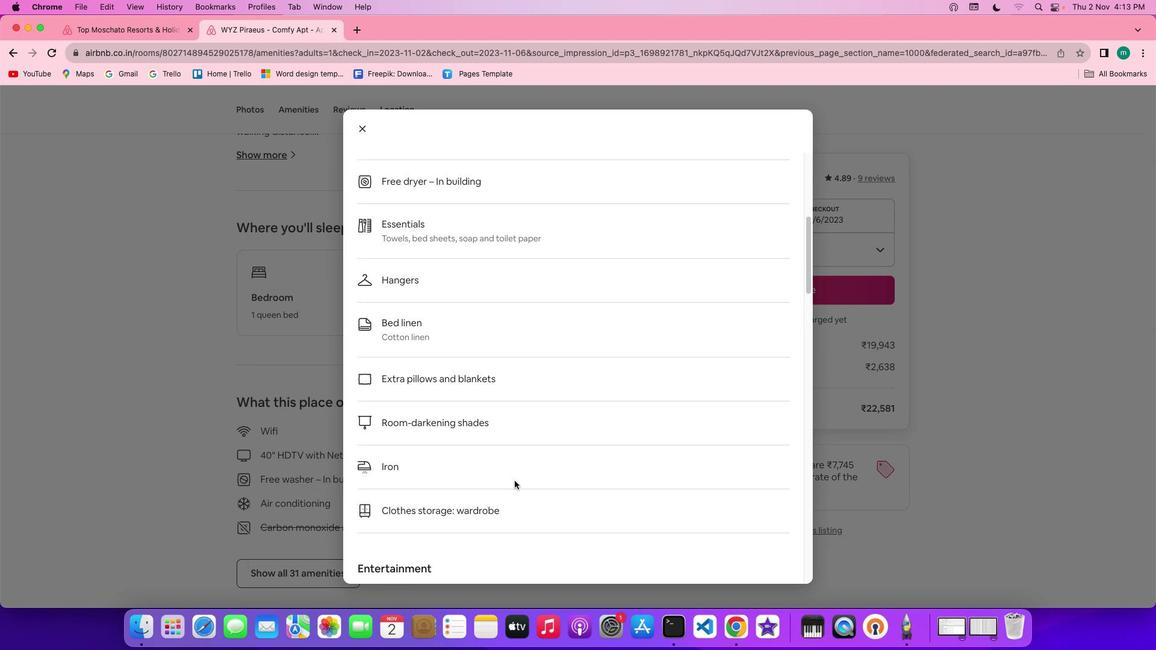 
Action: Mouse scrolled (515, 481) with delta (0, -3)
Screenshot: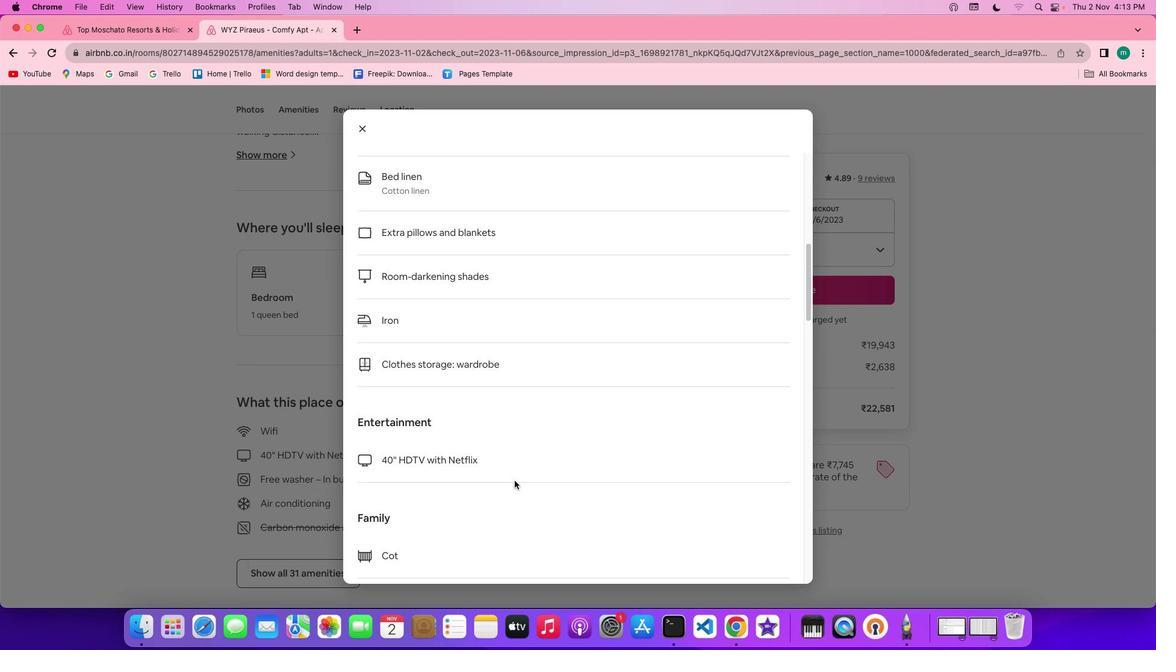 
Action: Mouse scrolled (515, 481) with delta (0, -3)
Screenshot: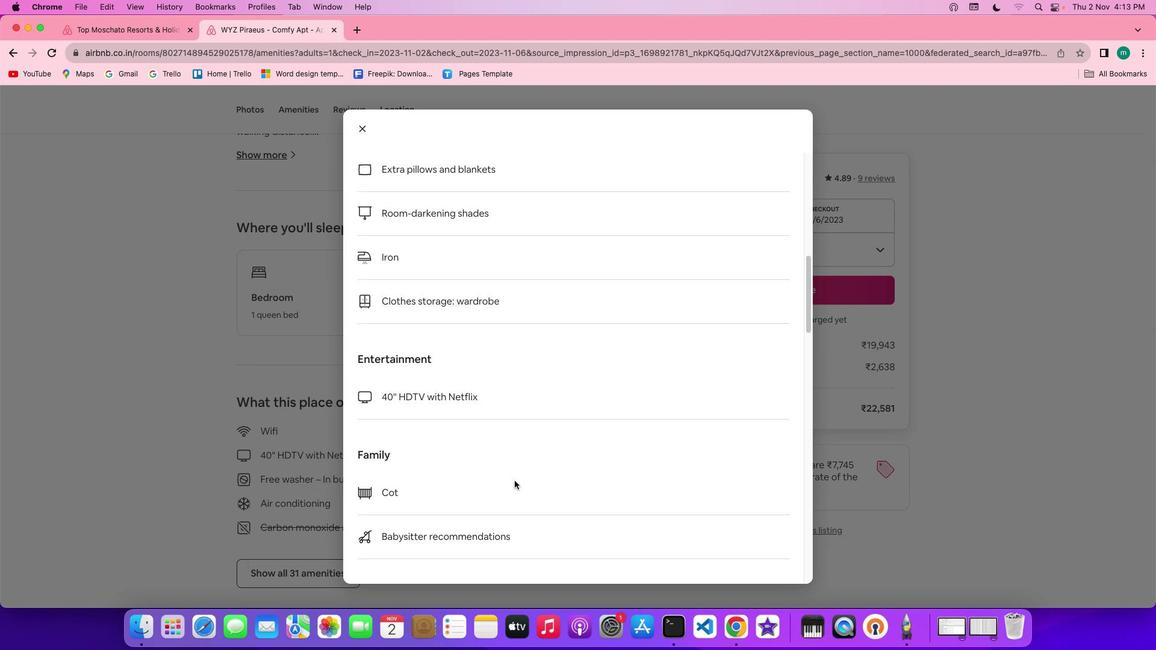 
Action: Mouse scrolled (515, 481) with delta (0, 0)
Screenshot: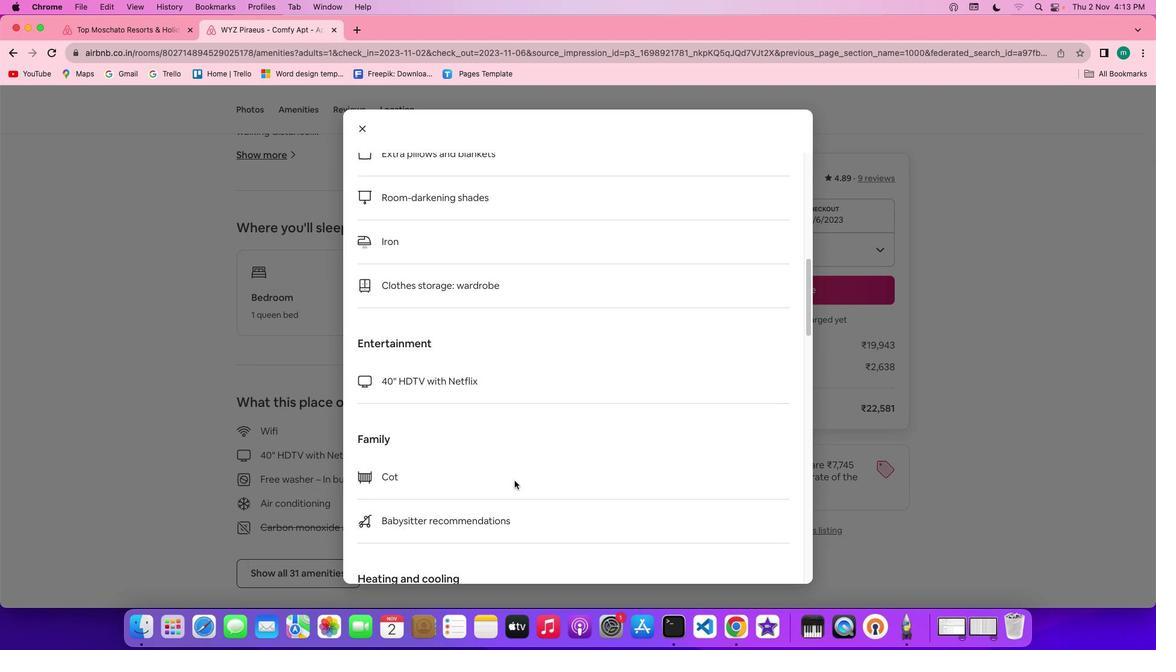 
Action: Mouse scrolled (515, 481) with delta (0, 0)
Screenshot: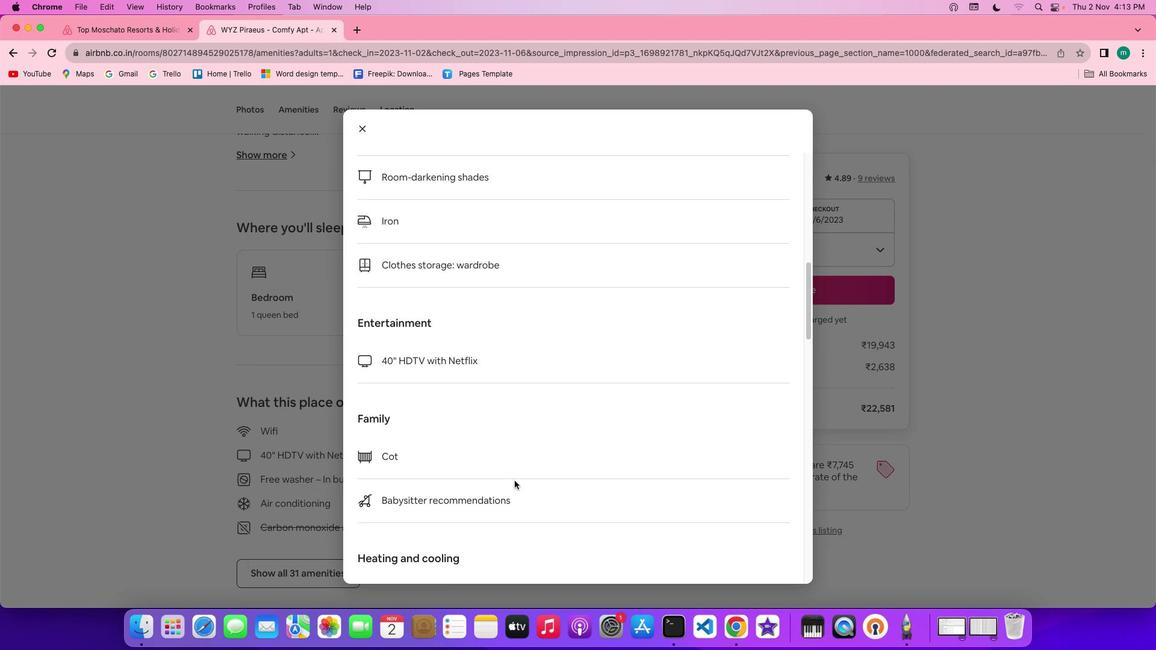 
Action: Mouse scrolled (515, 481) with delta (0, -1)
Screenshot: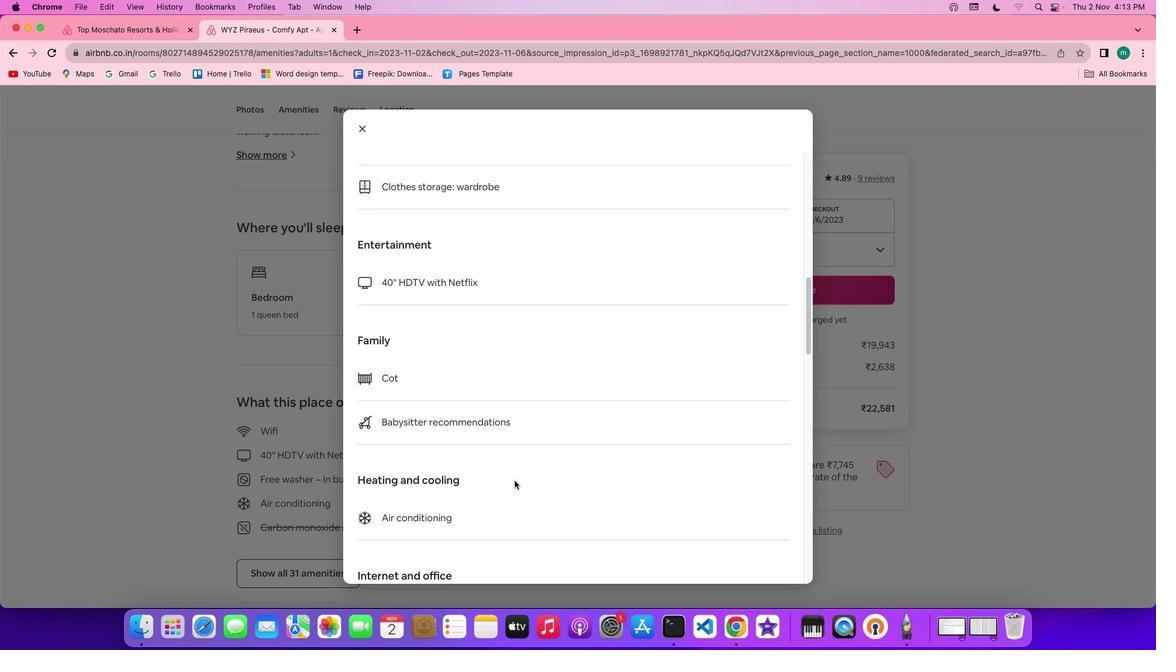 
Action: Mouse scrolled (515, 481) with delta (0, -3)
Screenshot: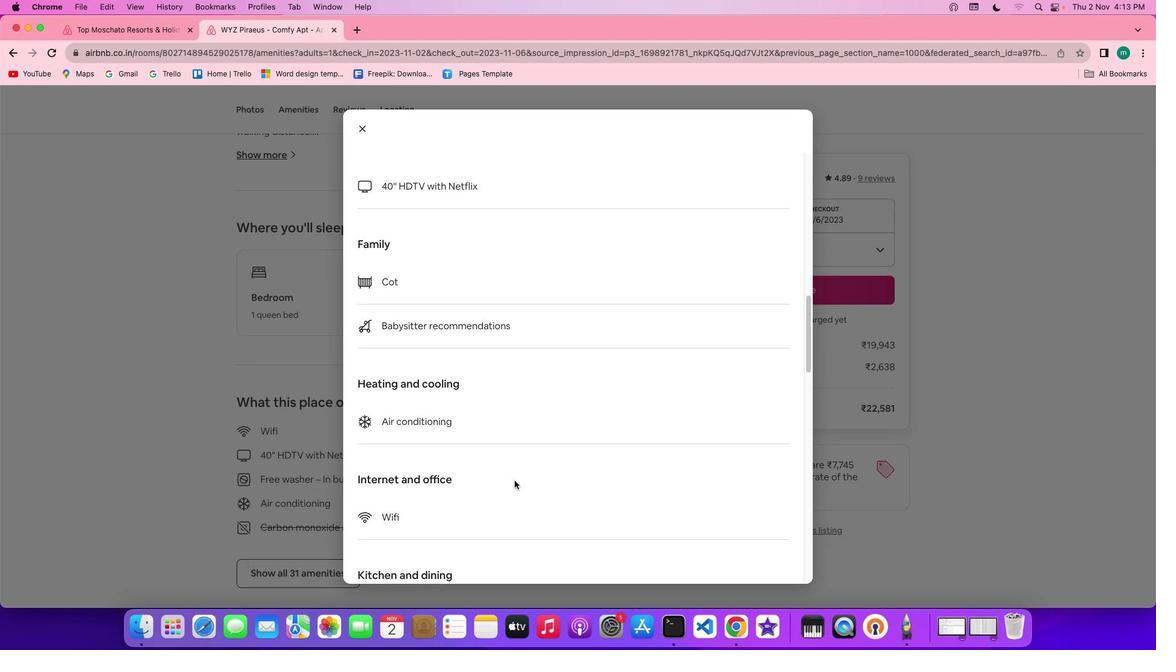 
Action: Mouse scrolled (515, 481) with delta (0, -3)
Screenshot: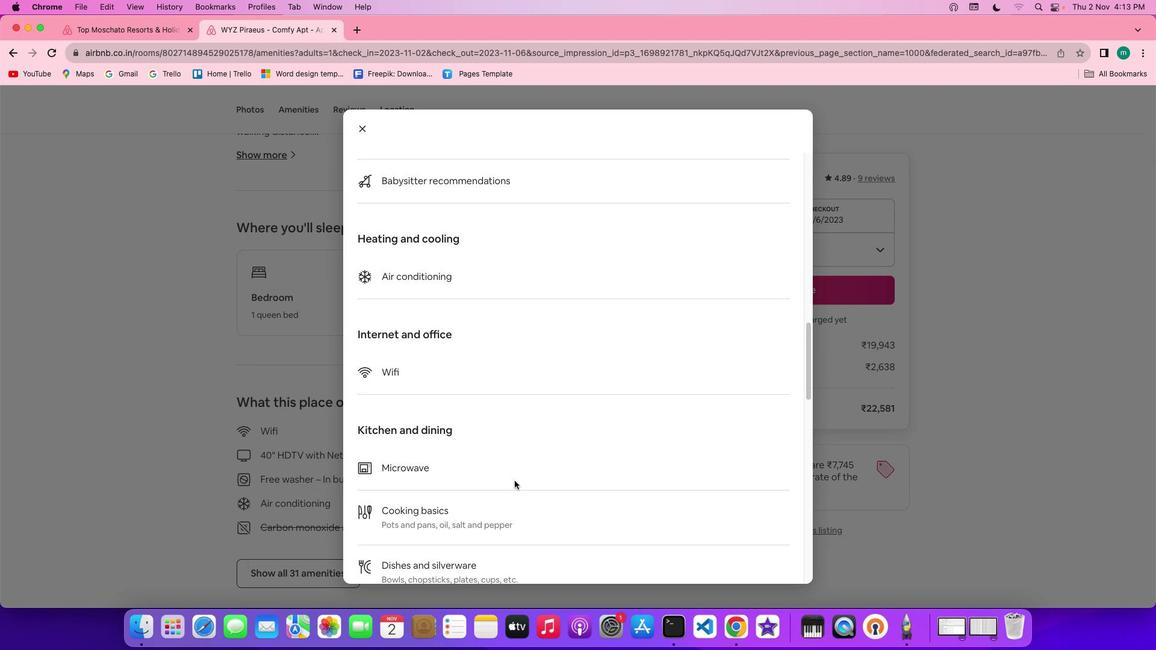 
Action: Mouse scrolled (515, 481) with delta (0, 0)
Screenshot: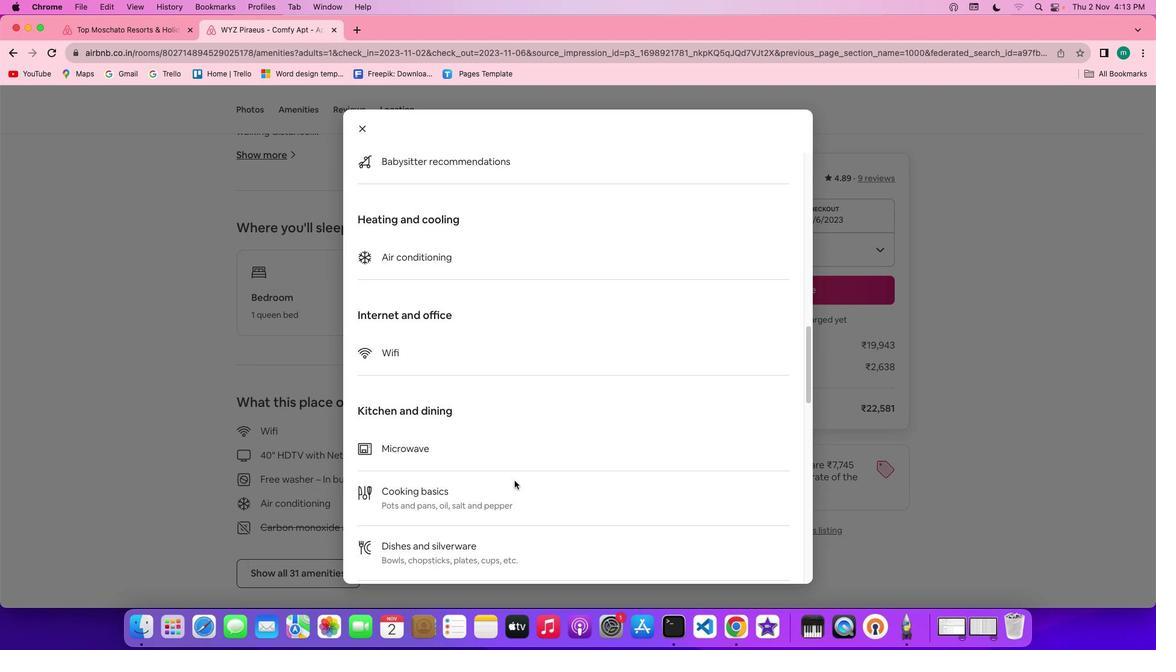 
Action: Mouse scrolled (515, 481) with delta (0, 0)
Screenshot: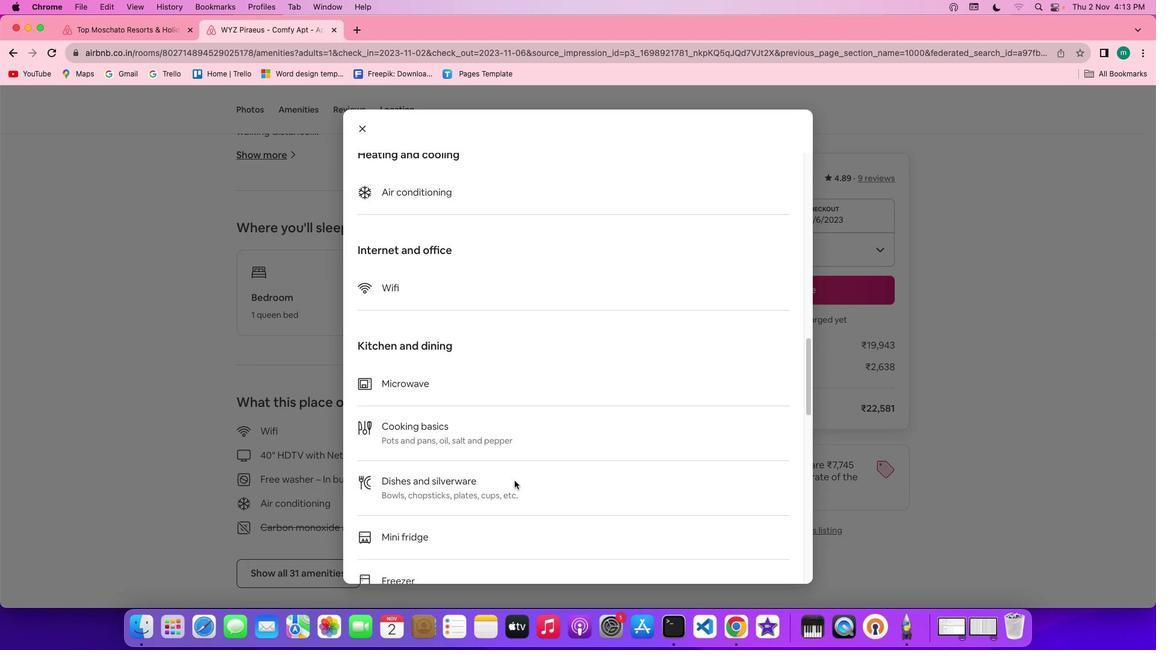 
Action: Mouse scrolled (515, 481) with delta (0, -1)
Screenshot: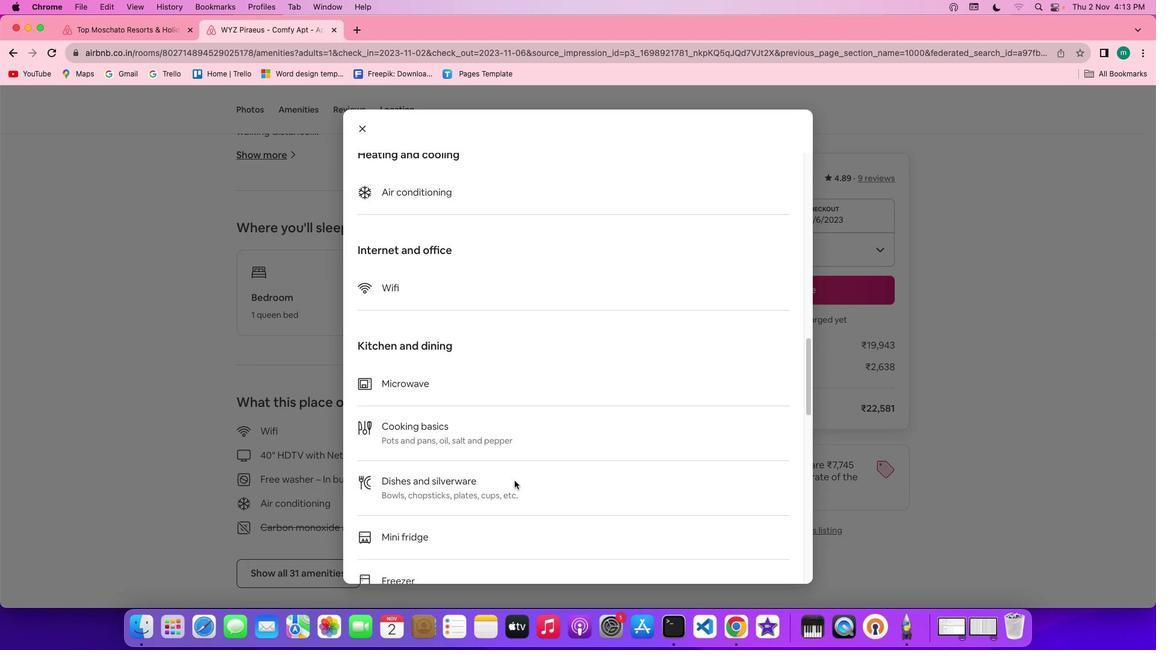
Action: Mouse scrolled (515, 481) with delta (0, -2)
Screenshot: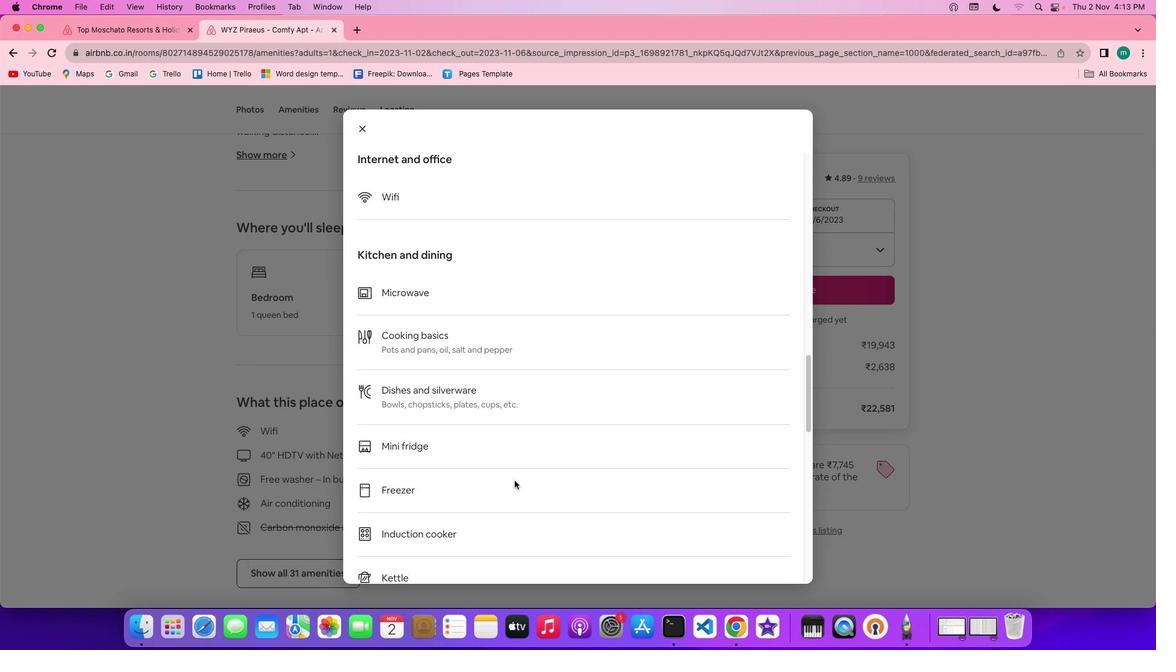 
Action: Mouse scrolled (515, 481) with delta (0, -3)
Screenshot: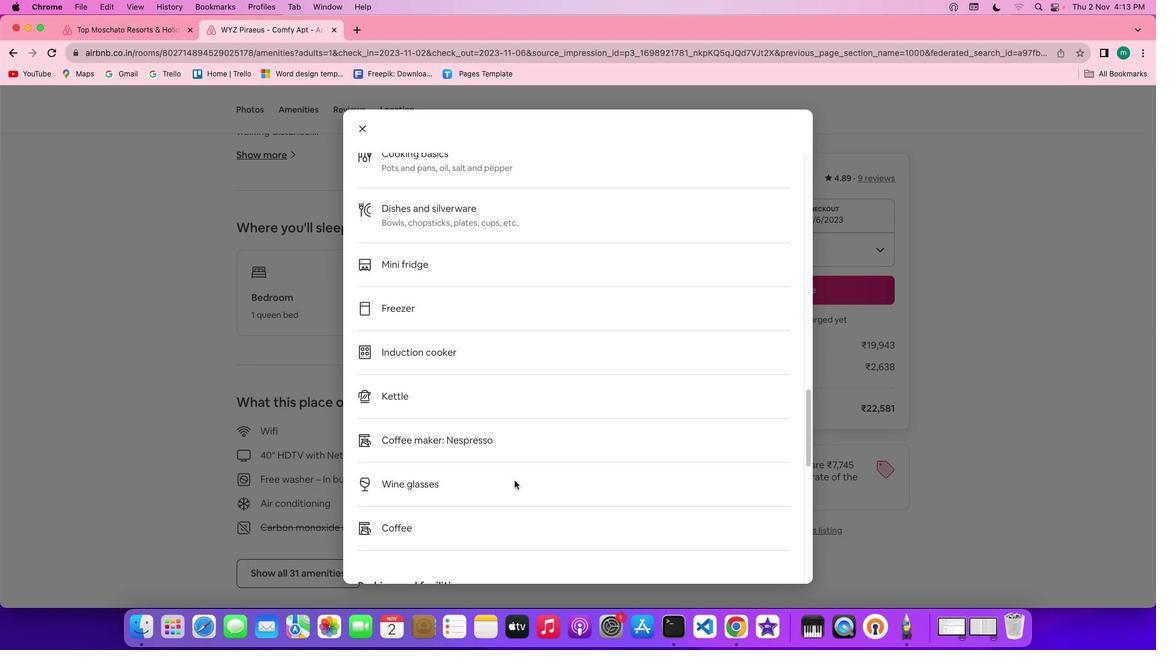 
Action: Mouse scrolled (515, 481) with delta (0, 0)
Screenshot: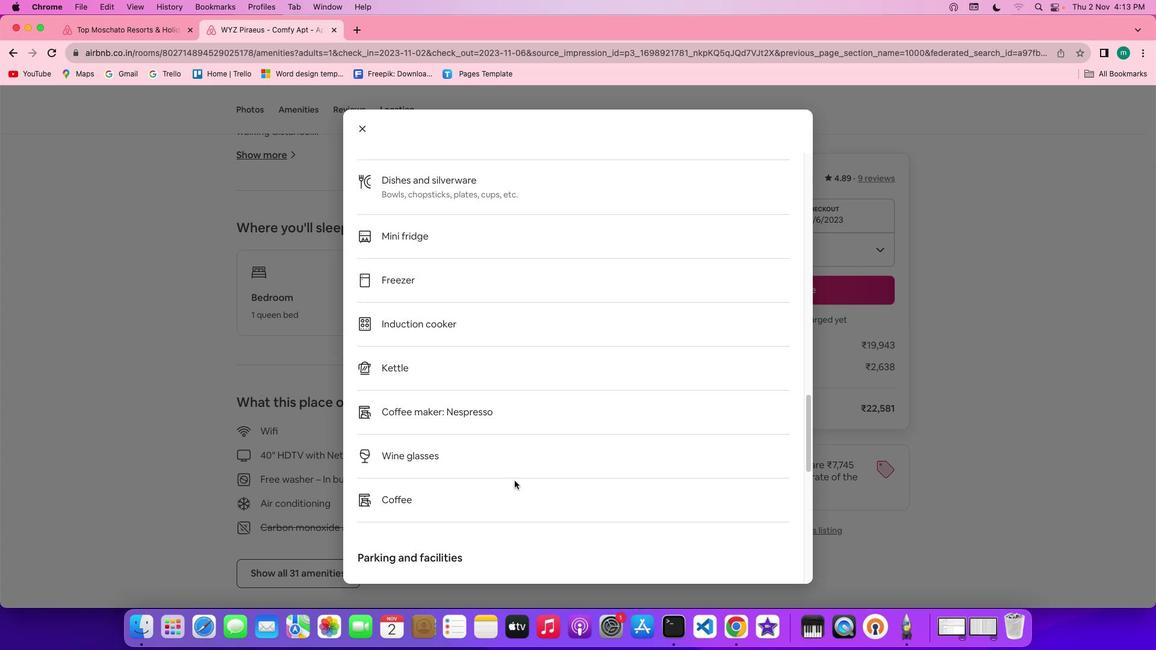 
Action: Mouse scrolled (515, 481) with delta (0, 0)
Screenshot: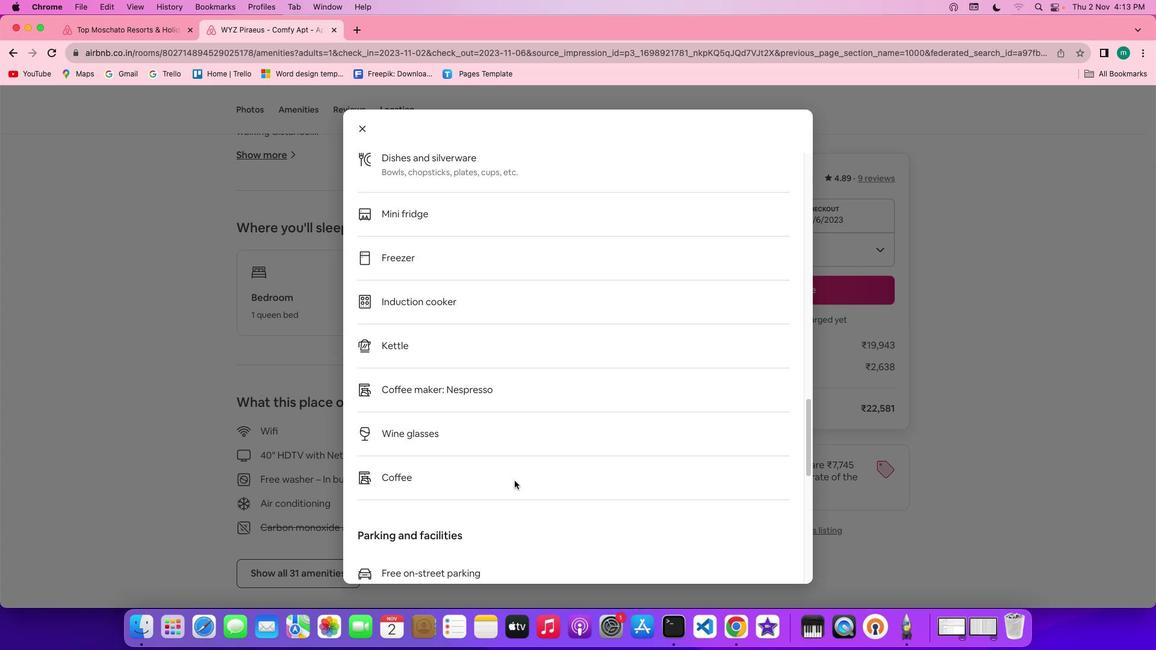 
Action: Mouse scrolled (515, 481) with delta (0, -1)
Screenshot: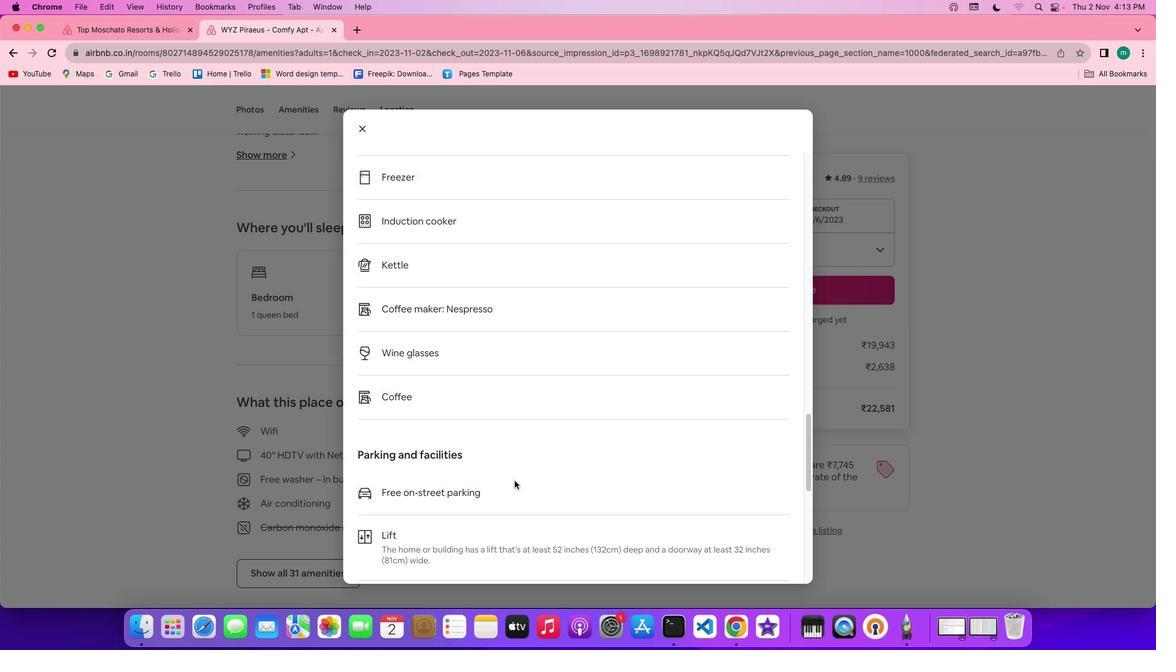 
Action: Mouse scrolled (515, 481) with delta (0, -3)
Screenshot: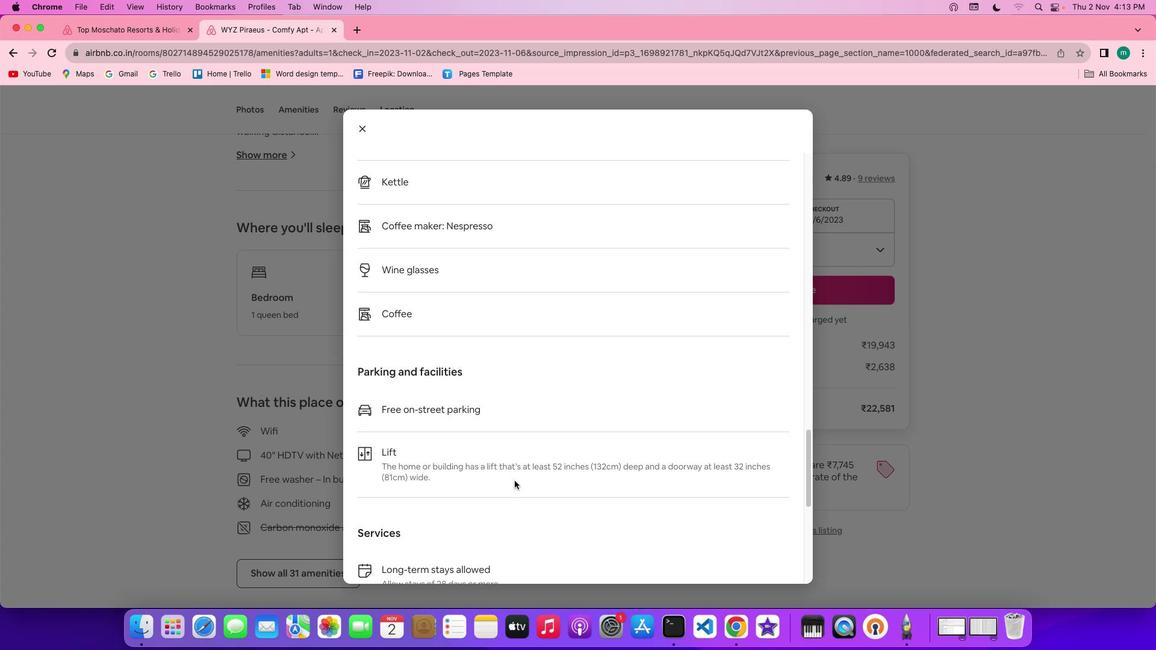 
Action: Mouse scrolled (515, 481) with delta (0, 0)
Screenshot: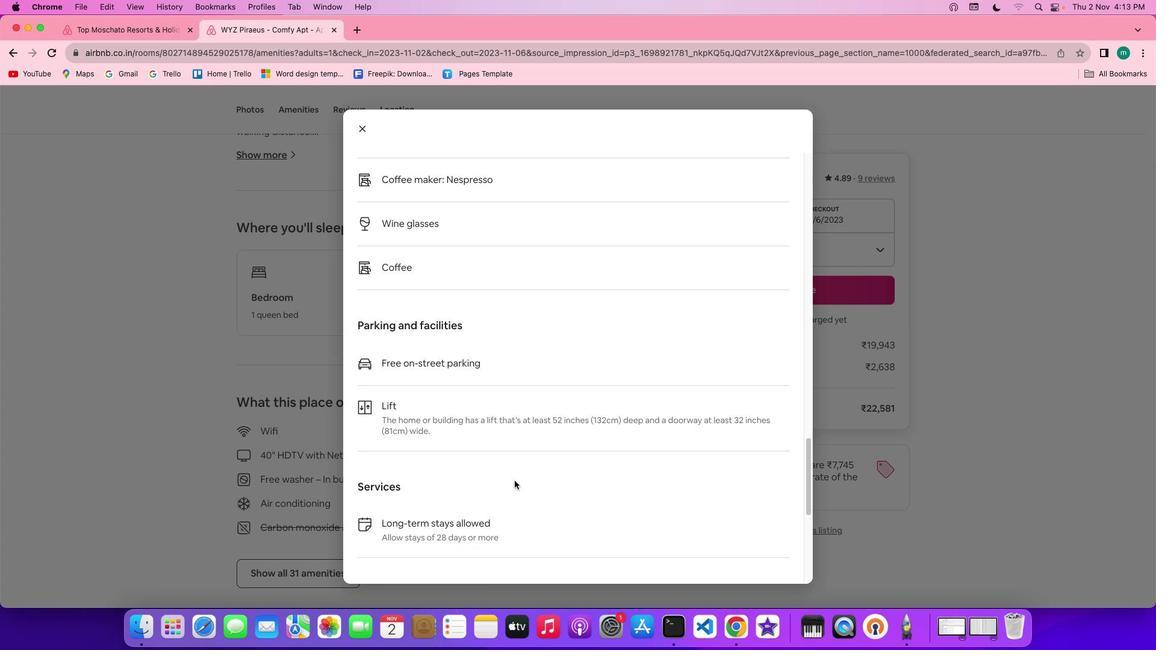 
Action: Mouse scrolled (515, 481) with delta (0, 0)
Screenshot: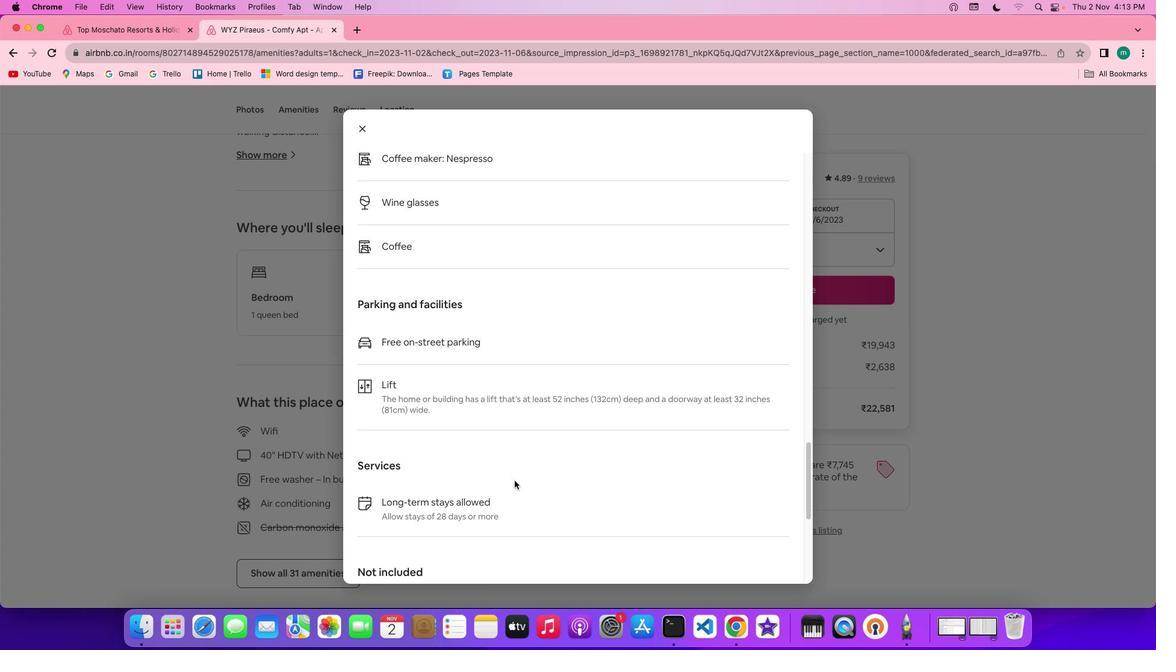 
Action: Mouse scrolled (515, 481) with delta (0, -1)
Screenshot: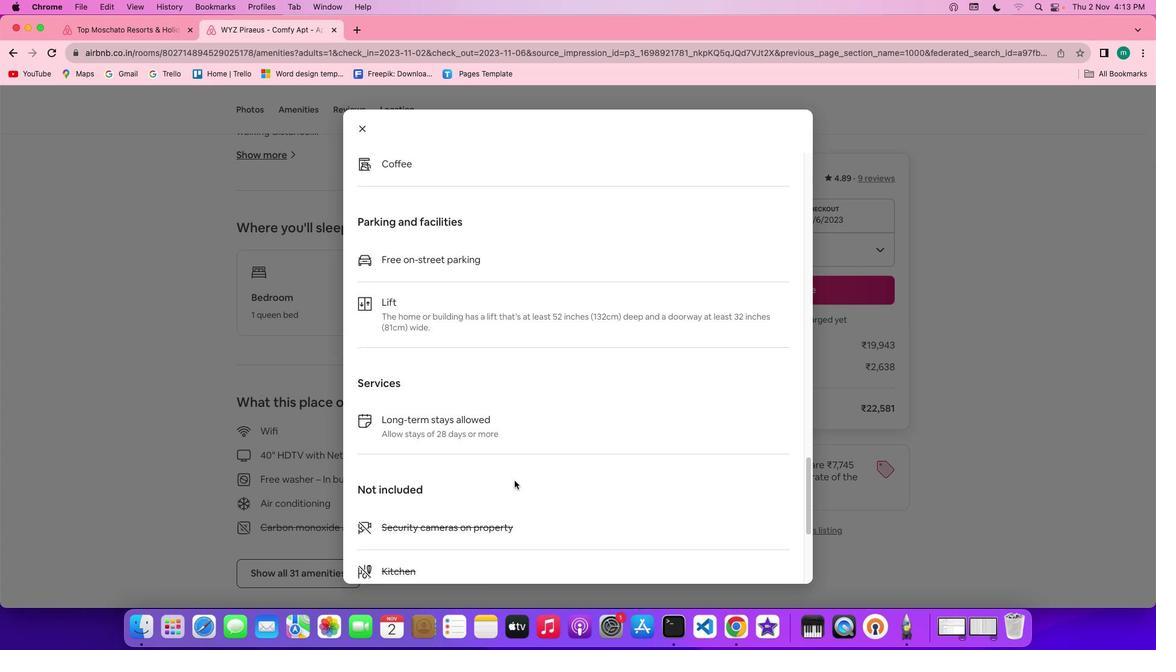
Action: Mouse scrolled (515, 481) with delta (0, -2)
Screenshot: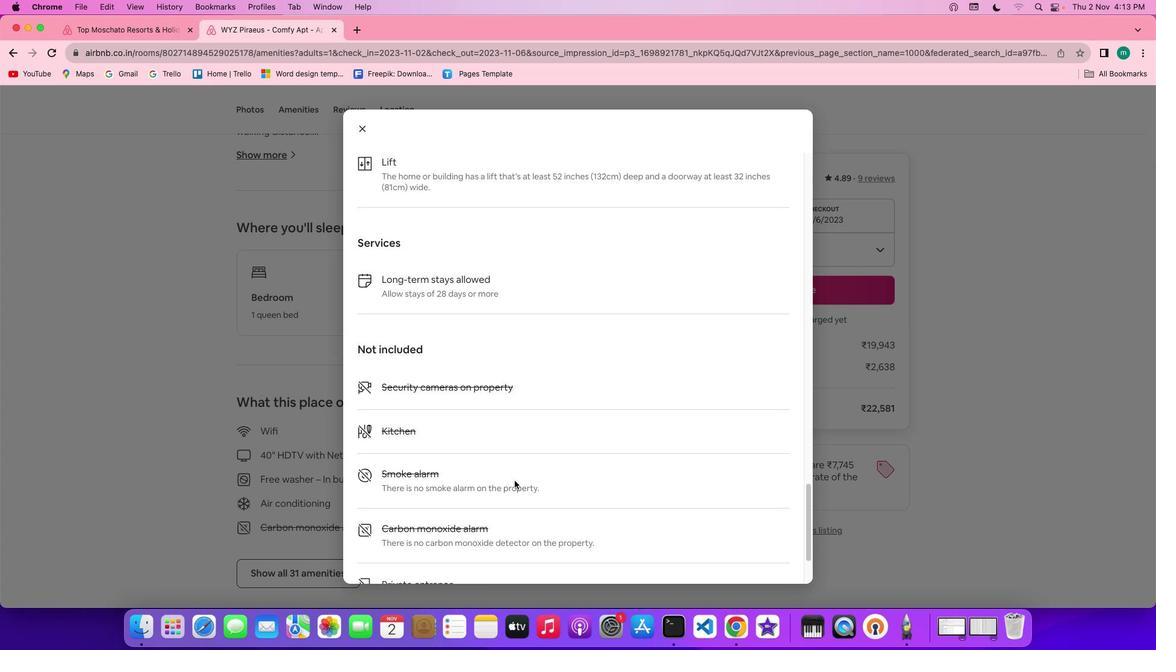 
Action: Mouse scrolled (515, 481) with delta (0, -3)
Screenshot: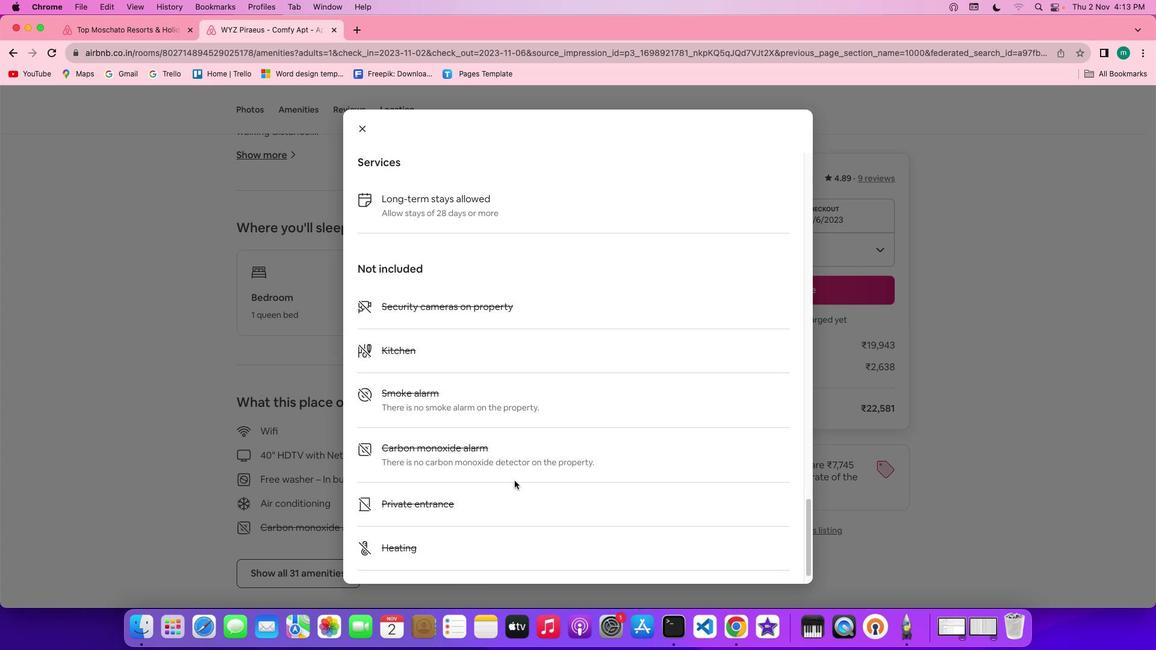
Action: Mouse scrolled (515, 481) with delta (0, 0)
Screenshot: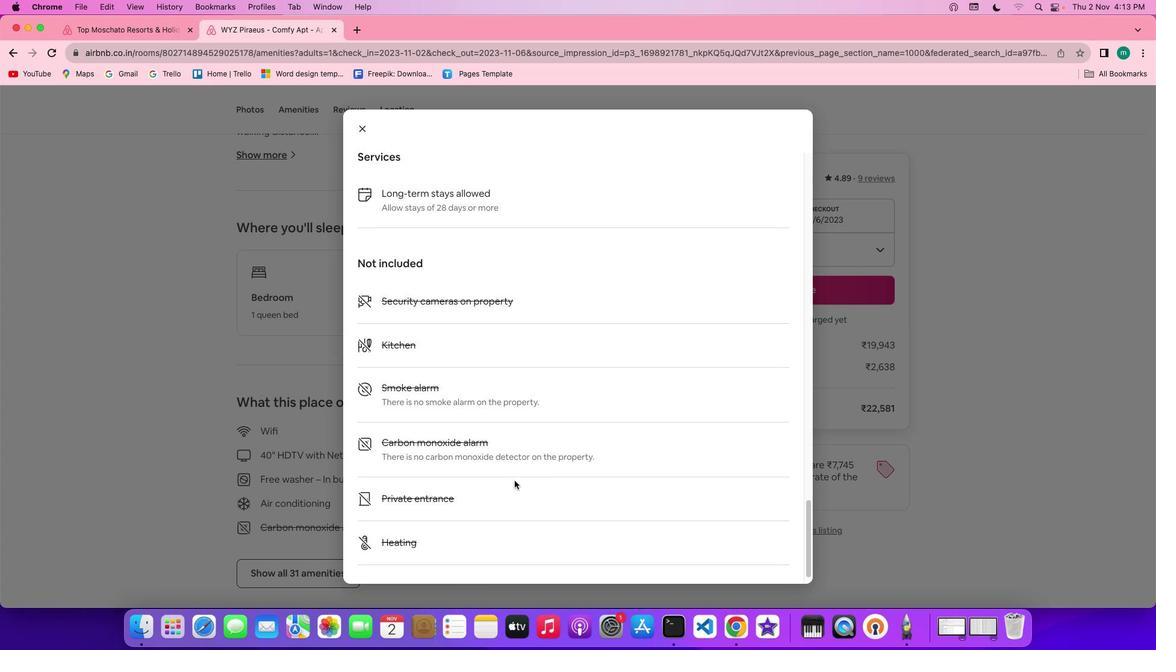 
Action: Mouse scrolled (515, 481) with delta (0, 0)
Screenshot: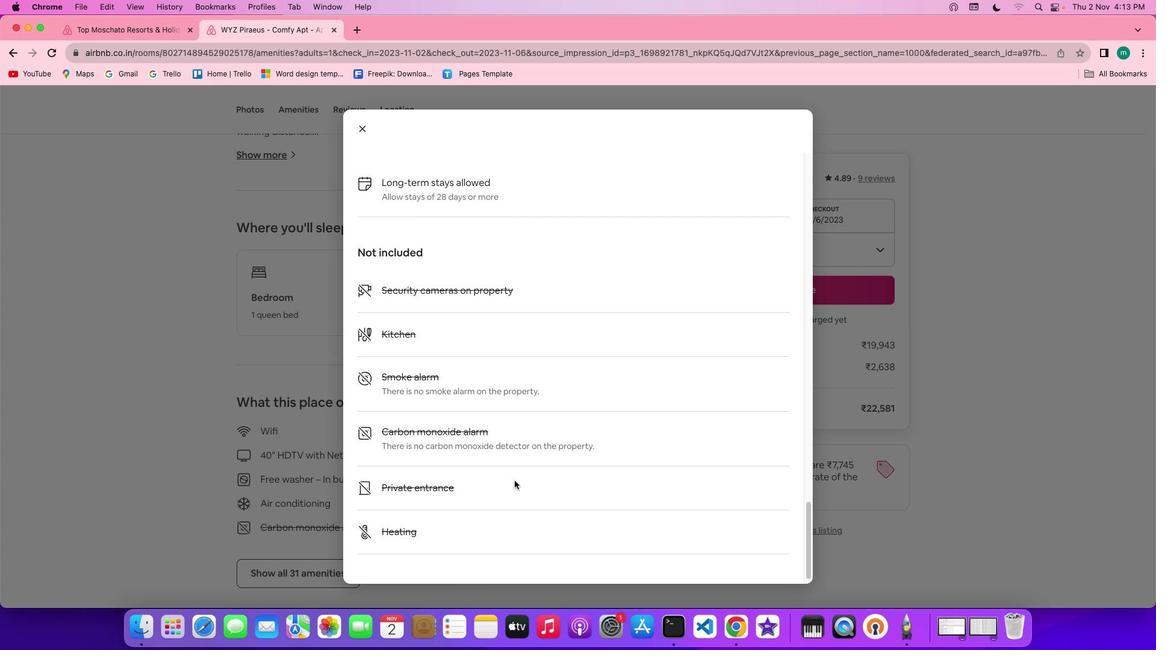 
Action: Mouse scrolled (515, 481) with delta (0, -1)
Screenshot: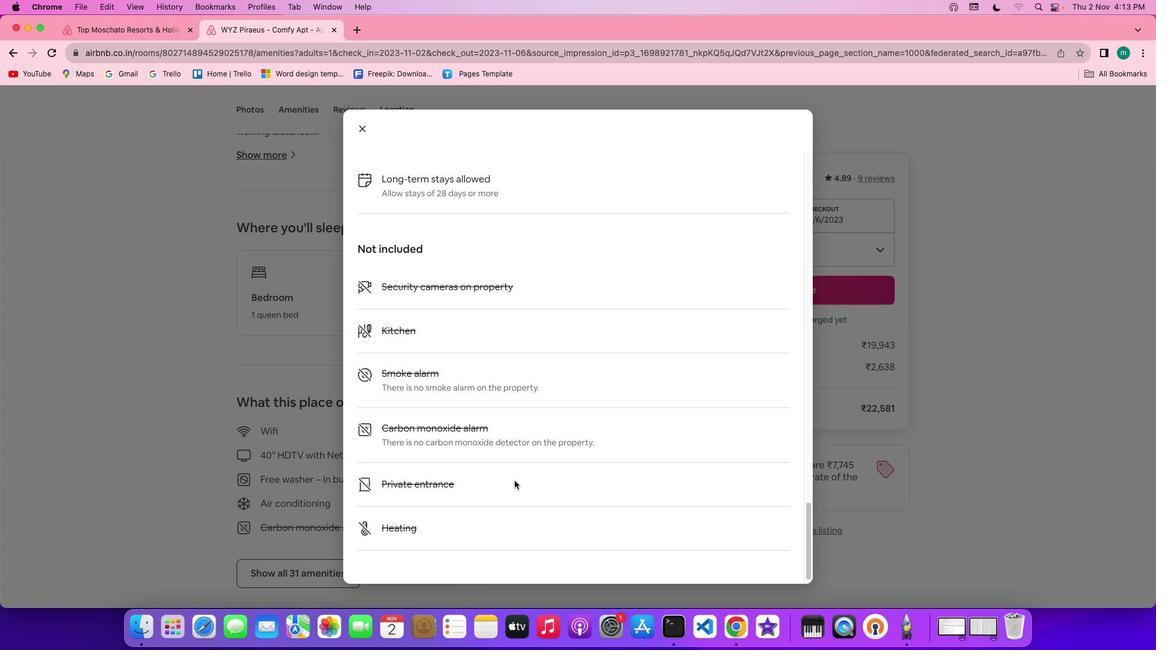 
Action: Mouse scrolled (515, 481) with delta (0, -2)
Screenshot: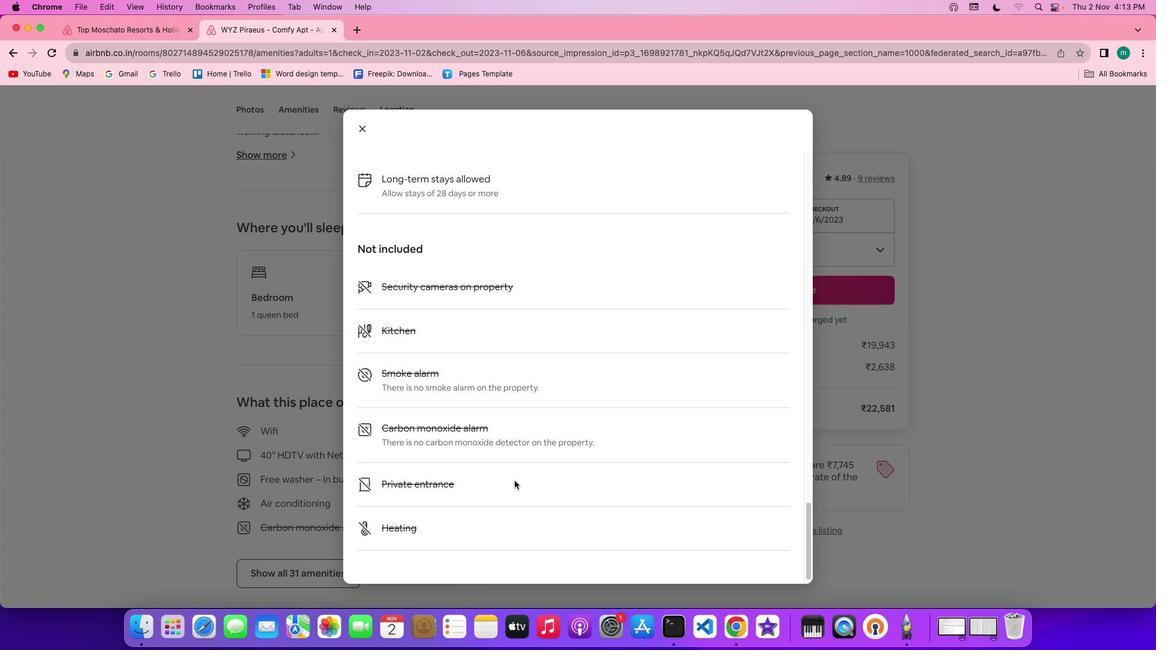 
Action: Mouse scrolled (515, 481) with delta (0, -3)
Screenshot: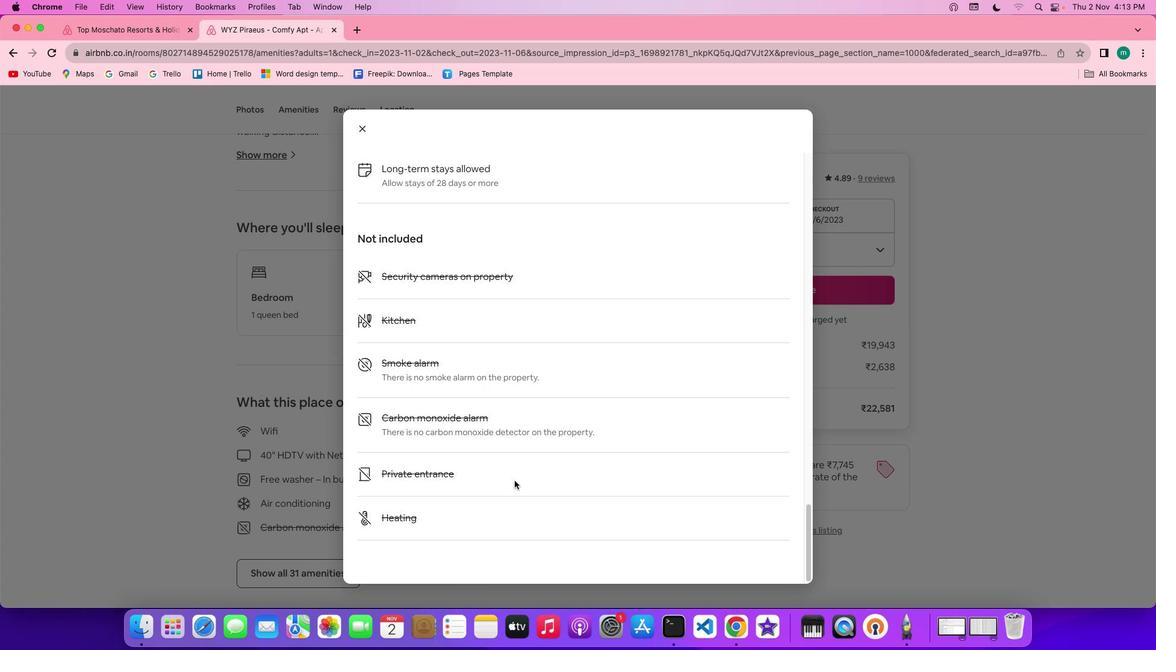 
Action: Mouse scrolled (515, 481) with delta (0, 0)
Screenshot: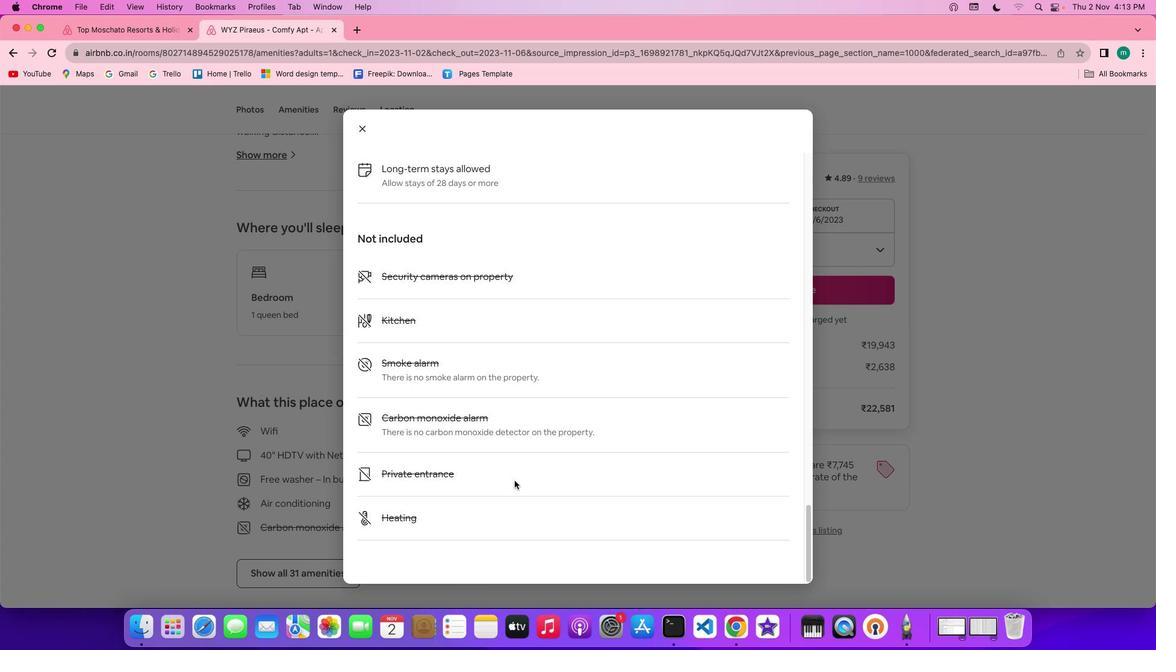 
Action: Mouse scrolled (515, 481) with delta (0, 0)
Screenshot: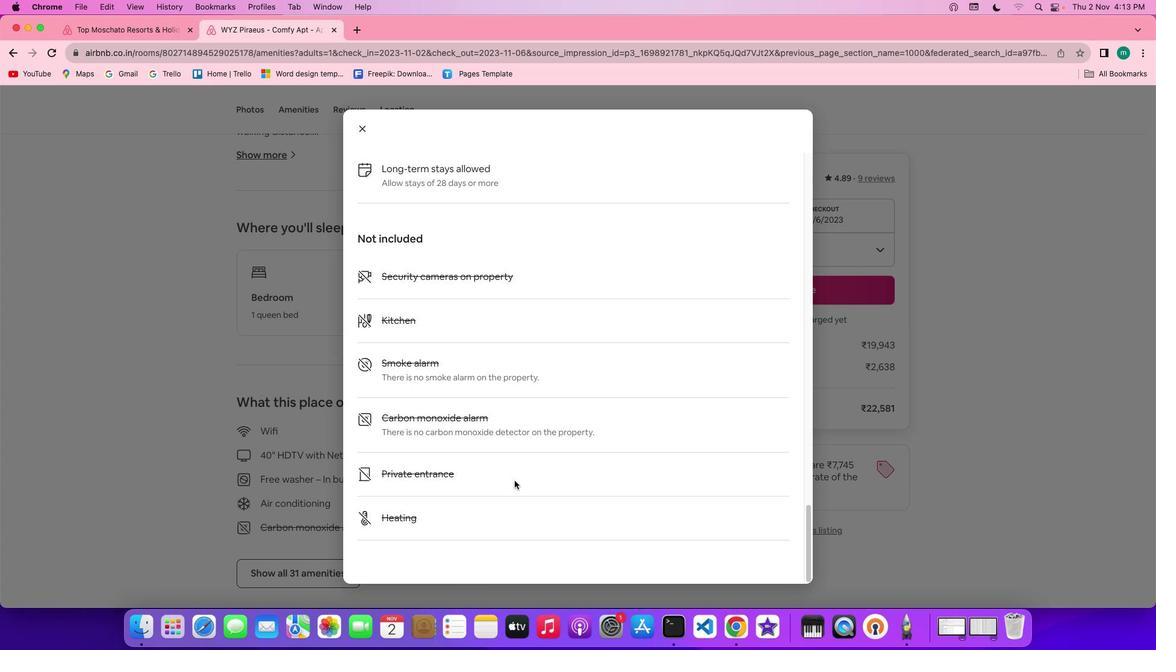
Action: Mouse scrolled (515, 481) with delta (0, -1)
Screenshot: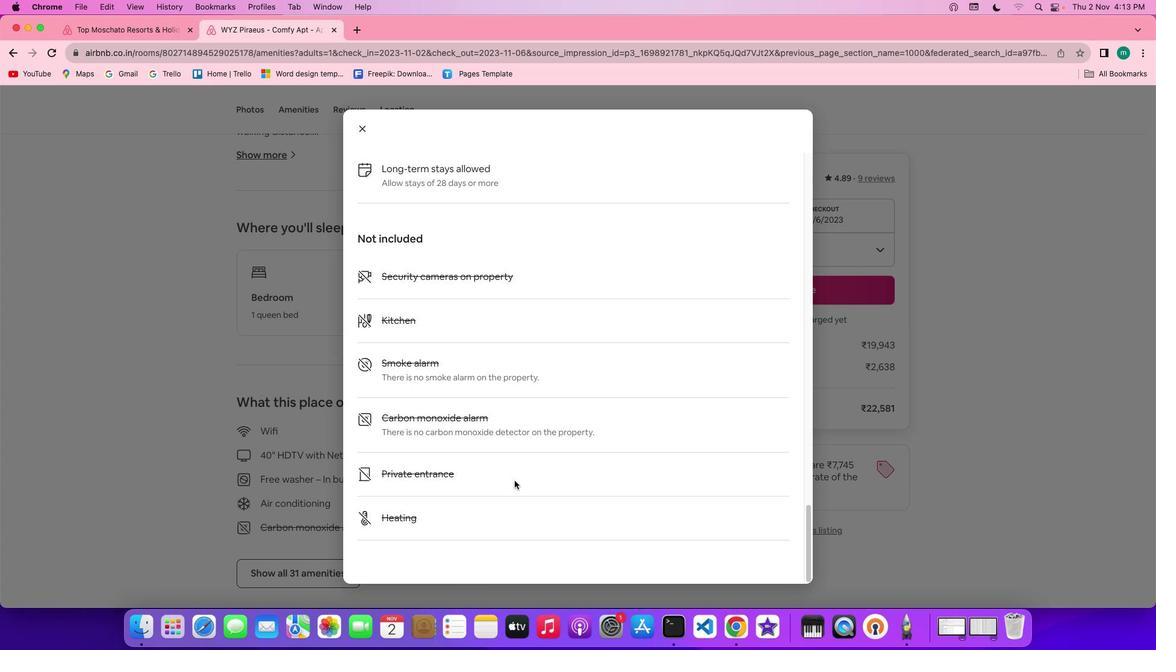 
Action: Mouse scrolled (515, 481) with delta (0, -2)
Screenshot: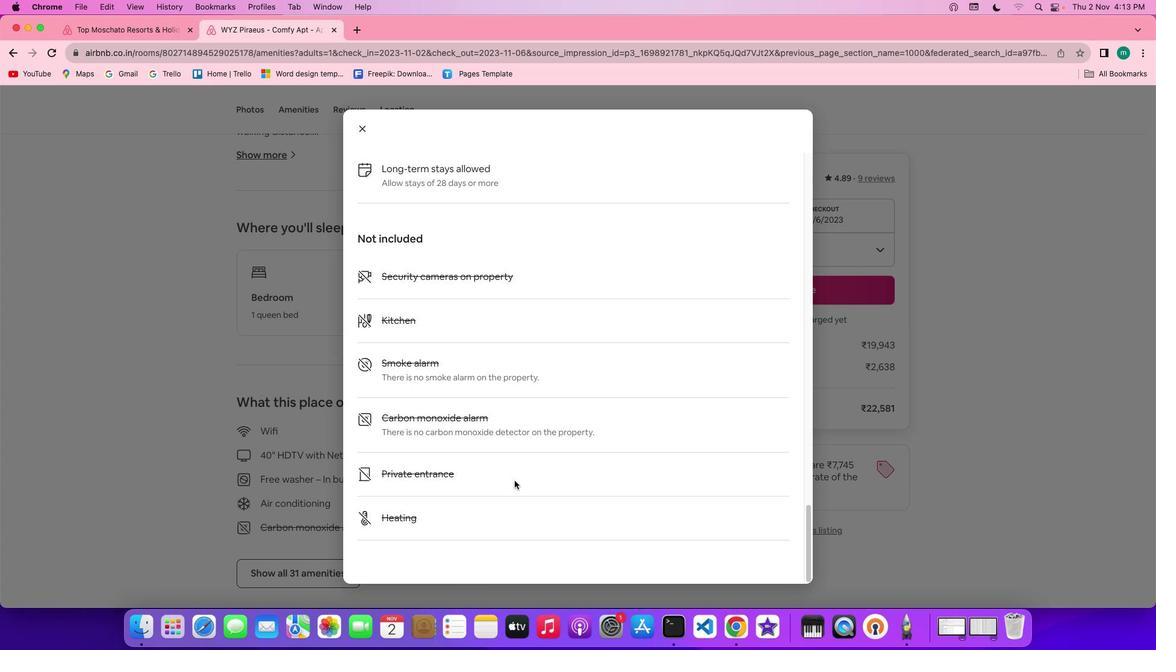 
Action: Mouse moved to (366, 130)
Screenshot: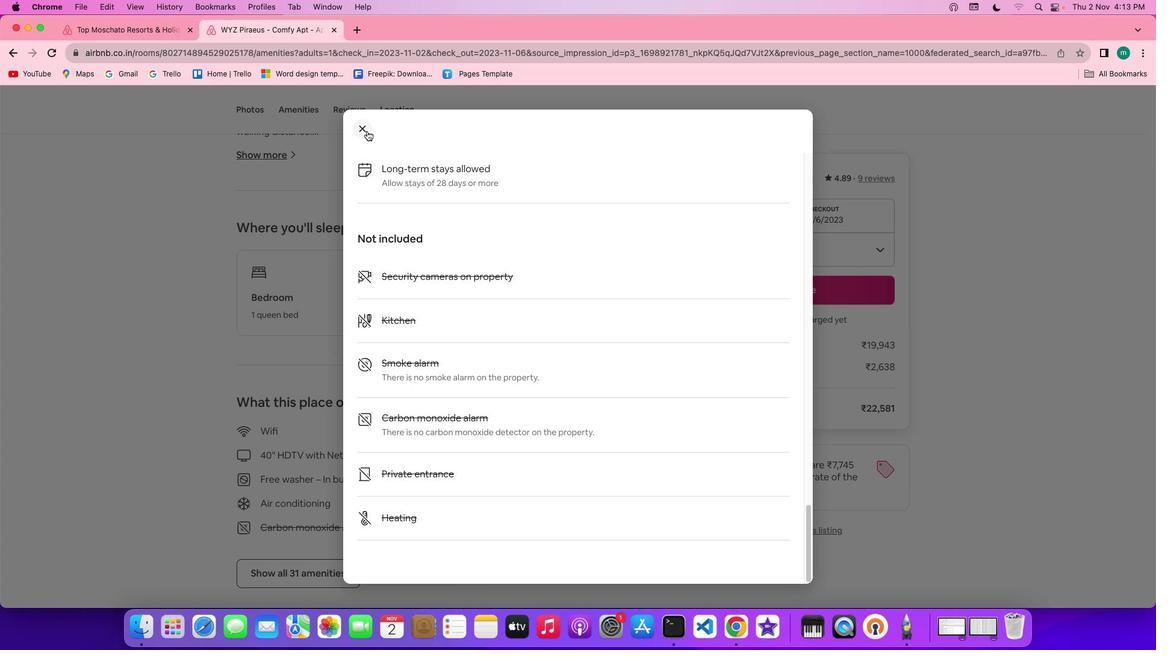 
Action: Mouse pressed left at (366, 130)
Screenshot: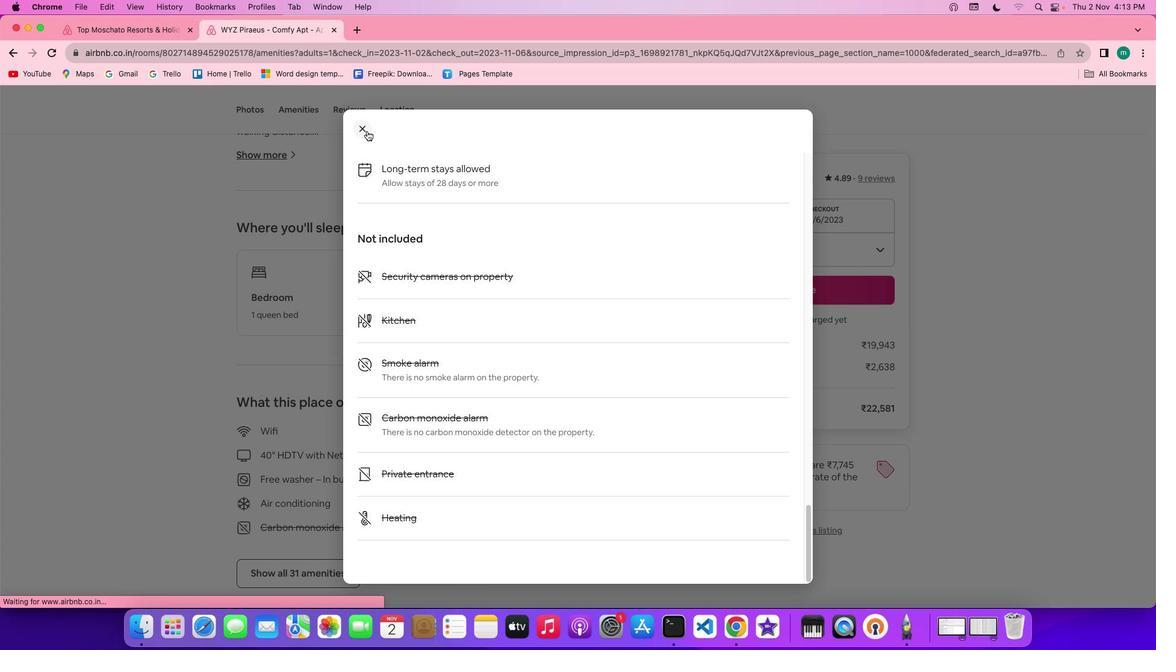 
Action: Mouse moved to (464, 328)
Screenshot: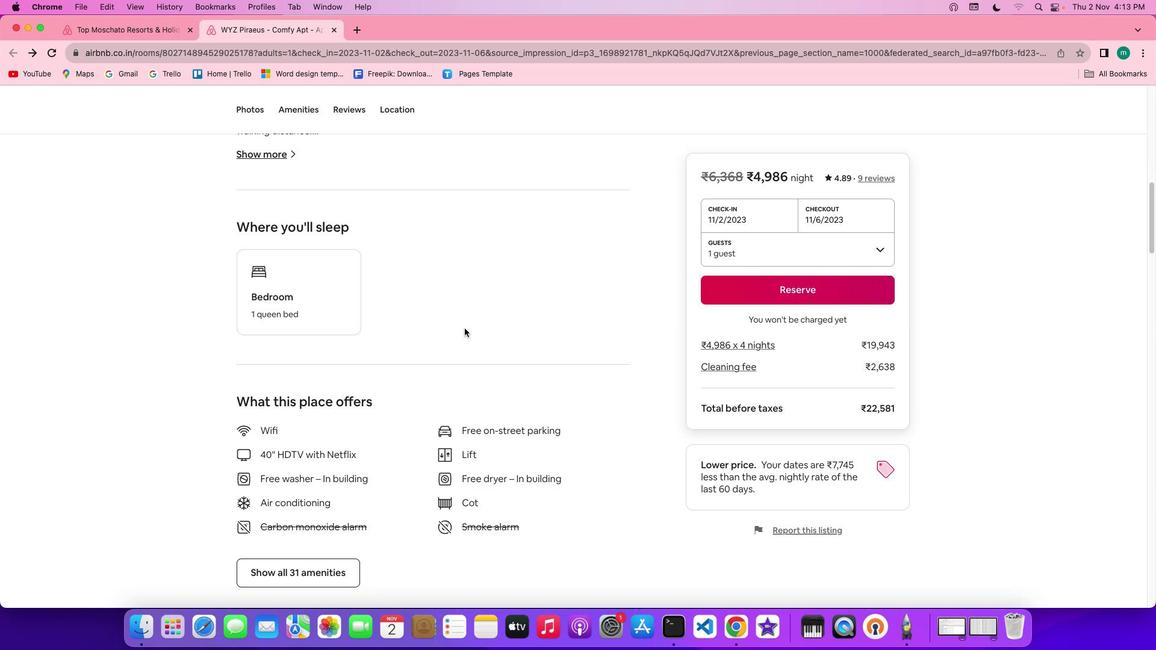 
Action: Mouse scrolled (464, 328) with delta (0, 0)
Screenshot: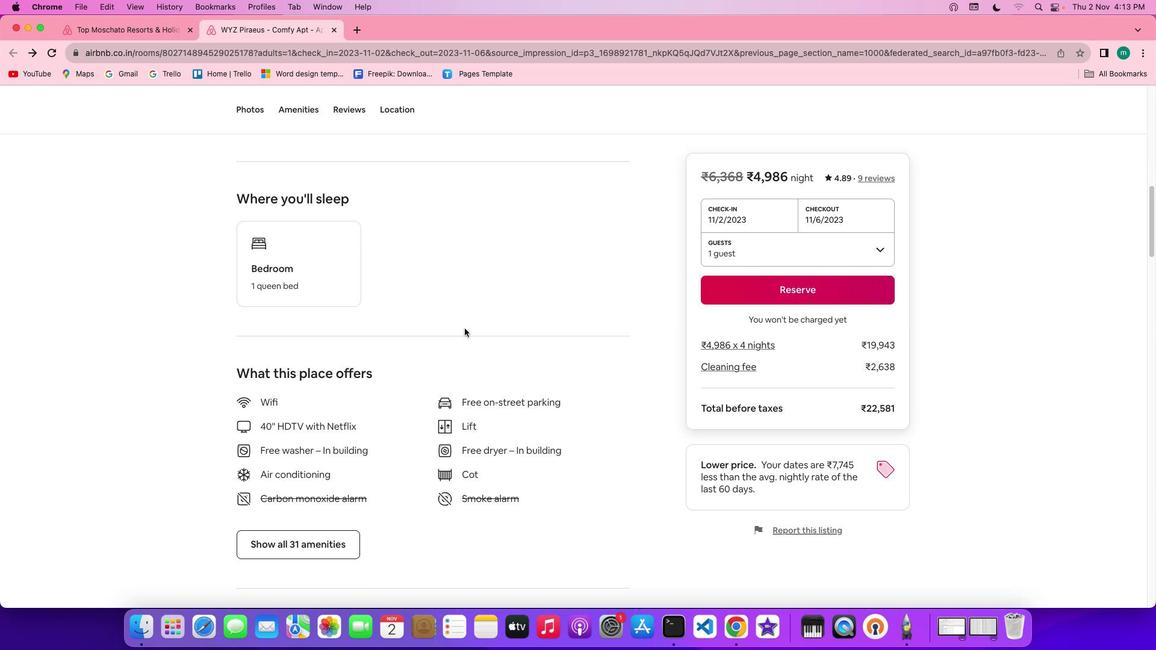 
Action: Mouse scrolled (464, 328) with delta (0, 0)
Screenshot: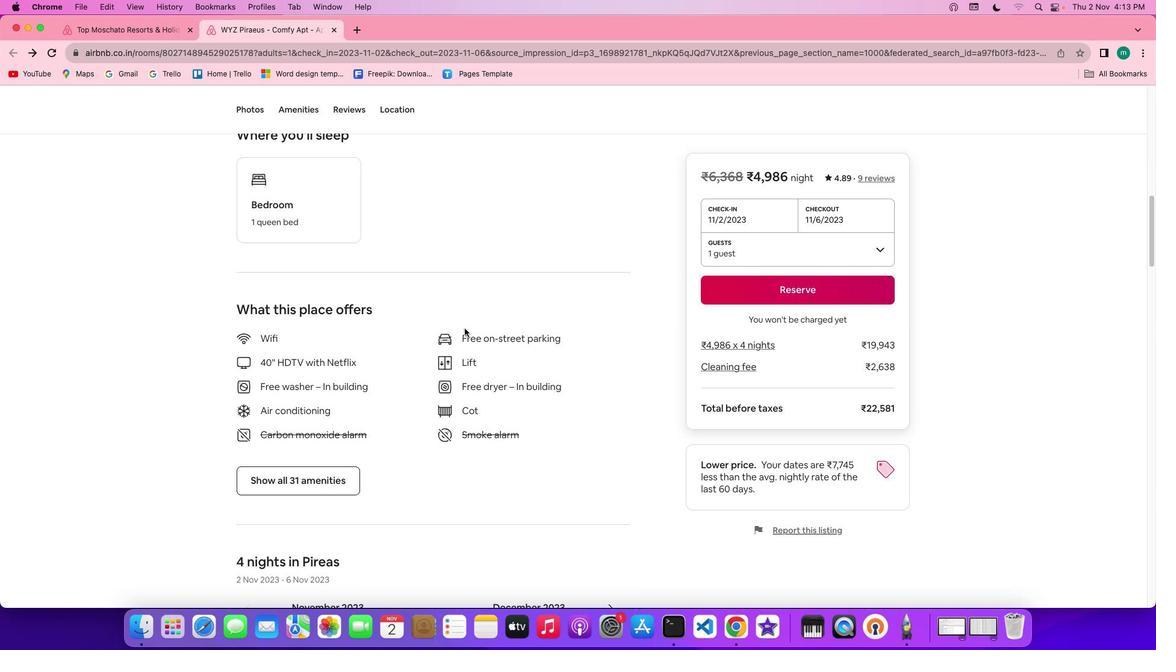 
Action: Mouse scrolled (464, 328) with delta (0, -1)
Screenshot: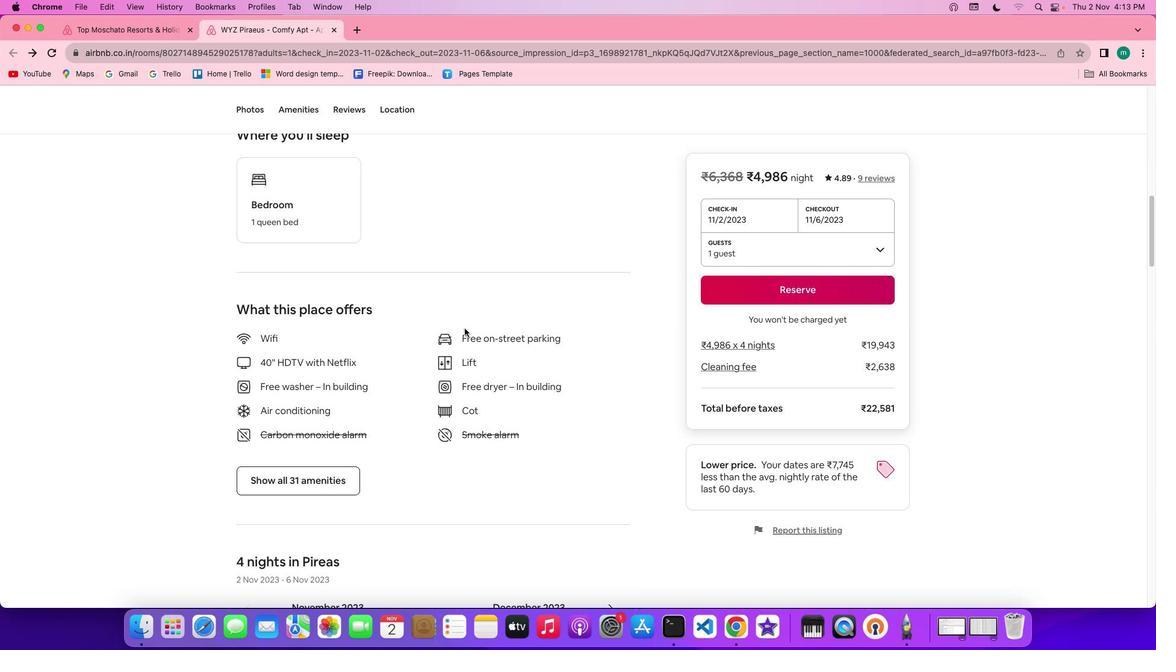 
Action: Mouse scrolled (464, 328) with delta (0, -2)
Screenshot: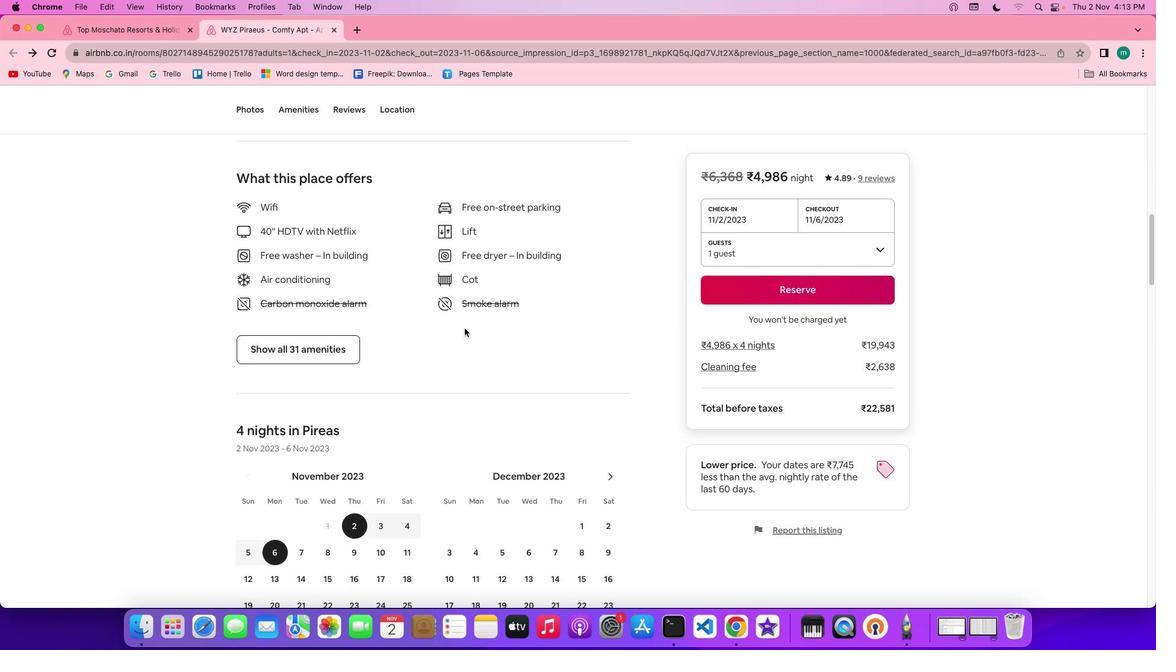 
Action: Mouse scrolled (464, 328) with delta (0, 0)
Screenshot: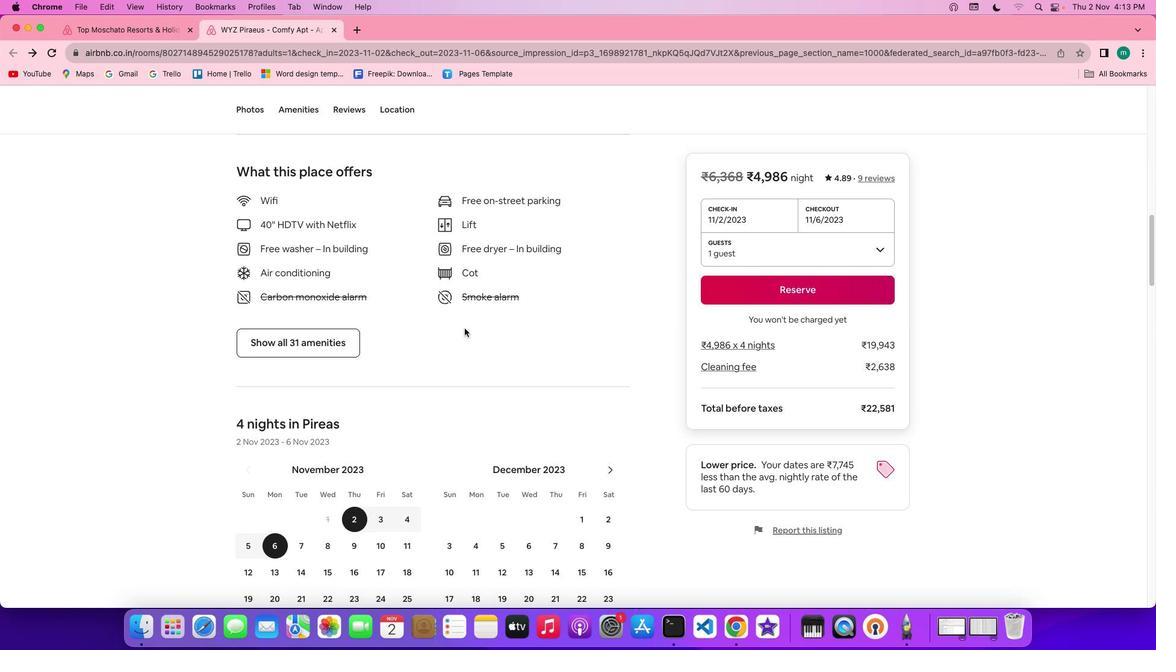 
Action: Mouse scrolled (464, 328) with delta (0, 0)
Screenshot: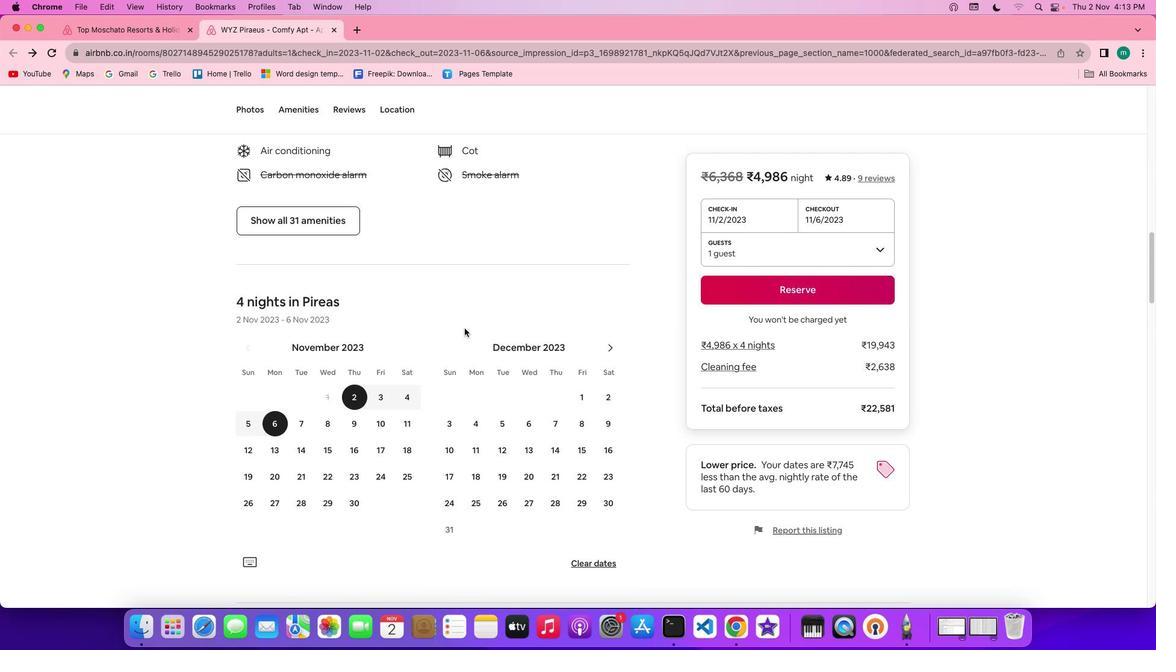 
Action: Mouse scrolled (464, 328) with delta (0, 0)
Screenshot: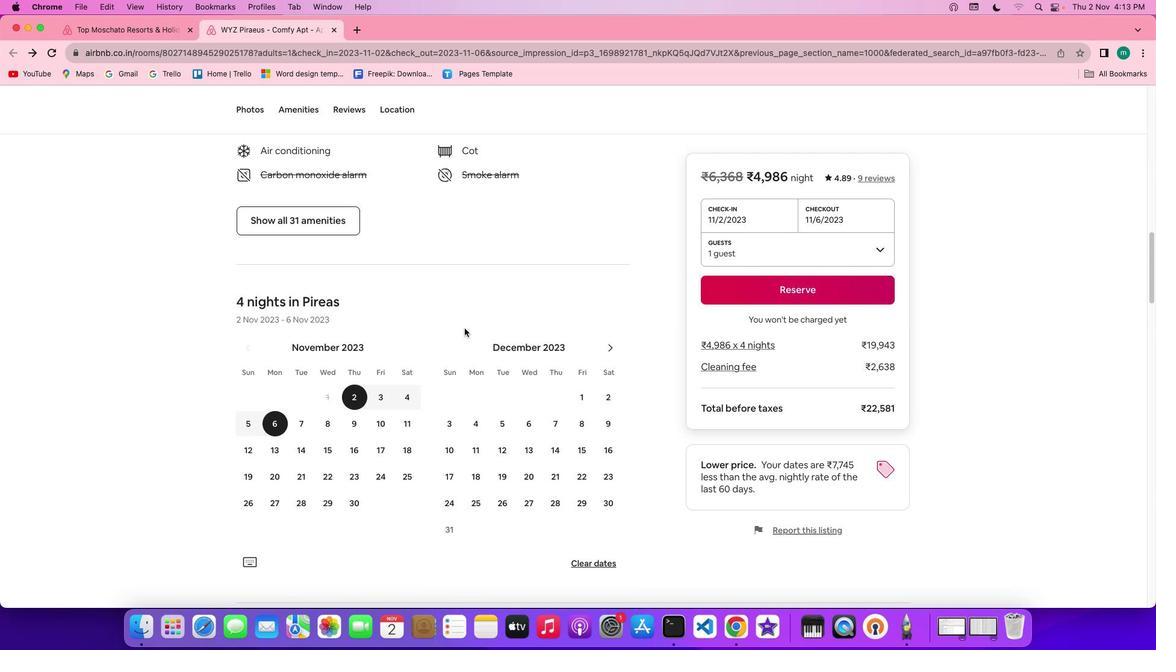 
Action: Mouse scrolled (464, 328) with delta (0, -1)
Screenshot: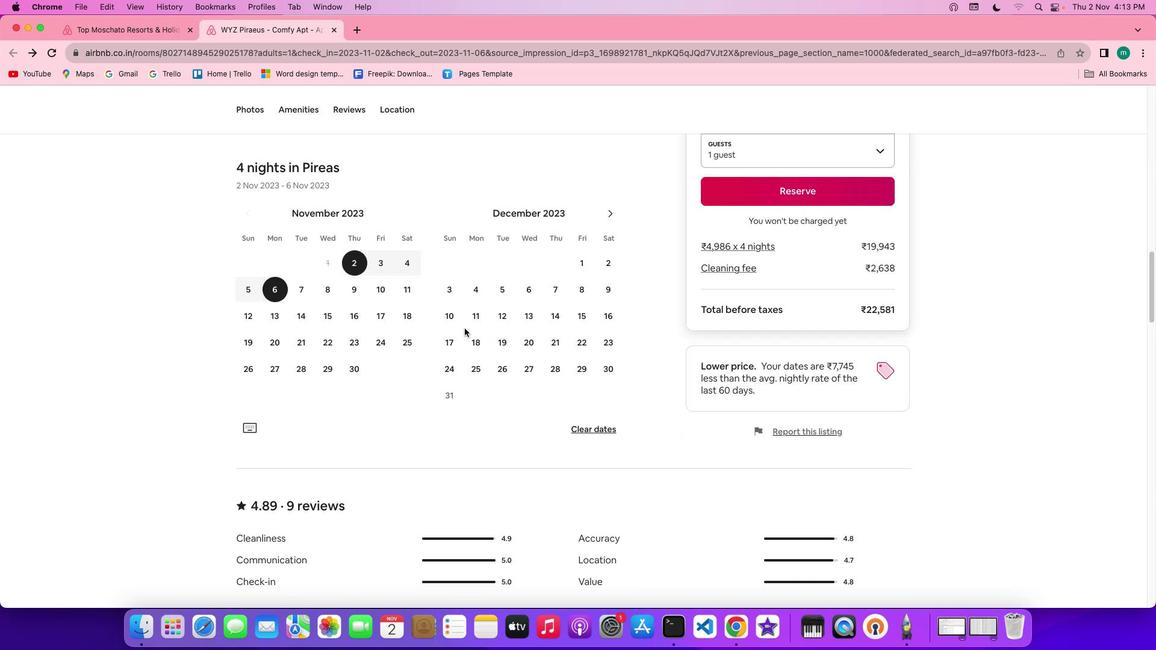 
Action: Mouse scrolled (464, 328) with delta (0, -3)
Screenshot: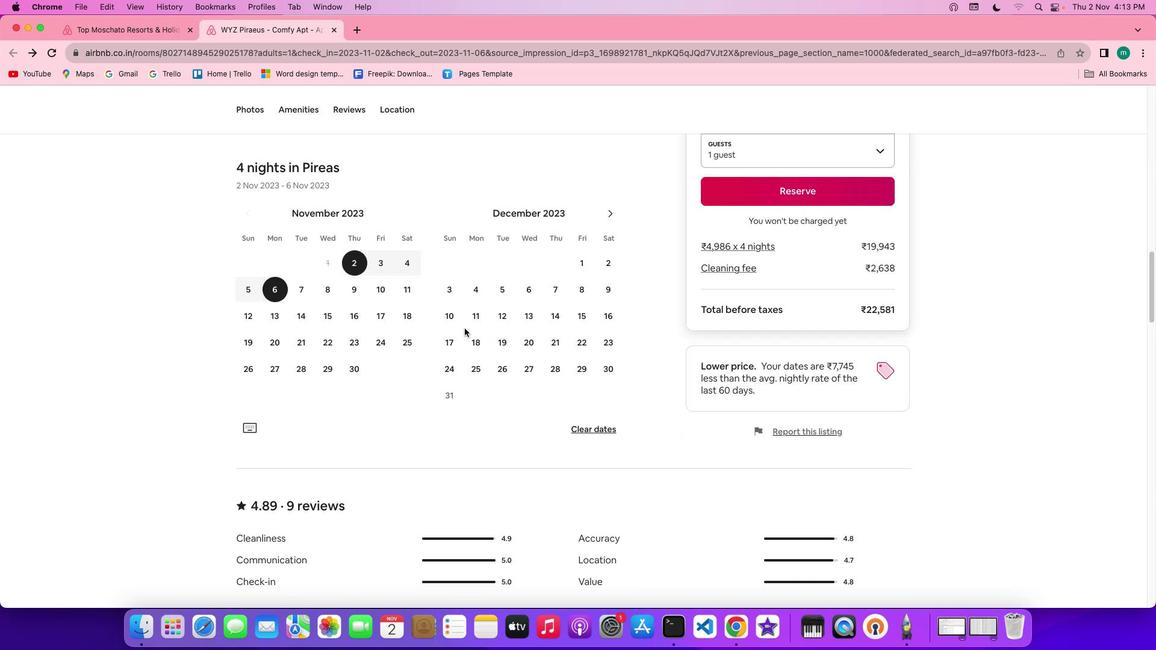 
Action: Mouse scrolled (464, 328) with delta (0, -3)
Screenshot: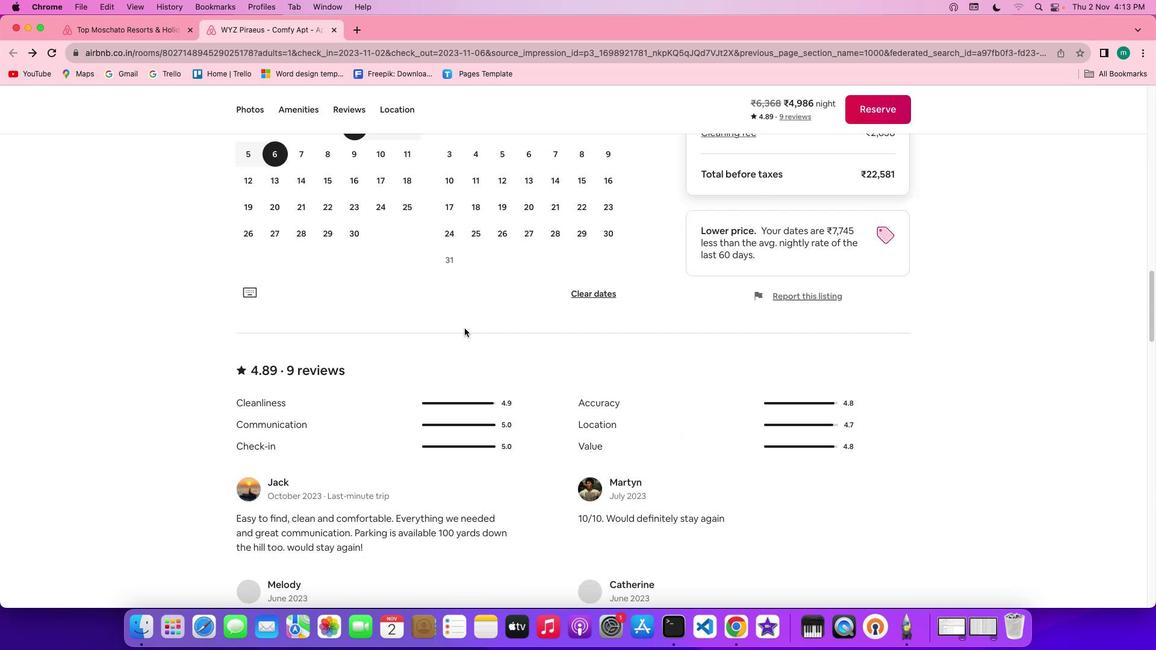 
Action: Mouse scrolled (464, 328) with delta (0, 0)
Screenshot: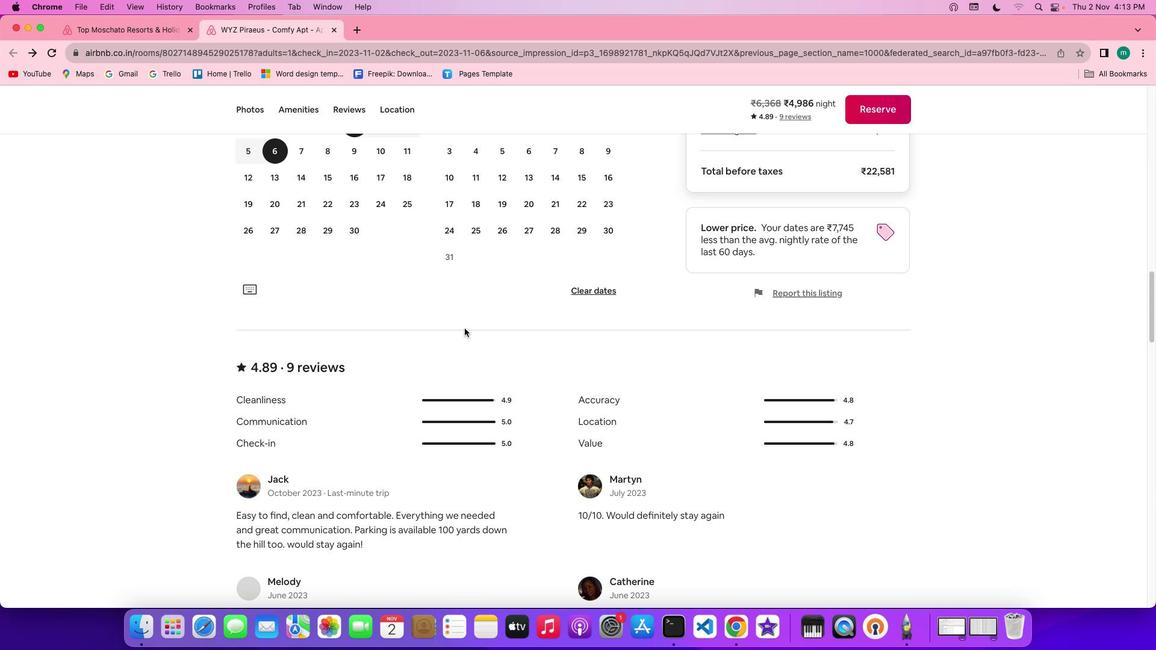 
Action: Mouse scrolled (464, 328) with delta (0, 0)
Screenshot: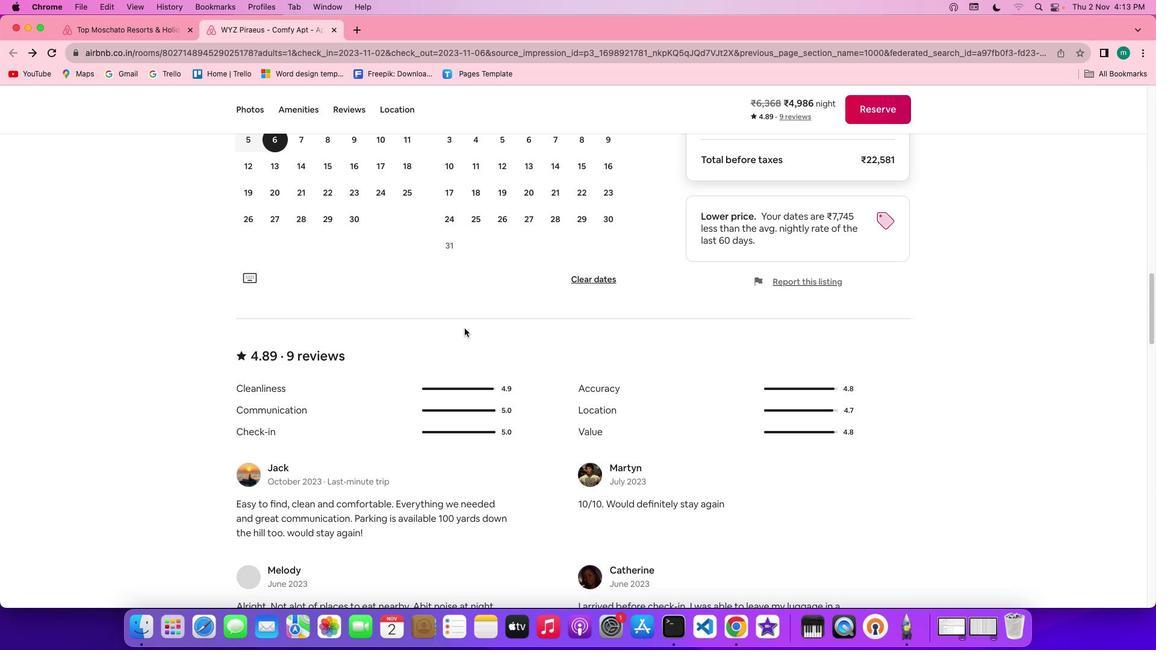 
Action: Mouse scrolled (464, 328) with delta (0, 0)
Screenshot: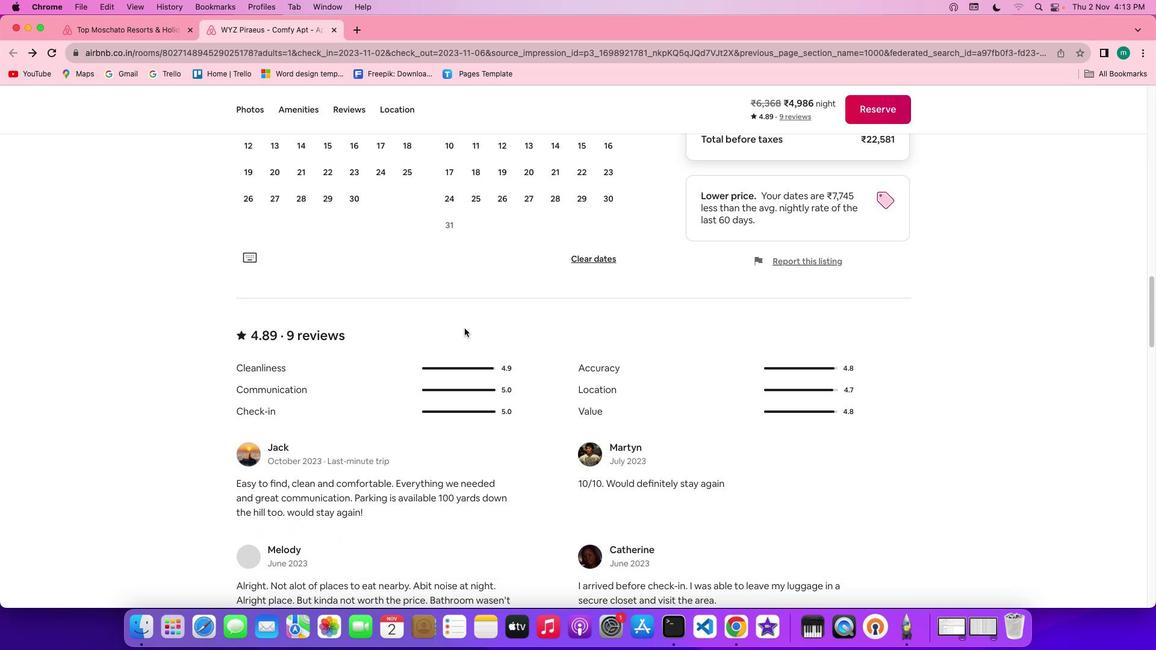 
Action: Mouse scrolled (464, 328) with delta (0, 0)
Screenshot: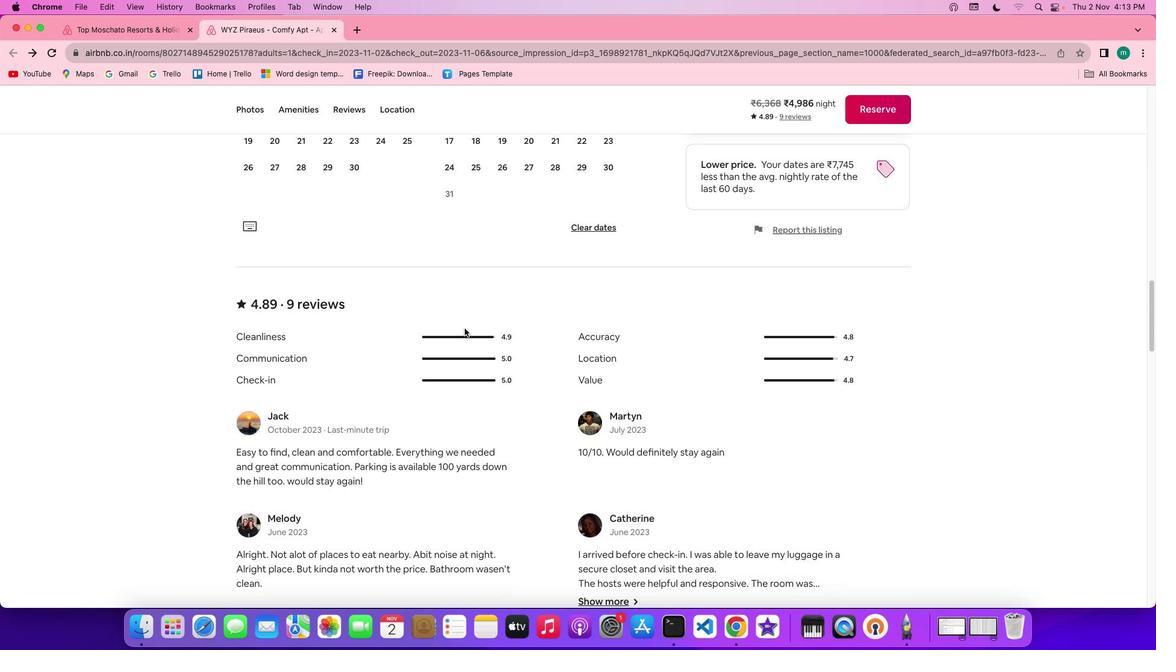 
Action: Mouse scrolled (464, 328) with delta (0, 0)
Screenshot: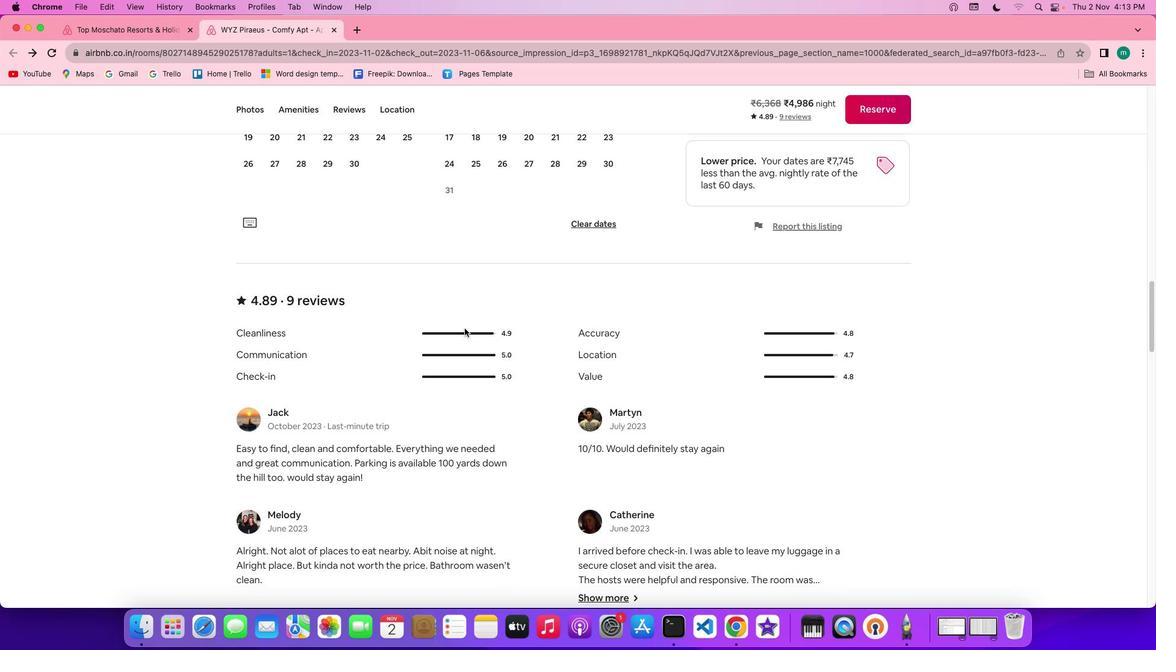 
Action: Mouse scrolled (464, 328) with delta (0, 0)
Screenshot: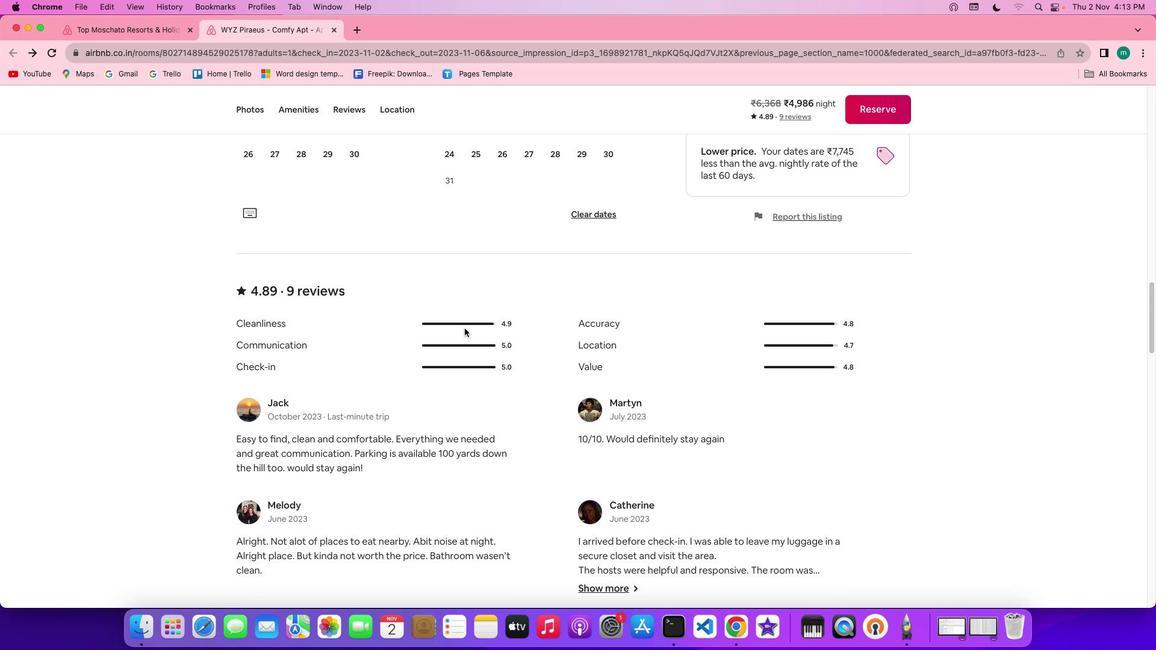 
Action: Mouse scrolled (464, 328) with delta (0, 0)
Screenshot: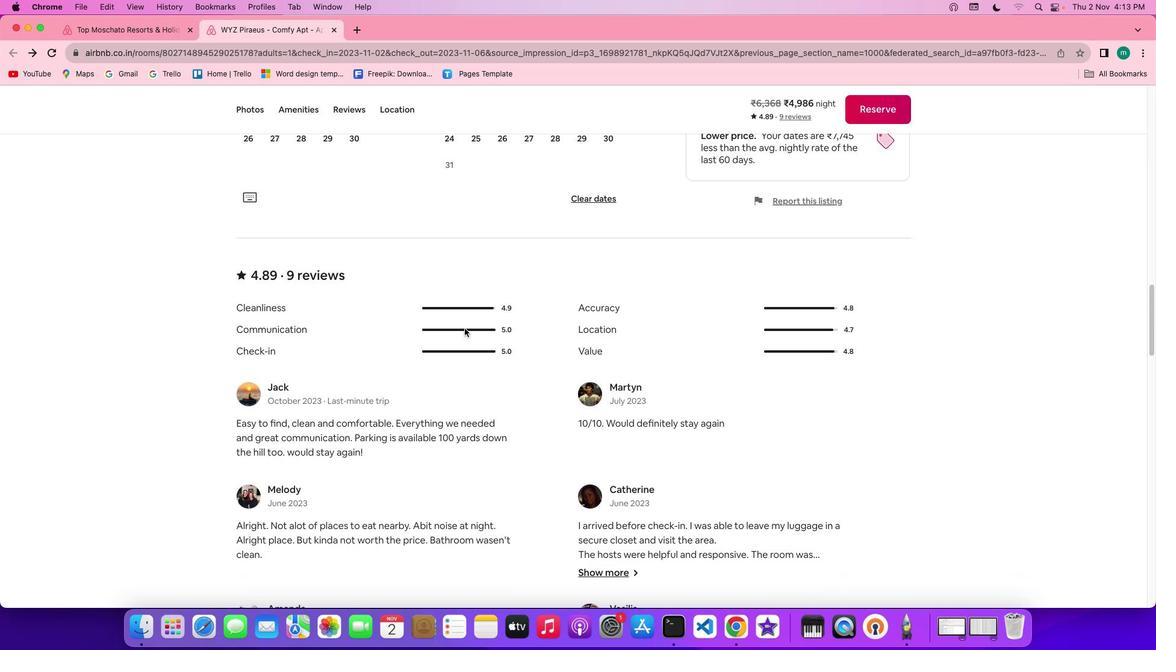 
Action: Mouse scrolled (464, 328) with delta (0, 0)
Screenshot: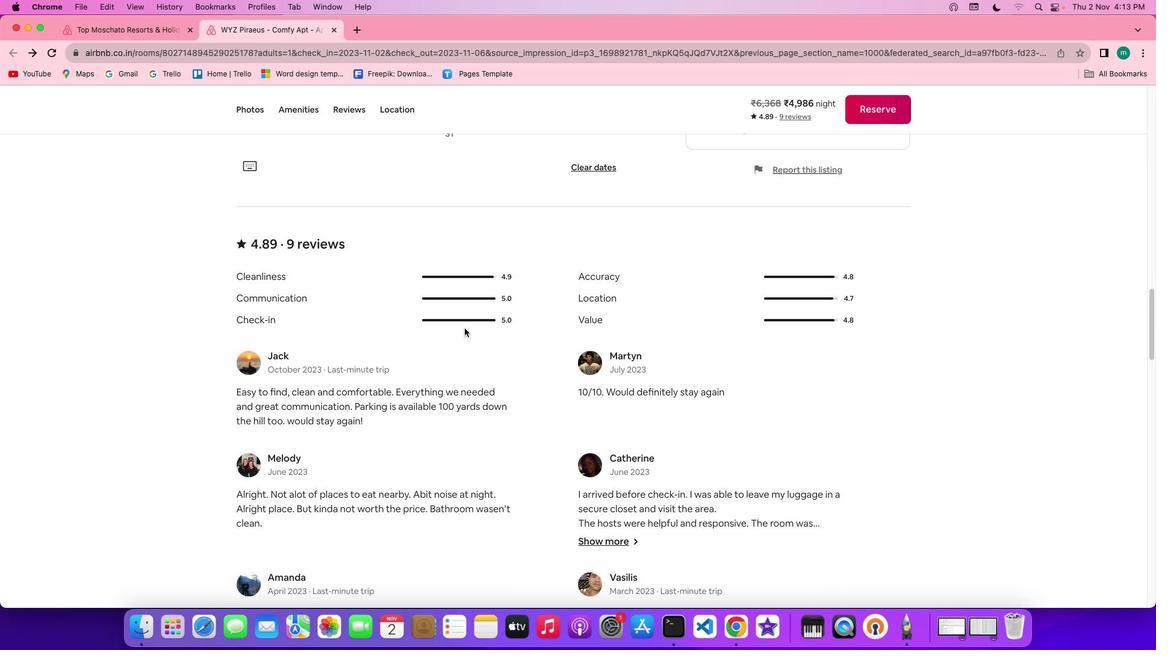 
Action: Mouse scrolled (464, 328) with delta (0, 0)
Screenshot: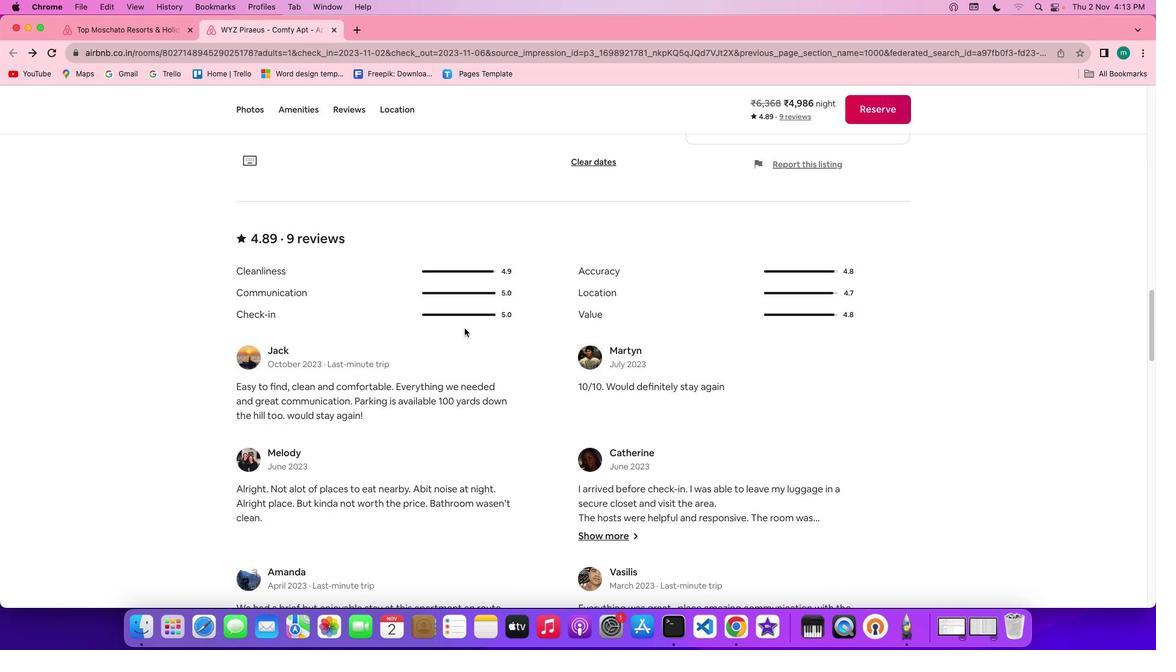 
Action: Mouse scrolled (464, 328) with delta (0, 0)
Screenshot: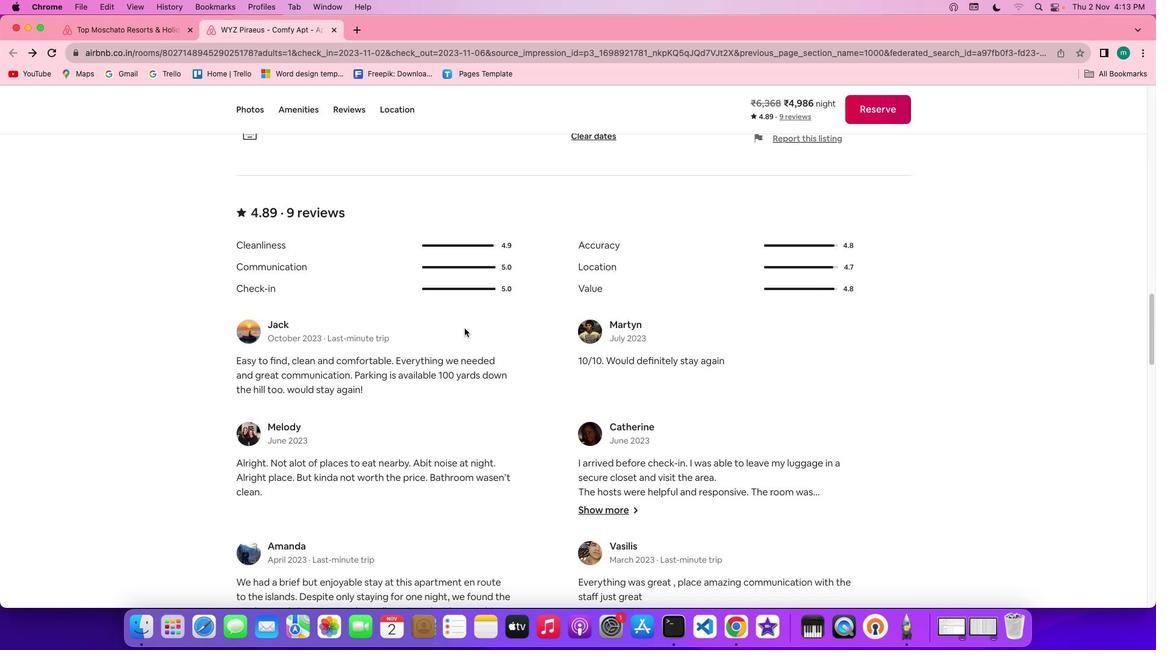 
Action: Mouse scrolled (464, 328) with delta (0, -1)
Screenshot: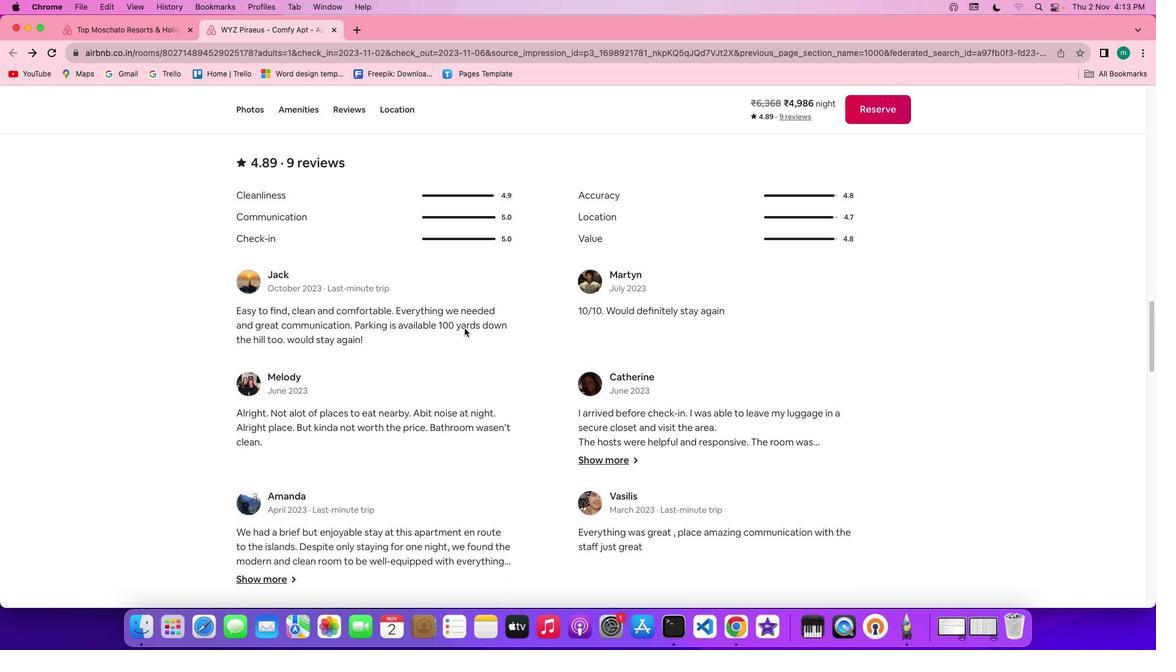 
Action: Mouse scrolled (464, 328) with delta (0, 0)
Screenshot: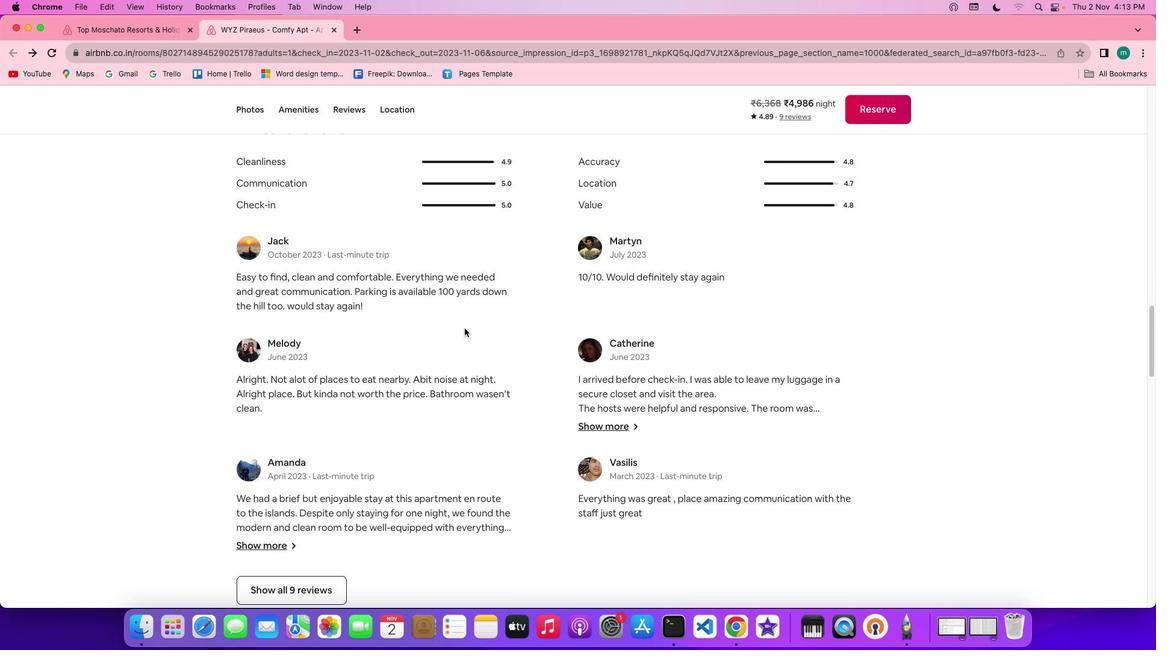 
Action: Mouse scrolled (464, 328) with delta (0, 0)
Screenshot: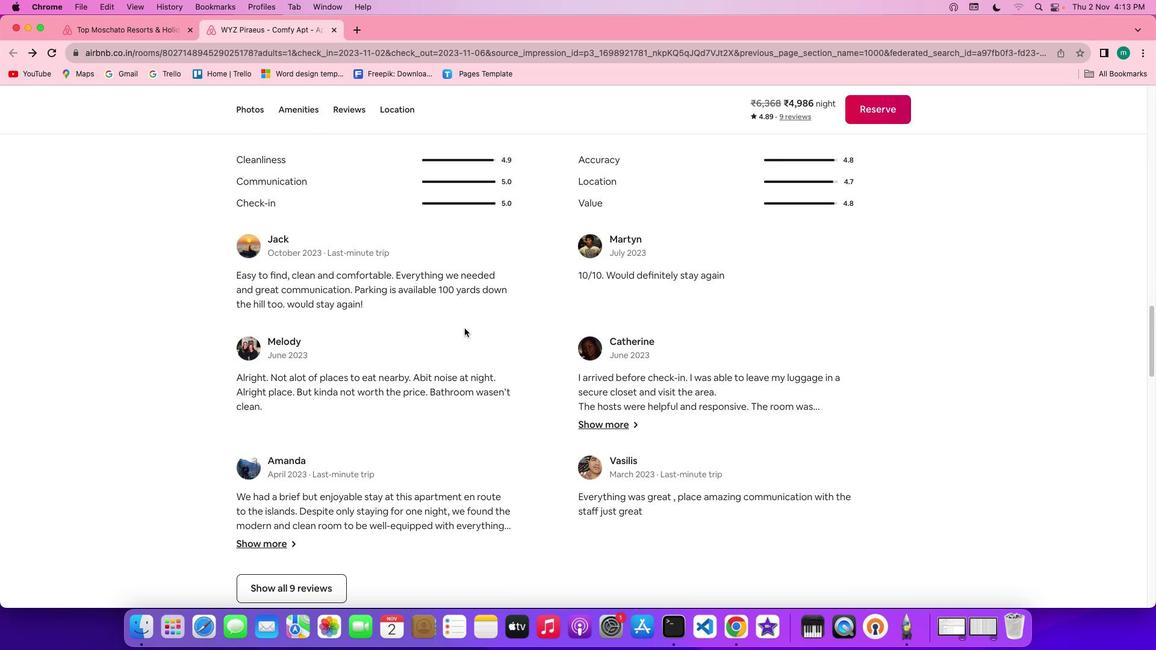 
Action: Mouse scrolled (464, 328) with delta (0, -1)
Screenshot: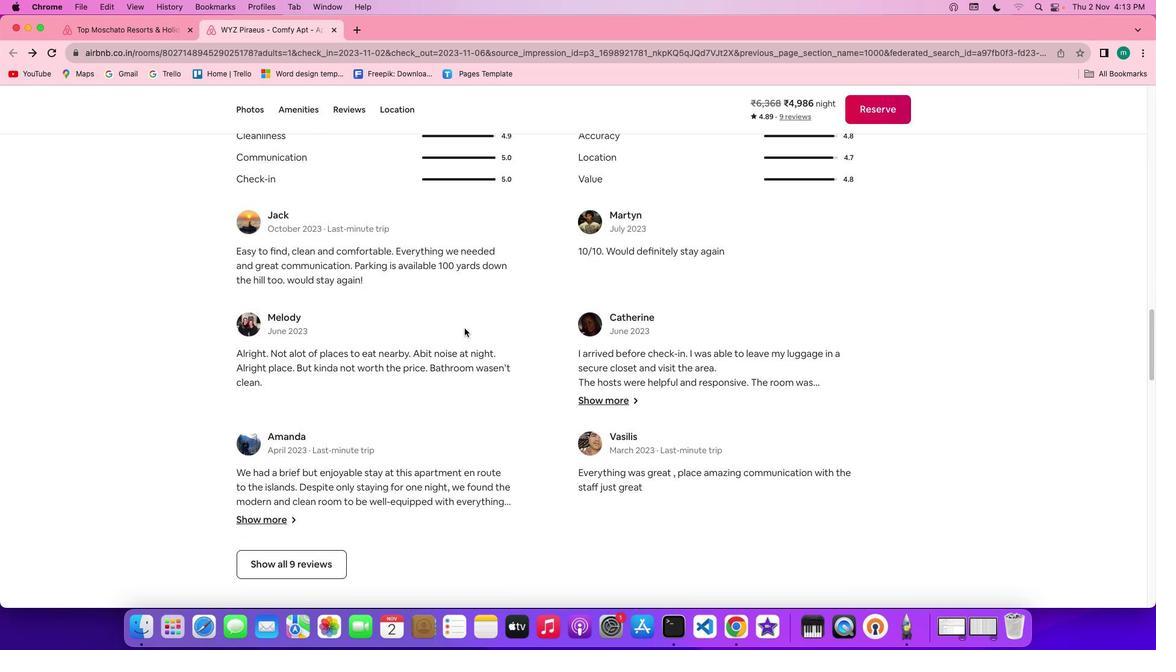 
Action: Mouse scrolled (464, 328) with delta (0, -2)
Screenshot: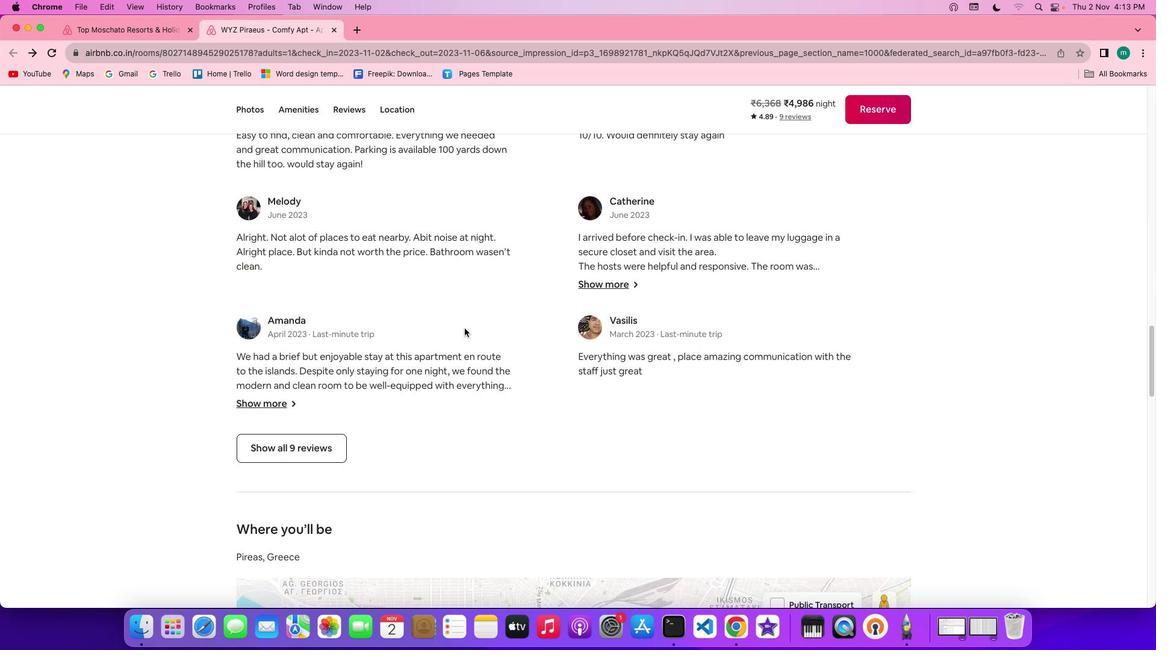 
Action: Mouse moved to (321, 390)
Screenshot: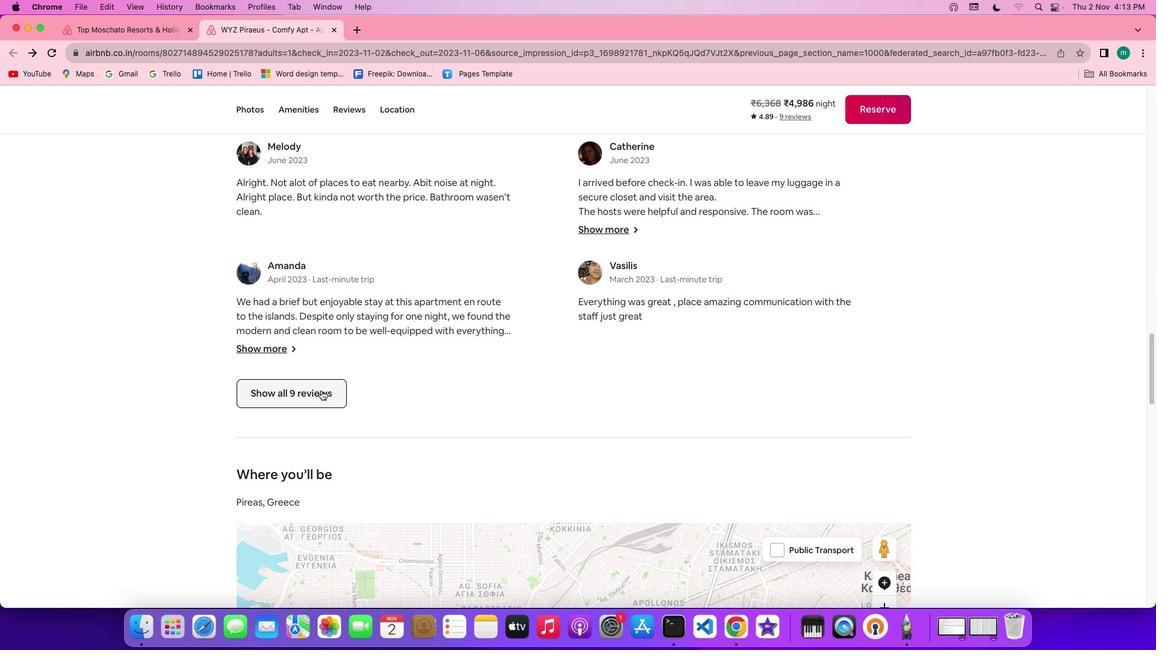 
Action: Mouse pressed left at (321, 390)
Screenshot: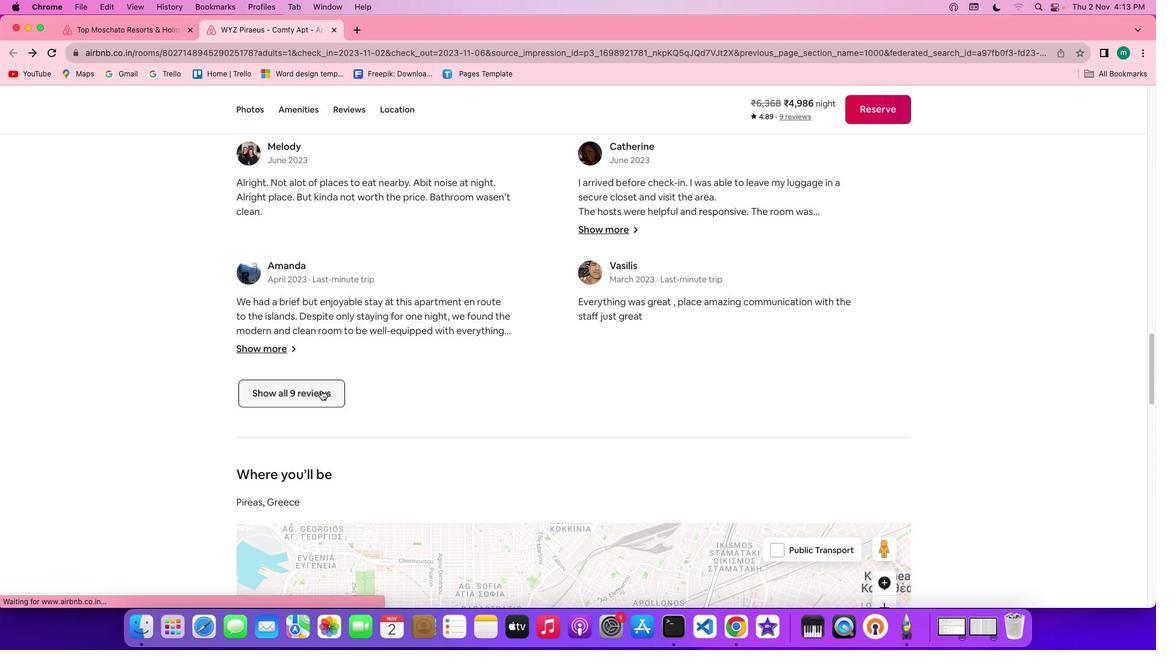 
Action: Mouse moved to (578, 392)
Screenshot: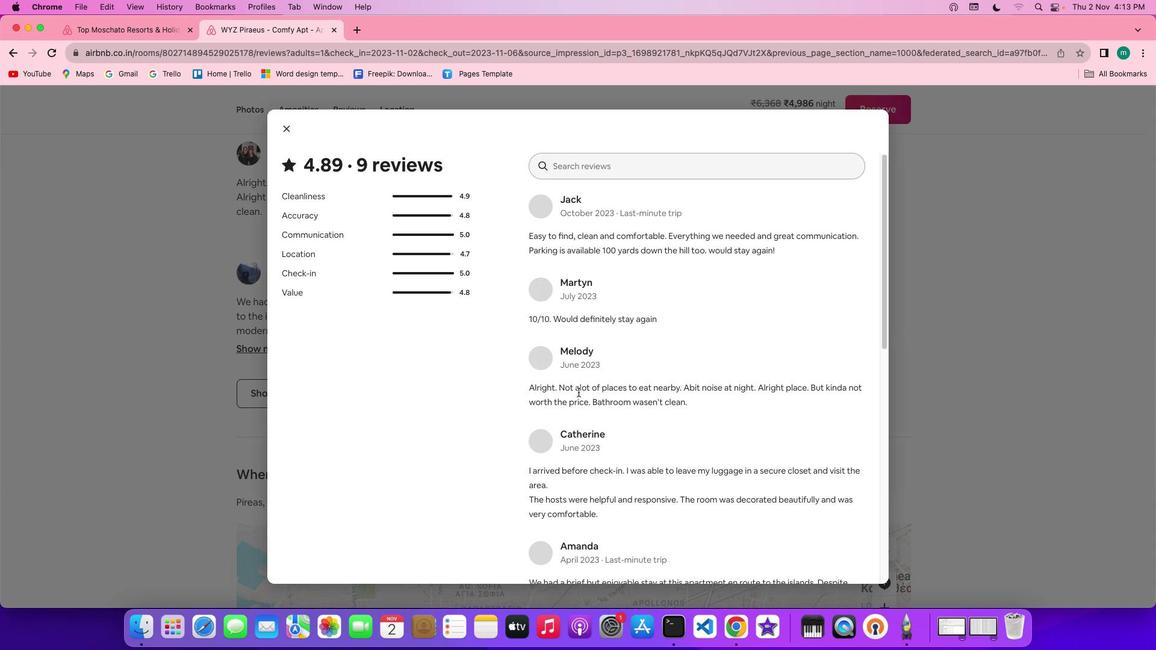 
Action: Mouse scrolled (578, 392) with delta (0, 0)
Screenshot: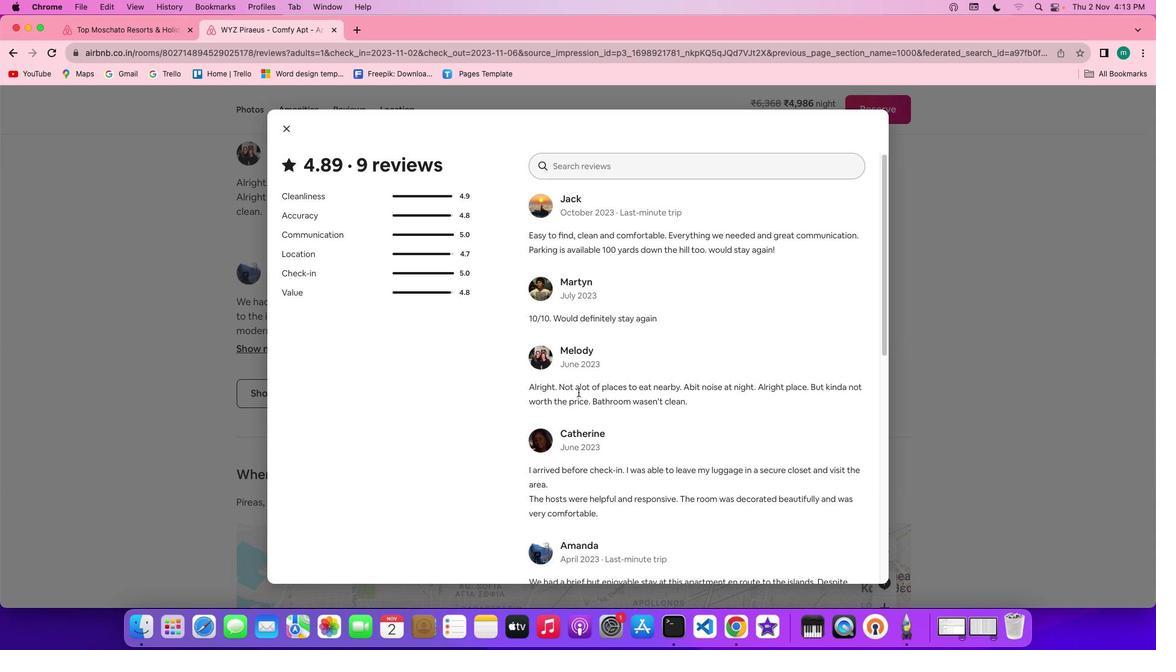 
Action: Mouse scrolled (578, 392) with delta (0, 0)
Screenshot: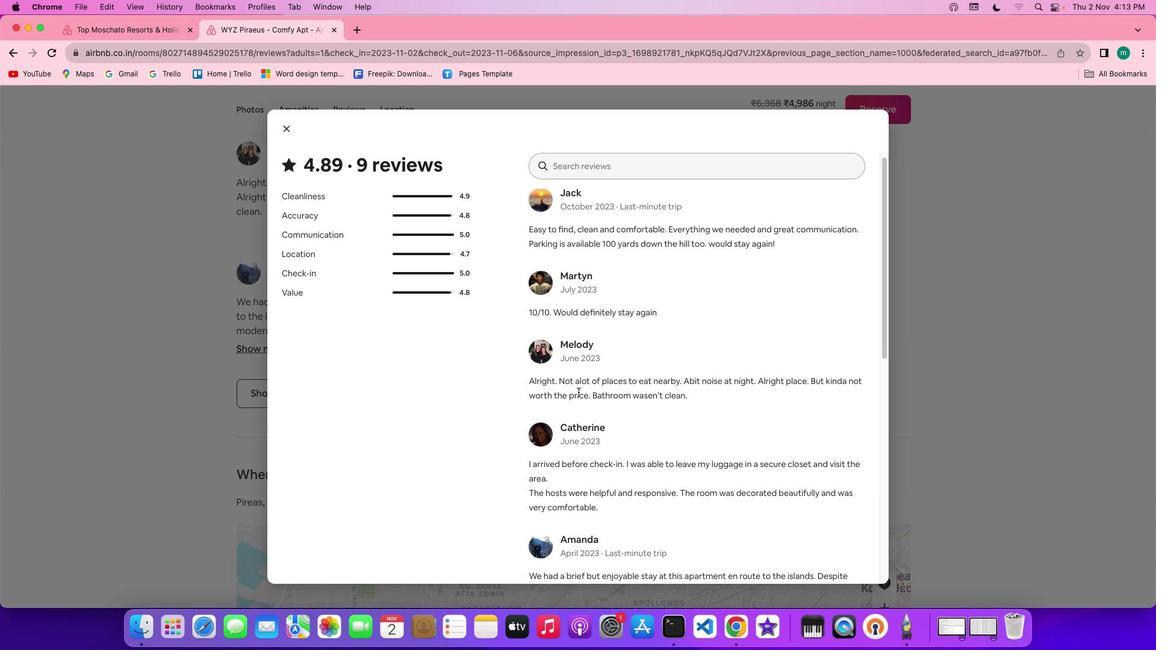 
Action: Mouse scrolled (578, 392) with delta (0, -1)
Screenshot: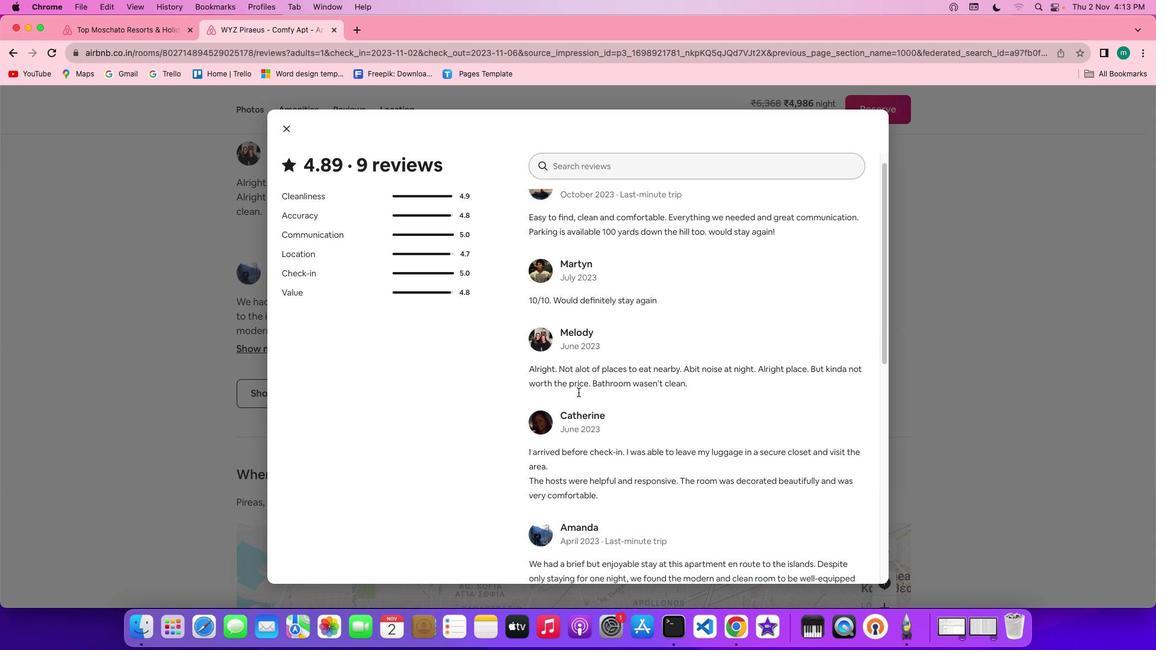 
Action: Mouse scrolled (578, 392) with delta (0, 0)
Screenshot: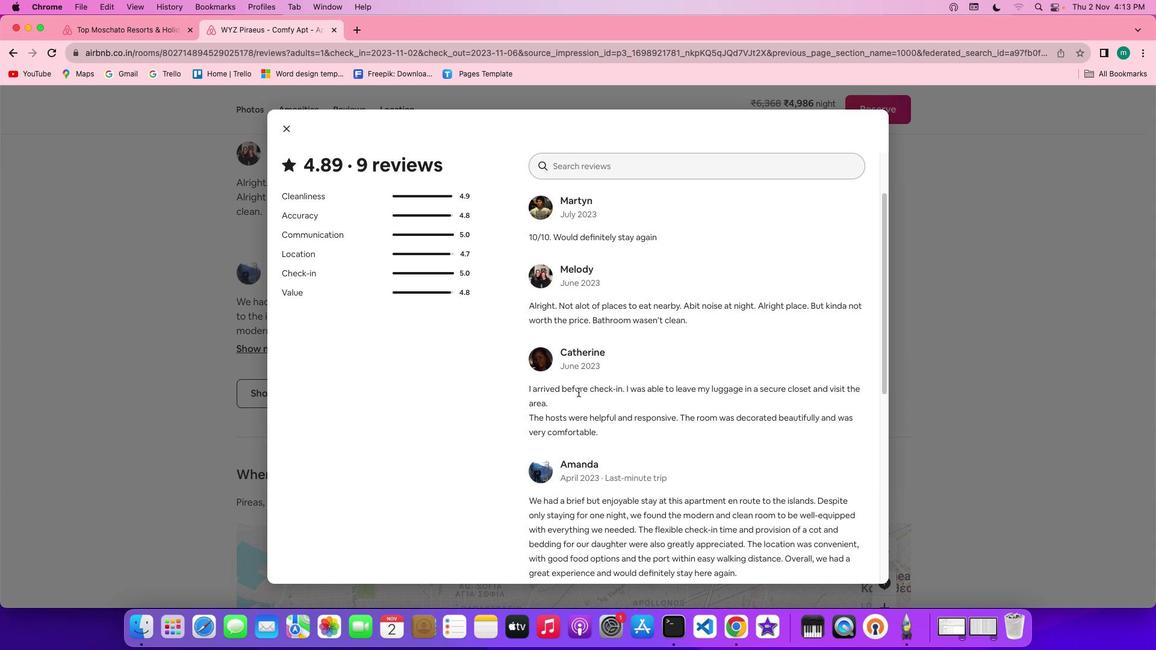 
Action: Mouse scrolled (578, 392) with delta (0, 0)
Screenshot: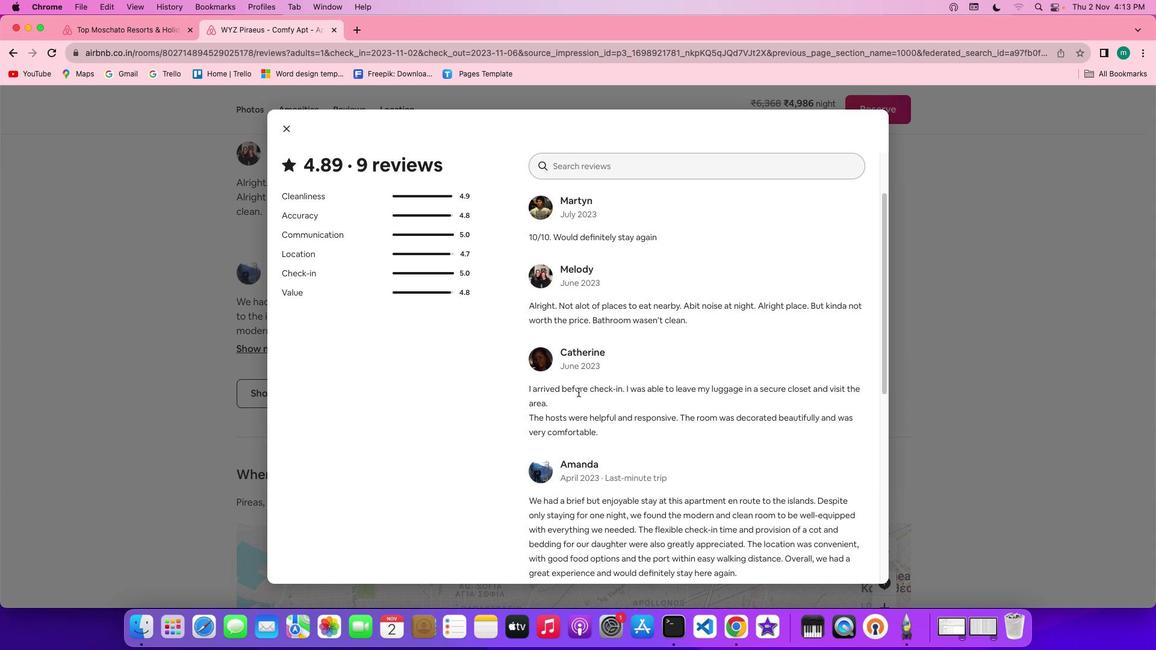 
Action: Mouse scrolled (578, 392) with delta (0, -1)
Screenshot: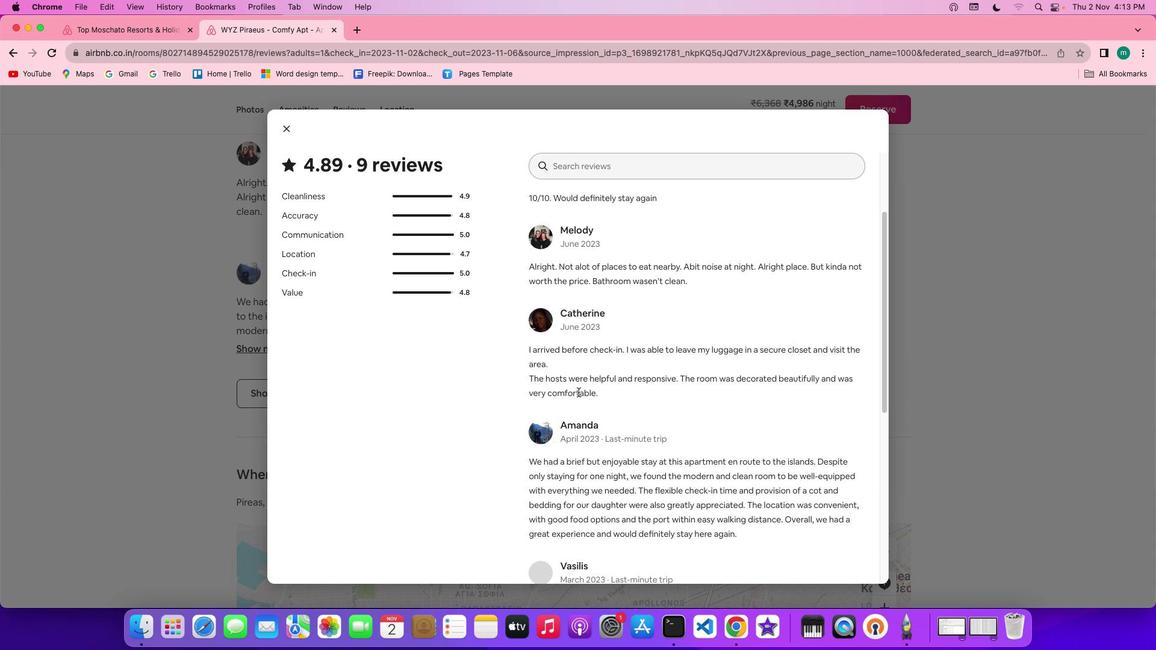 
Action: Mouse scrolled (578, 392) with delta (0, -3)
Screenshot: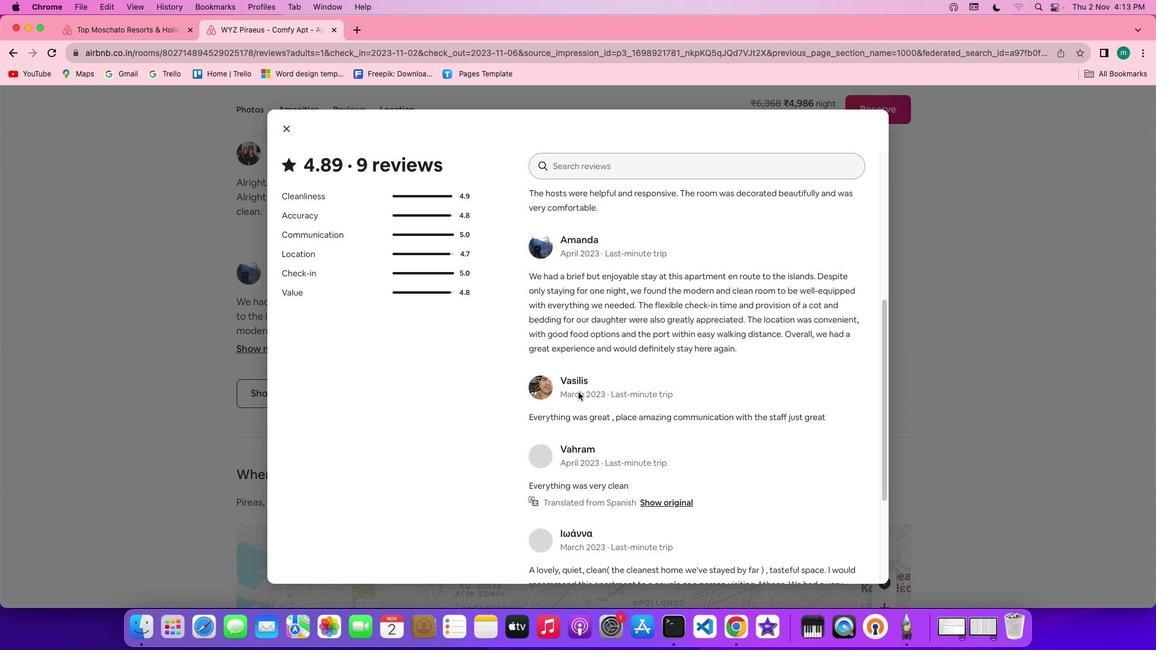 
Action: Mouse scrolled (578, 392) with delta (0, -3)
Screenshot: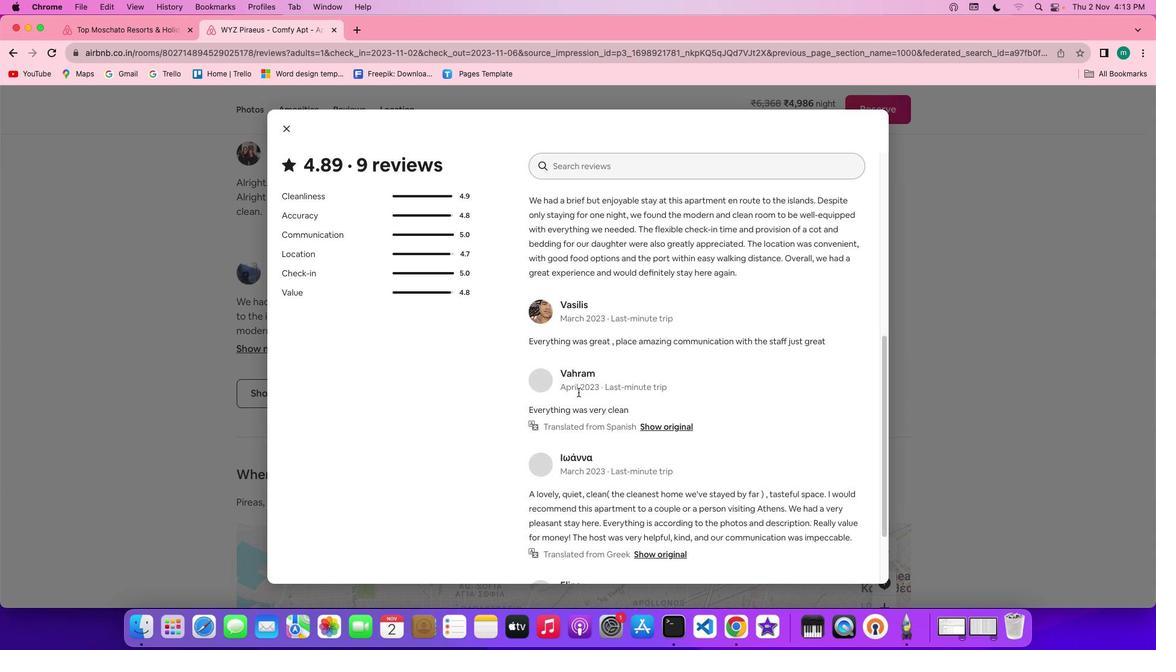 
Action: Mouse scrolled (578, 392) with delta (0, 0)
Screenshot: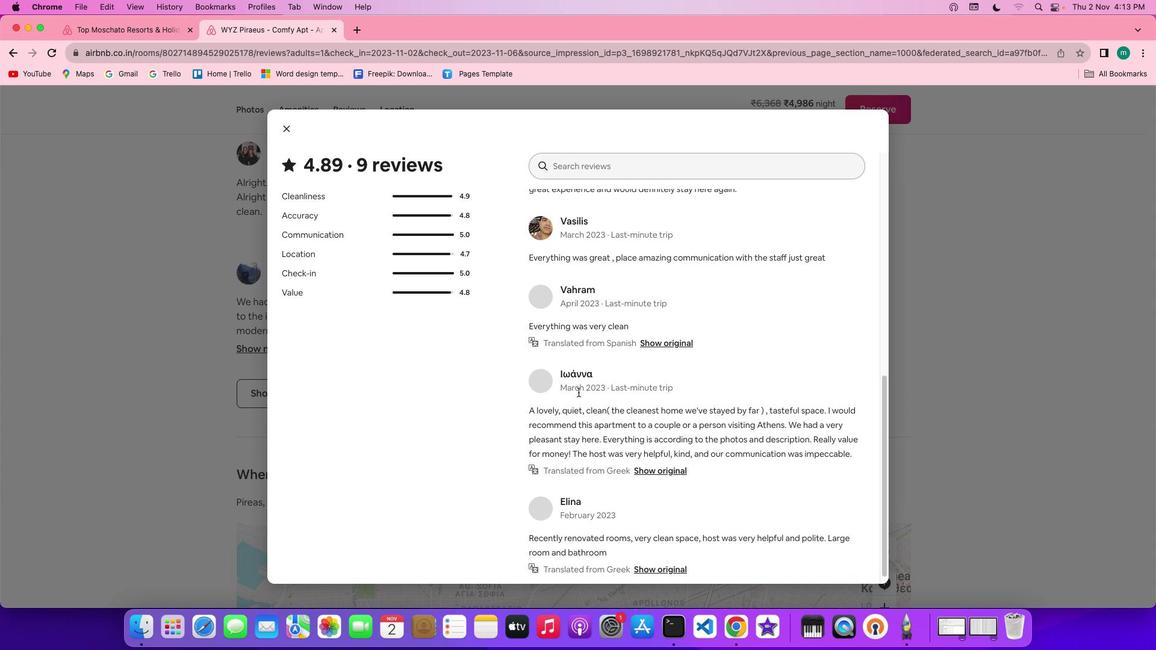 
Action: Mouse scrolled (578, 392) with delta (0, 0)
Screenshot: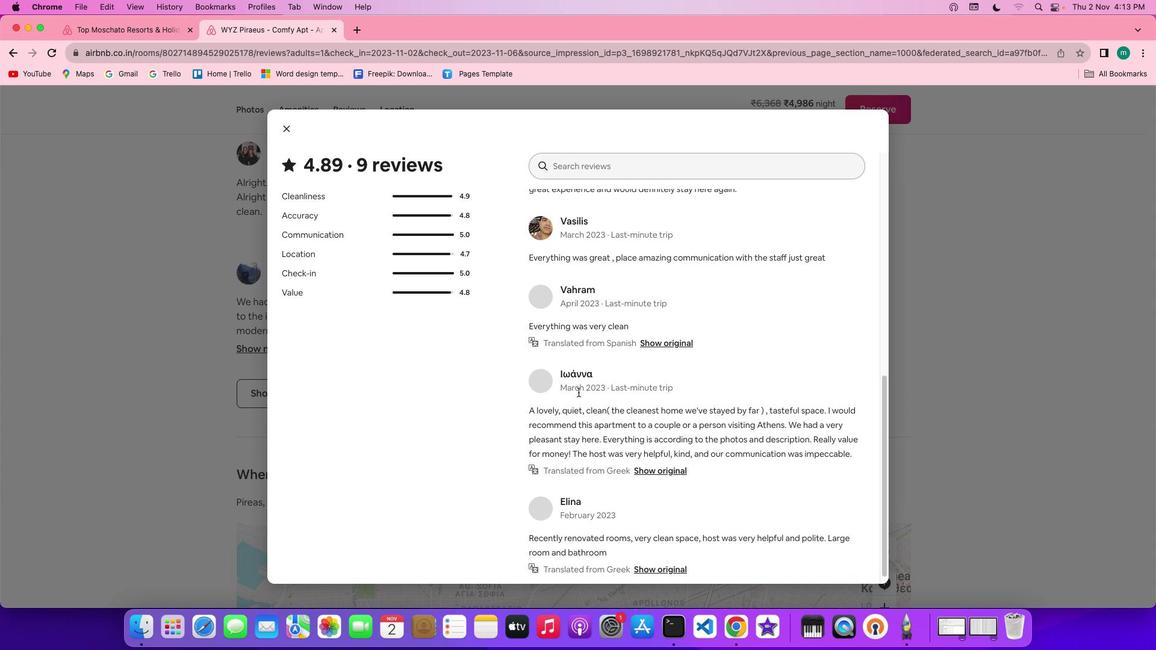 
Action: Mouse scrolled (578, 392) with delta (0, -1)
Screenshot: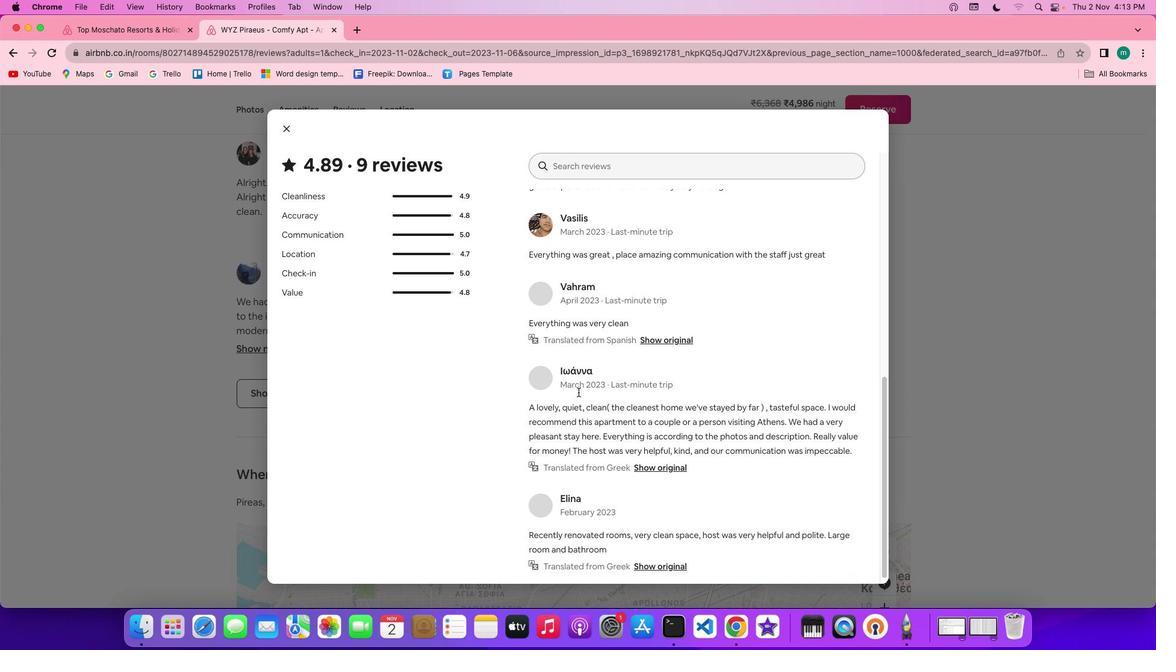 
Action: Mouse scrolled (578, 392) with delta (0, -3)
Screenshot: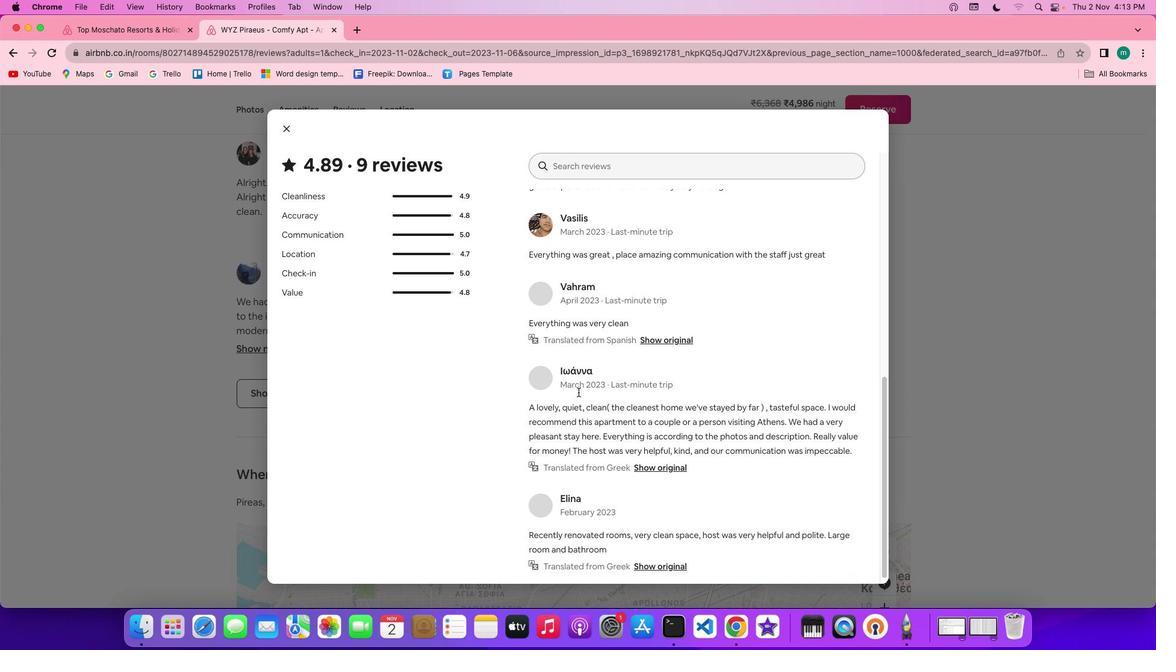 
Action: Mouse scrolled (578, 392) with delta (0, -3)
